 Task: Create fields in 'audit' object.
Action: Mouse moved to (38, 131)
Screenshot: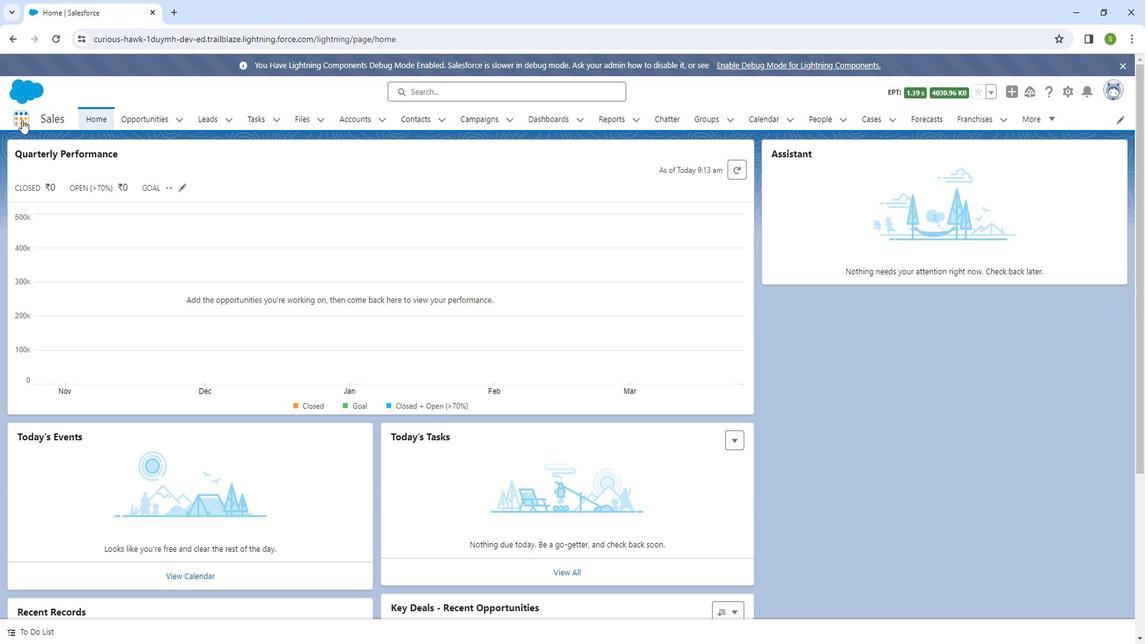 
Action: Mouse pressed left at (38, 131)
Screenshot: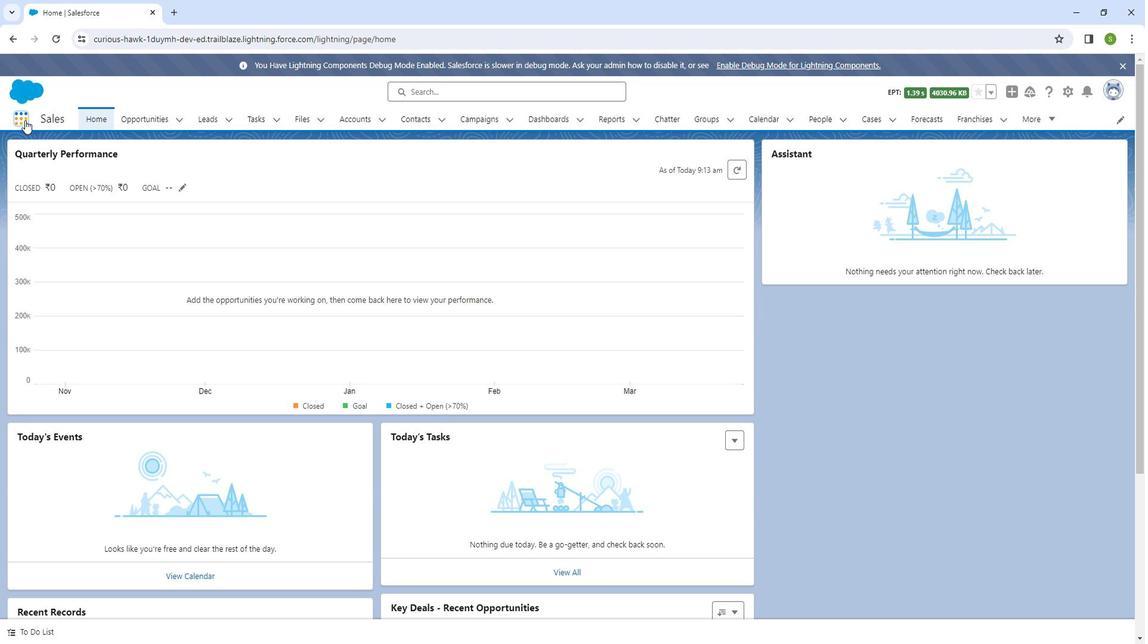 
Action: Mouse moved to (1088, 107)
Screenshot: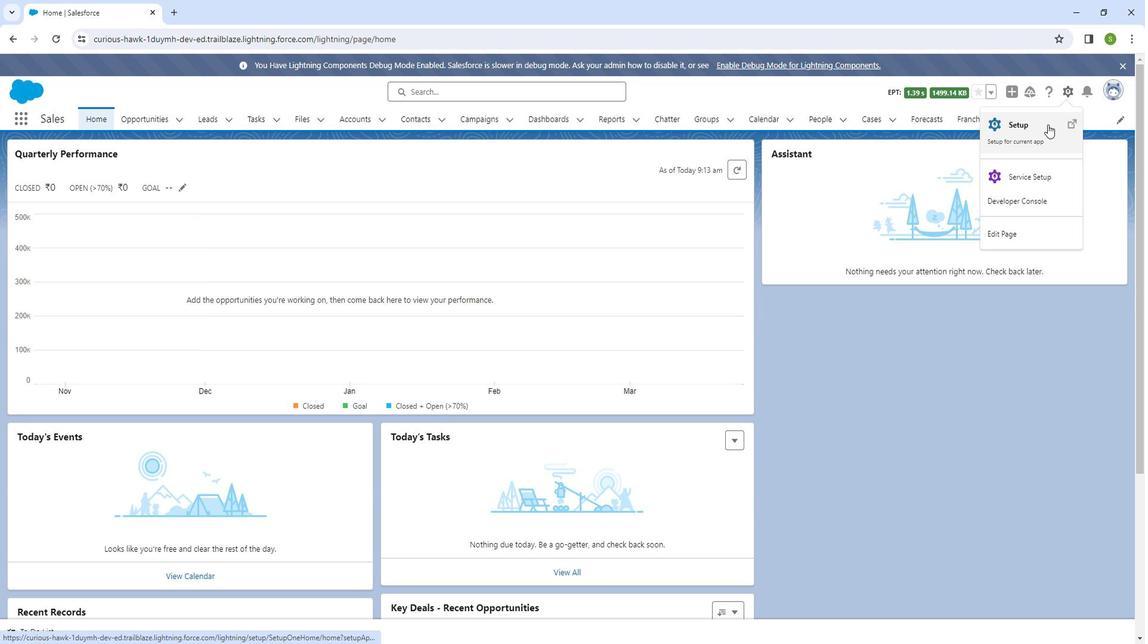 
Action: Mouse pressed left at (1088, 107)
Screenshot: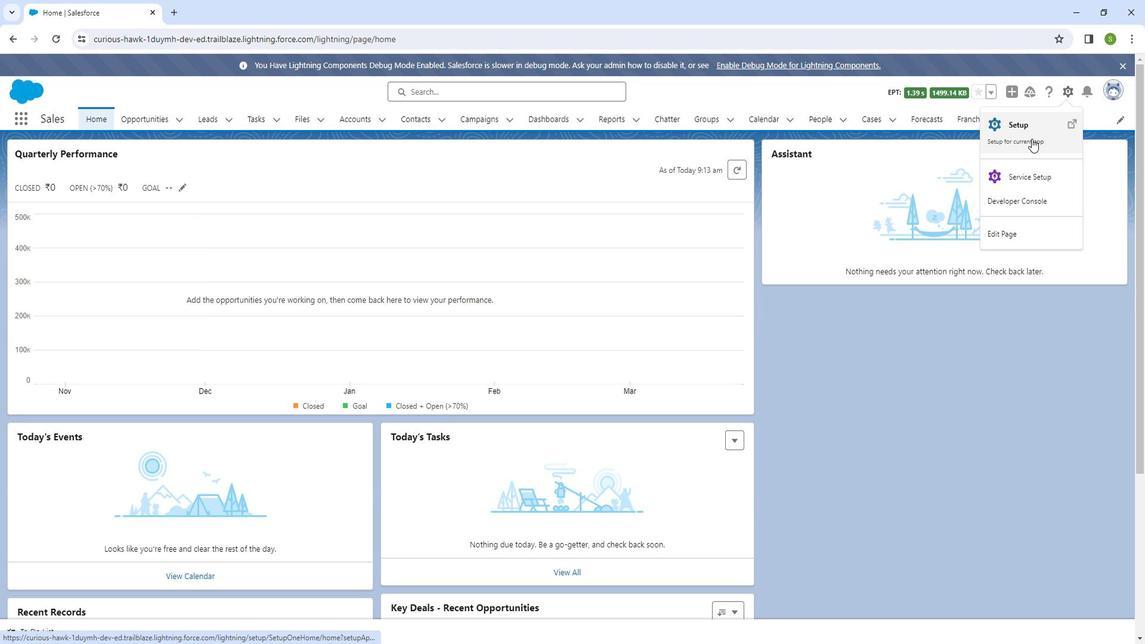 
Action: Mouse moved to (1047, 150)
Screenshot: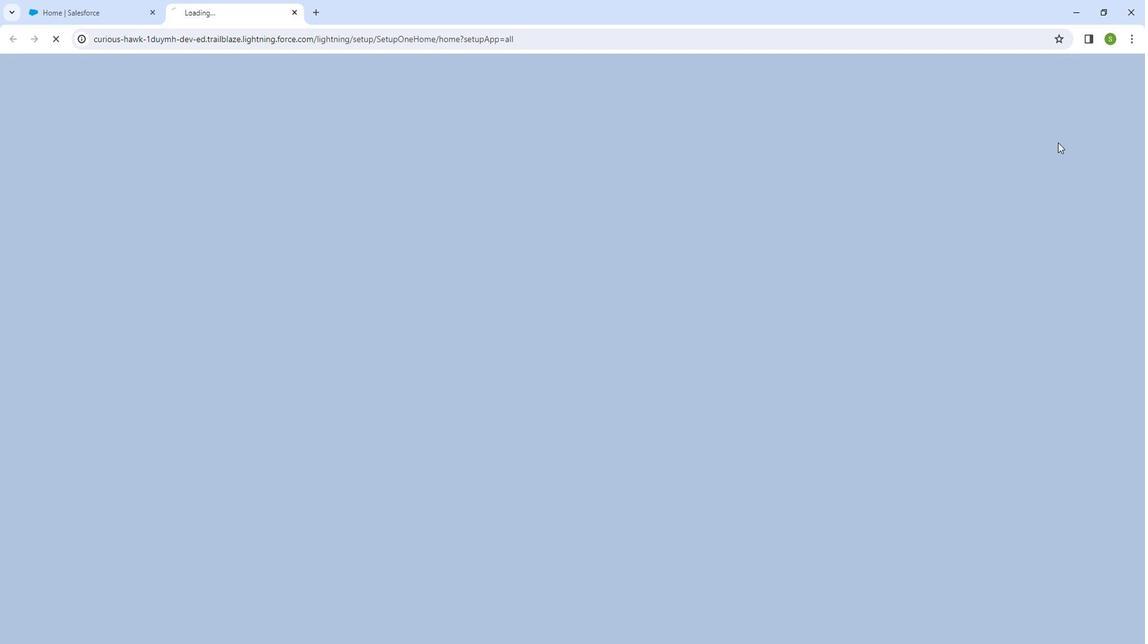
Action: Mouse pressed left at (1047, 150)
Screenshot: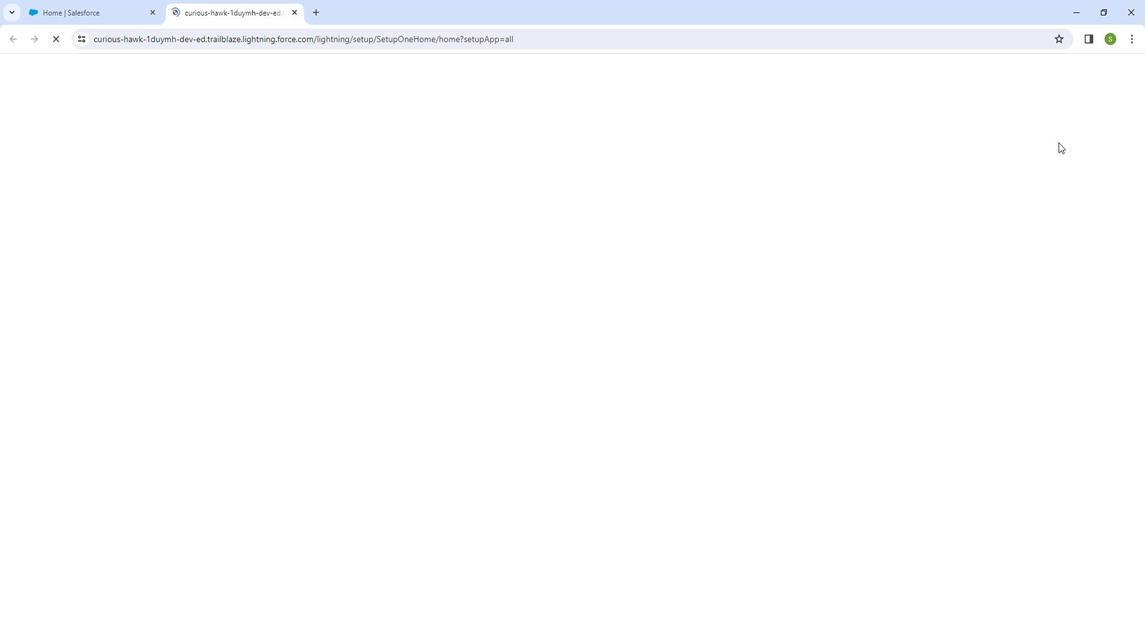 
Action: Mouse moved to (178, 131)
Screenshot: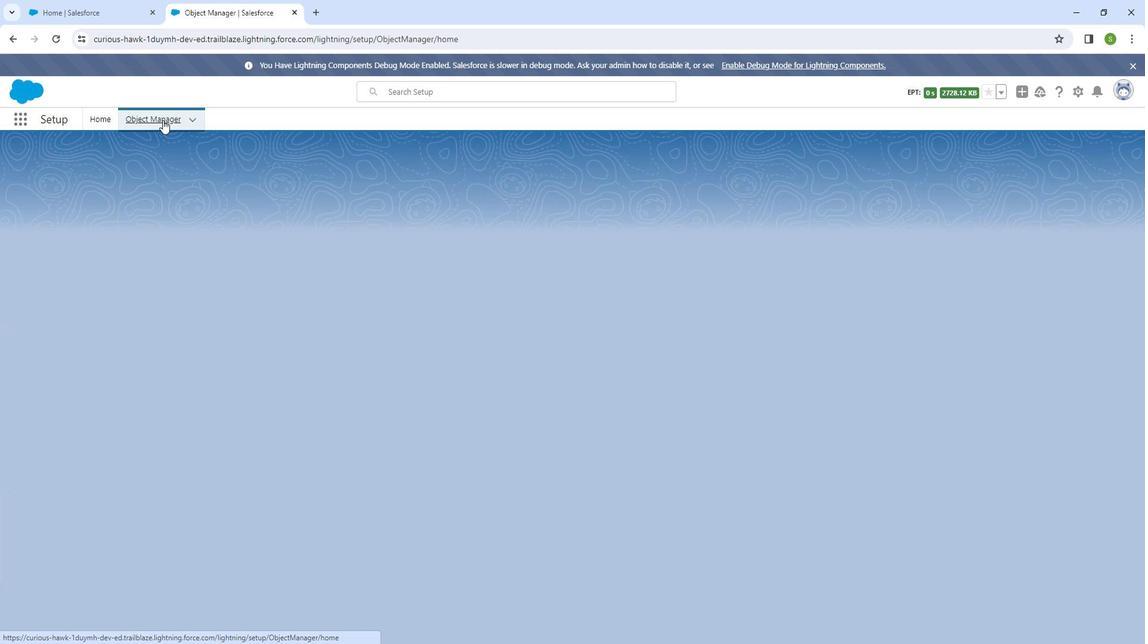 
Action: Mouse pressed left at (178, 131)
Screenshot: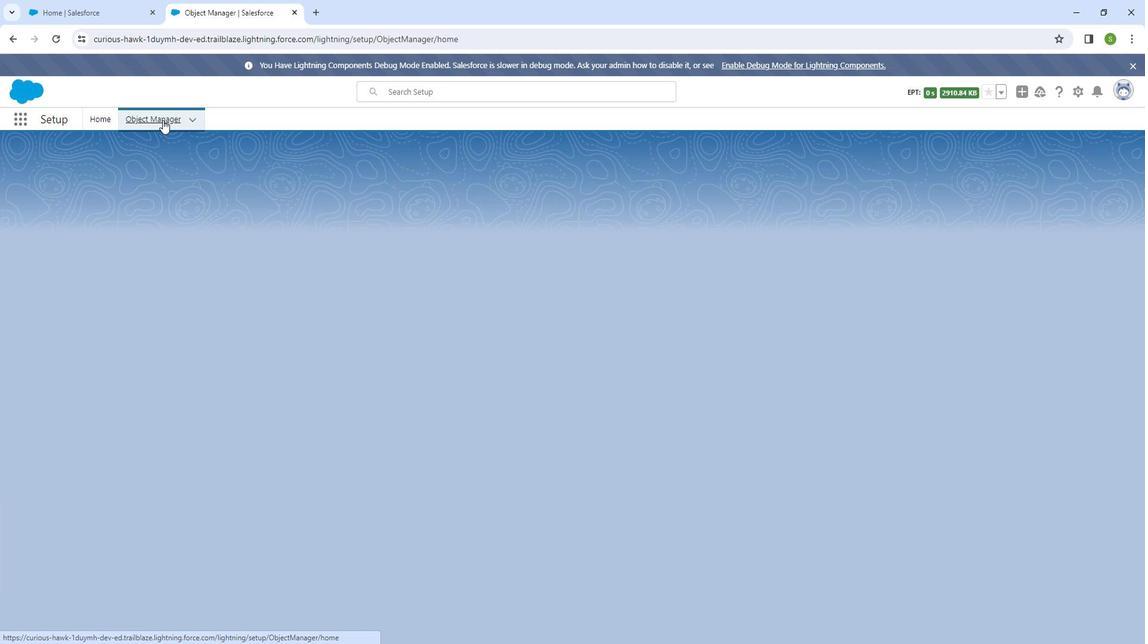 
Action: Mouse moved to (37, 478)
Screenshot: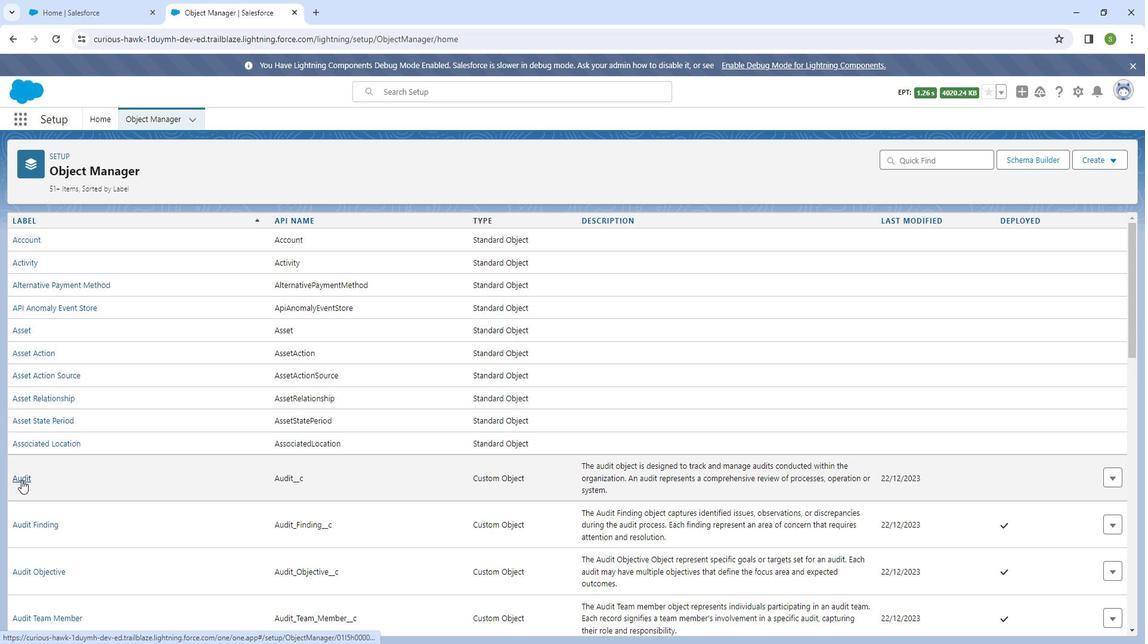 
Action: Mouse pressed left at (37, 478)
Screenshot: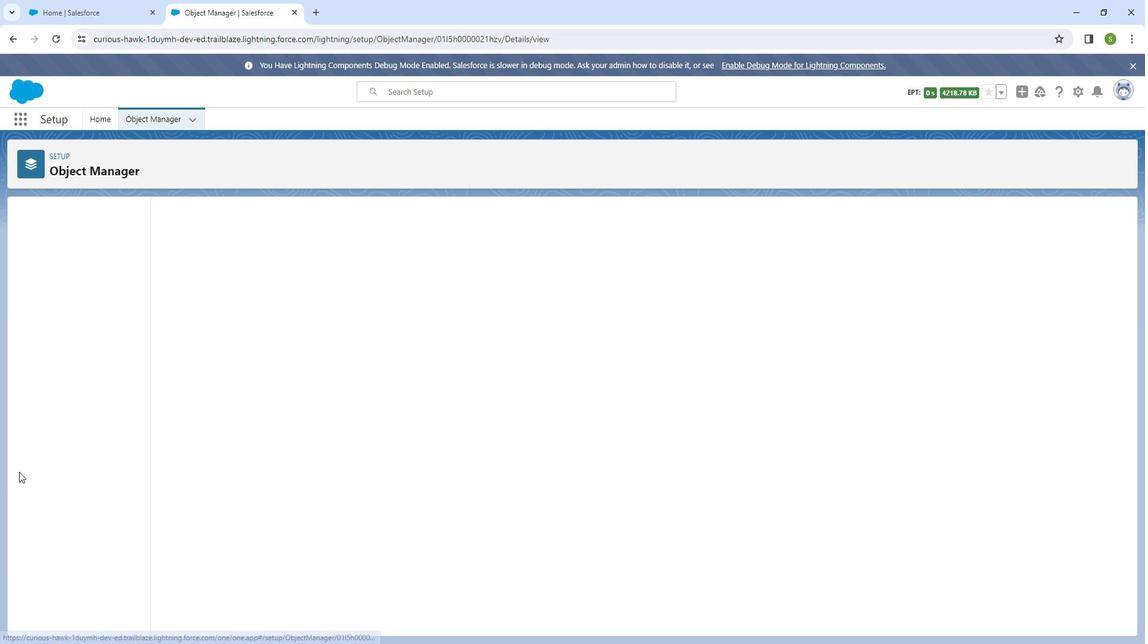 
Action: Mouse moved to (74, 252)
Screenshot: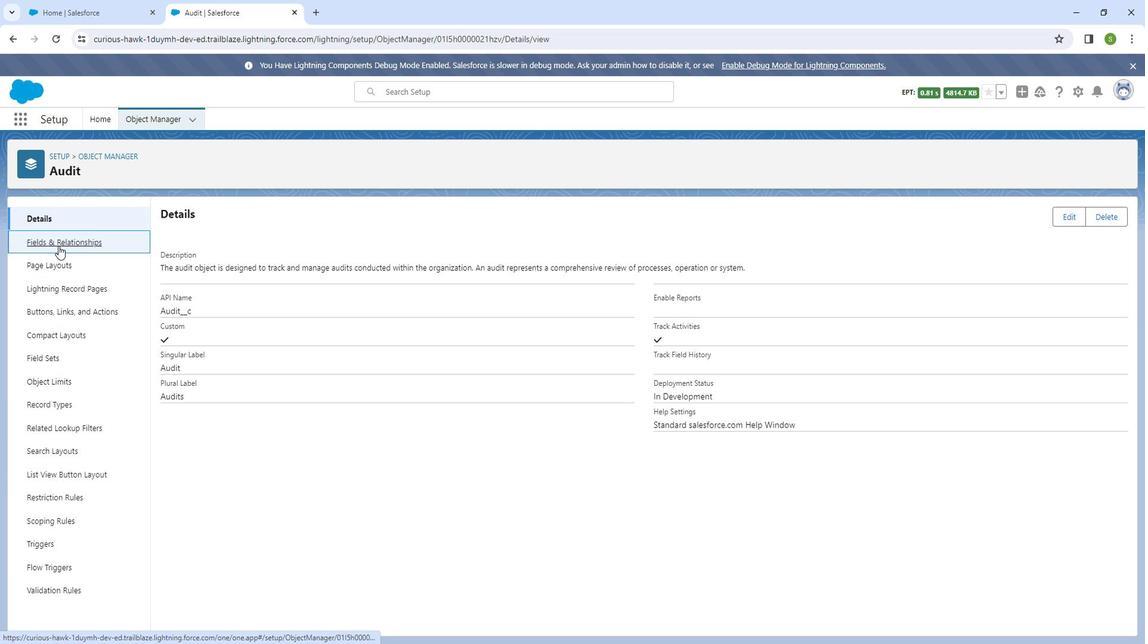 
Action: Mouse pressed left at (74, 252)
Screenshot: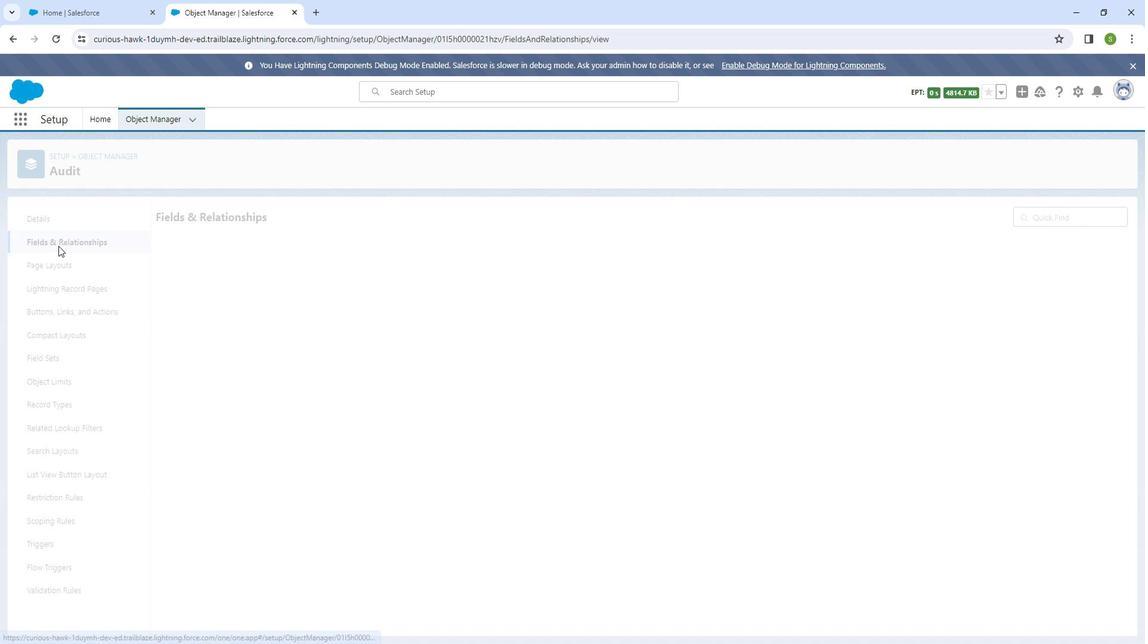 
Action: Mouse moved to (881, 230)
Screenshot: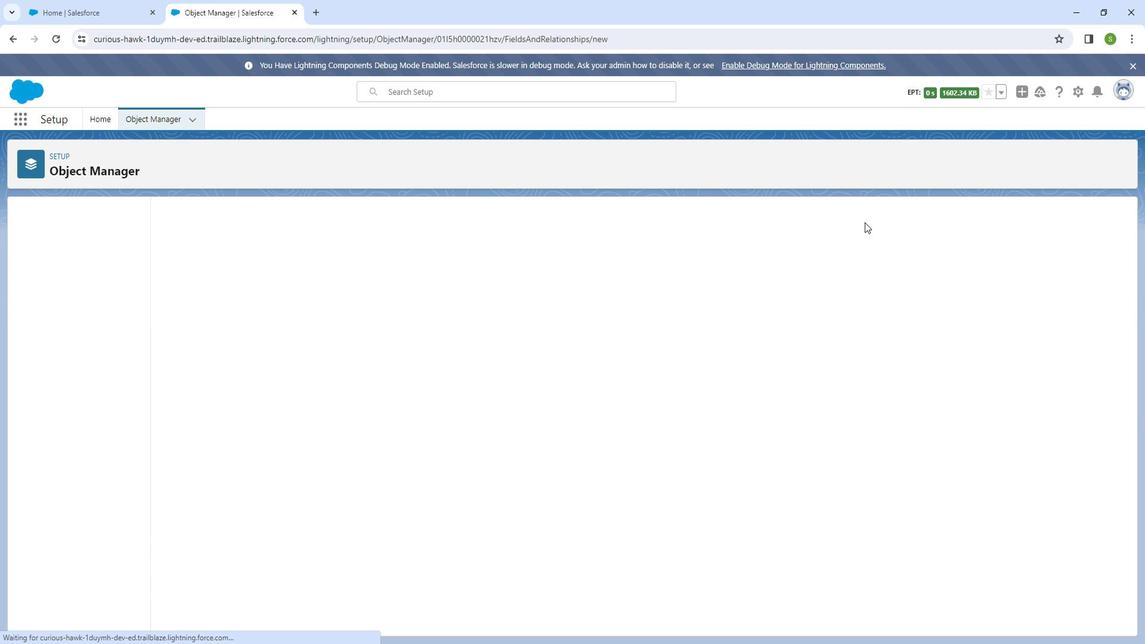 
Action: Mouse pressed left at (881, 230)
Screenshot: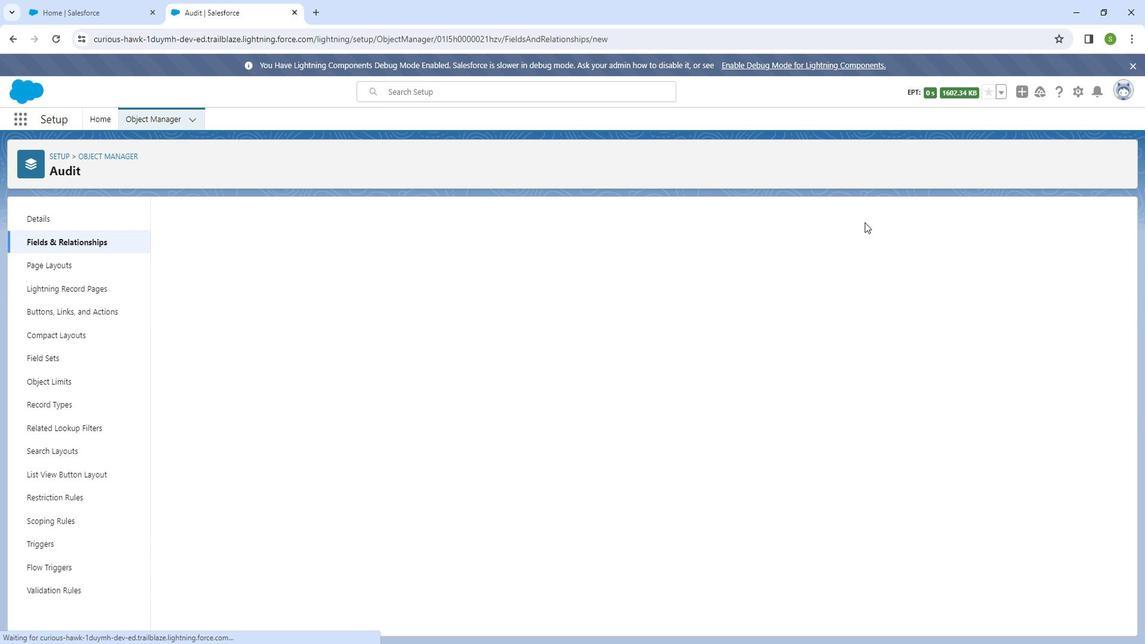
Action: Mouse moved to (103, 248)
Screenshot: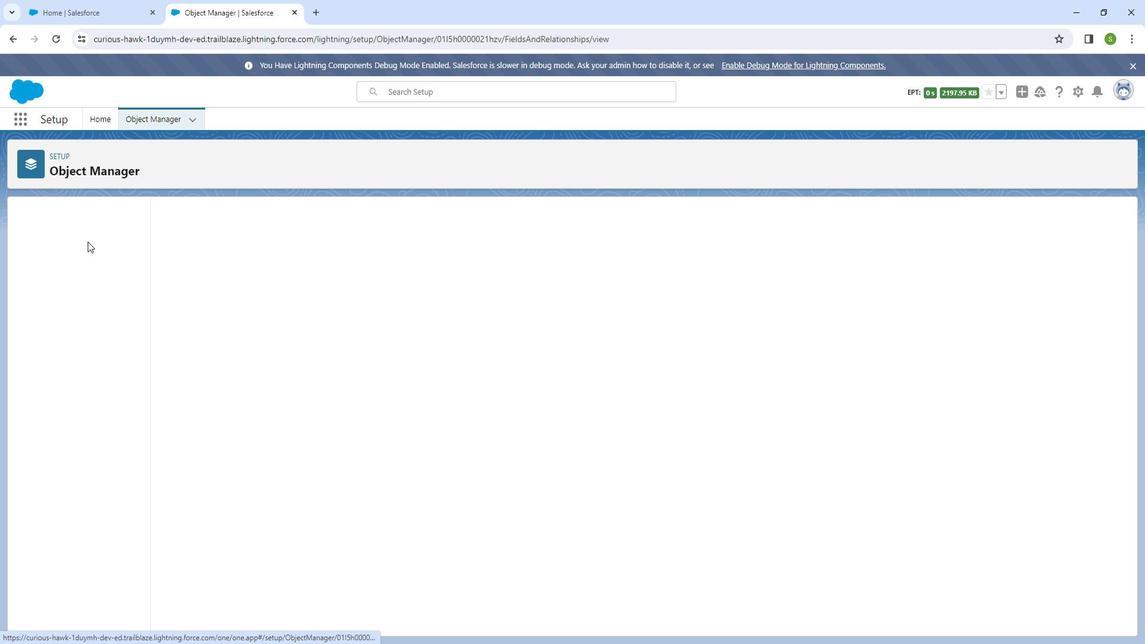 
Action: Mouse pressed left at (103, 248)
Screenshot: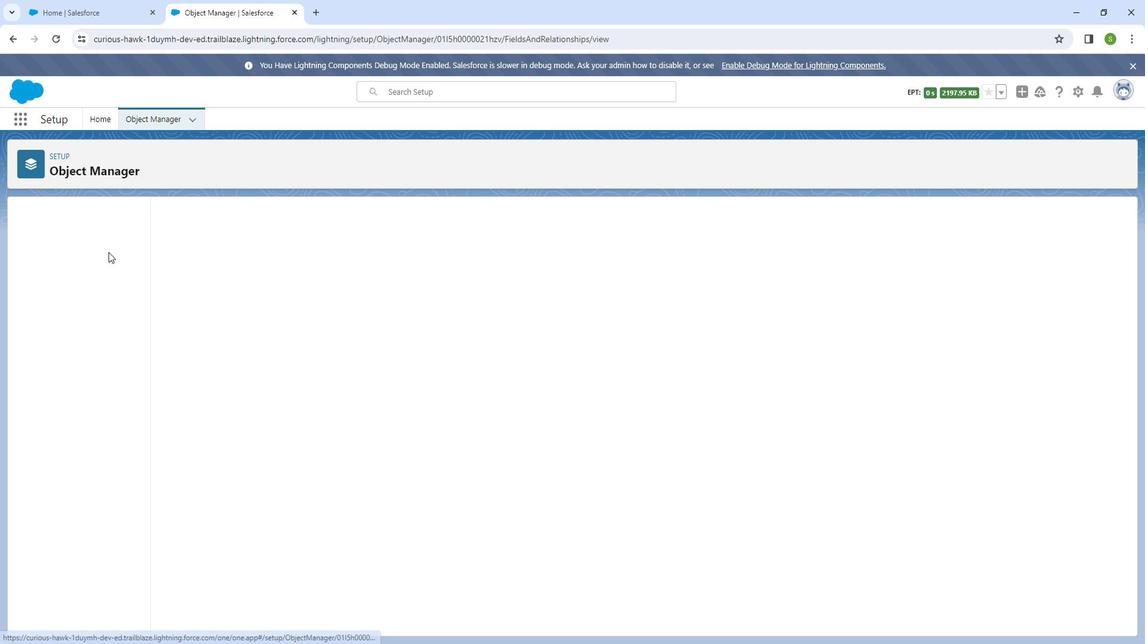 
Action: Mouse moved to (893, 226)
Screenshot: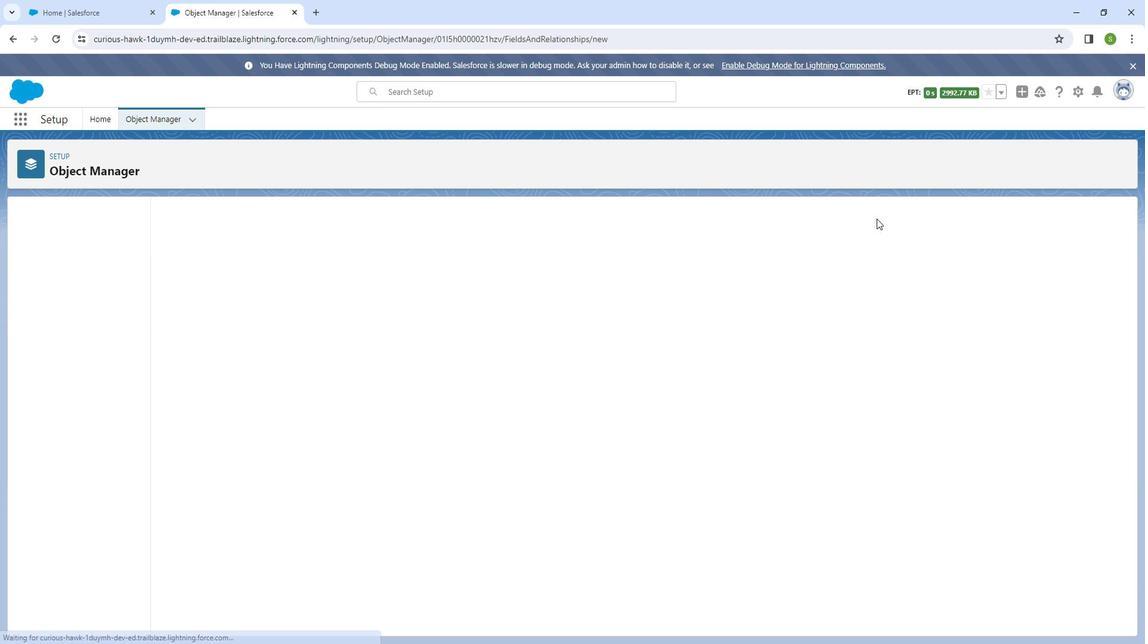 
Action: Mouse pressed left at (893, 226)
Screenshot: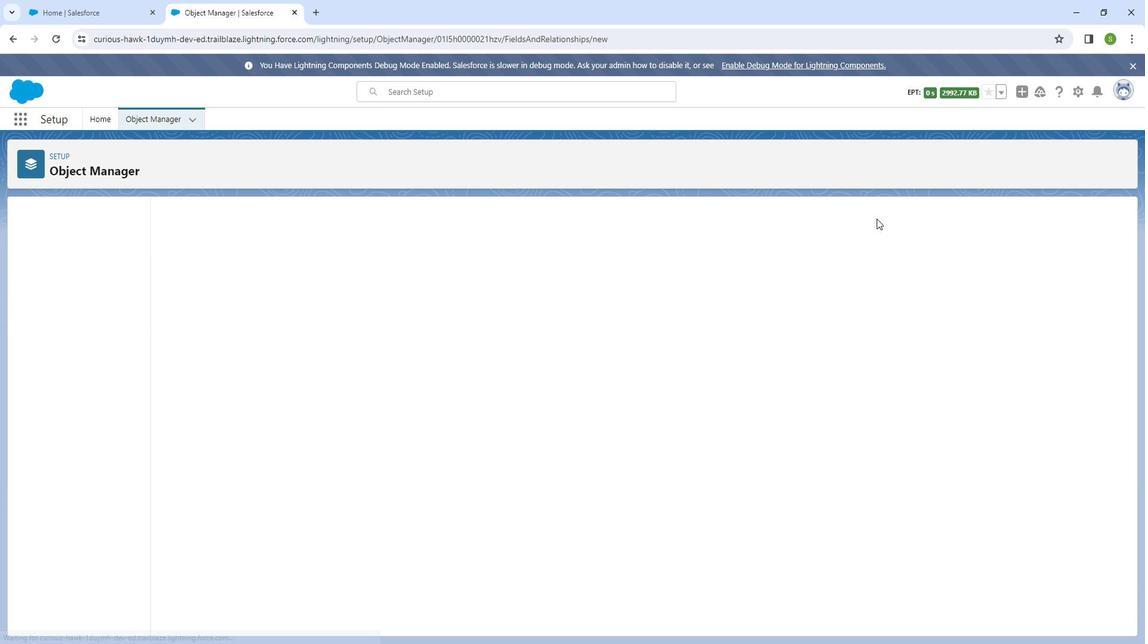 
Action: Mouse moved to (299, 423)
Screenshot: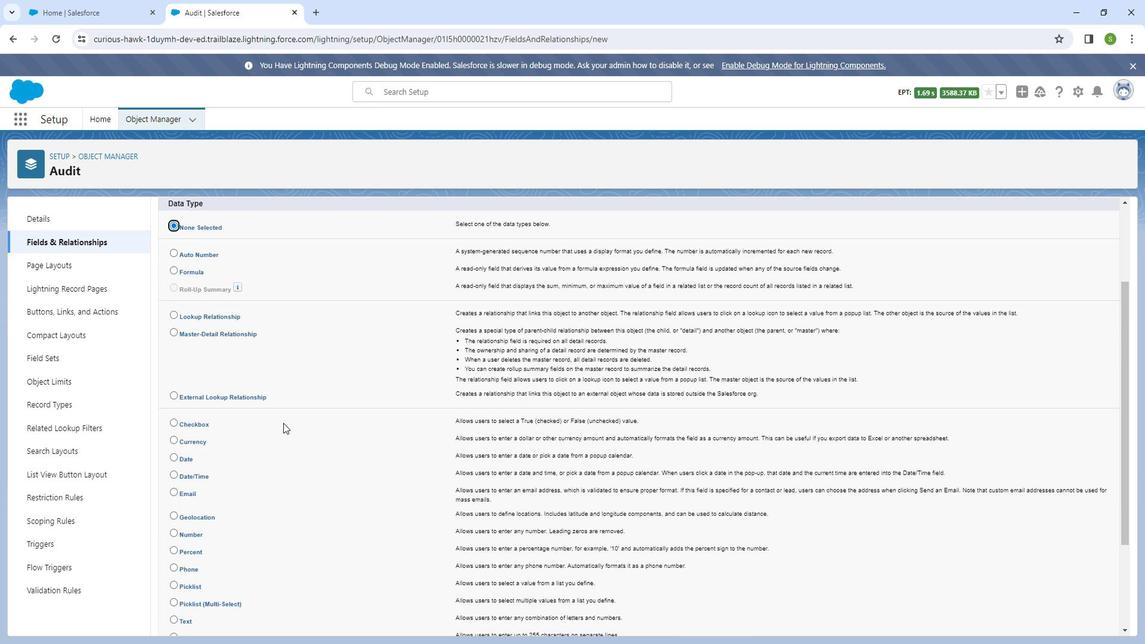 
Action: Mouse scrolled (299, 423) with delta (0, 0)
Screenshot: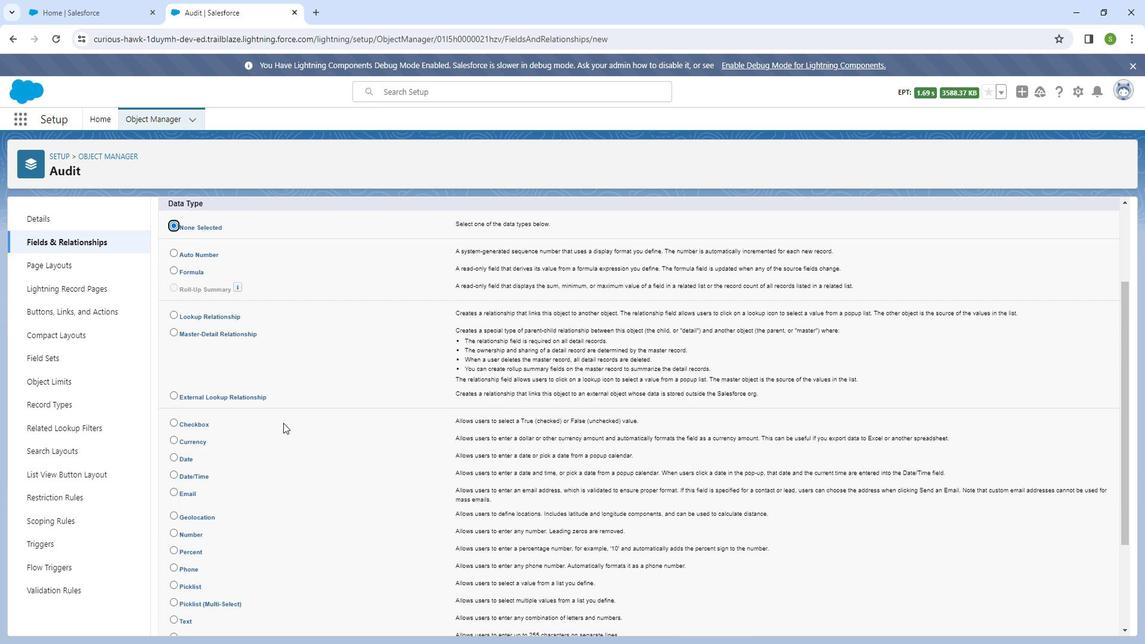 
Action: Mouse moved to (299, 423)
Screenshot: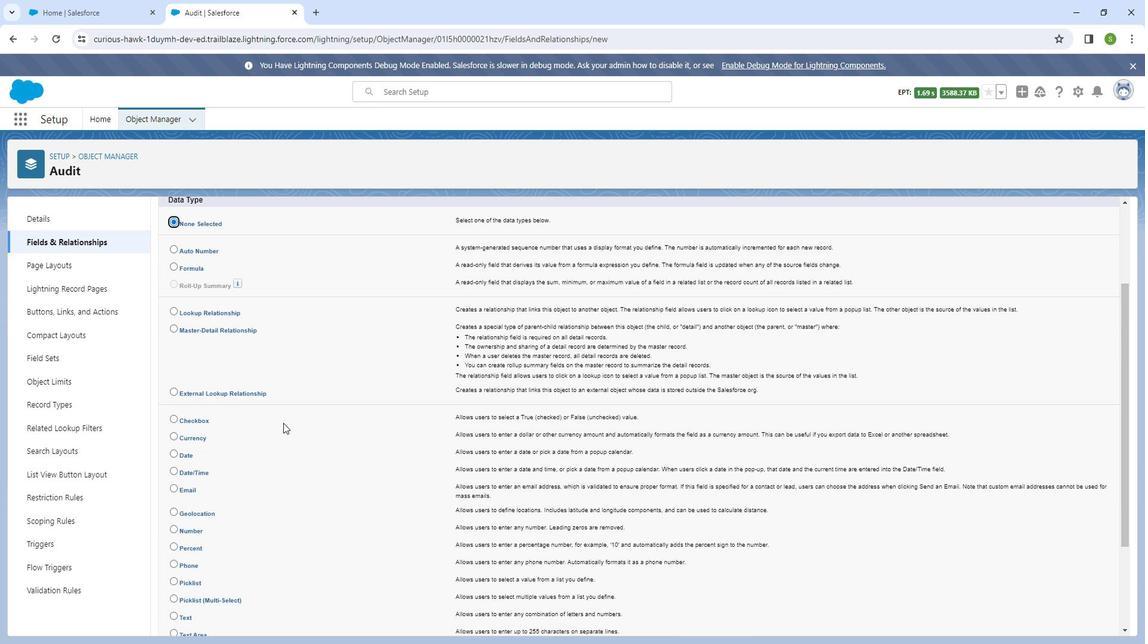 
Action: Mouse scrolled (299, 423) with delta (0, 0)
Screenshot: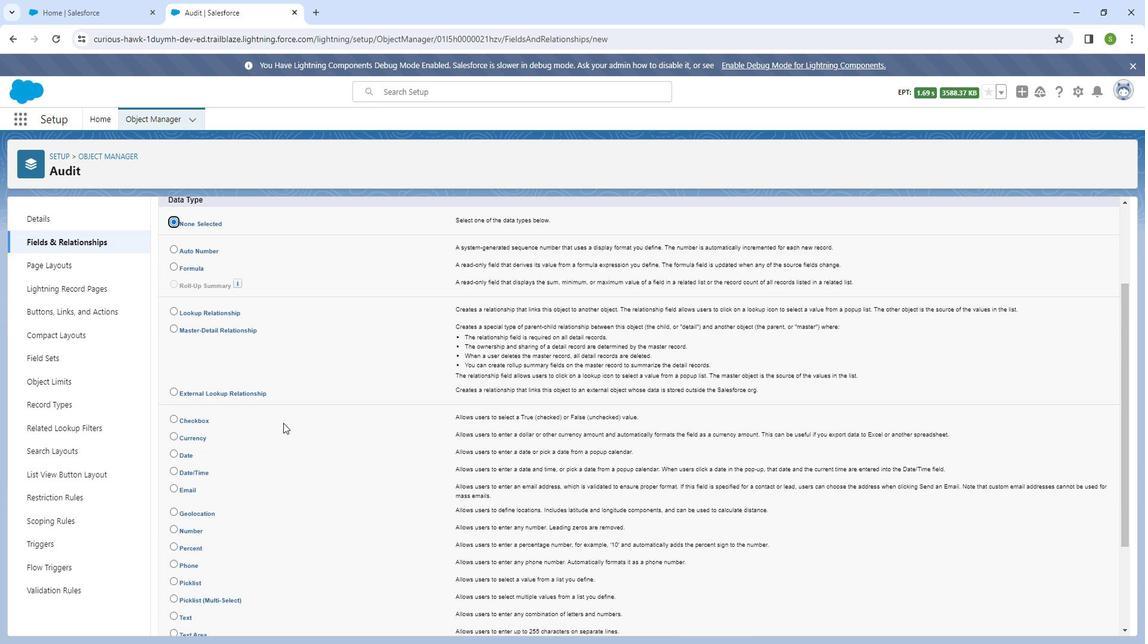 
Action: Mouse scrolled (299, 423) with delta (0, 0)
Screenshot: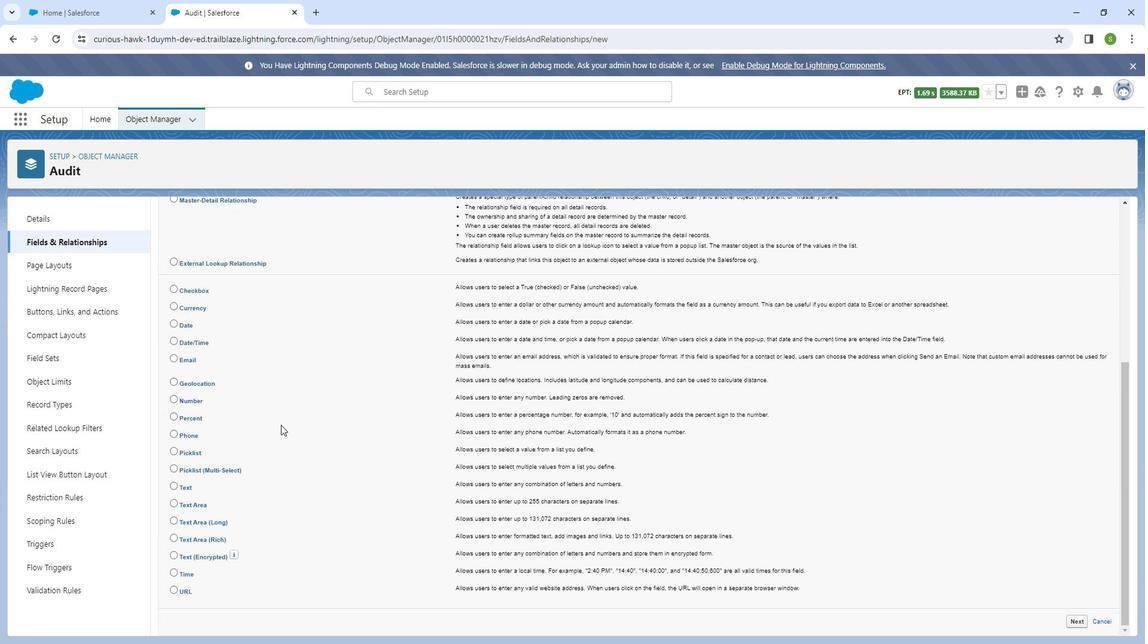 
Action: Mouse scrolled (299, 423) with delta (0, 0)
Screenshot: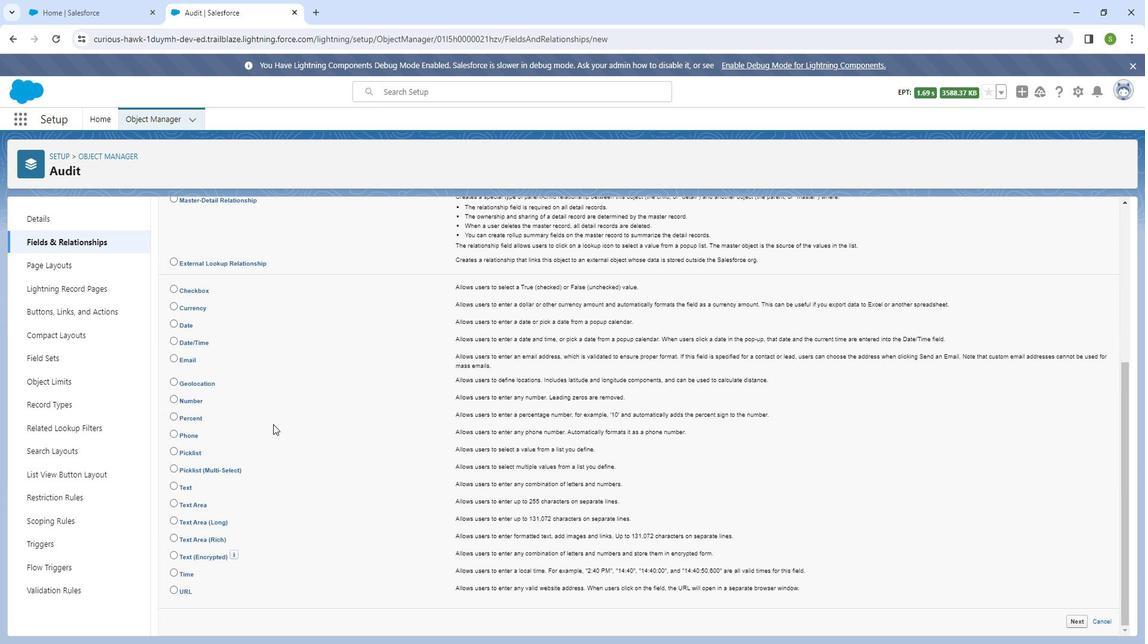 
Action: Mouse moved to (298, 424)
Screenshot: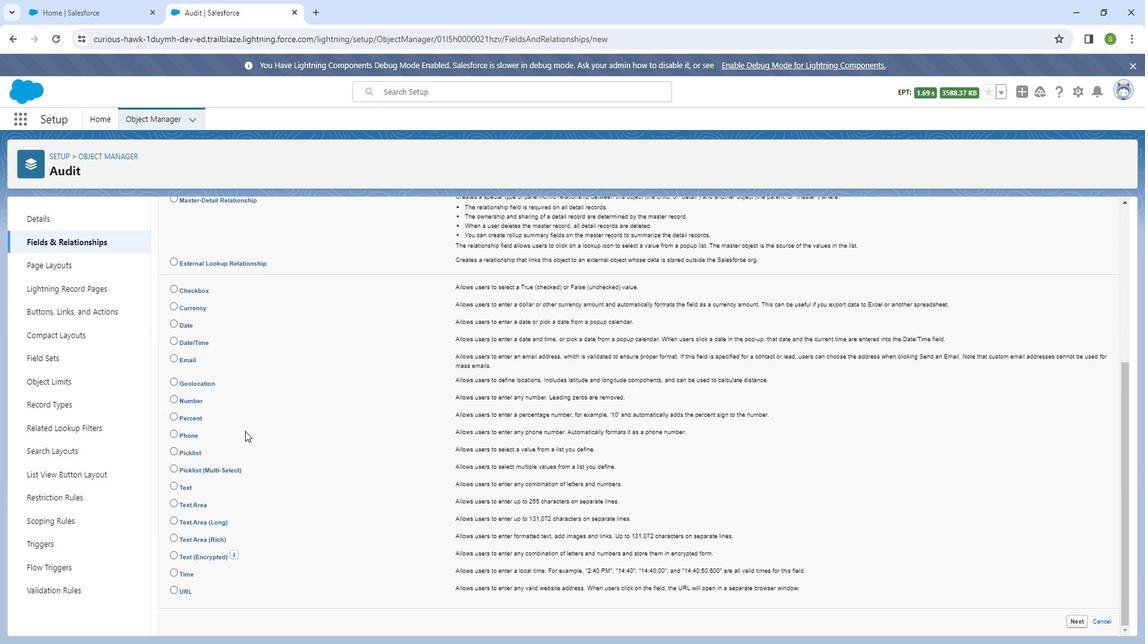 
Action: Mouse scrolled (298, 423) with delta (0, 0)
Screenshot: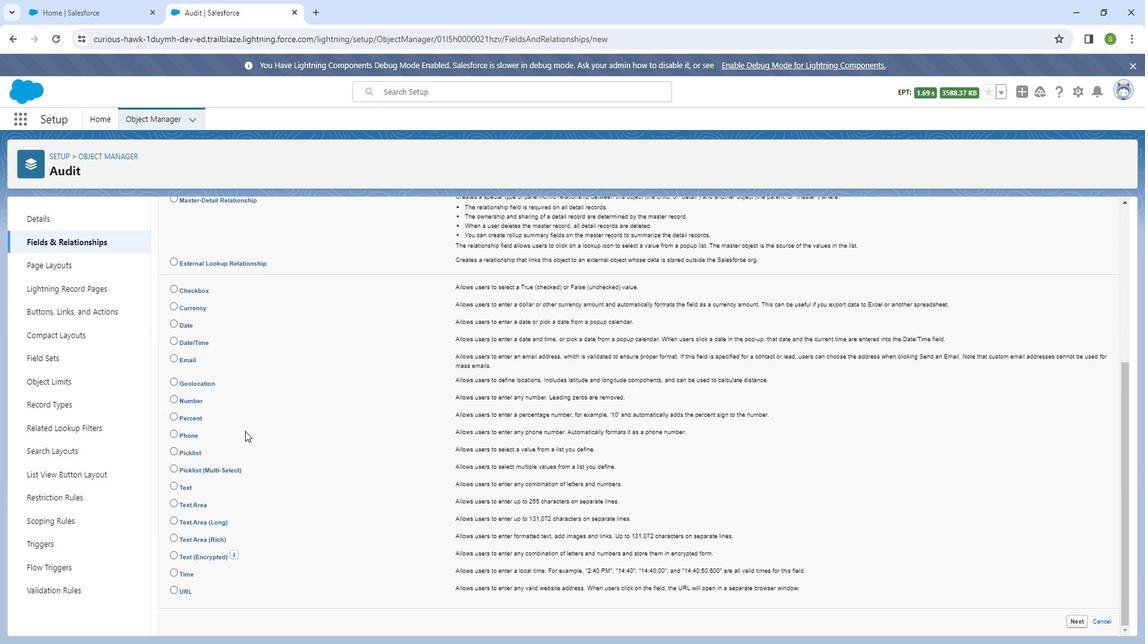 
Action: Mouse moved to (296, 425)
Screenshot: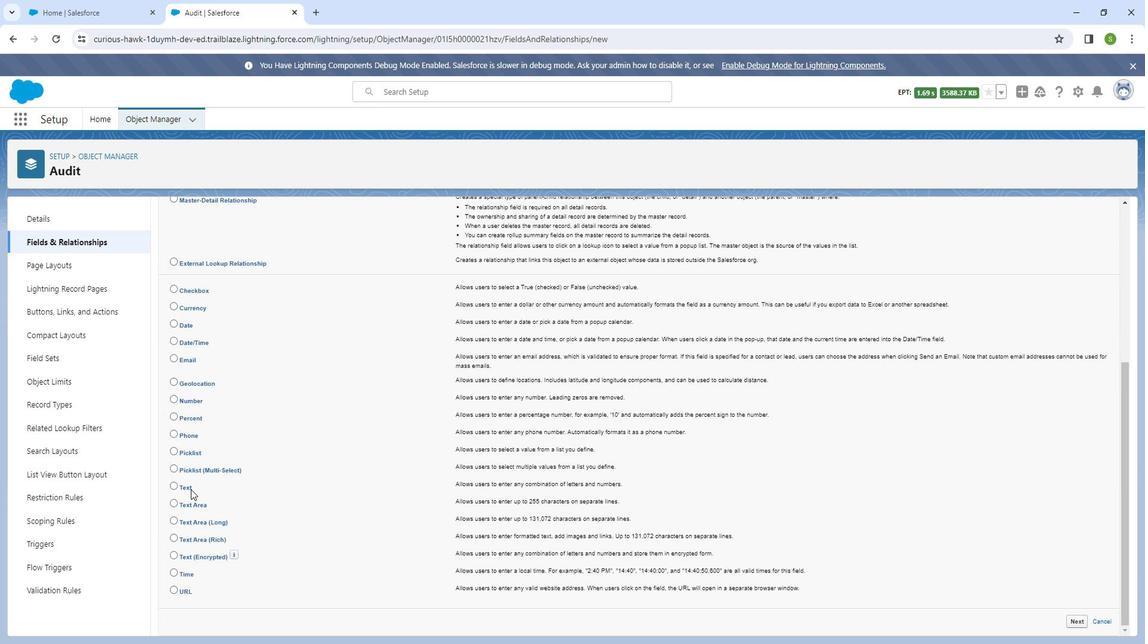 
Action: Mouse scrolled (296, 424) with delta (0, 0)
Screenshot: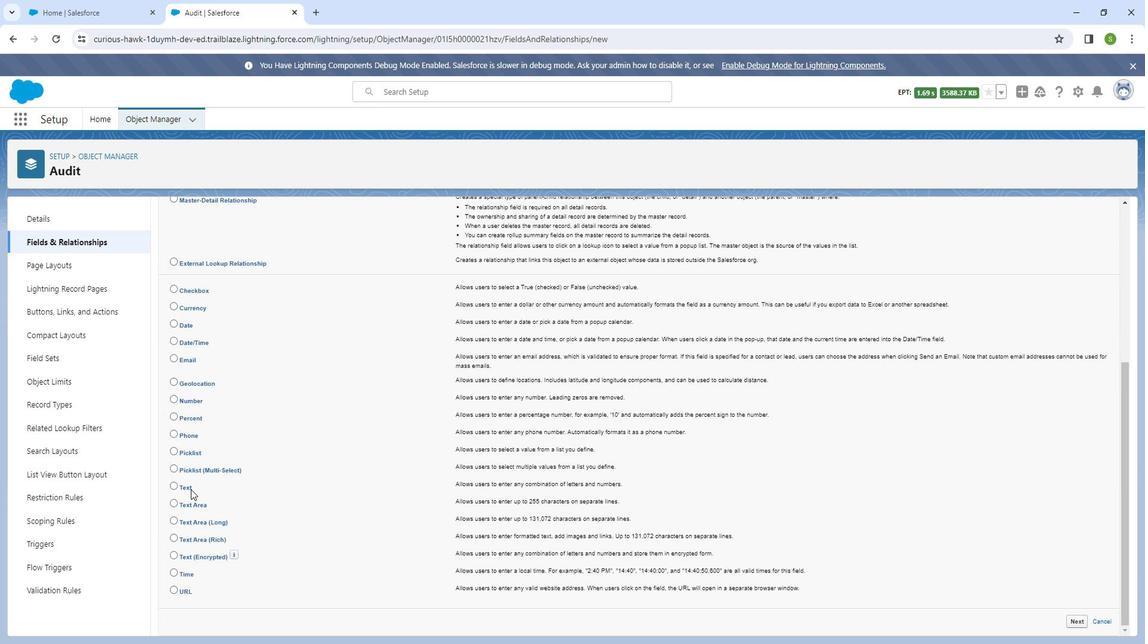 
Action: Mouse moved to (187, 483)
Screenshot: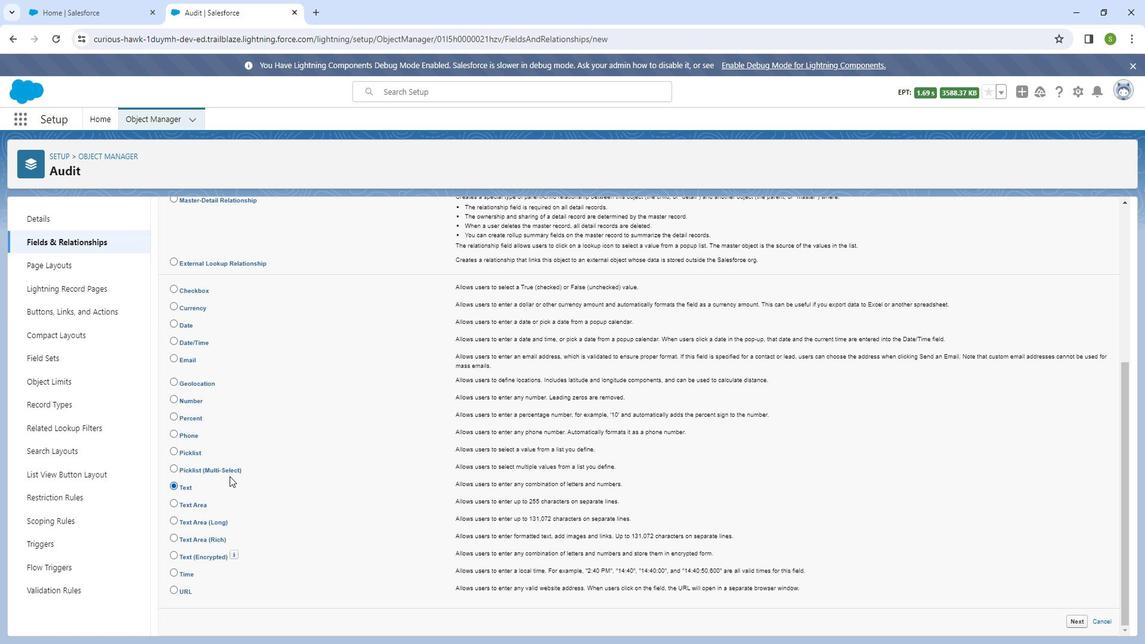 
Action: Mouse pressed left at (187, 483)
Screenshot: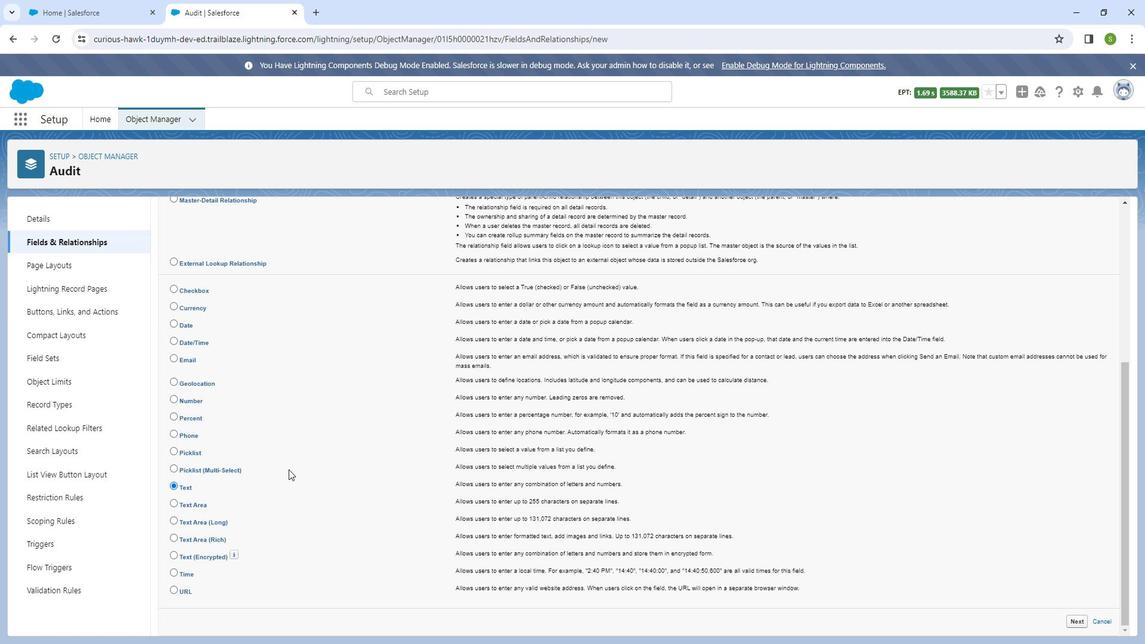 
Action: Mouse moved to (1094, 615)
Screenshot: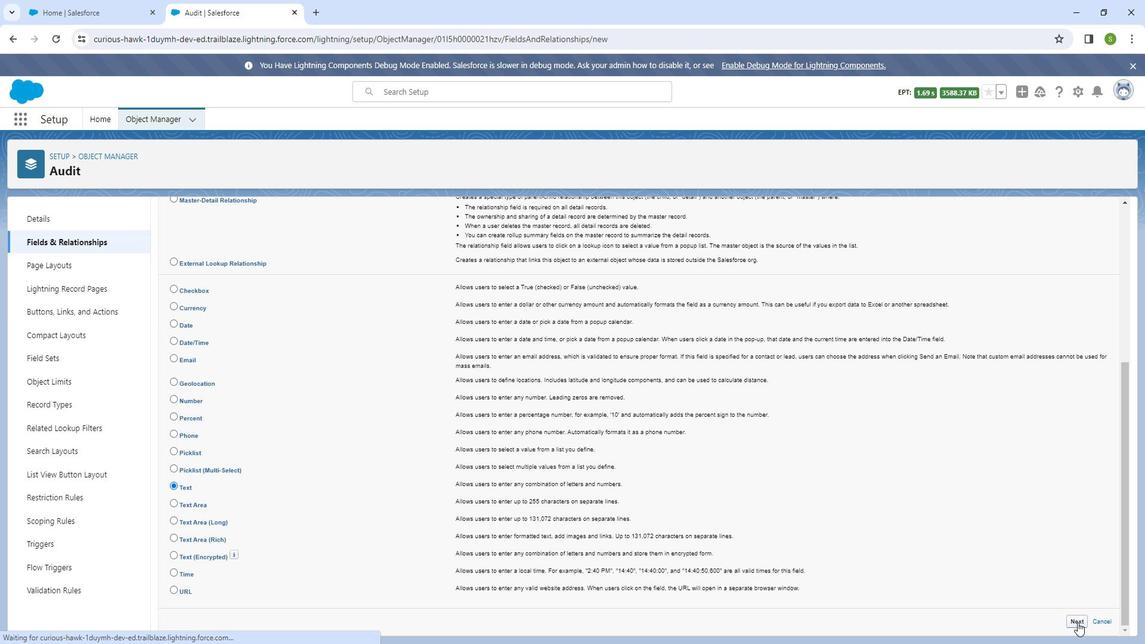 
Action: Mouse pressed left at (1094, 615)
Screenshot: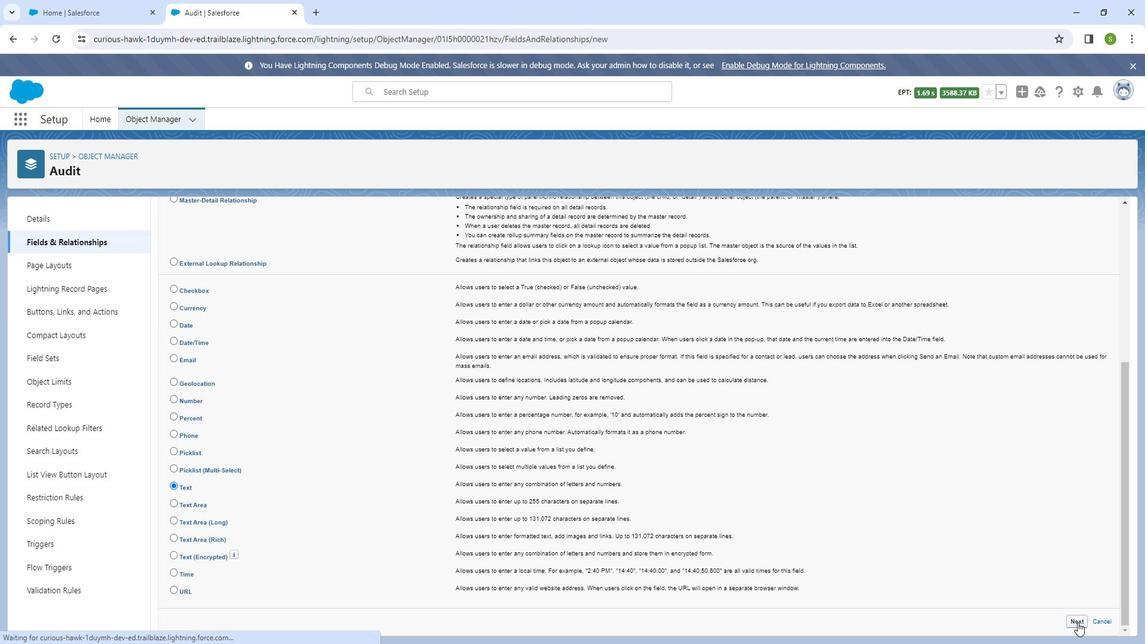 
Action: Mouse moved to (424, 308)
Screenshot: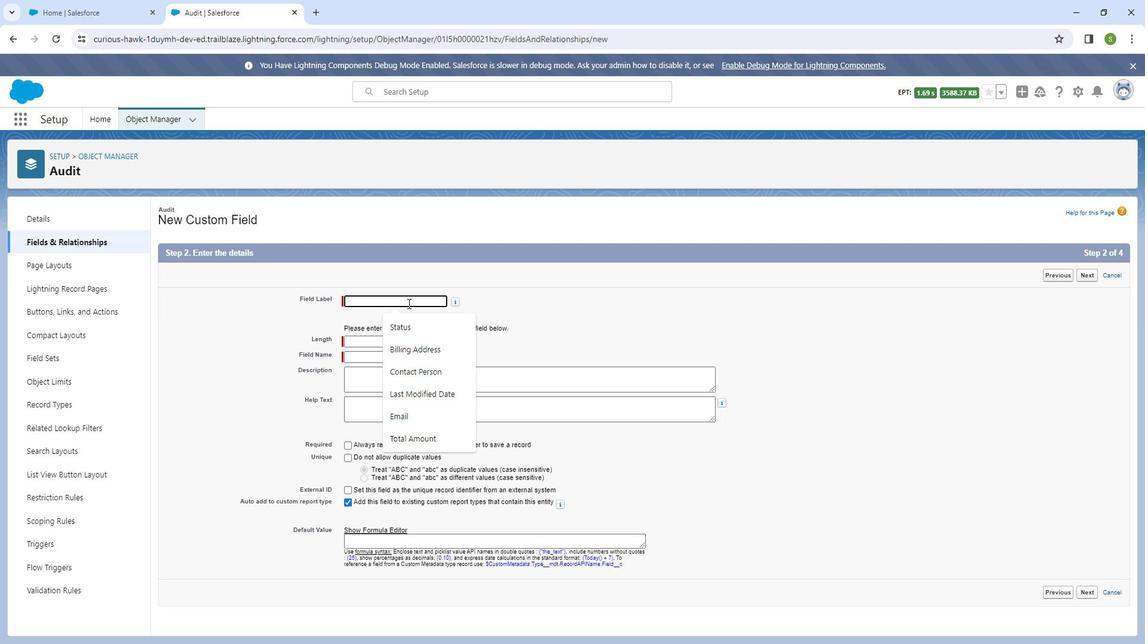 
Action: Mouse pressed left at (424, 308)
Screenshot: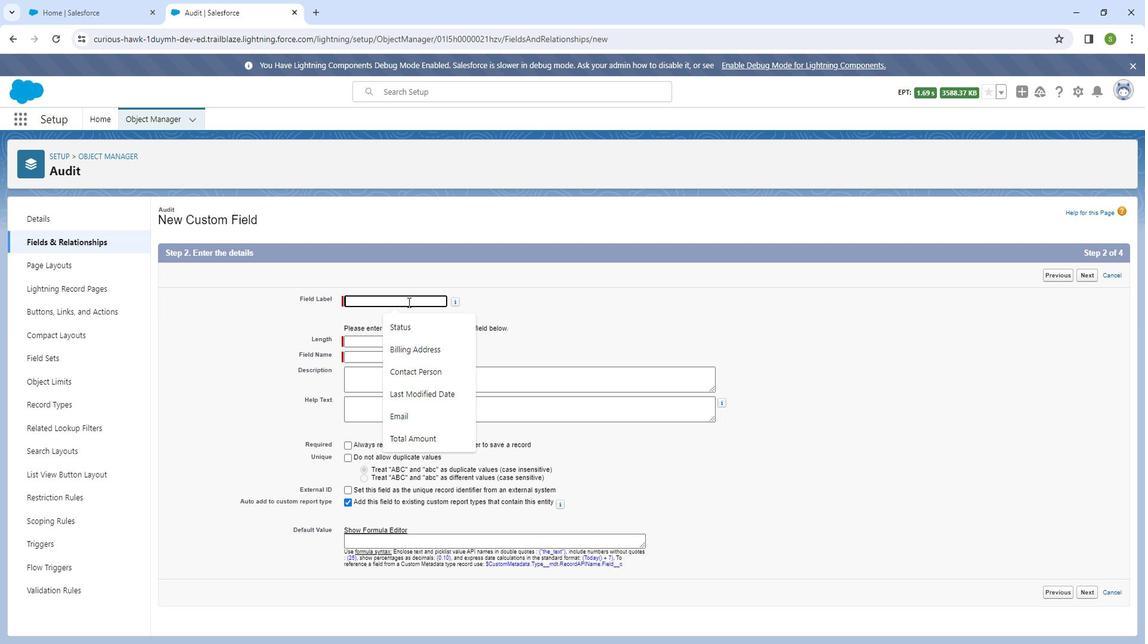 
Action: Mouse moved to (424, 307)
Screenshot: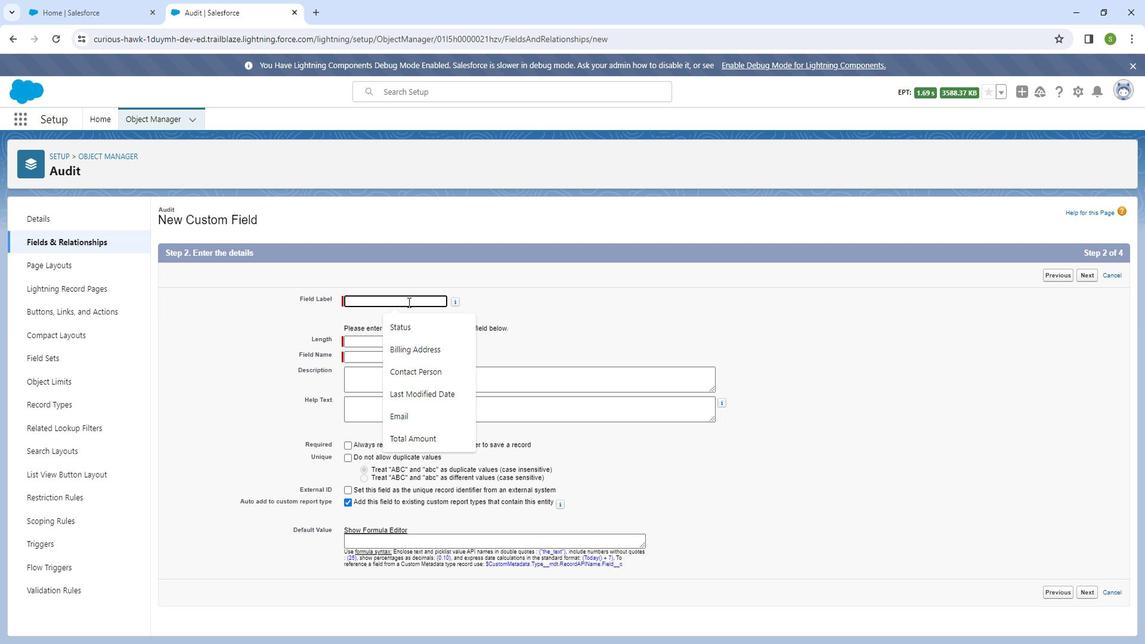 
Action: Key pressed <Key.shift_r><Key.shift_r><Key.shift_r><Key.shift_r><Key.shift_r><Key.shift_r><Key.shift_r>Audit<Key.space><Key.shift_r><Key.shift_r><Key.shift_r>Name
Screenshot: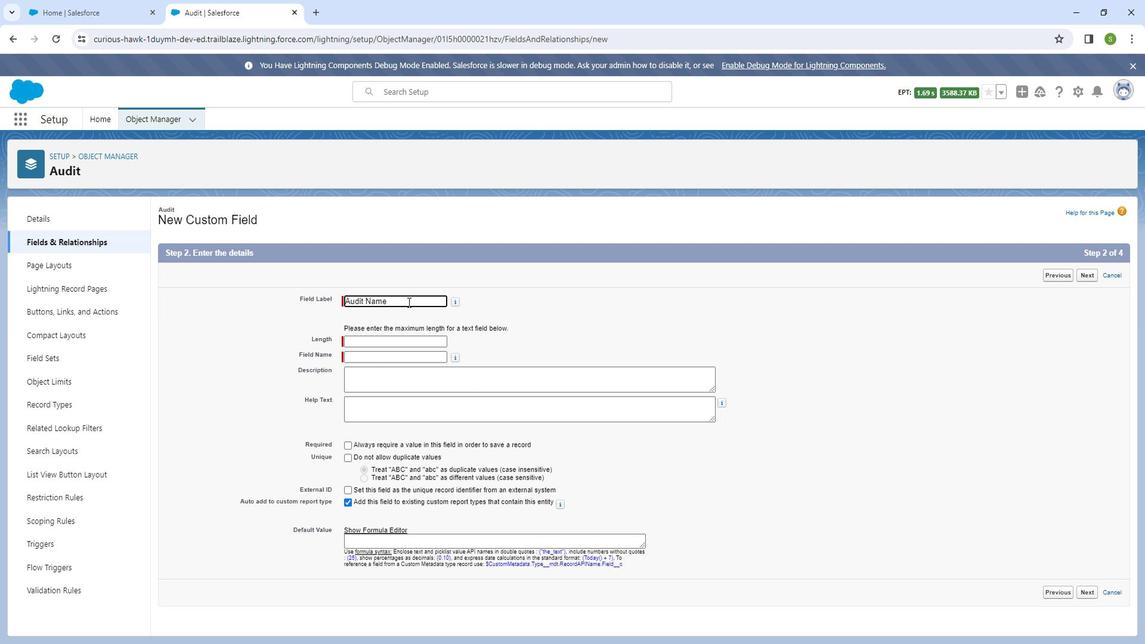 
Action: Mouse moved to (424, 345)
Screenshot: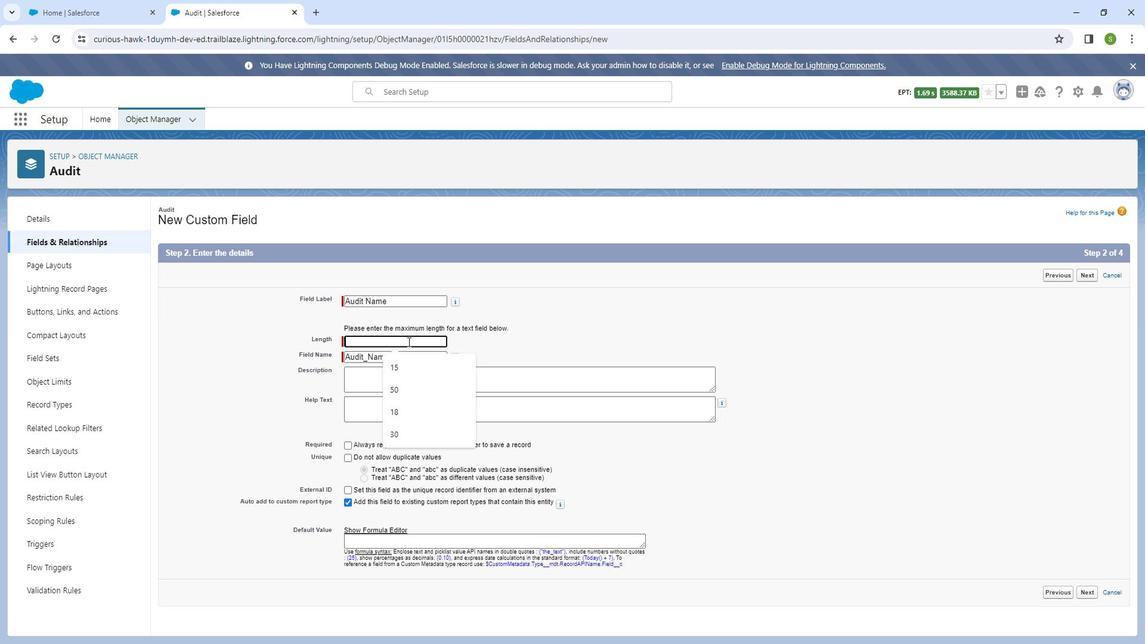 
Action: Mouse pressed left at (424, 345)
Screenshot: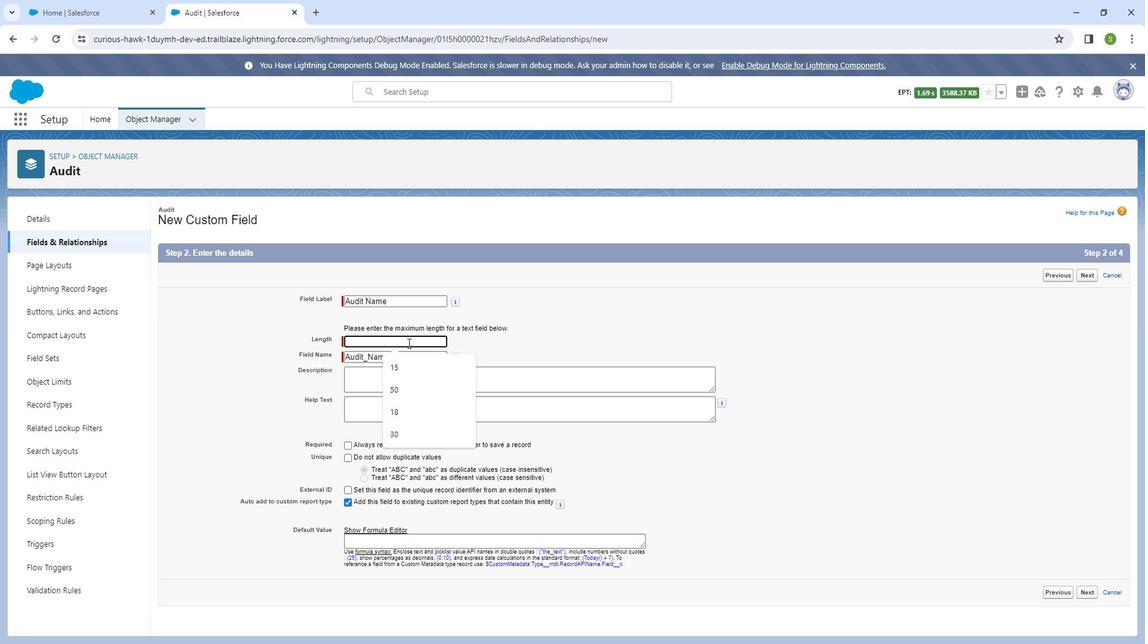 
Action: Mouse moved to (424, 352)
Screenshot: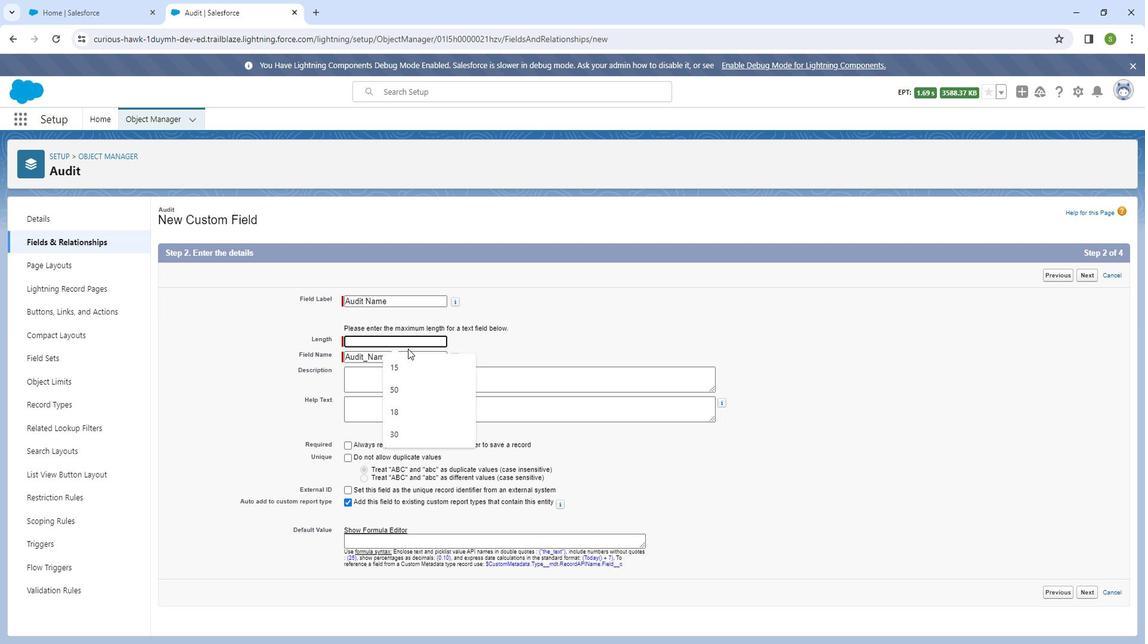 
Action: Key pressed 28
Screenshot: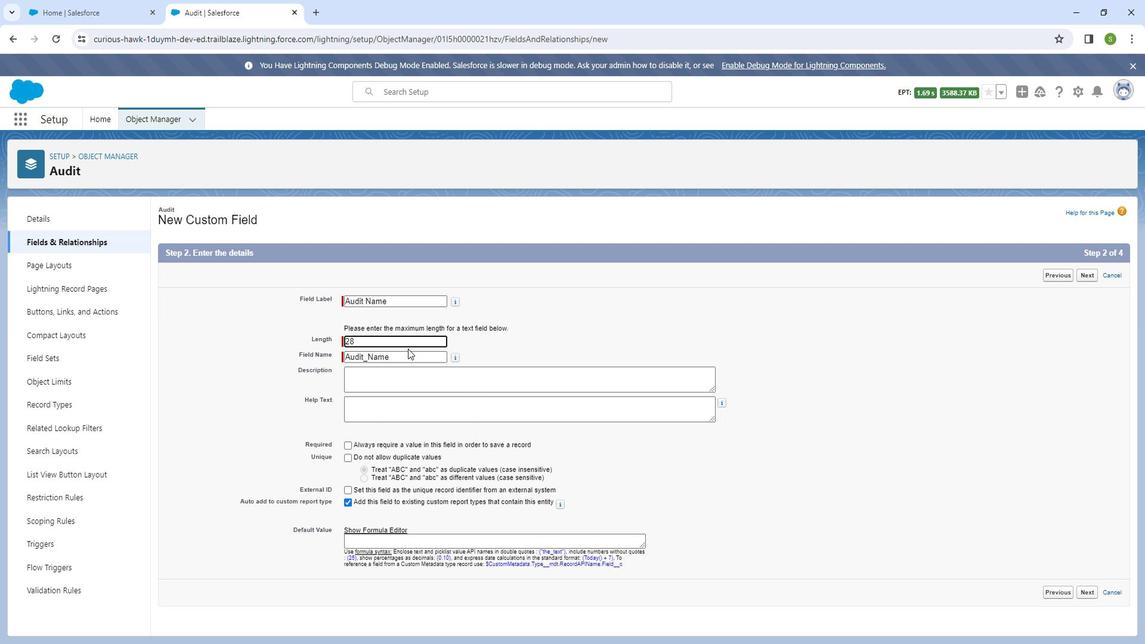 
Action: Mouse moved to (428, 379)
Screenshot: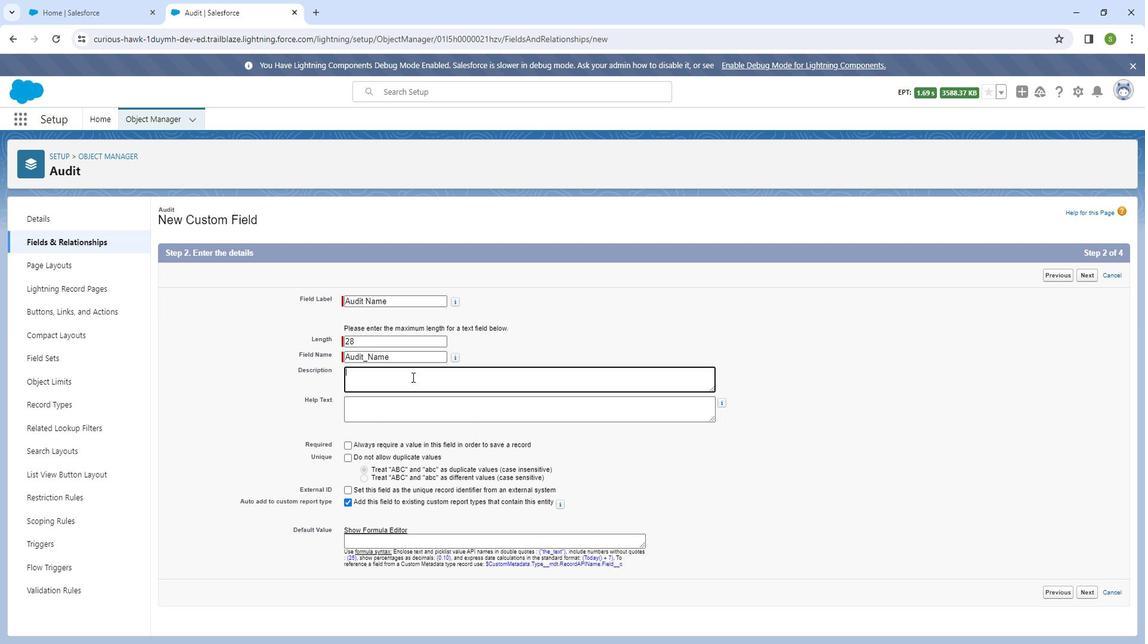 
Action: Mouse pressed left at (428, 379)
Screenshot: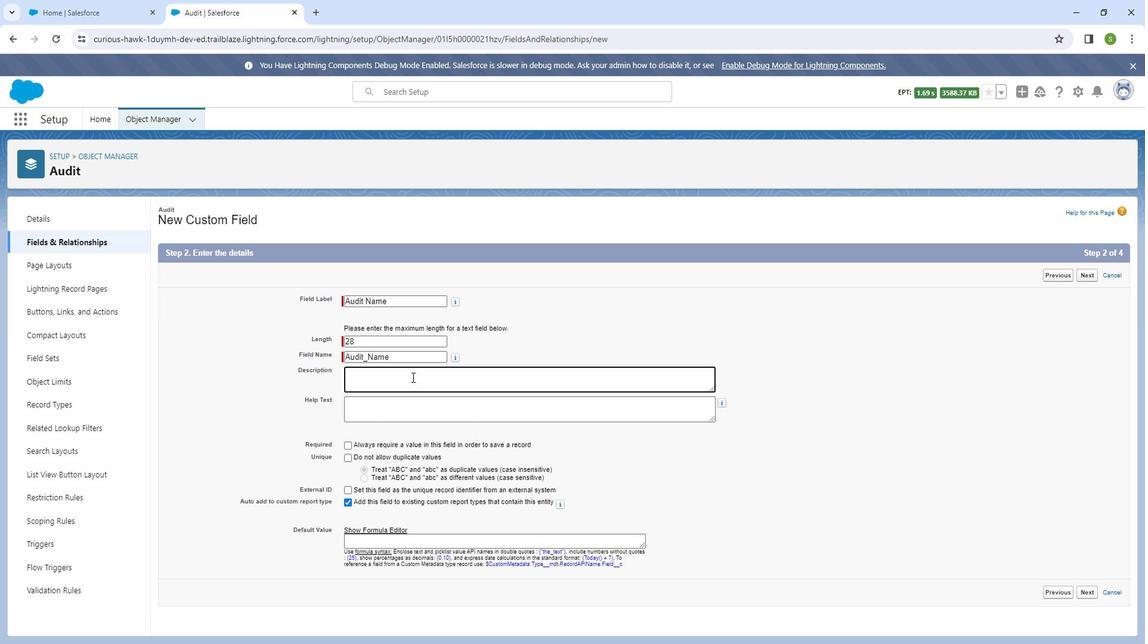 
Action: Key pressed <Key.shift_r><Key.shift_r><Key.shift_r><Key.shift_r><Key.shift_r><Key.shift_r><Key.shift_r><Key.shift_r><Key.shift_r><Key.shift_r><Key.shift_r>This<Key.space>field<Key.space>stores<Key.space>a<Key.space>unique<Key.space>name<Key.backspace><Key.backspace><Key.backspace><Key.backspace><Key.backspace><Key.backspace><Key.backspace><Key.backspace><Key.backspace><Key.backspace><Key.backspace><Key.backspace><Key.backspace><Key.backspace><Key.space>a<Key.space>unique<Key.space>identifier<Key.space>for<Key.space>the<Key.space>audit
Screenshot: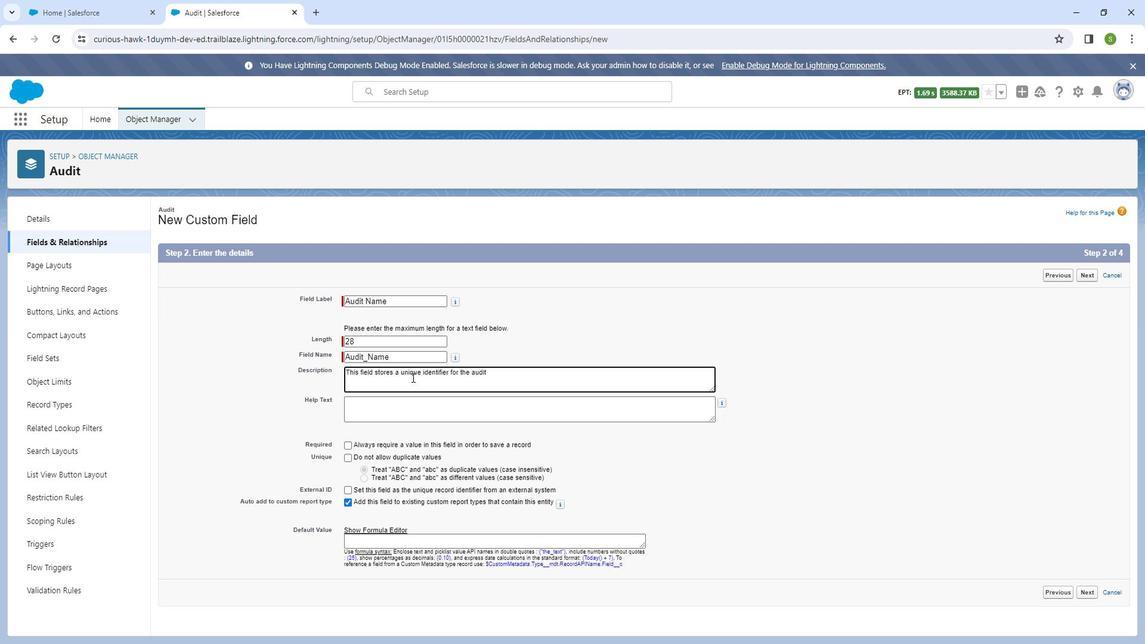 
Action: Mouse moved to (429, 406)
Screenshot: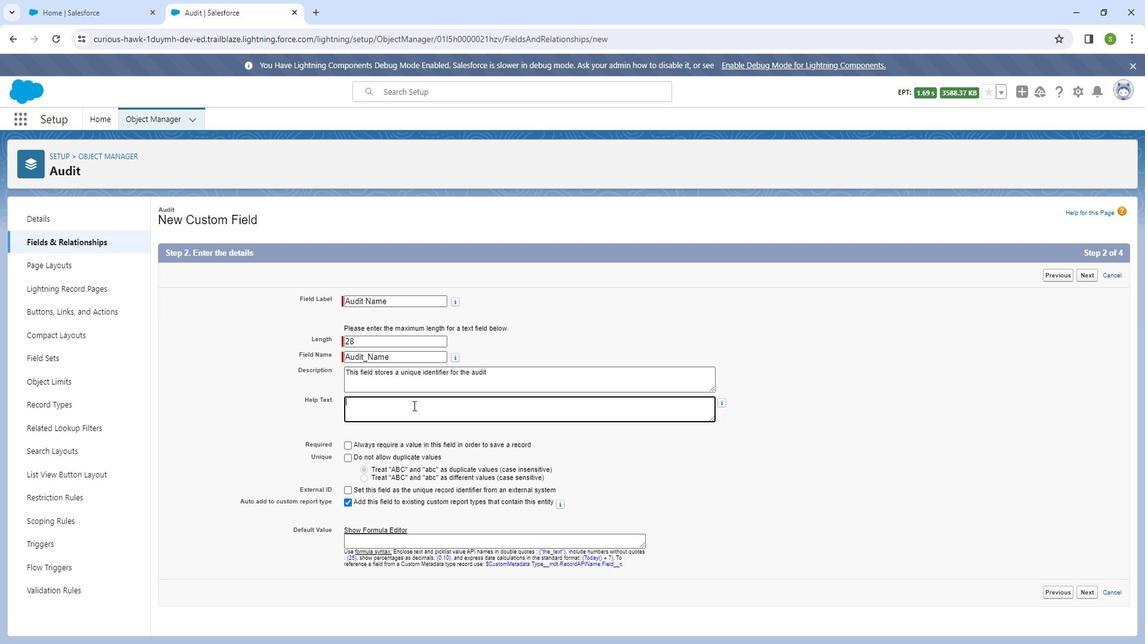 
Action: Mouse pressed left at (429, 406)
Screenshot: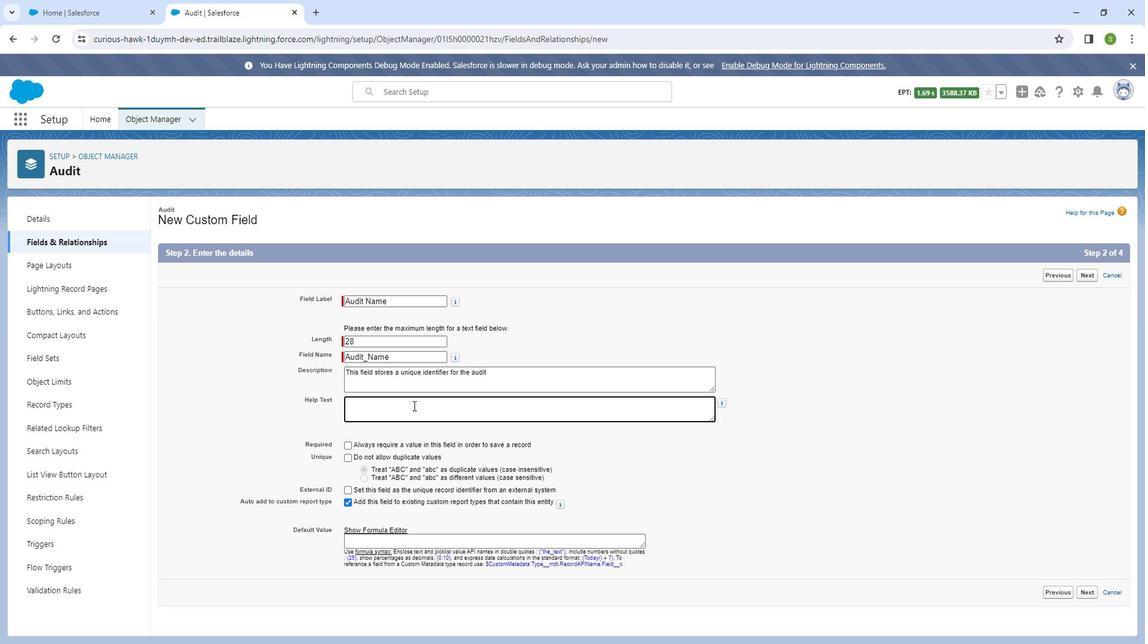 
Action: Key pressed <Key.shift_r><Key.shift_r><Key.shift_r>Enter<Key.space>a<Key.space>unique<Key.space>name<Key.space>for<Key.space>the<Key.space>audit.
Screenshot: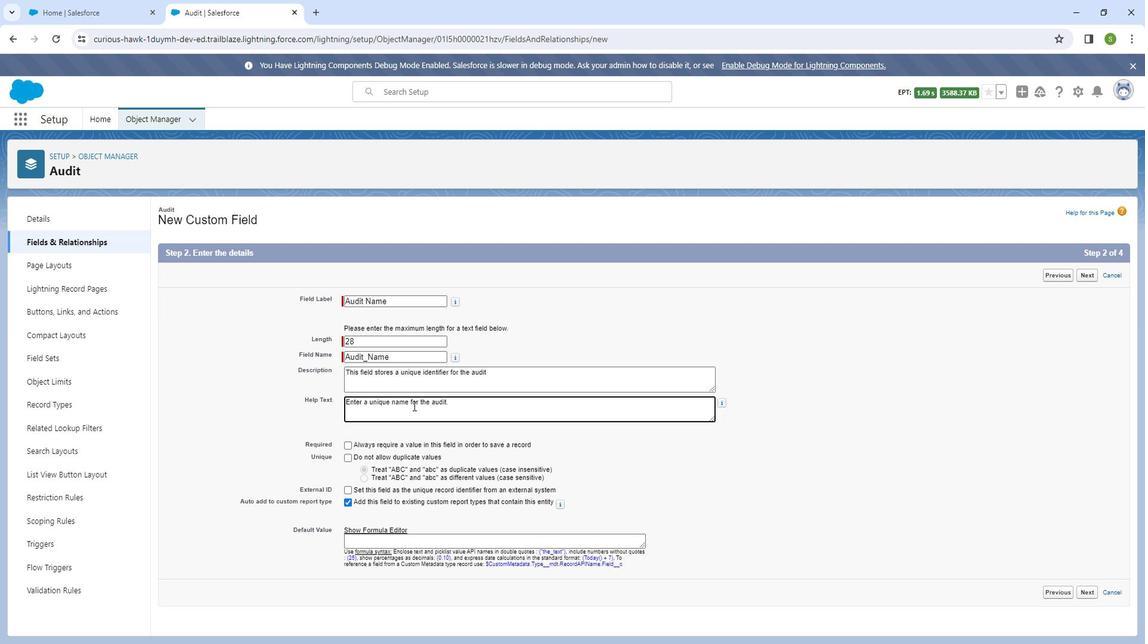 
Action: Mouse moved to (423, 423)
Screenshot: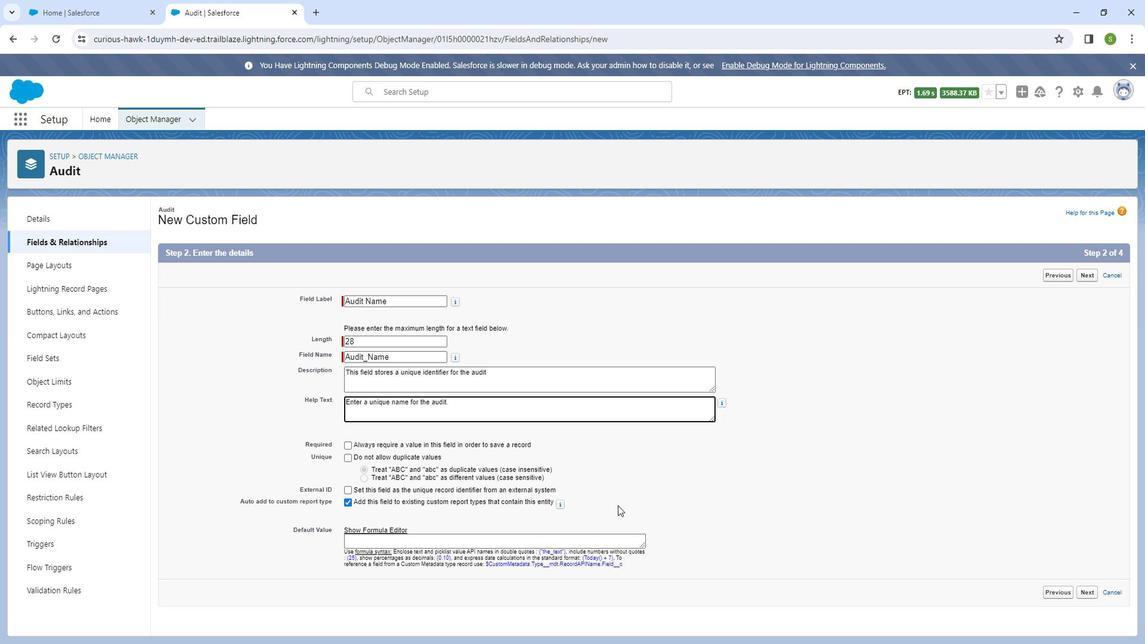 
Action: Mouse scrolled (423, 422) with delta (0, 0)
Screenshot: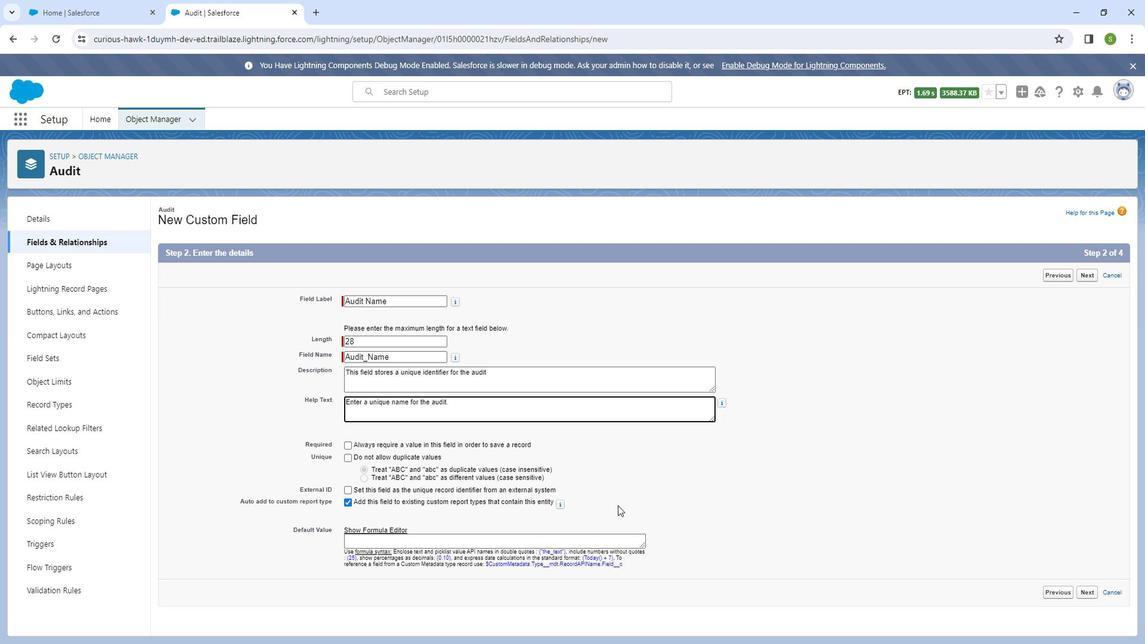 
Action: Mouse moved to (424, 428)
Screenshot: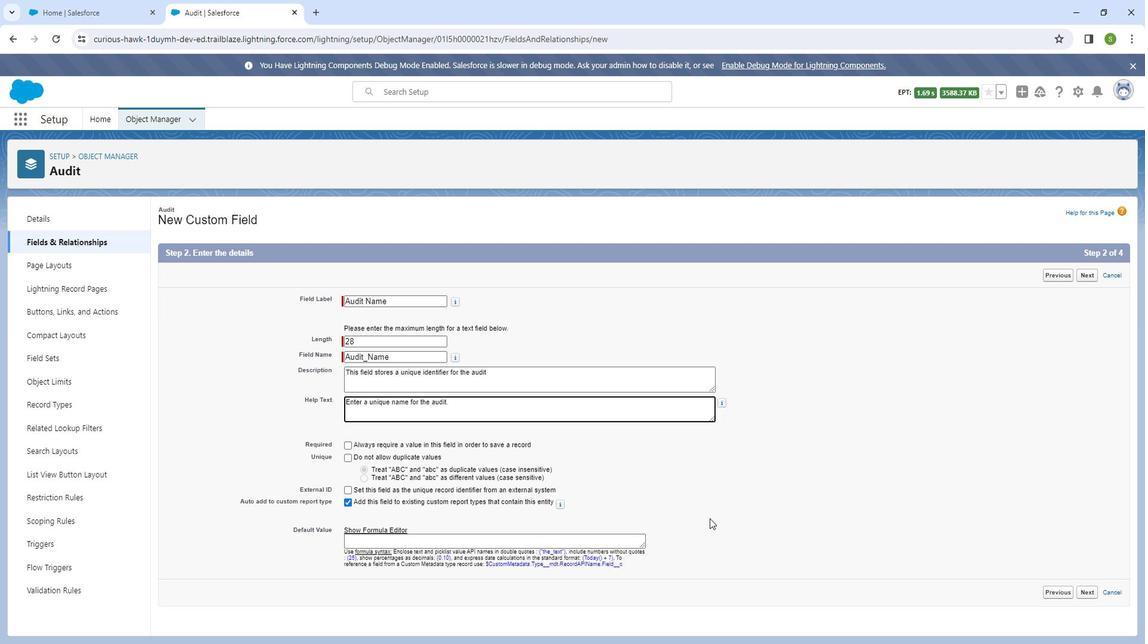 
Action: Mouse scrolled (424, 428) with delta (0, 0)
Screenshot: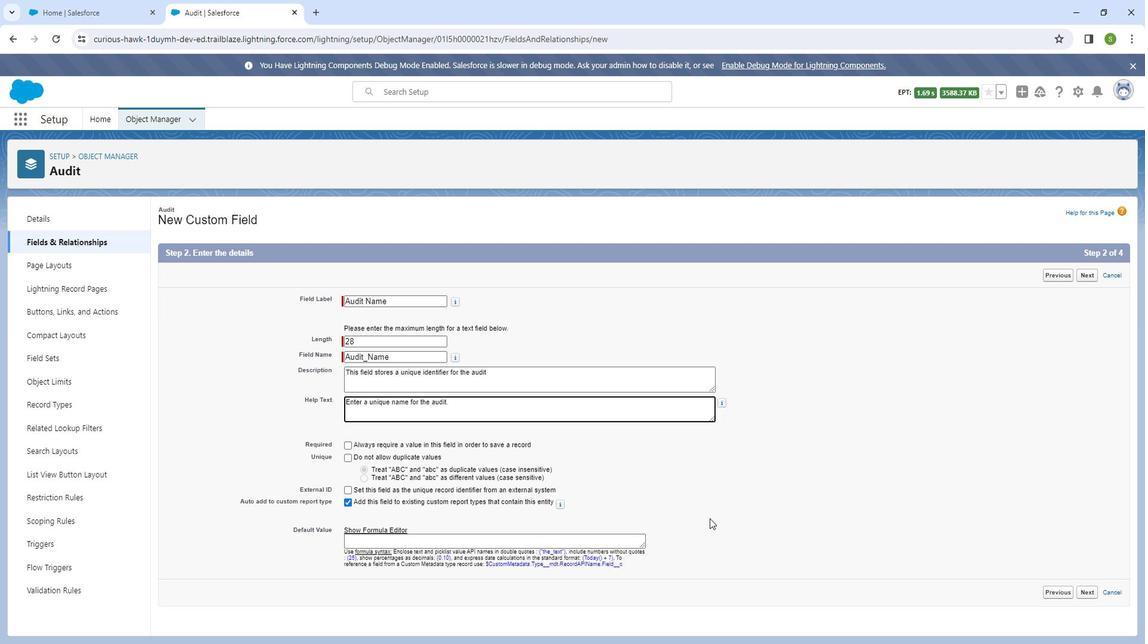 
Action: Mouse moved to (1103, 584)
Screenshot: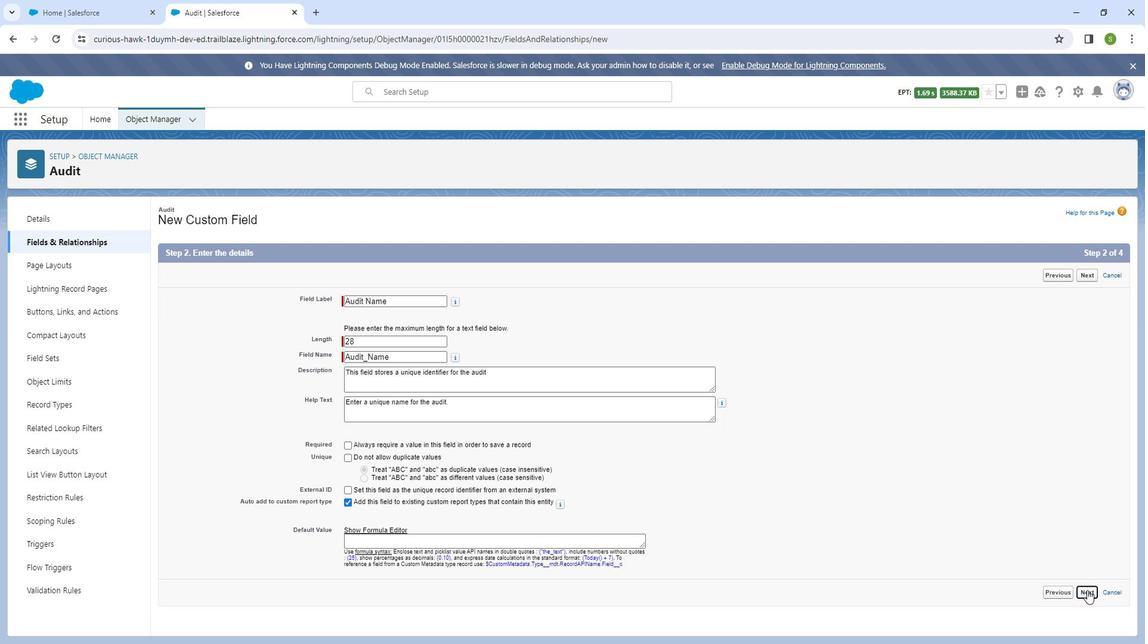 
Action: Mouse pressed left at (1103, 584)
Screenshot: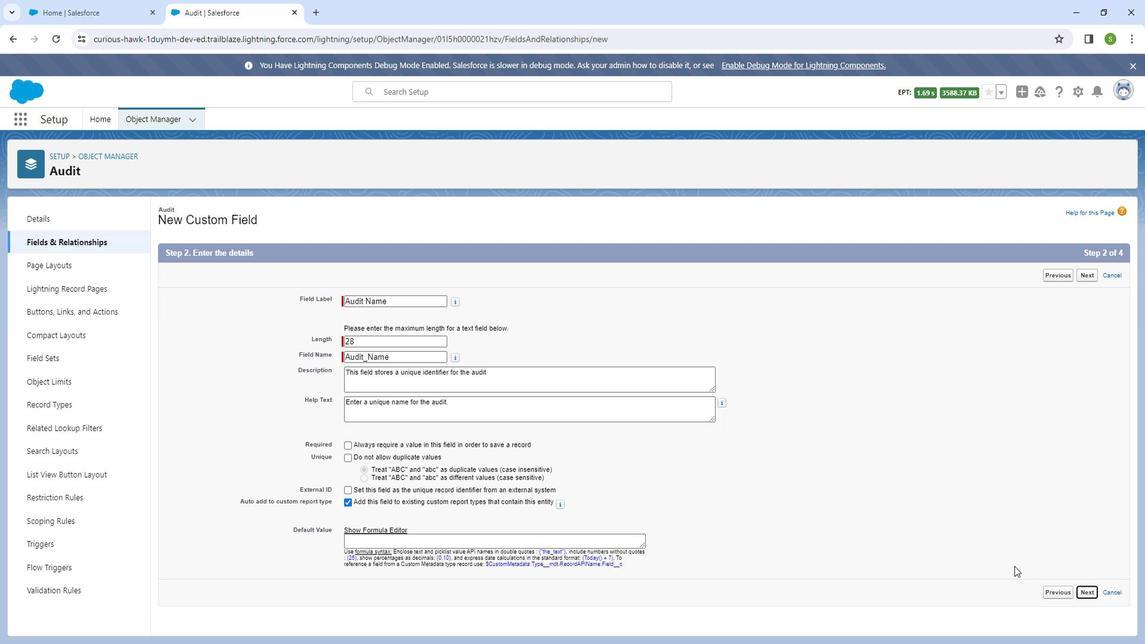 
Action: Mouse moved to (841, 446)
Screenshot: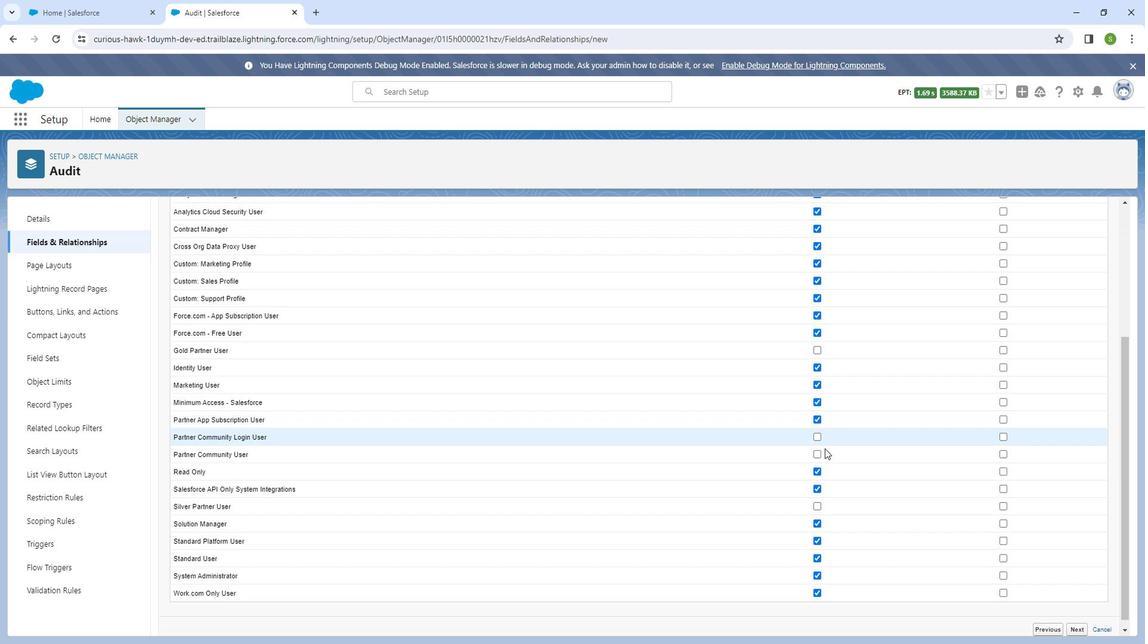 
Action: Mouse scrolled (841, 445) with delta (0, 0)
Screenshot: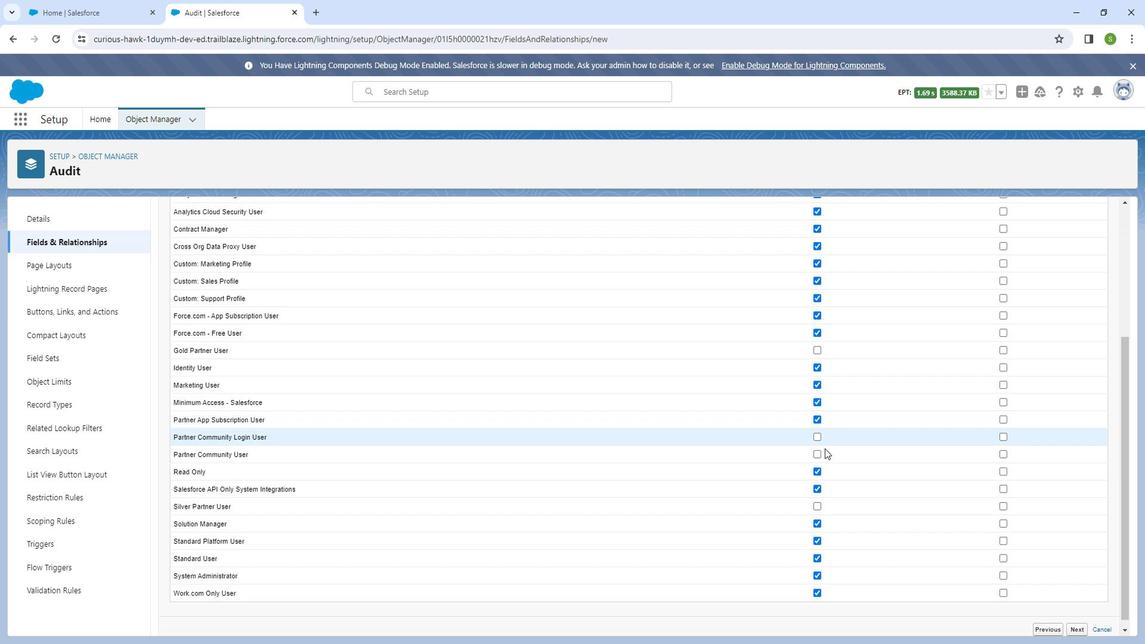 
Action: Mouse moved to (841, 447)
Screenshot: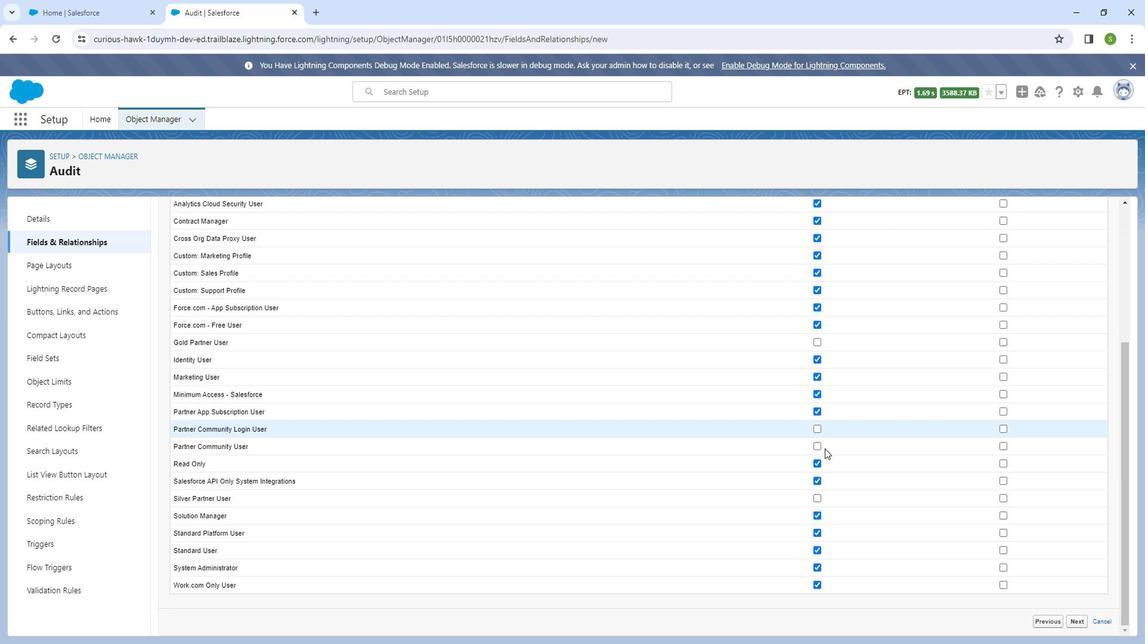 
Action: Mouse scrolled (841, 446) with delta (0, 0)
Screenshot: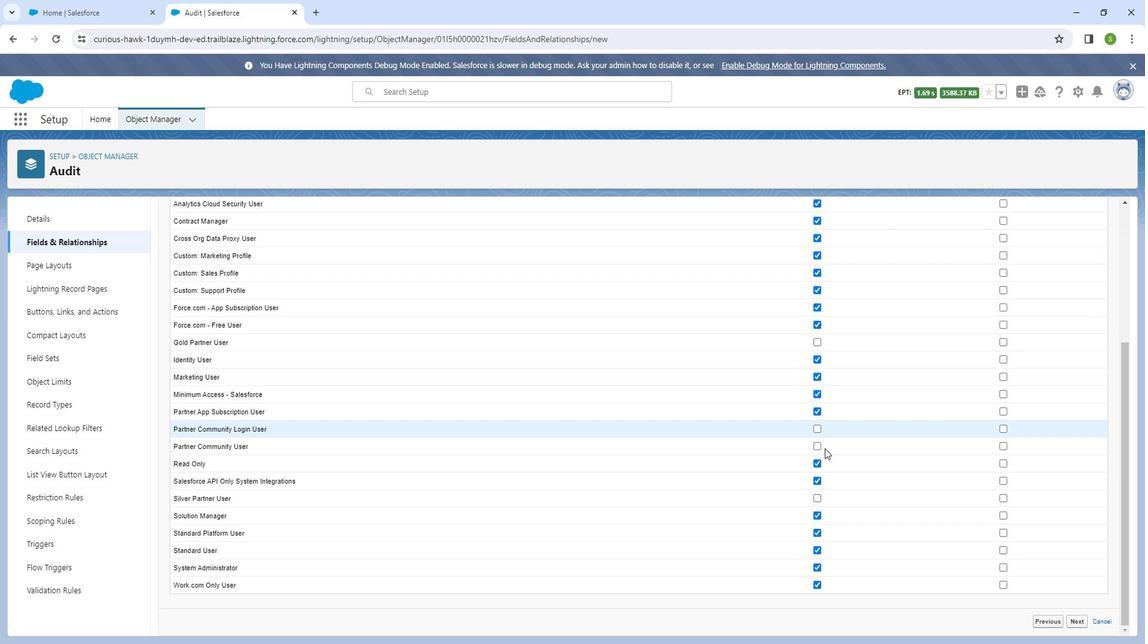 
Action: Mouse moved to (841, 448)
Screenshot: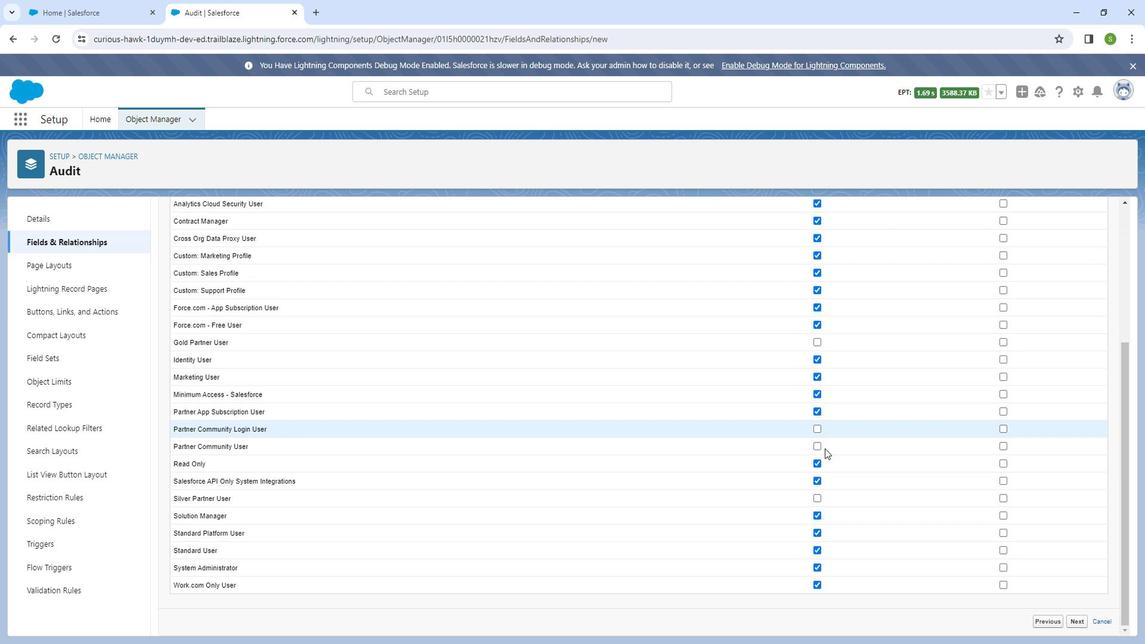 
Action: Mouse scrolled (841, 447) with delta (0, 0)
Screenshot: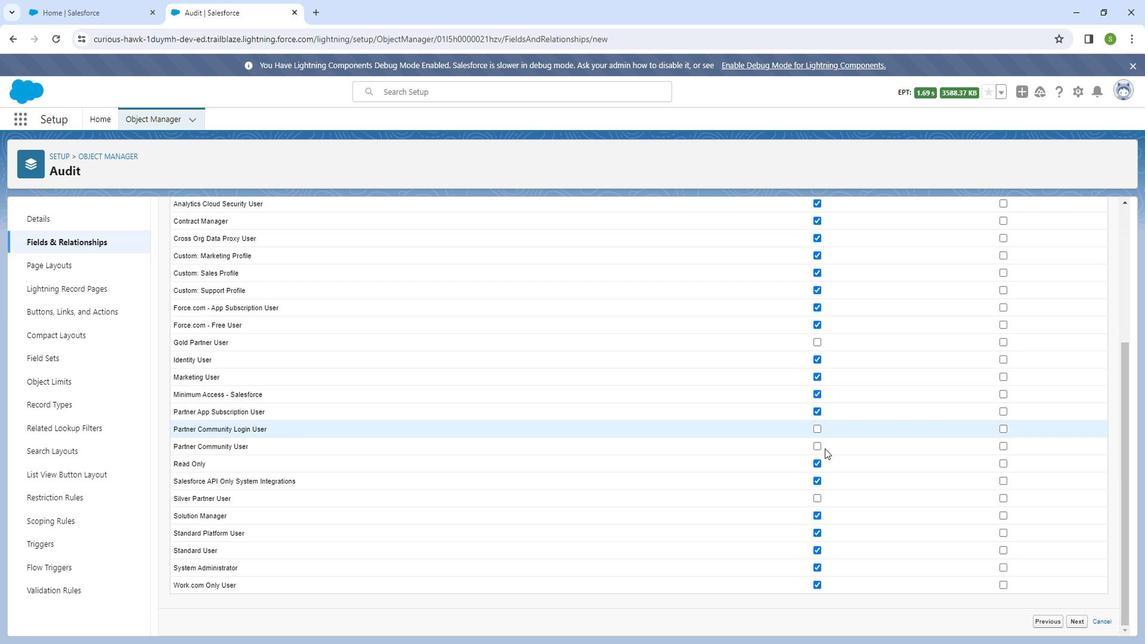 
Action: Mouse scrolled (841, 447) with delta (0, 0)
Screenshot: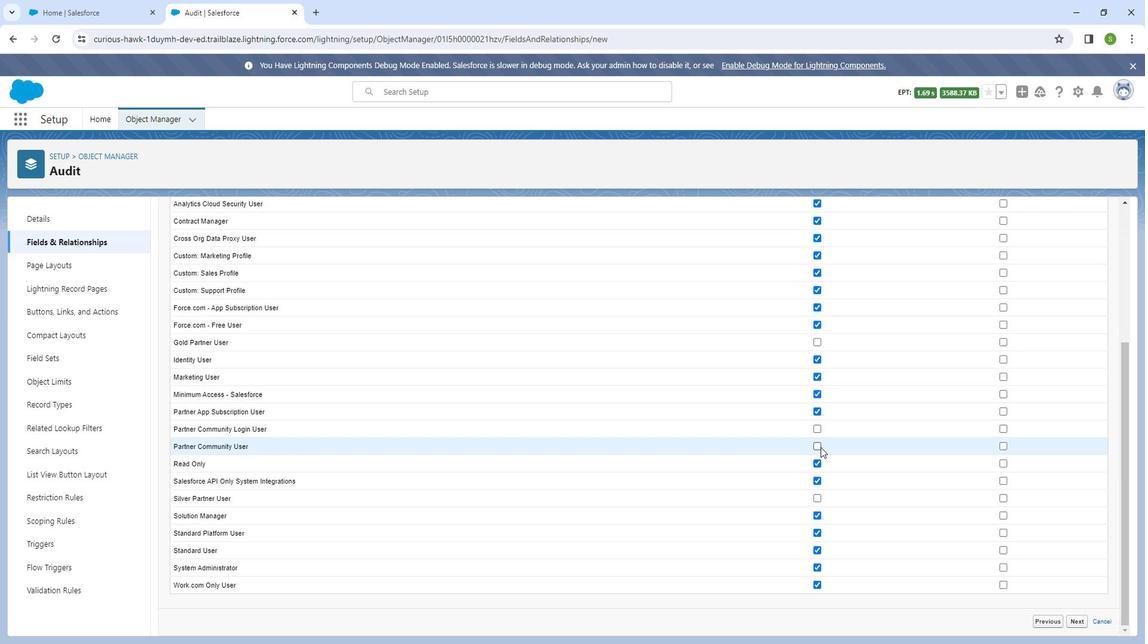 
Action: Mouse moved to (834, 445)
Screenshot: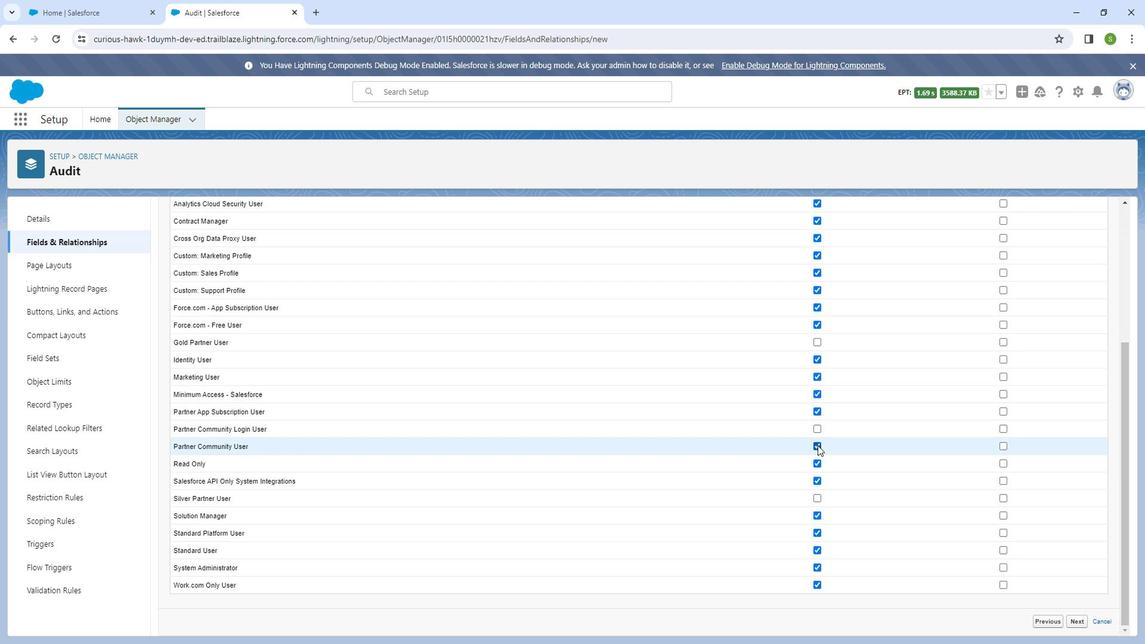
Action: Mouse pressed left at (834, 445)
Screenshot: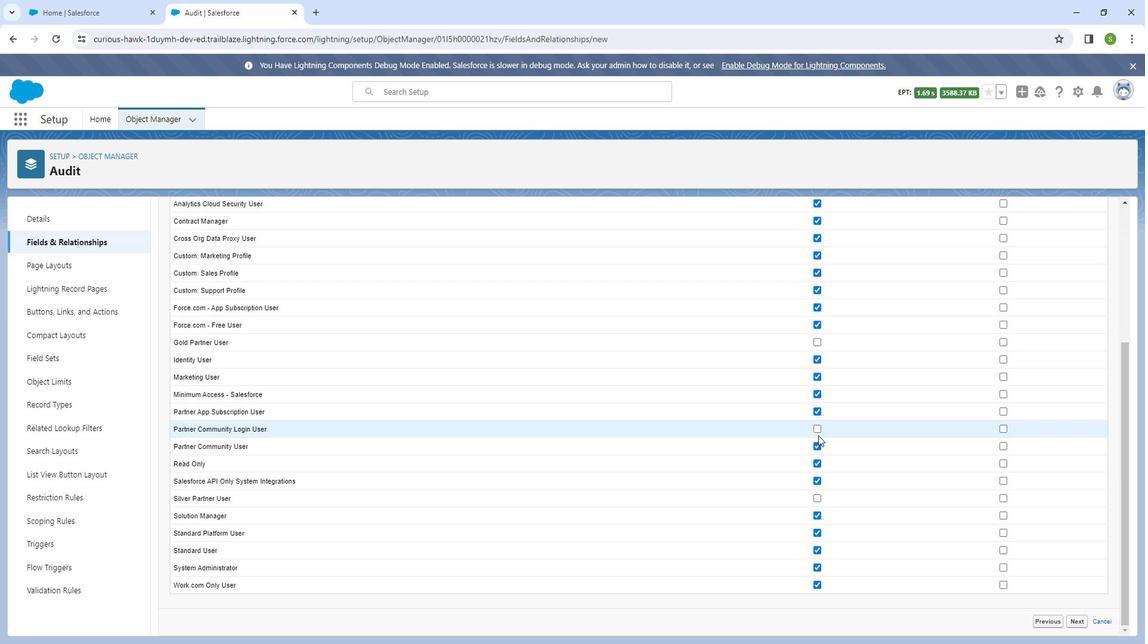 
Action: Mouse moved to (835, 428)
Screenshot: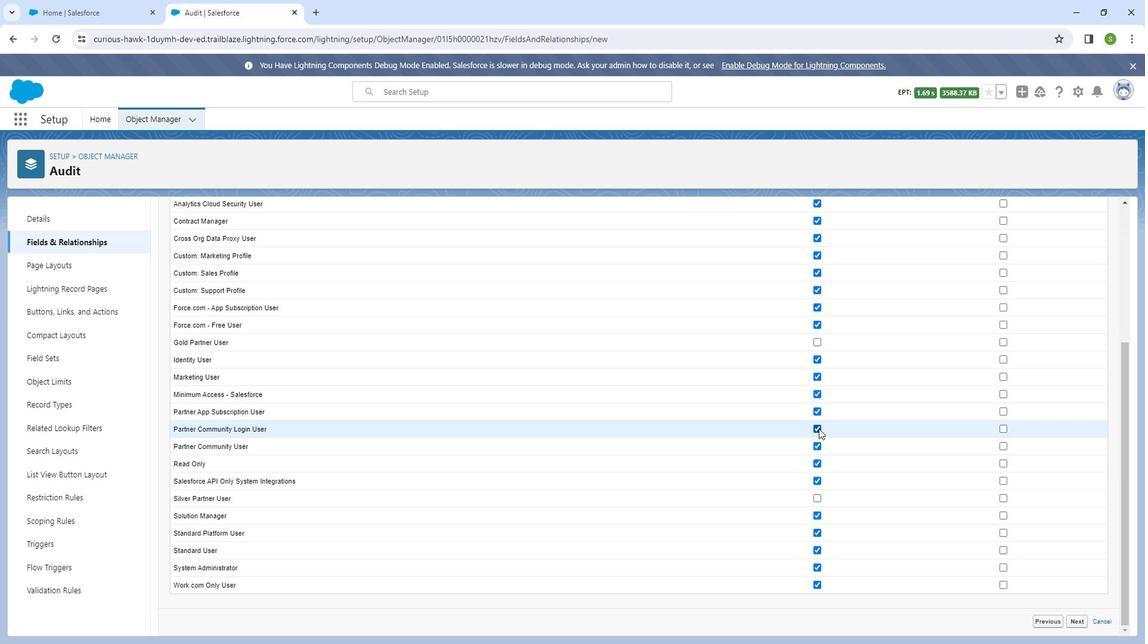 
Action: Mouse pressed left at (835, 428)
Screenshot: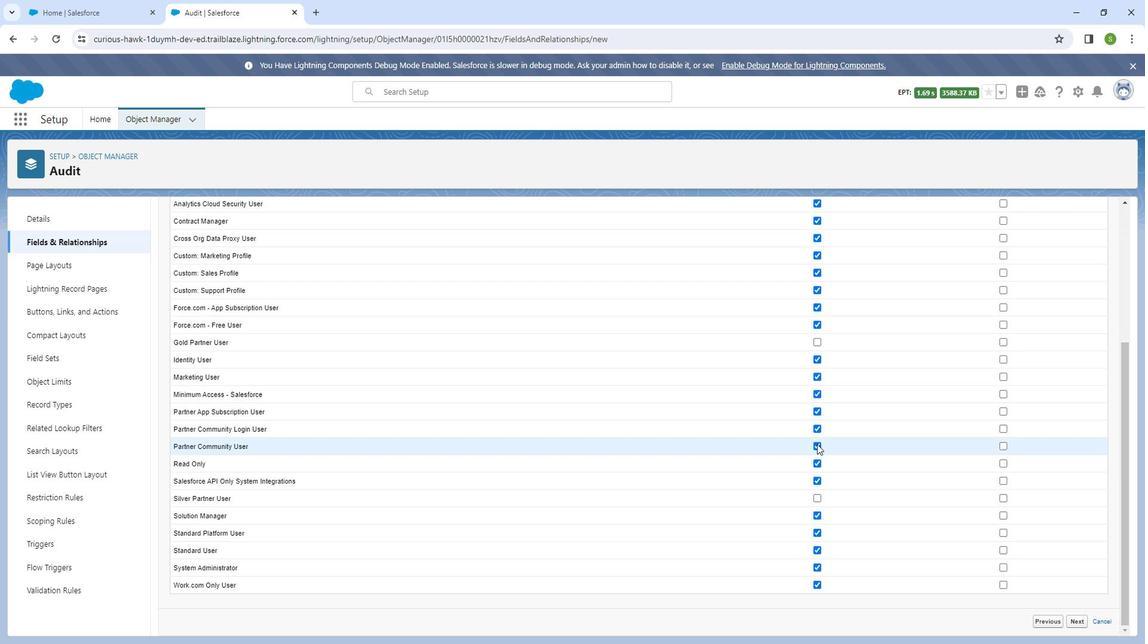 
Action: Mouse moved to (834, 495)
Screenshot: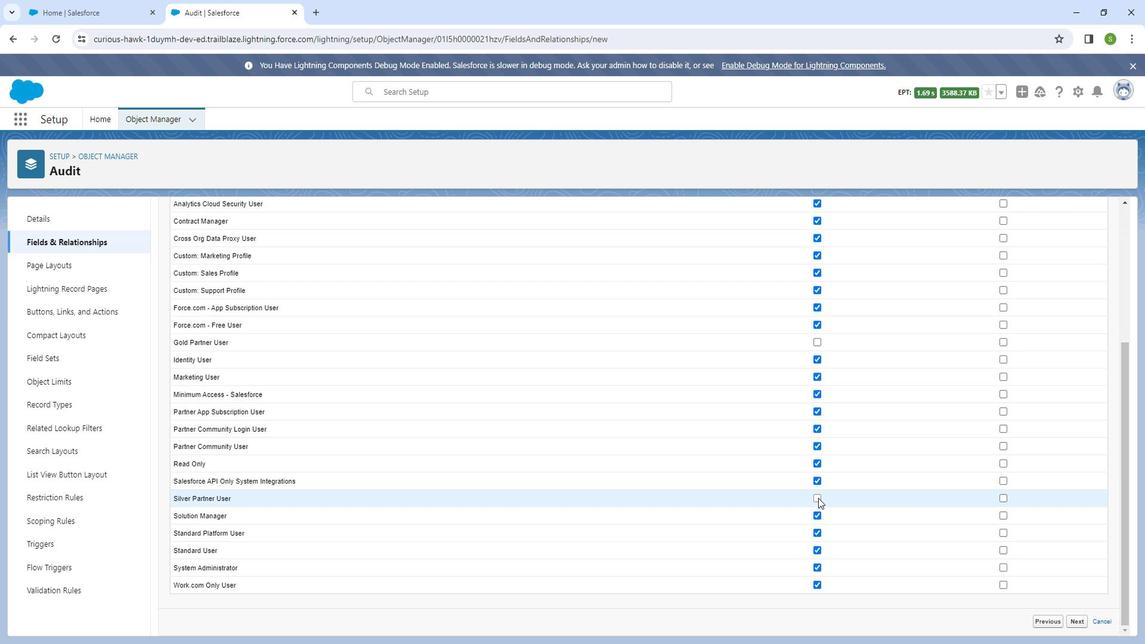 
Action: Mouse pressed left at (834, 495)
Screenshot: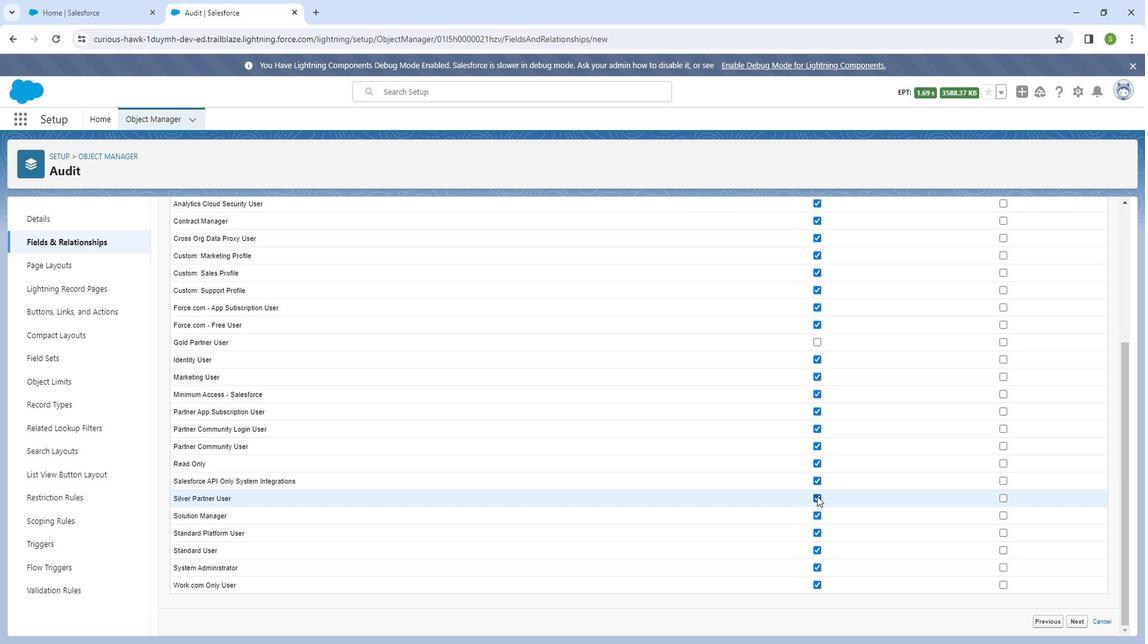 
Action: Mouse moved to (833, 493)
Screenshot: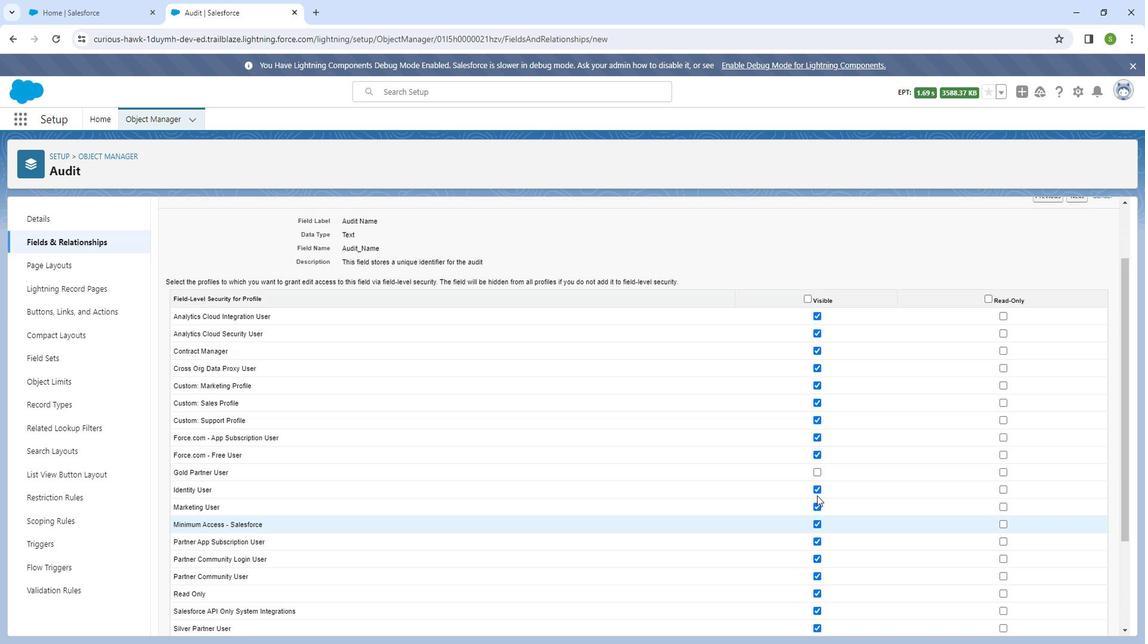 
Action: Mouse scrolled (833, 494) with delta (0, 0)
Screenshot: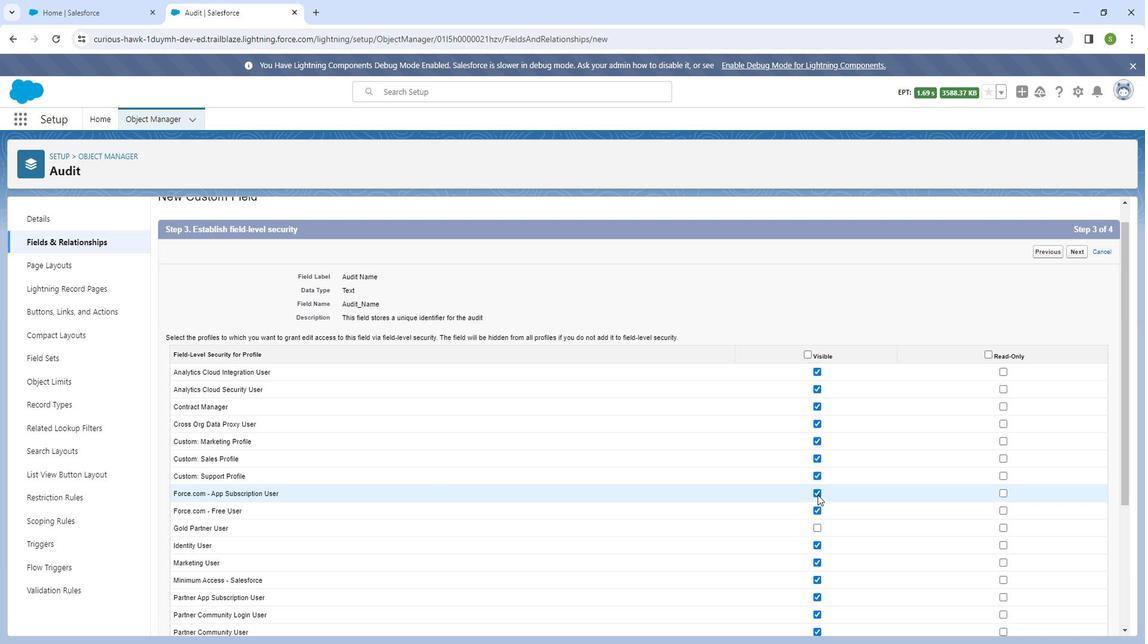 
Action: Mouse scrolled (833, 494) with delta (0, 0)
Screenshot: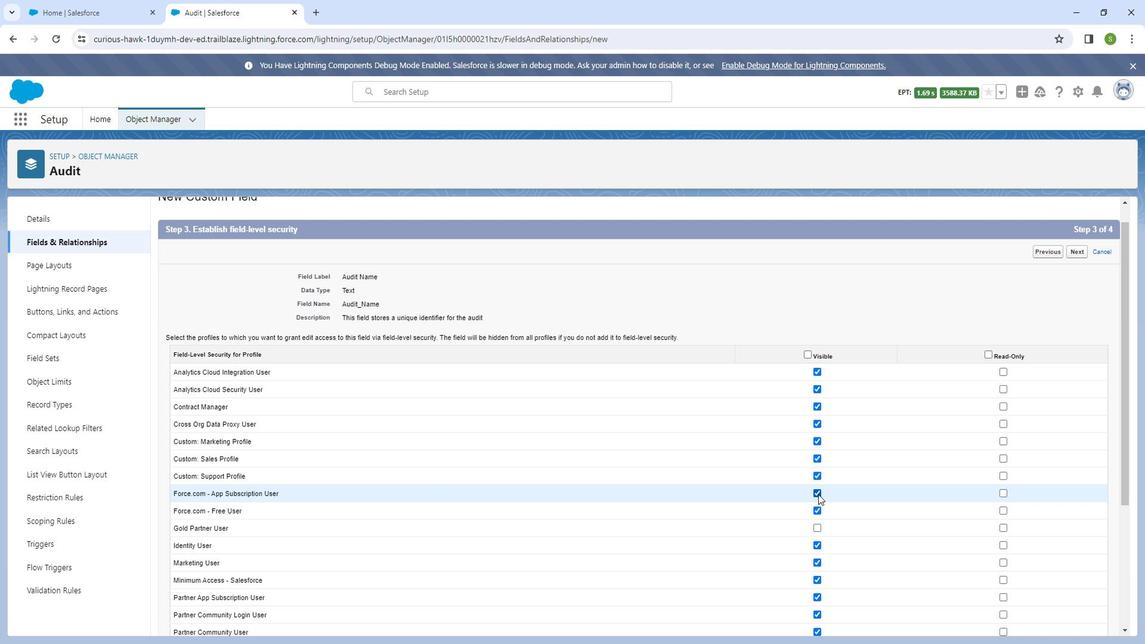 
Action: Mouse moved to (833, 493)
Screenshot: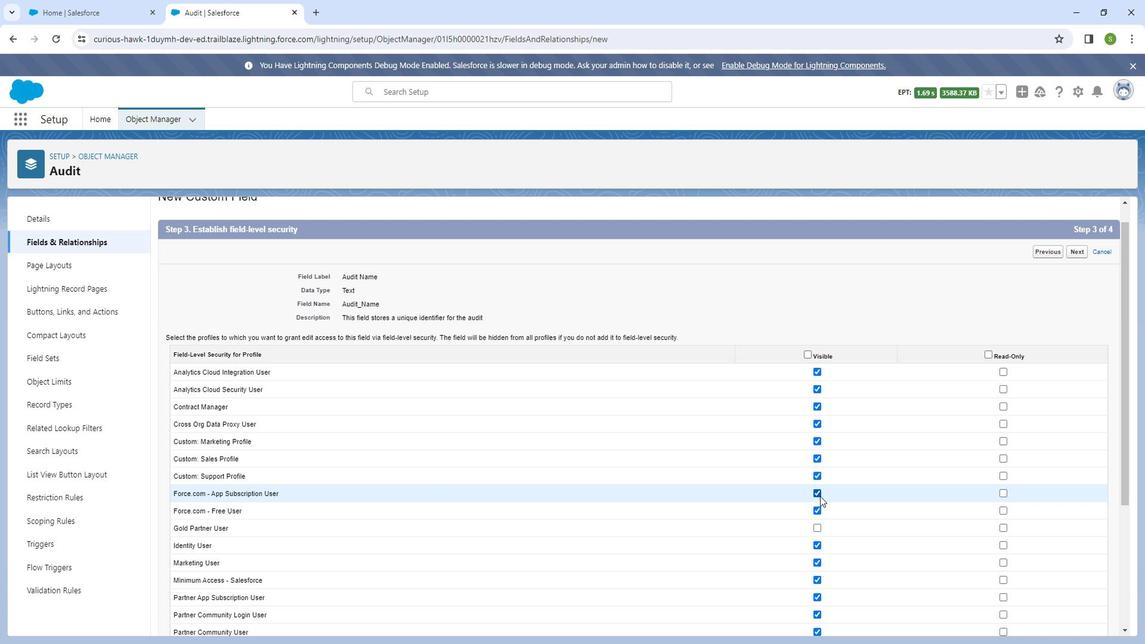 
Action: Mouse scrolled (833, 493) with delta (0, 0)
Screenshot: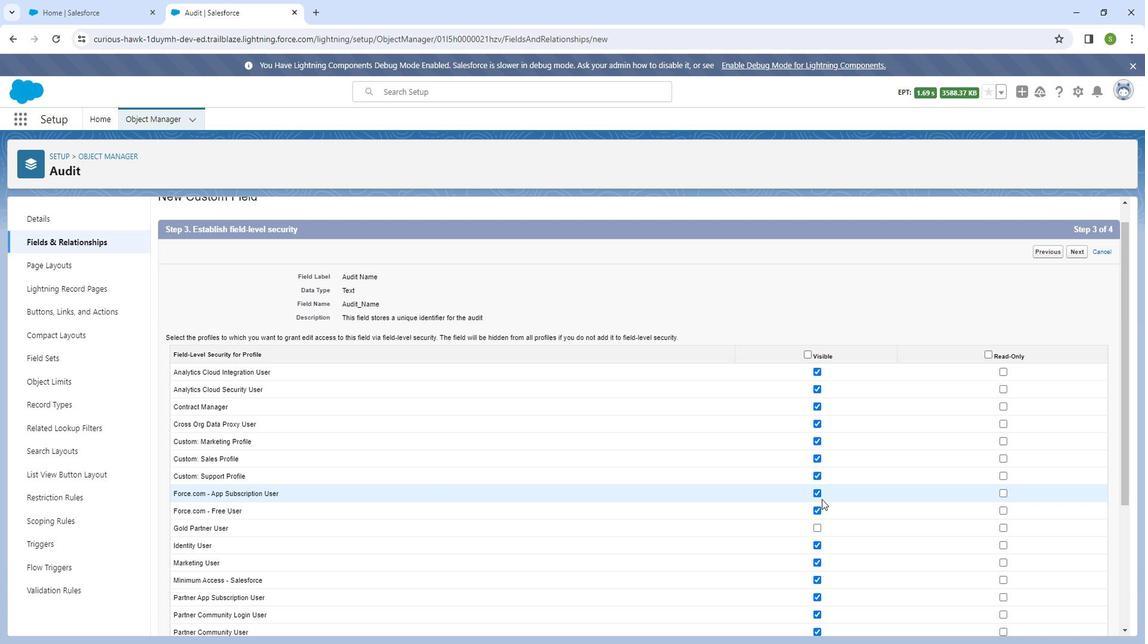 
Action: Mouse moved to (835, 524)
Screenshot: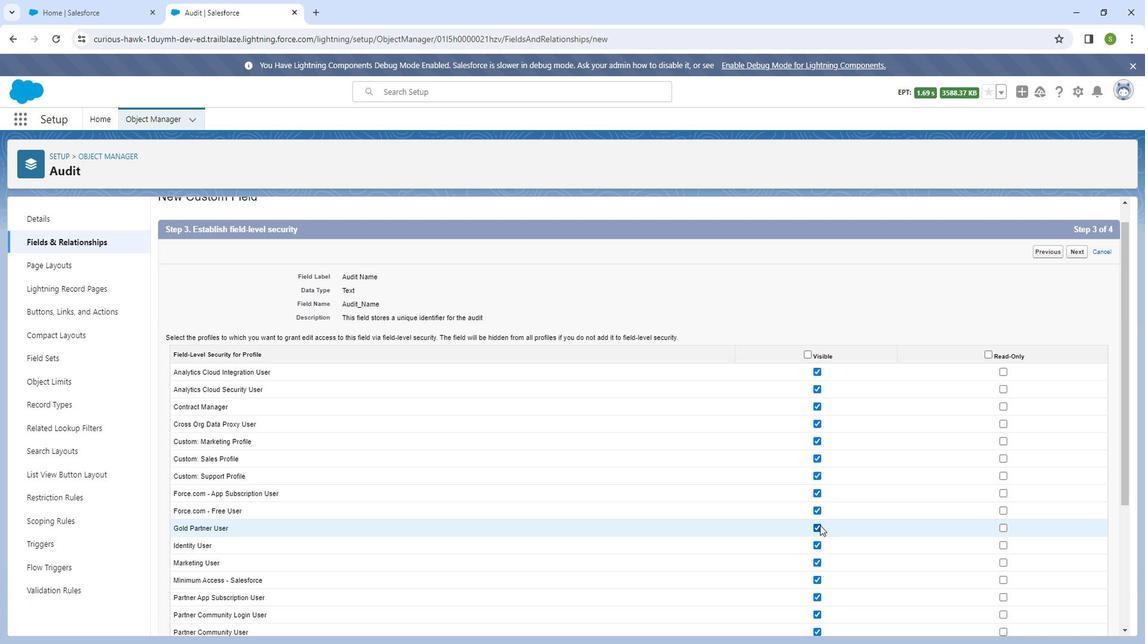 
Action: Mouse pressed left at (835, 524)
Screenshot: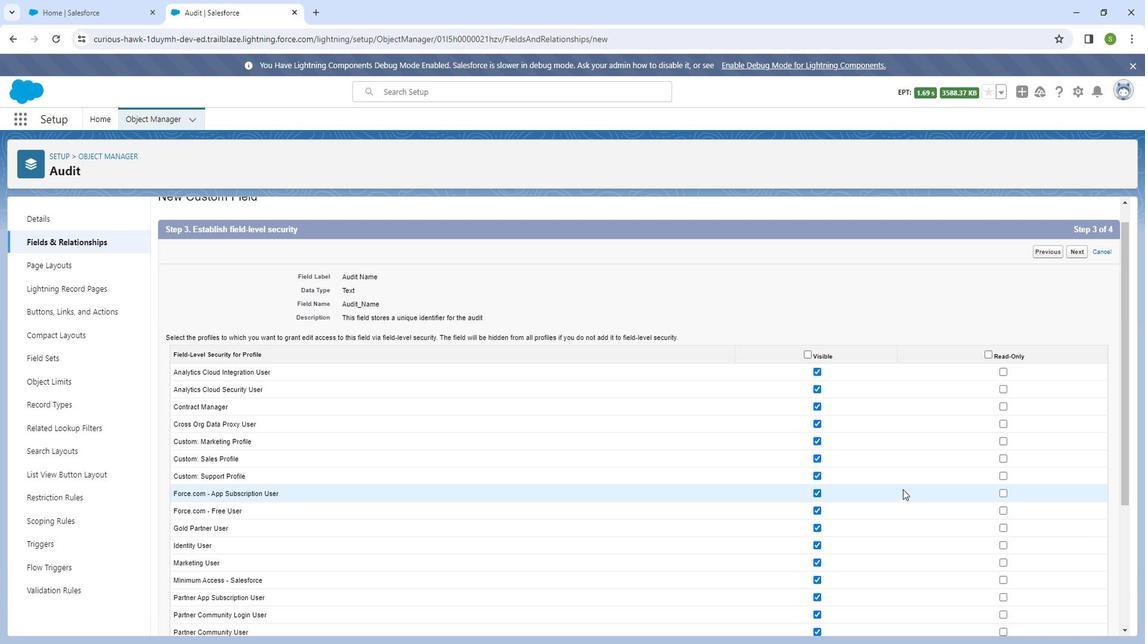 
Action: Mouse moved to (1019, 375)
Screenshot: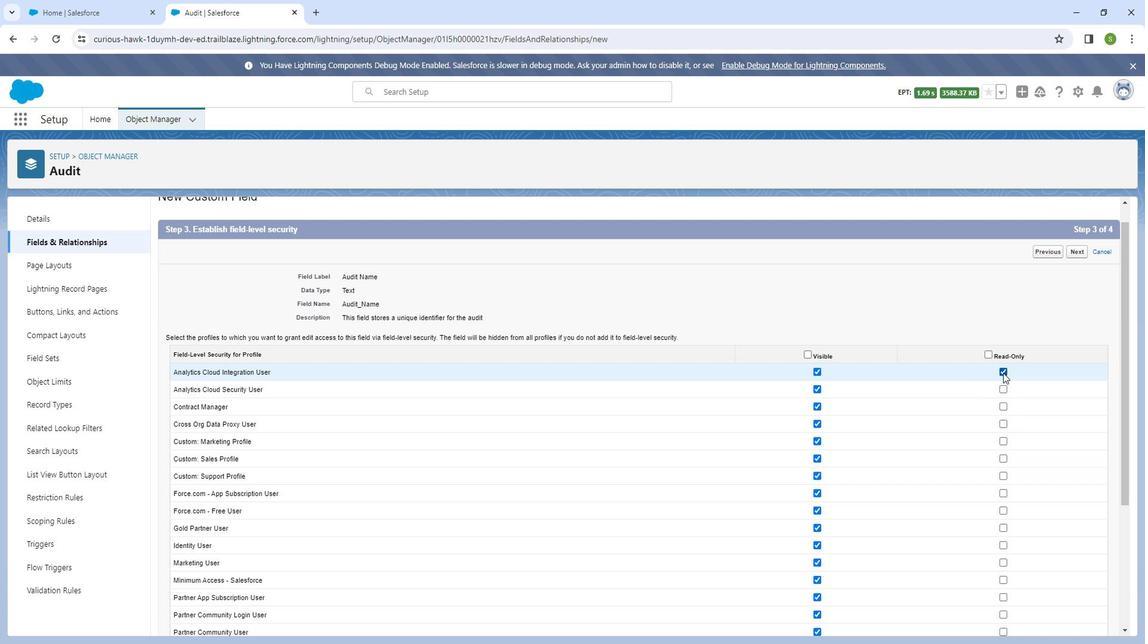 
Action: Mouse pressed left at (1019, 375)
Screenshot: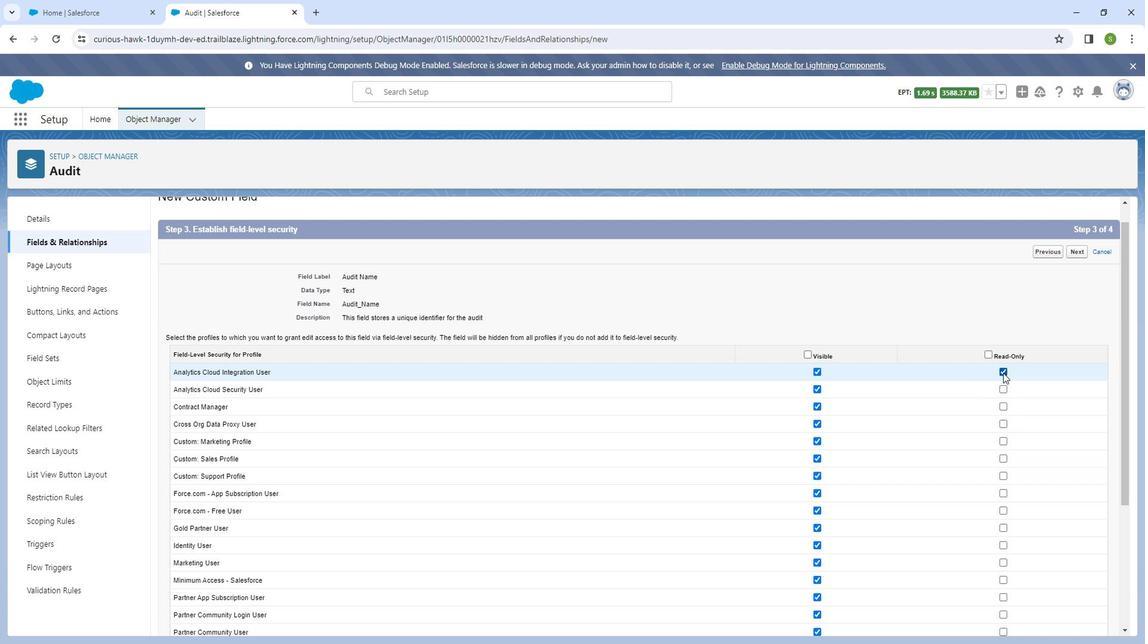 
Action: Mouse moved to (1019, 396)
Screenshot: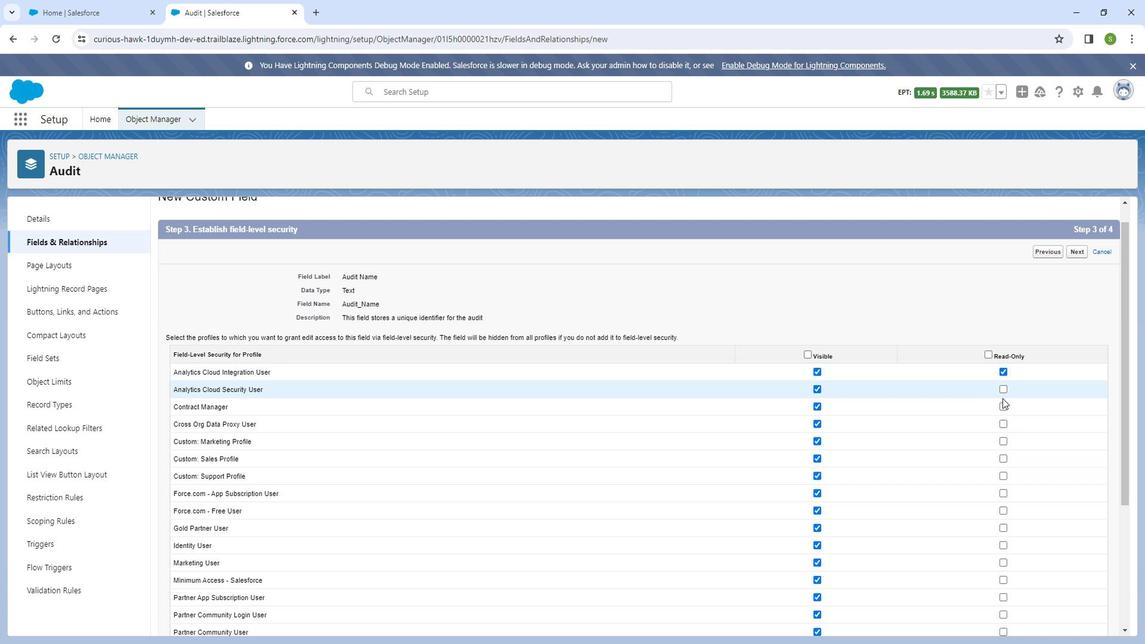 
Action: Mouse pressed left at (1019, 396)
Screenshot: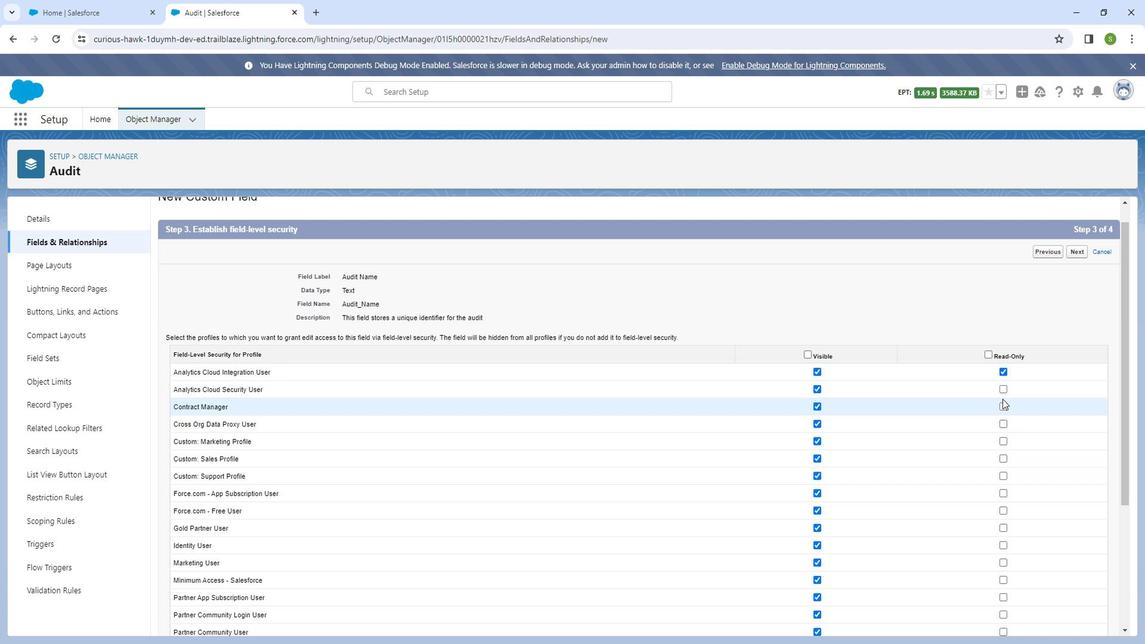 
Action: Mouse moved to (1017, 408)
Screenshot: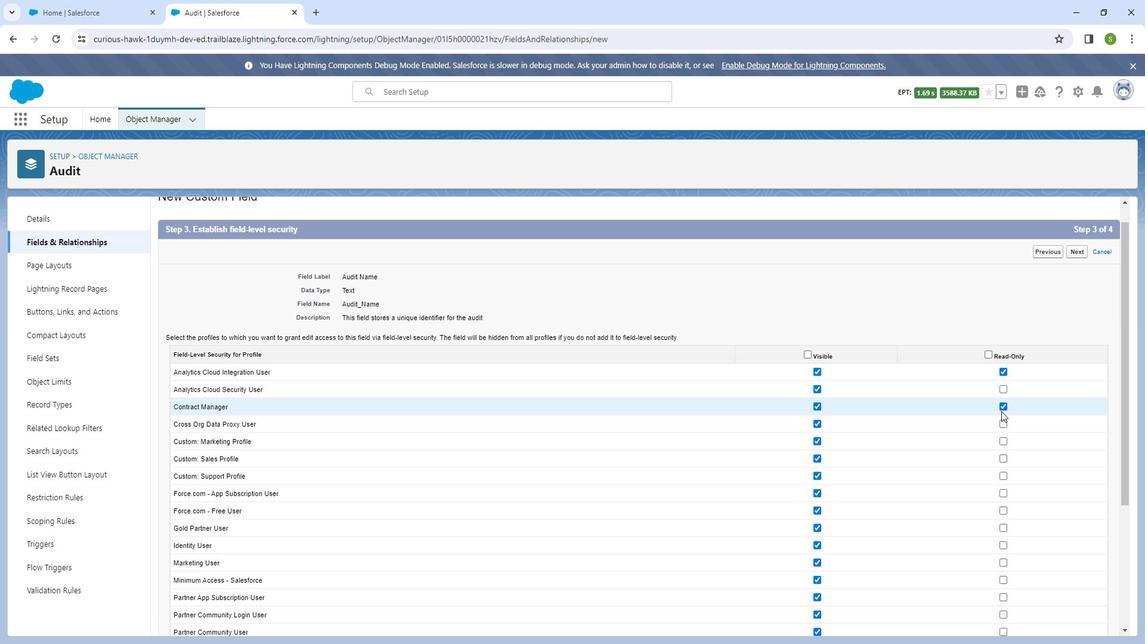 
Action: Mouse pressed left at (1017, 408)
Screenshot: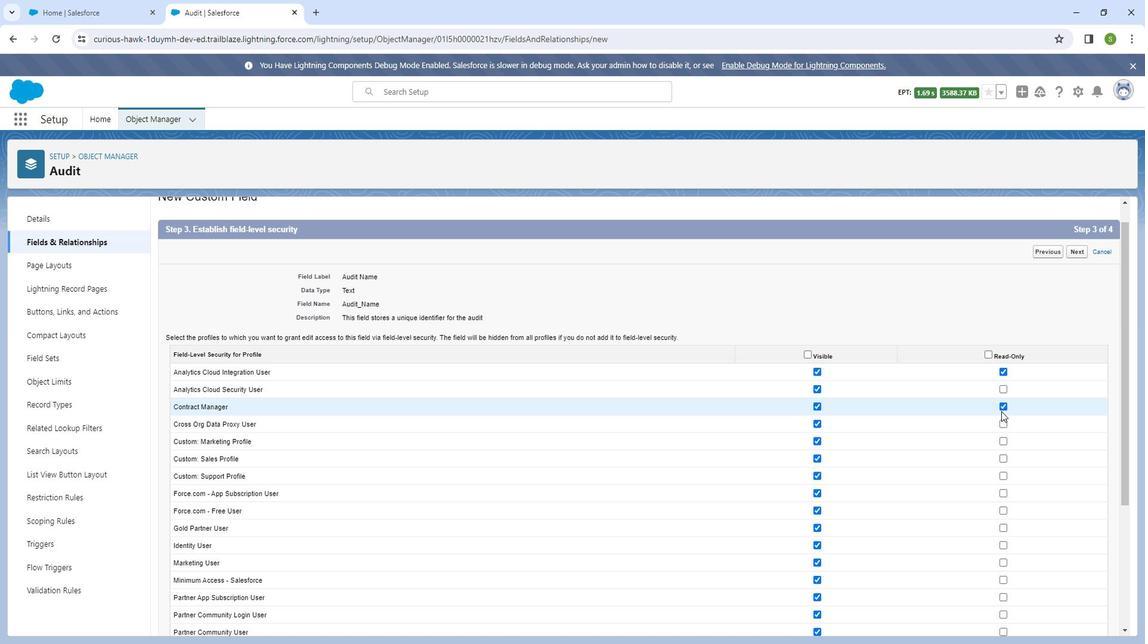 
Action: Mouse moved to (1017, 412)
Screenshot: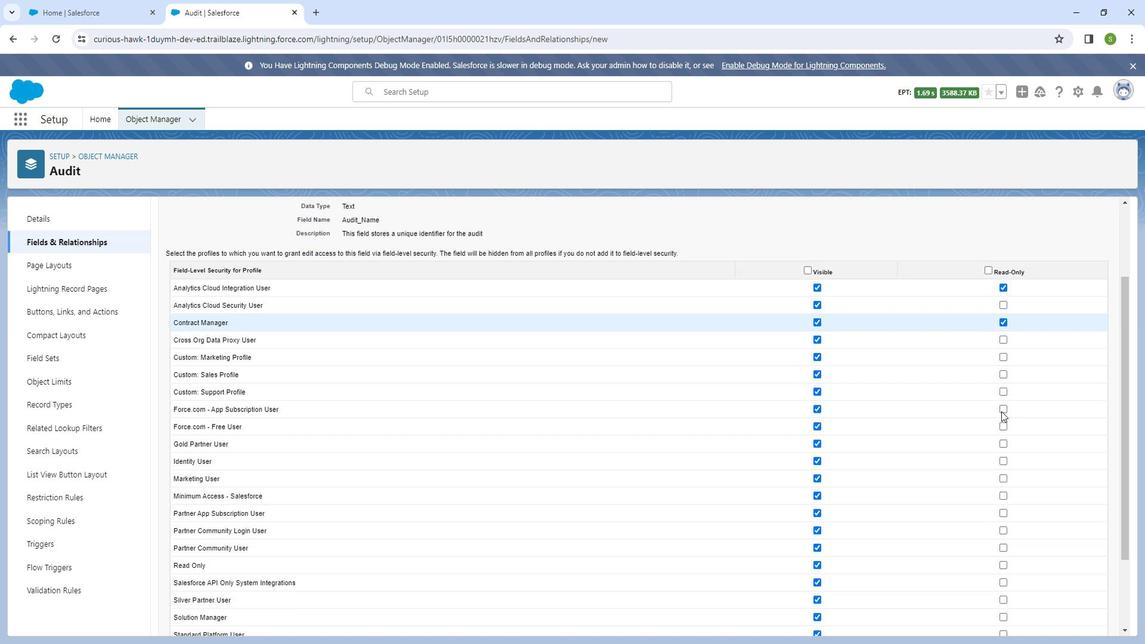 
Action: Mouse scrolled (1017, 411) with delta (0, 0)
Screenshot: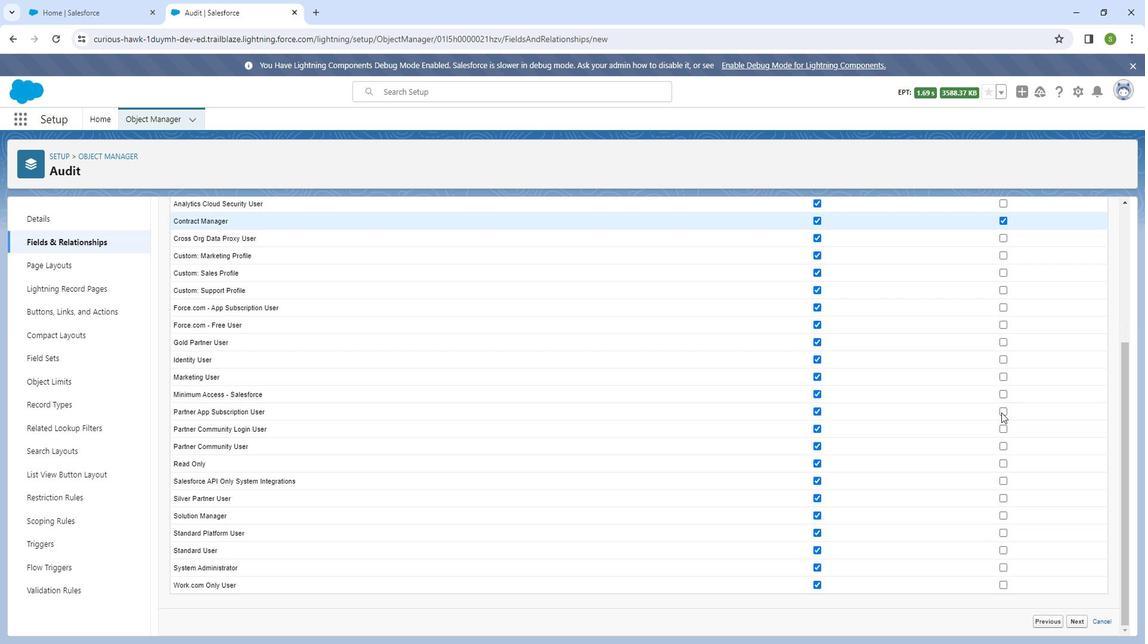 
Action: Mouse scrolled (1017, 411) with delta (0, 0)
Screenshot: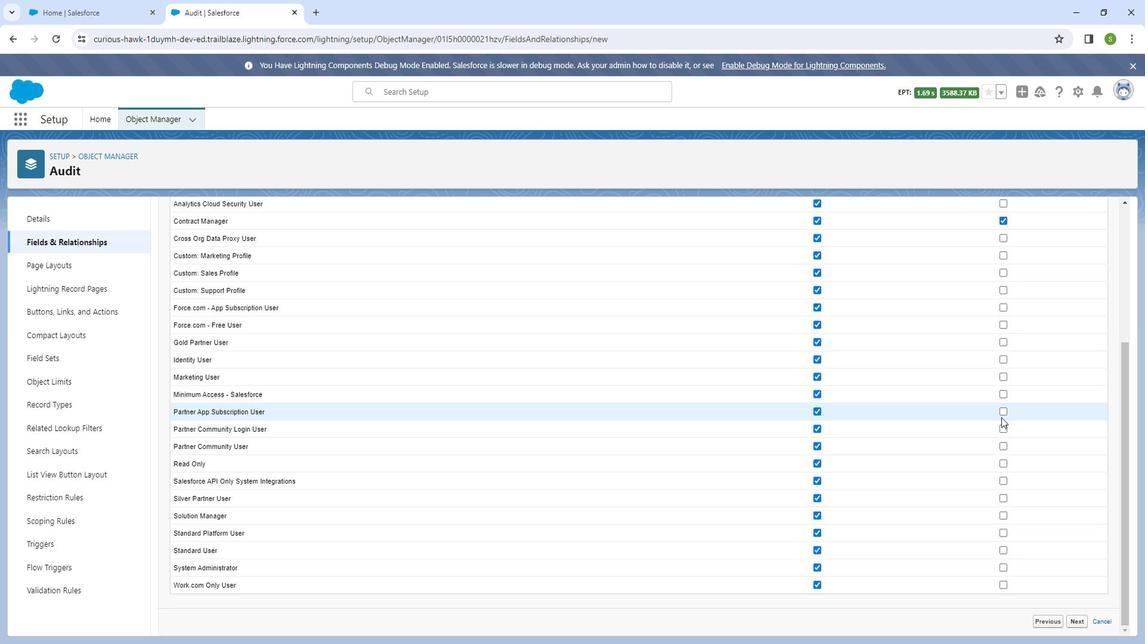 
Action: Mouse scrolled (1017, 411) with delta (0, 0)
Screenshot: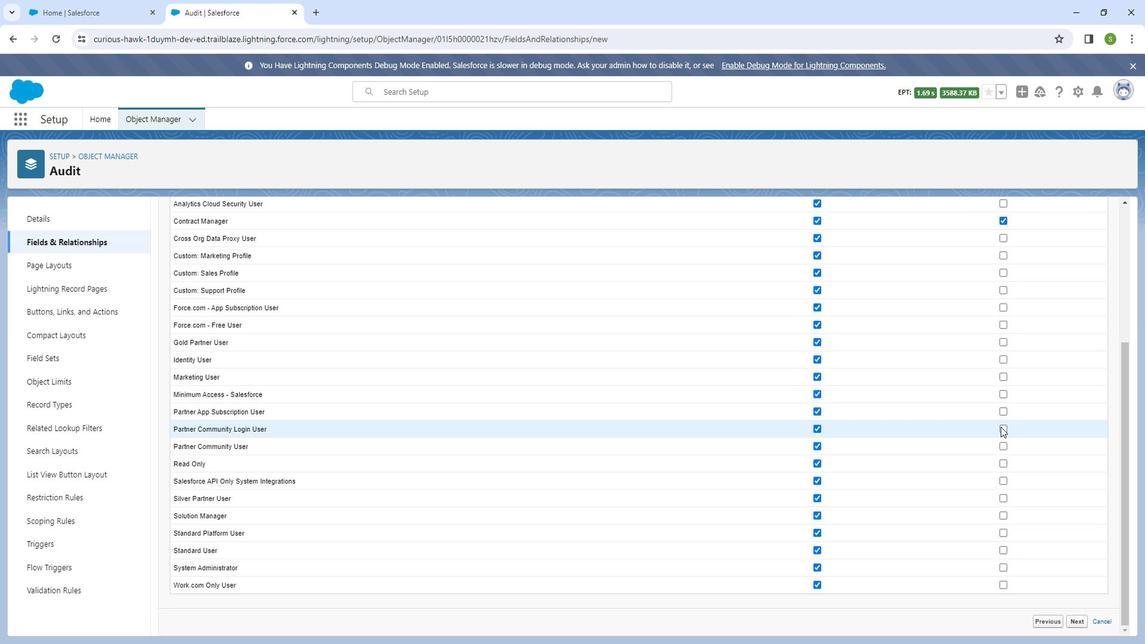 
Action: Mouse moved to (1017, 412)
Screenshot: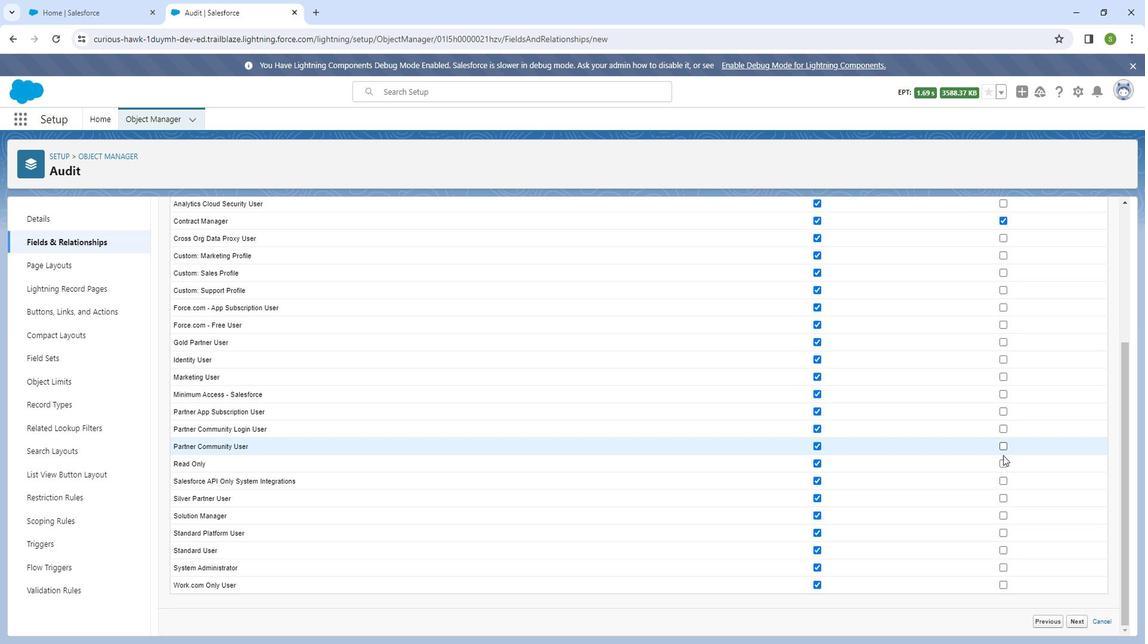 
Action: Mouse scrolled (1017, 411) with delta (0, 0)
Screenshot: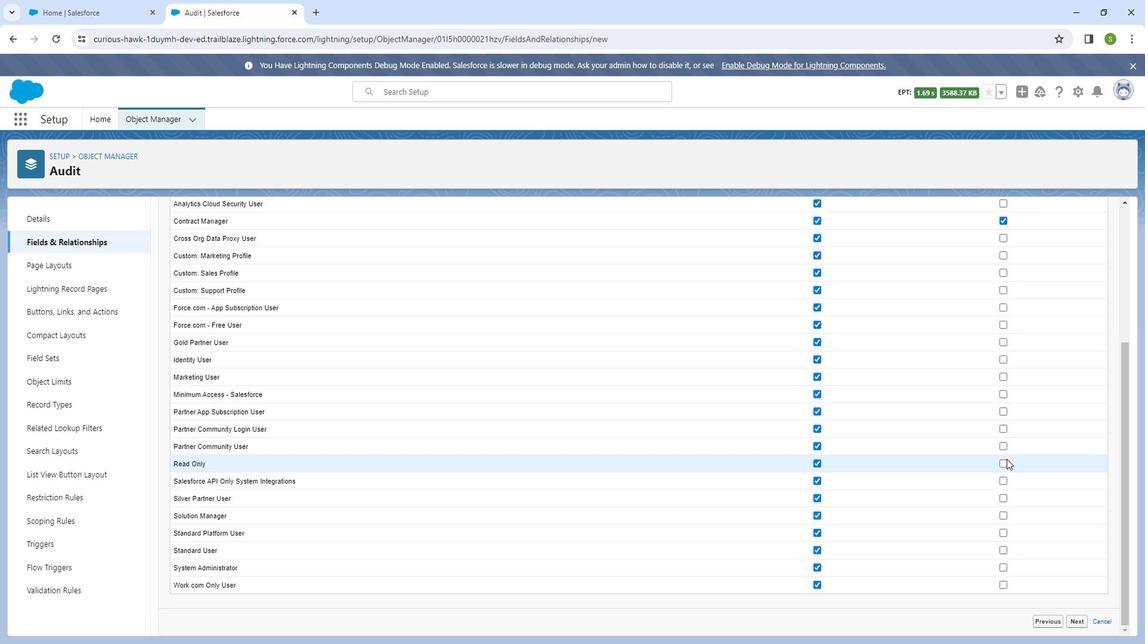 
Action: Mouse moved to (1017, 414)
Screenshot: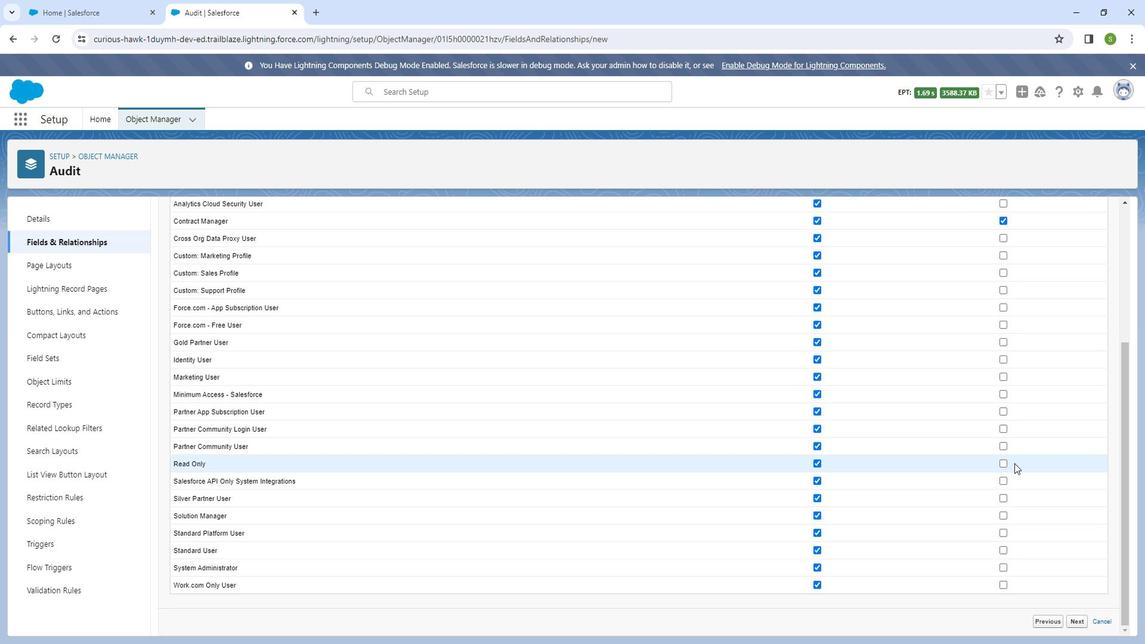 
Action: Mouse scrolled (1017, 413) with delta (0, 0)
Screenshot: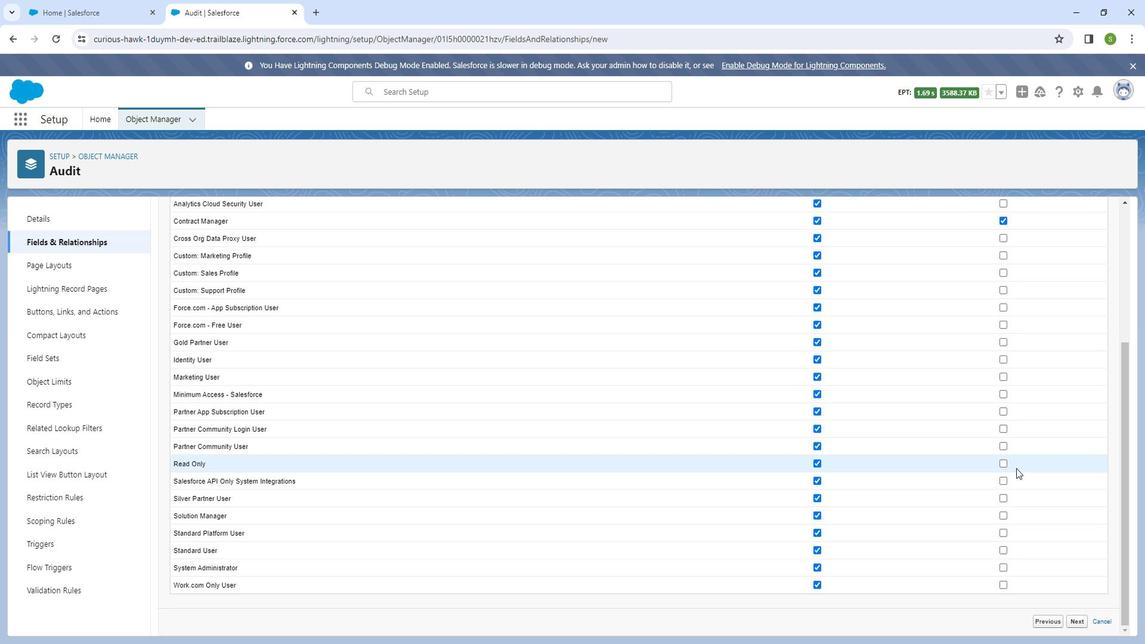 
Action: Mouse moved to (1094, 614)
Screenshot: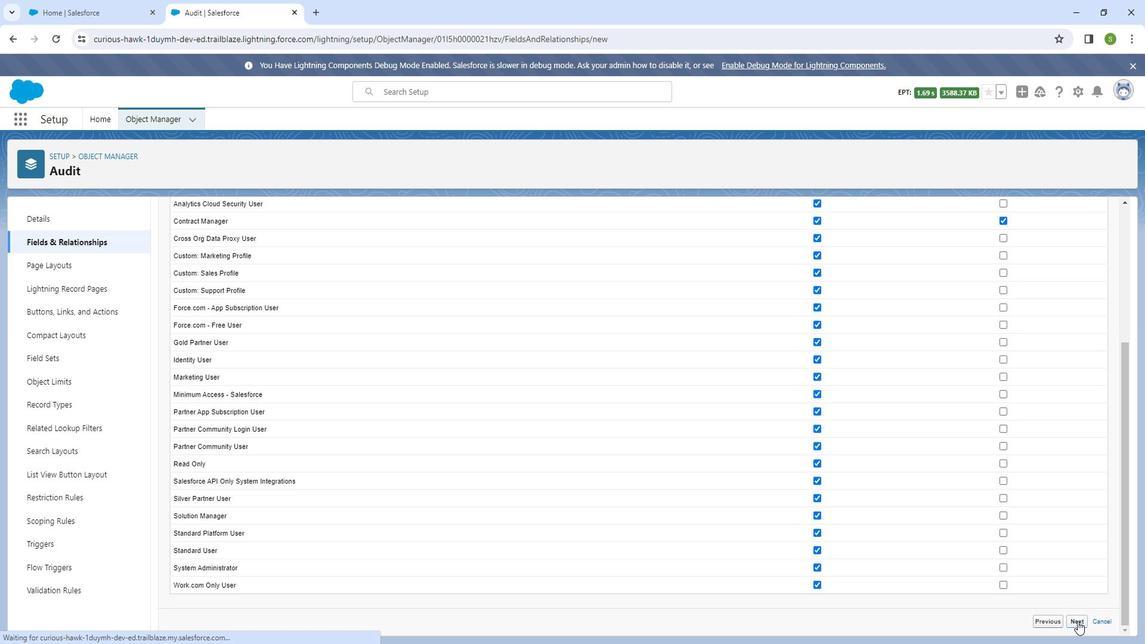 
Action: Mouse pressed left at (1094, 614)
Screenshot: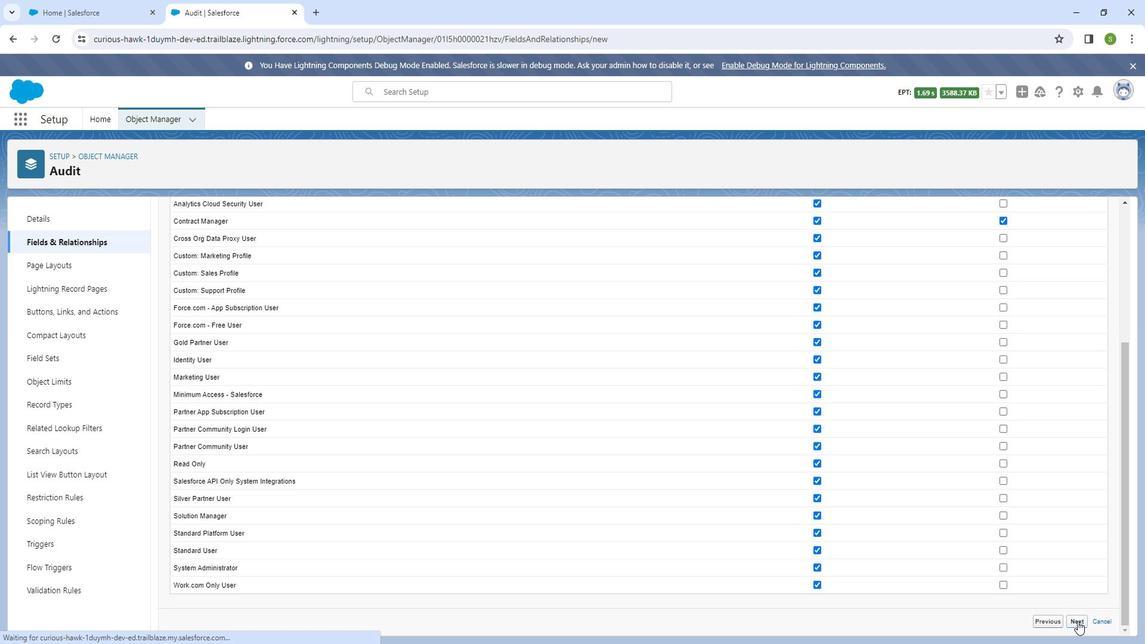 
Action: Mouse moved to (1100, 458)
Screenshot: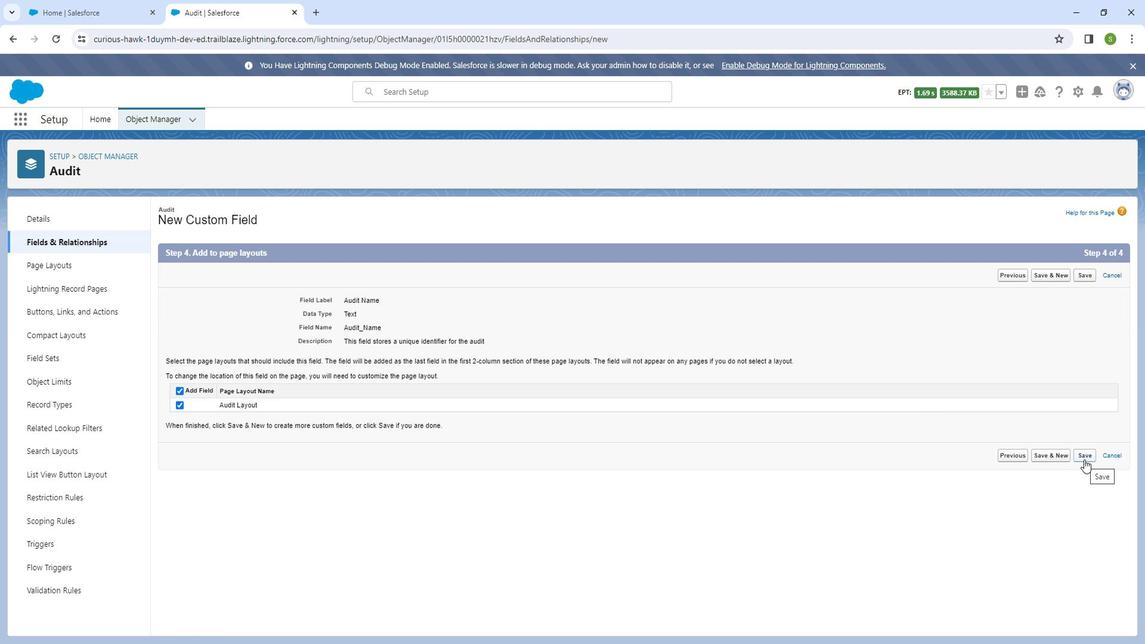 
Action: Mouse pressed left at (1100, 458)
Screenshot: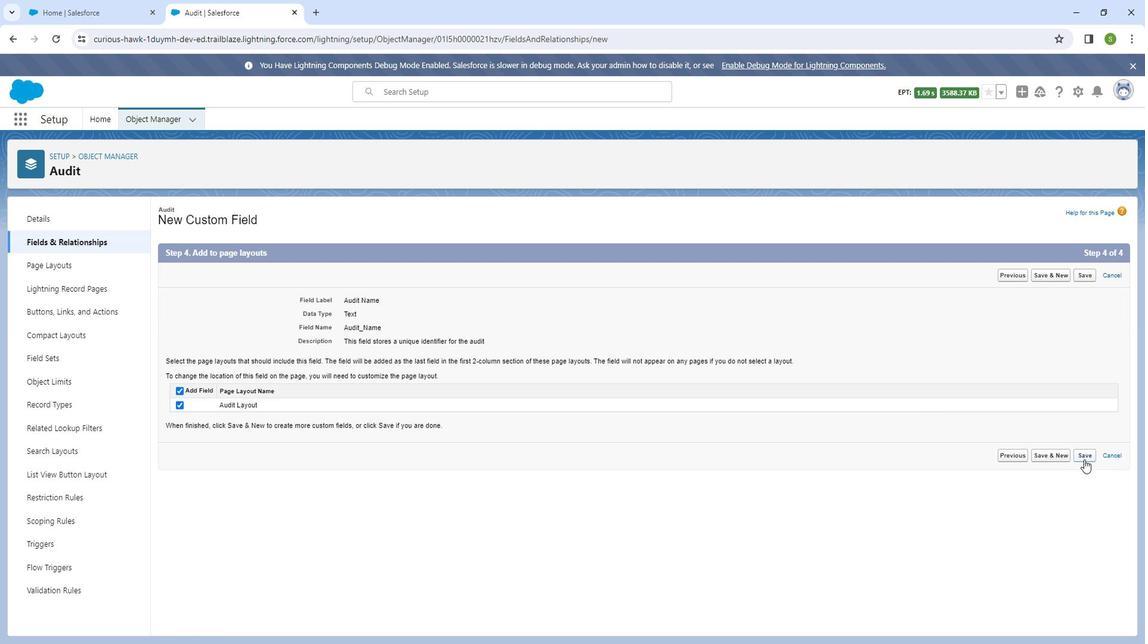 
Action: Mouse moved to (897, 223)
Screenshot: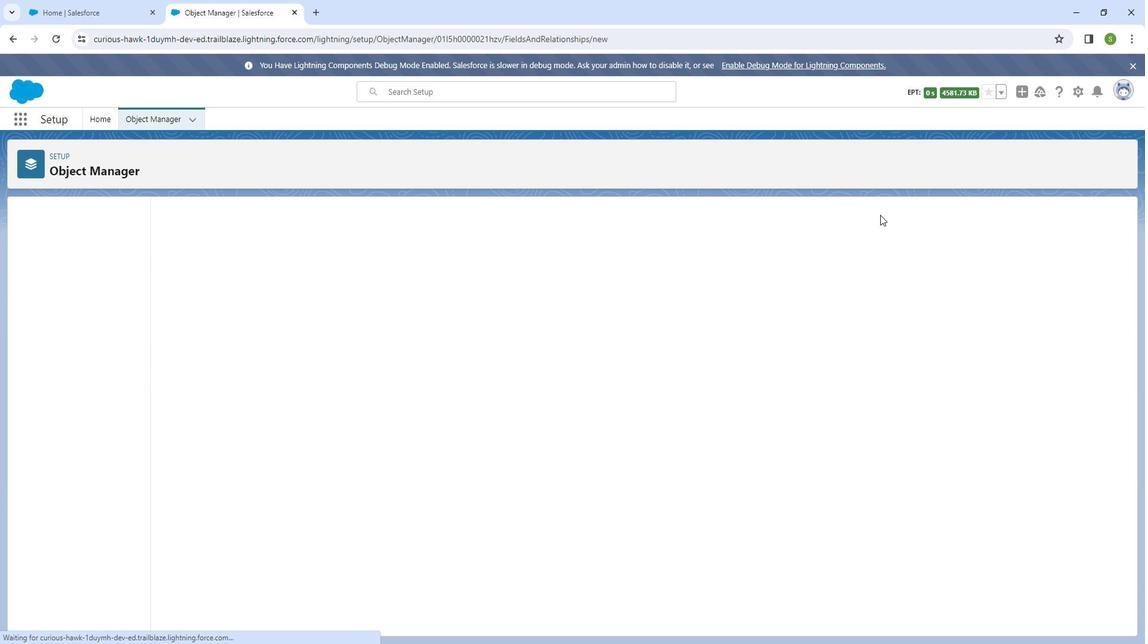 
Action: Mouse pressed left at (897, 223)
Screenshot: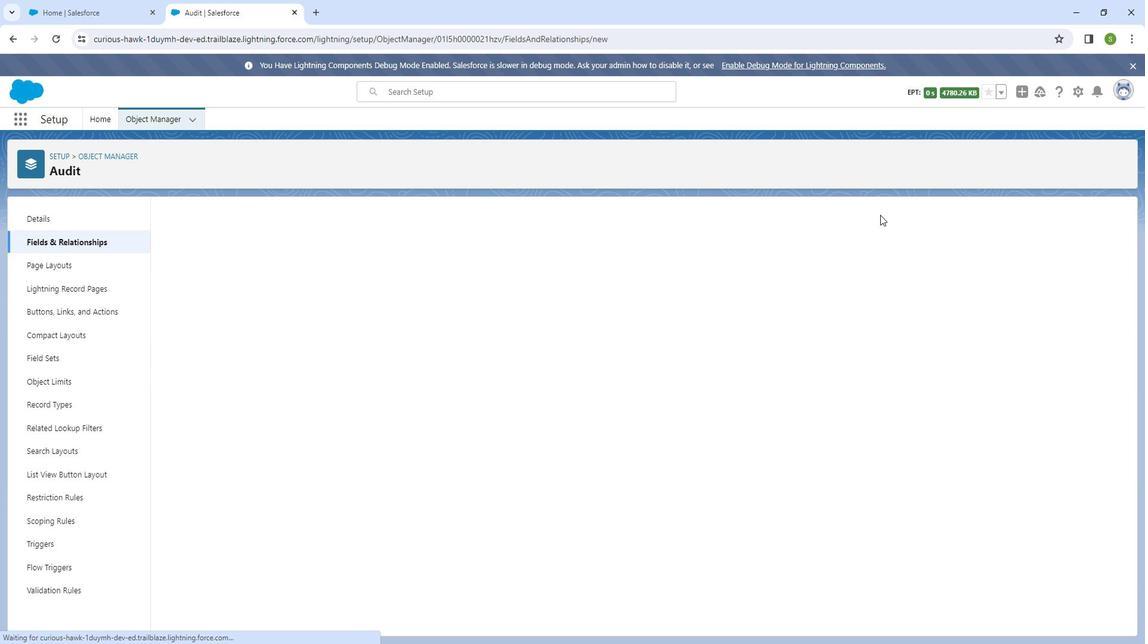 
Action: Mouse moved to (503, 354)
Screenshot: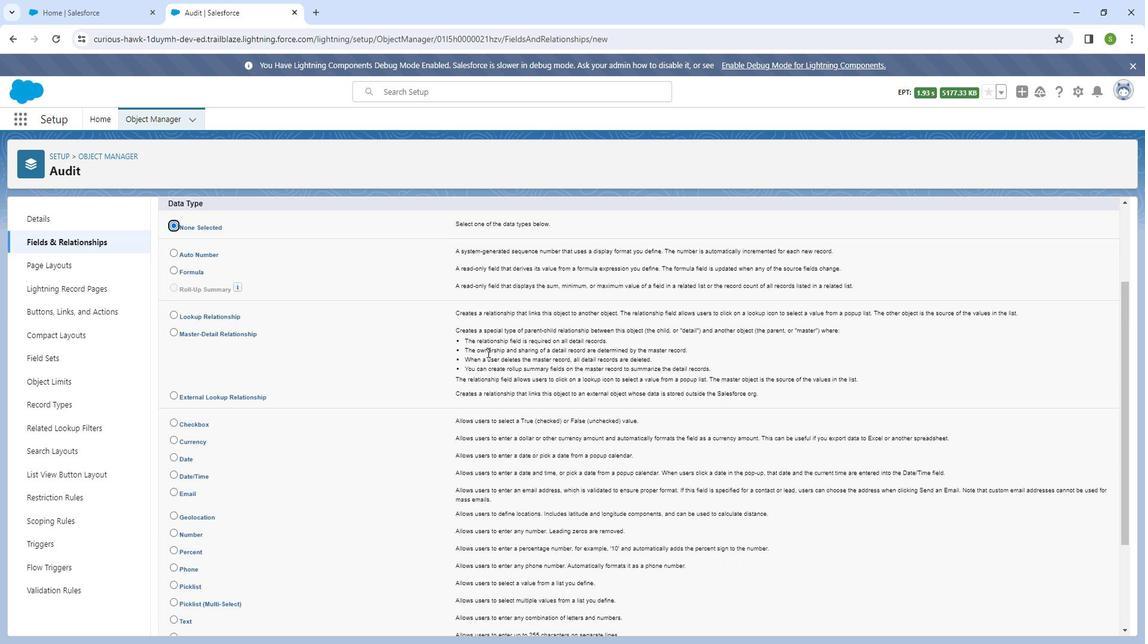 
Action: Mouse scrolled (503, 354) with delta (0, 0)
Screenshot: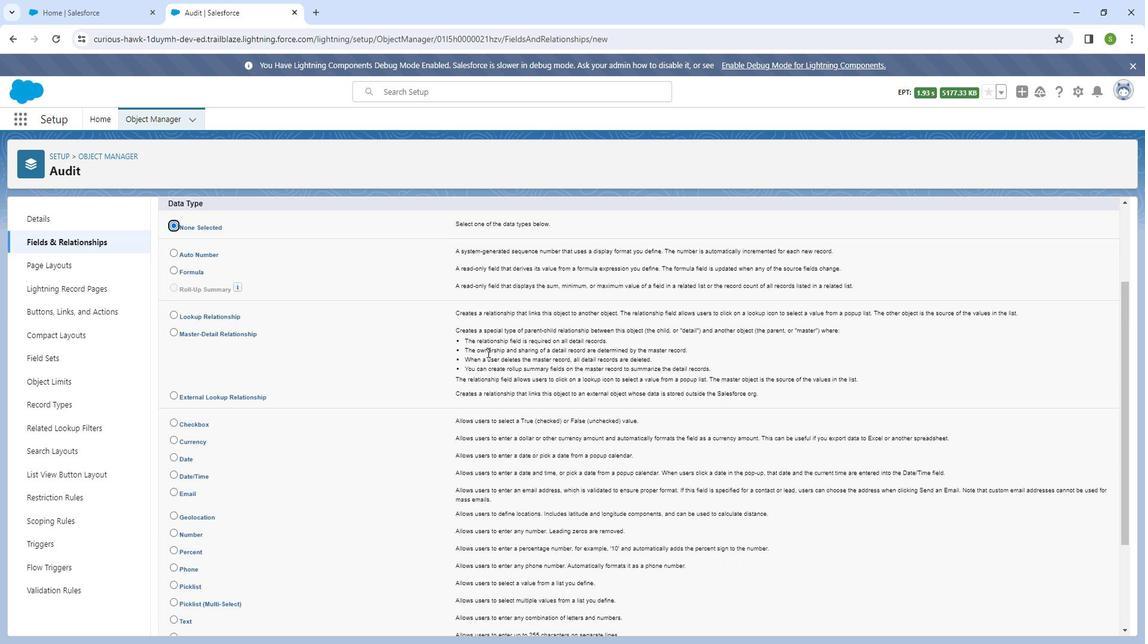 
Action: Mouse moved to (503, 355)
Screenshot: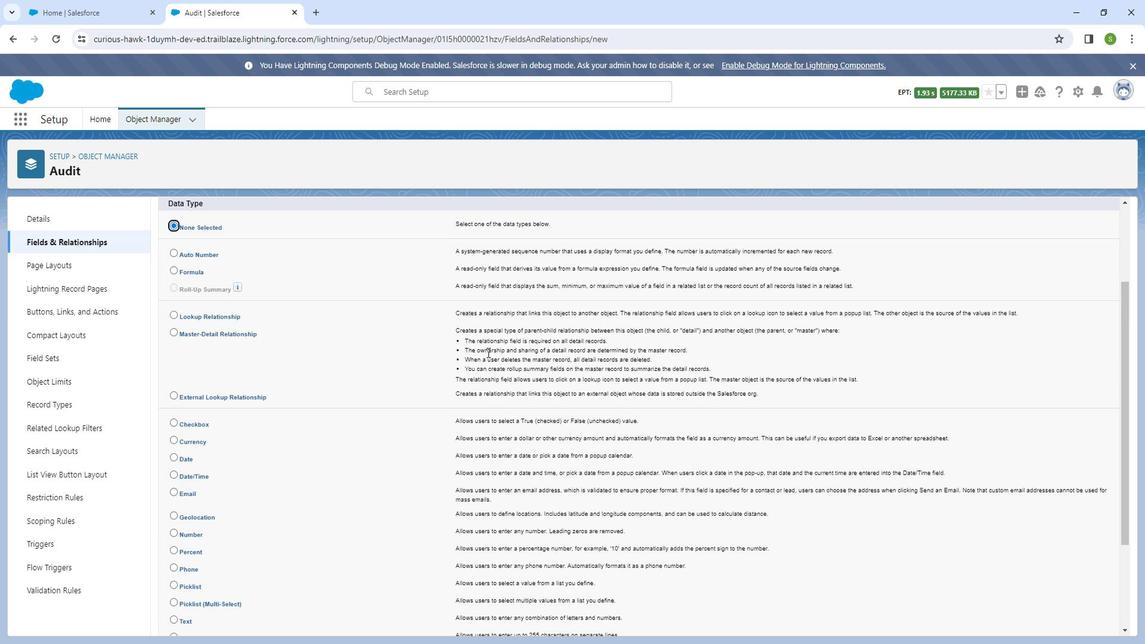 
Action: Mouse scrolled (503, 354) with delta (0, 0)
Screenshot: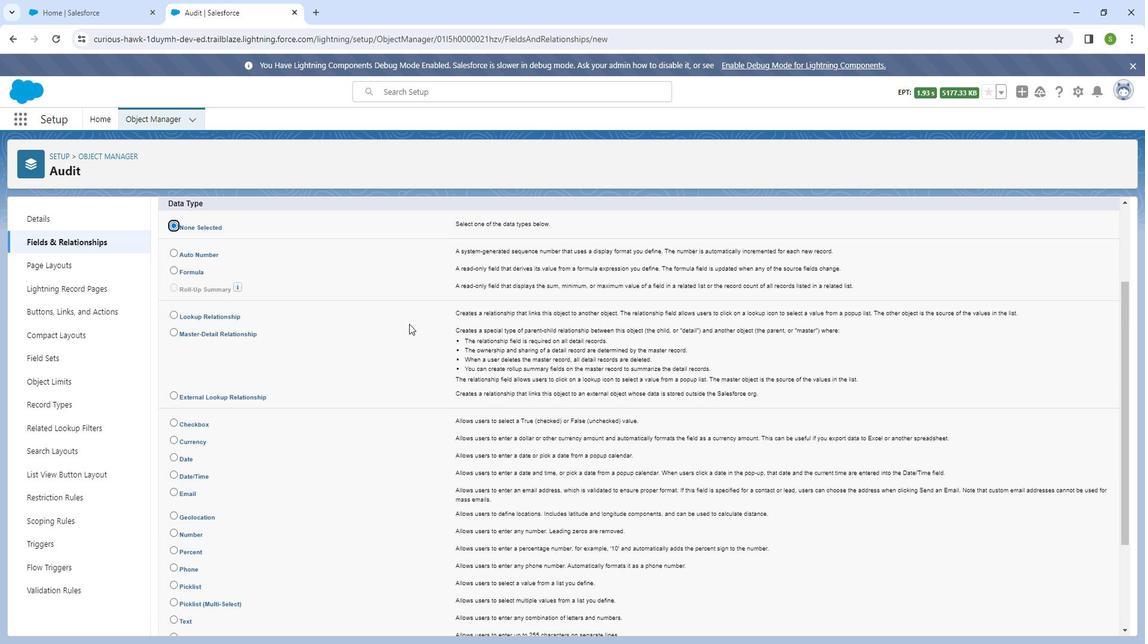 
Action: Mouse moved to (397, 334)
Screenshot: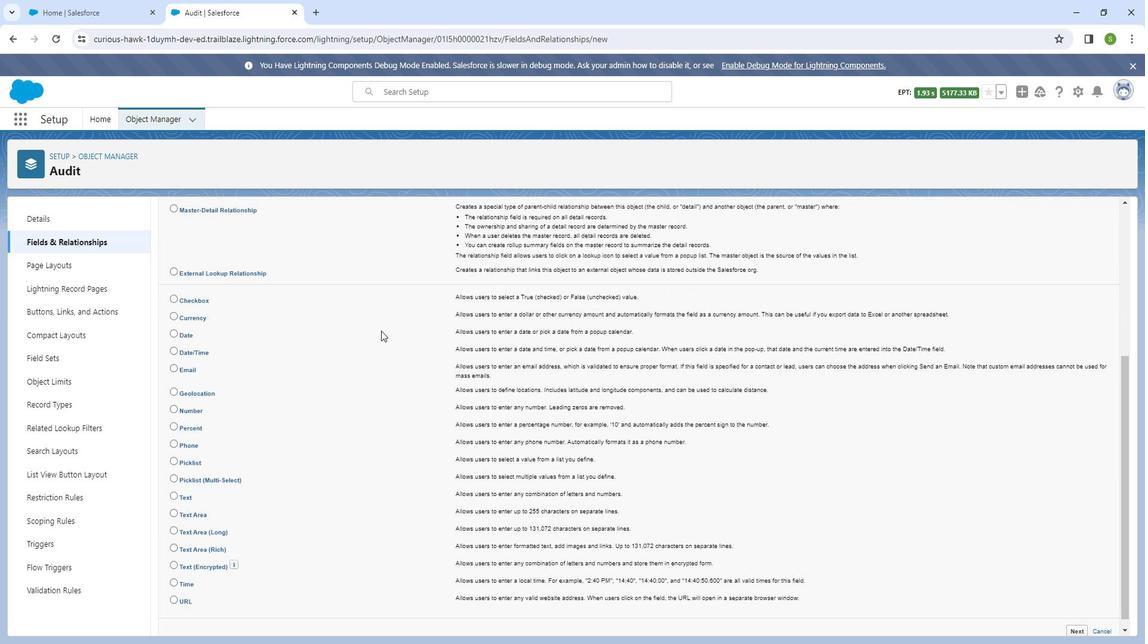 
Action: Mouse scrolled (397, 333) with delta (0, 0)
Screenshot: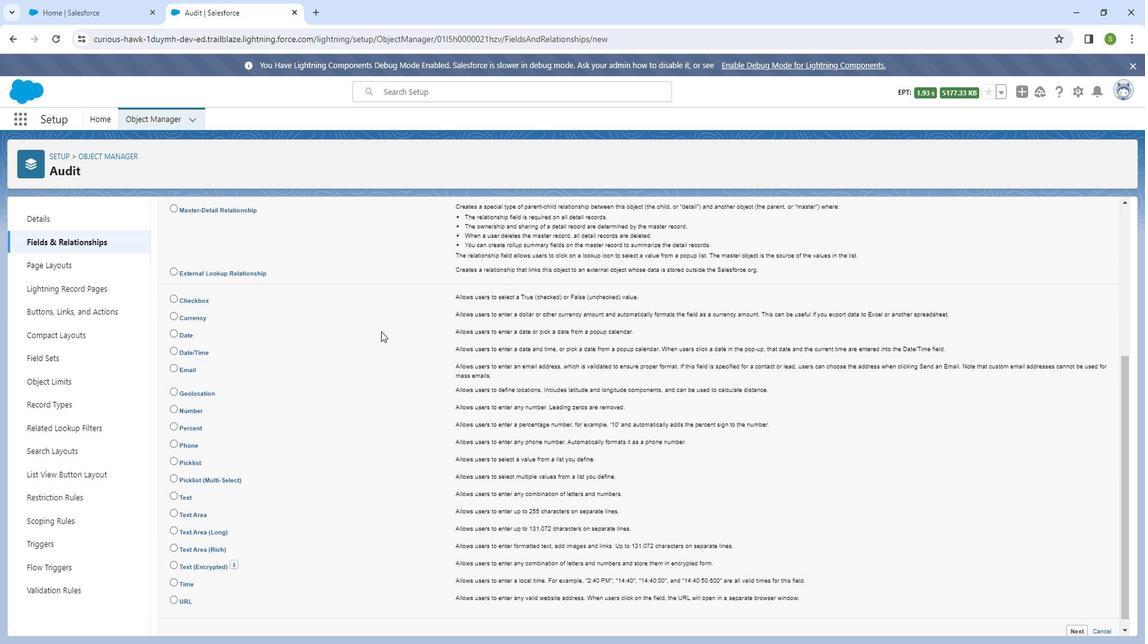 
Action: Mouse scrolled (397, 333) with delta (0, 0)
Screenshot: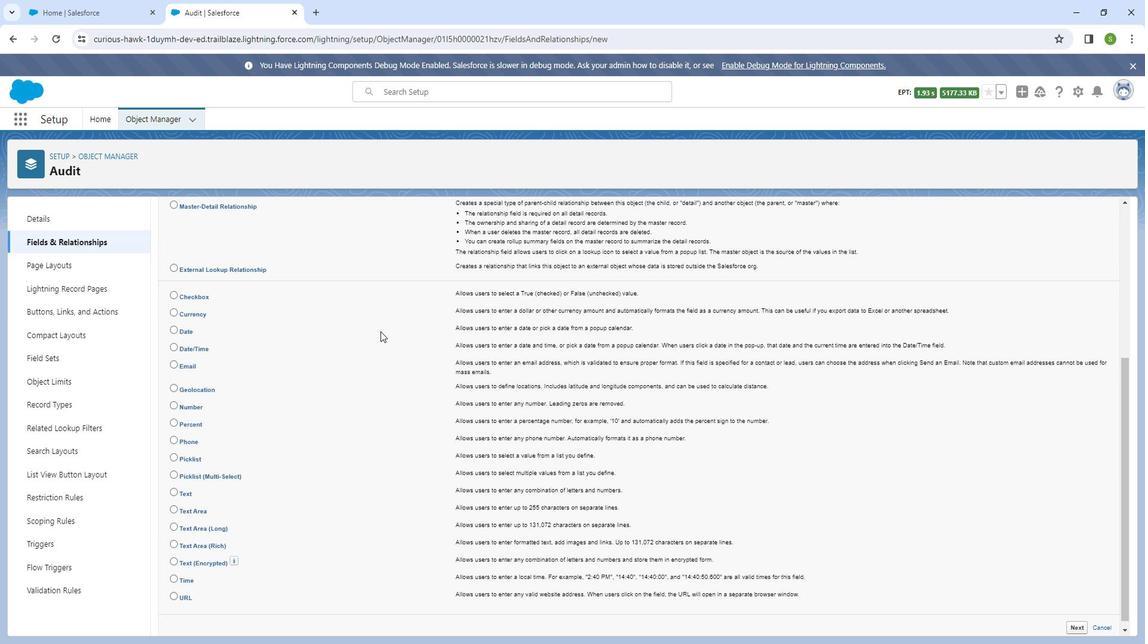 
Action: Mouse moved to (396, 335)
Screenshot: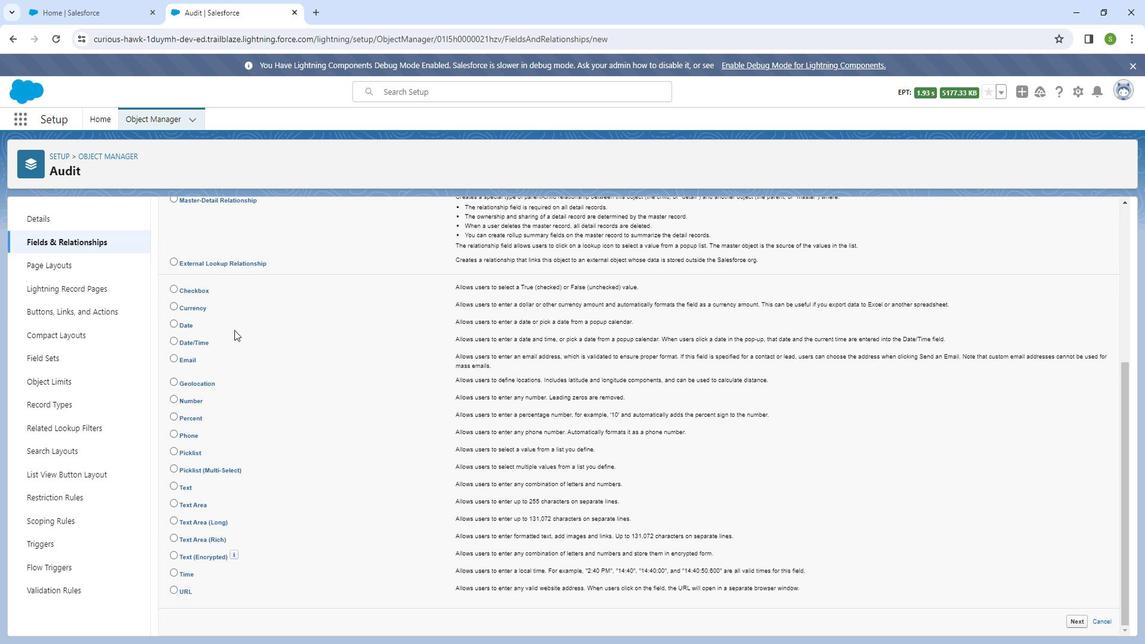 
Action: Mouse scrolled (396, 334) with delta (0, 0)
Screenshot: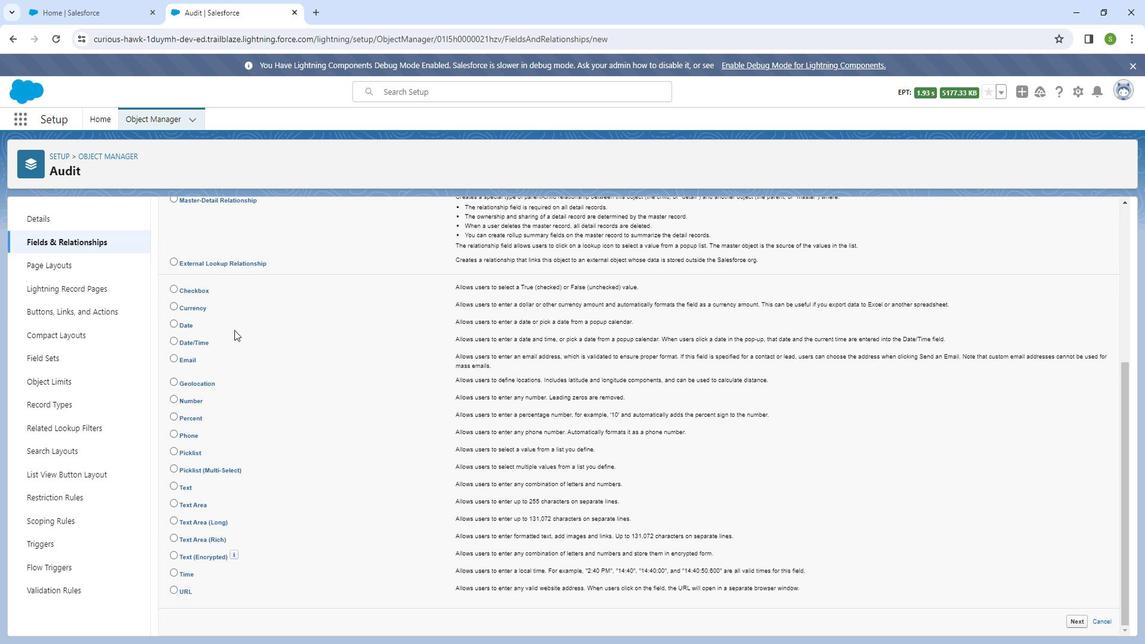 
Action: Mouse moved to (188, 327)
Screenshot: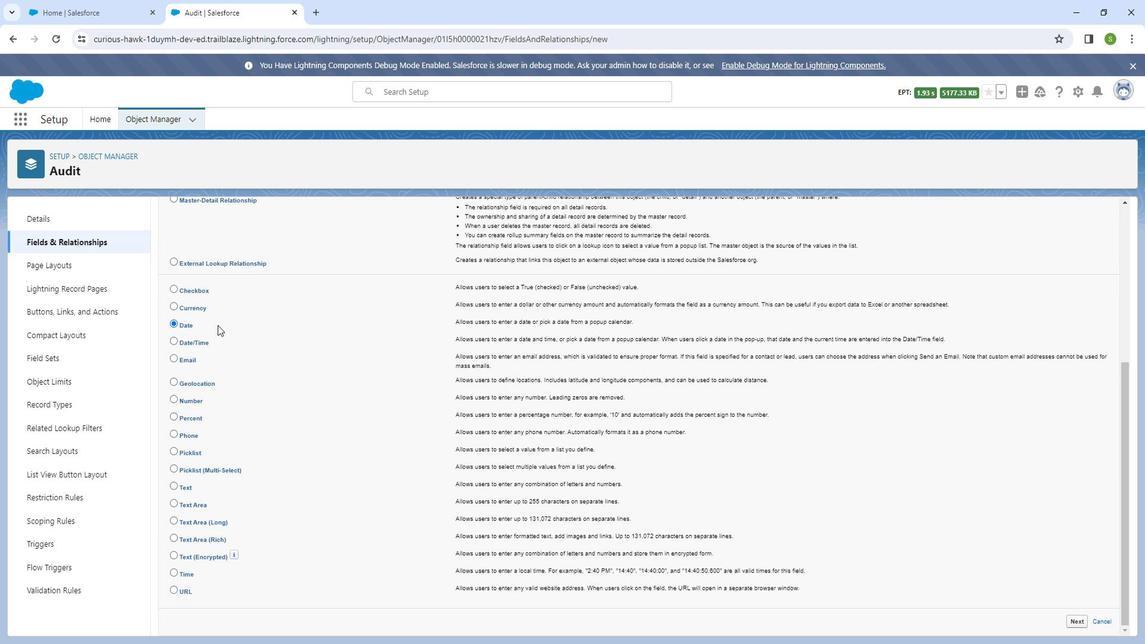 
Action: Mouse pressed left at (188, 327)
Screenshot: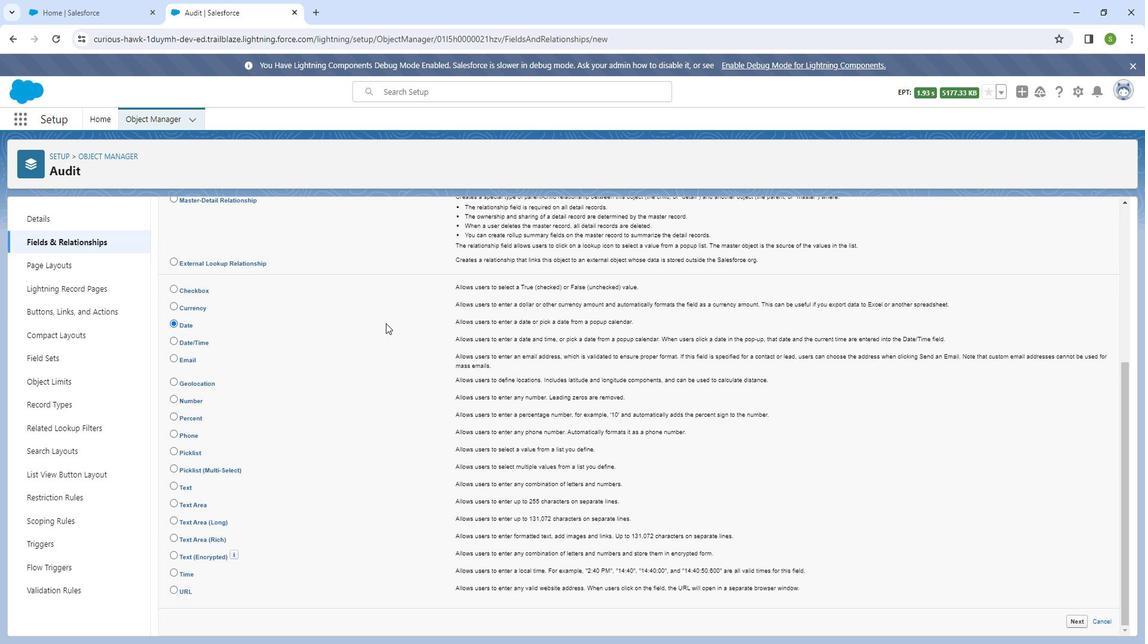 
Action: Mouse moved to (1091, 610)
Screenshot: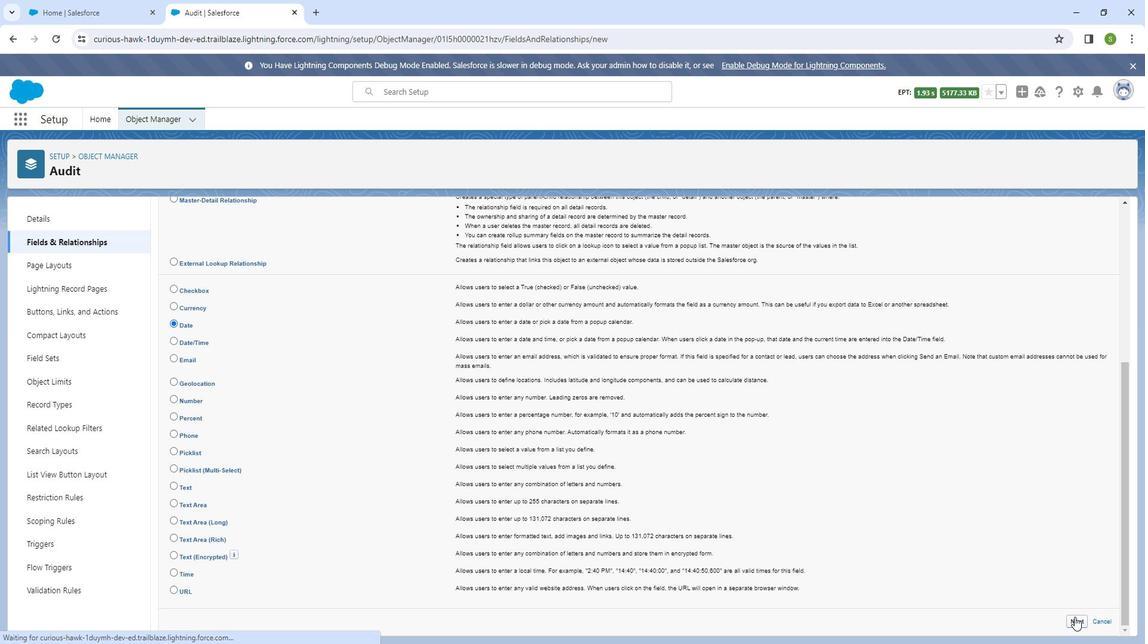 
Action: Mouse pressed left at (1091, 610)
Screenshot: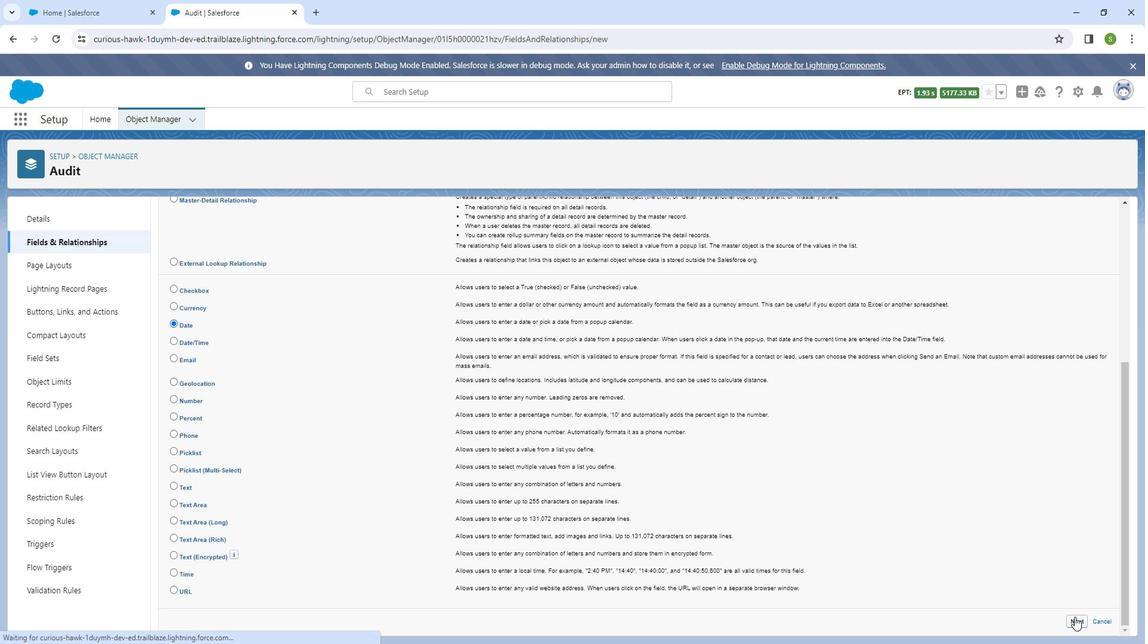 
Action: Mouse moved to (402, 307)
Screenshot: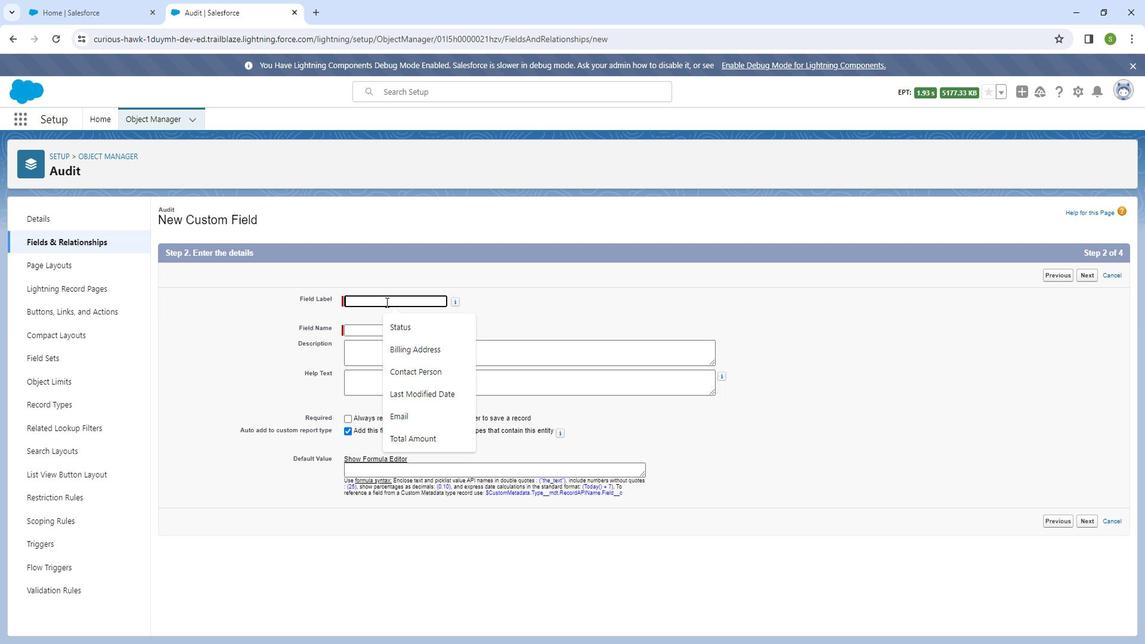 
Action: Mouse pressed left at (402, 307)
Screenshot: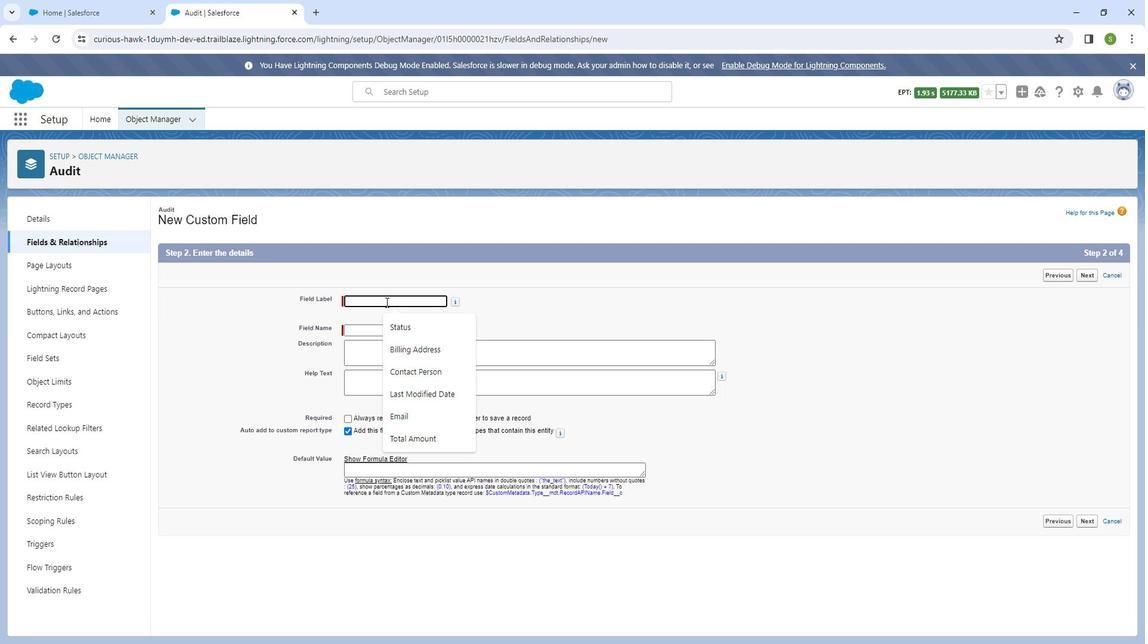 
Action: Key pressed <Key.shift_r><Key.shift_r><Key.shift_r><Key.shift_r><Key.shift_r>Audit<Key.space><Key.shift_r><Key.shift_r><Key.shift_r><Key.shift_r><Key.shift_r><Key.shift_r>Date
Screenshot: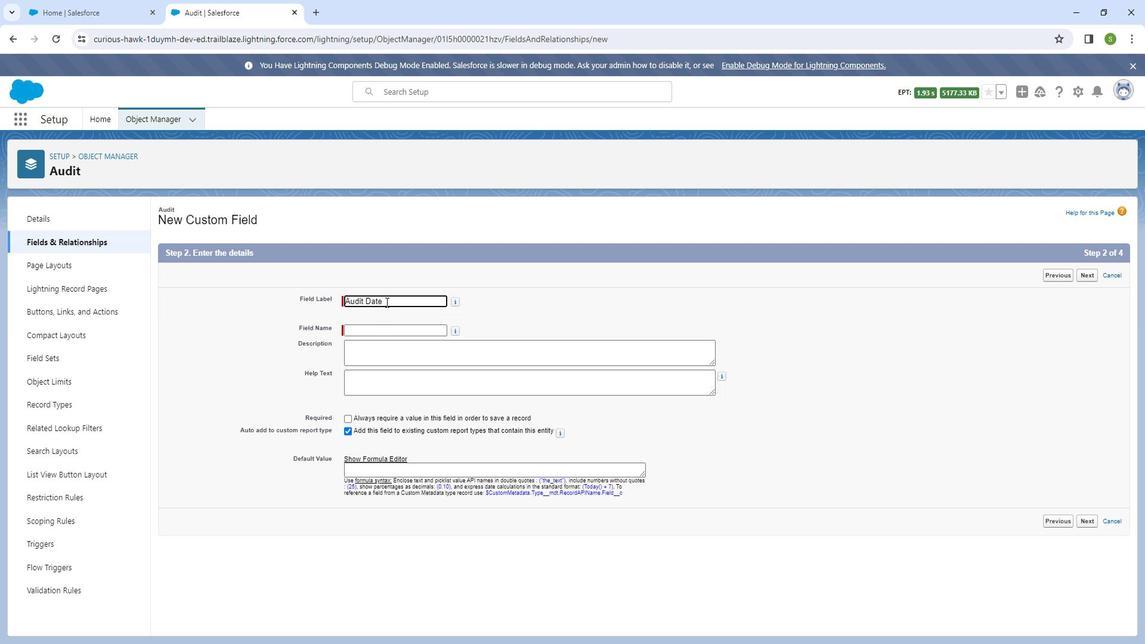 
Action: Mouse moved to (391, 334)
Screenshot: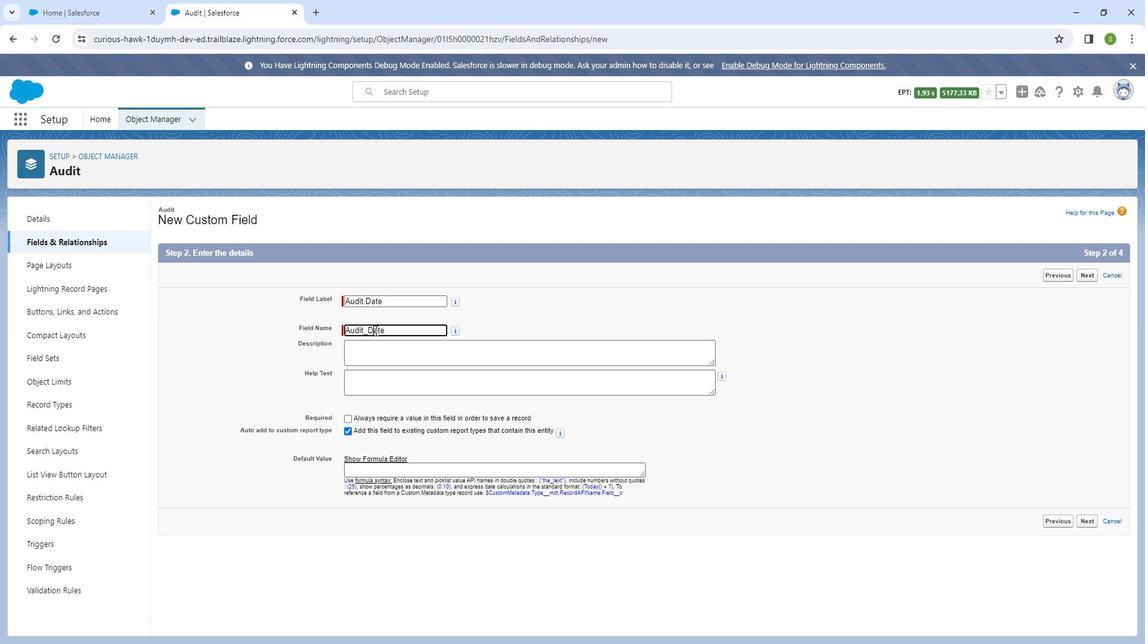 
Action: Mouse pressed left at (391, 334)
Screenshot: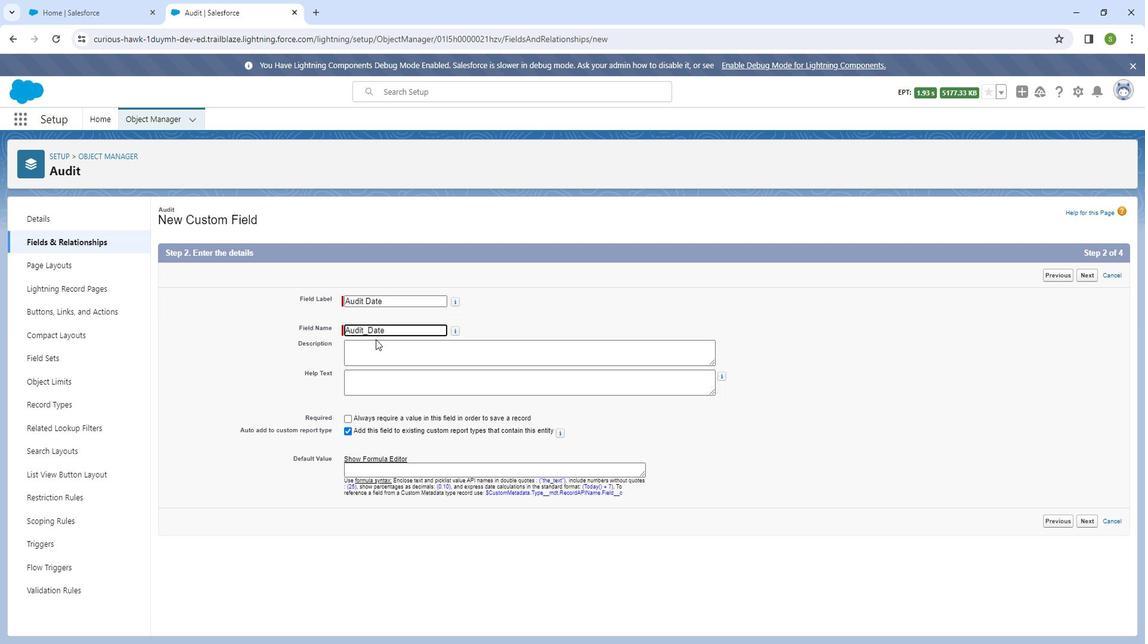 
Action: Mouse moved to (392, 356)
Screenshot: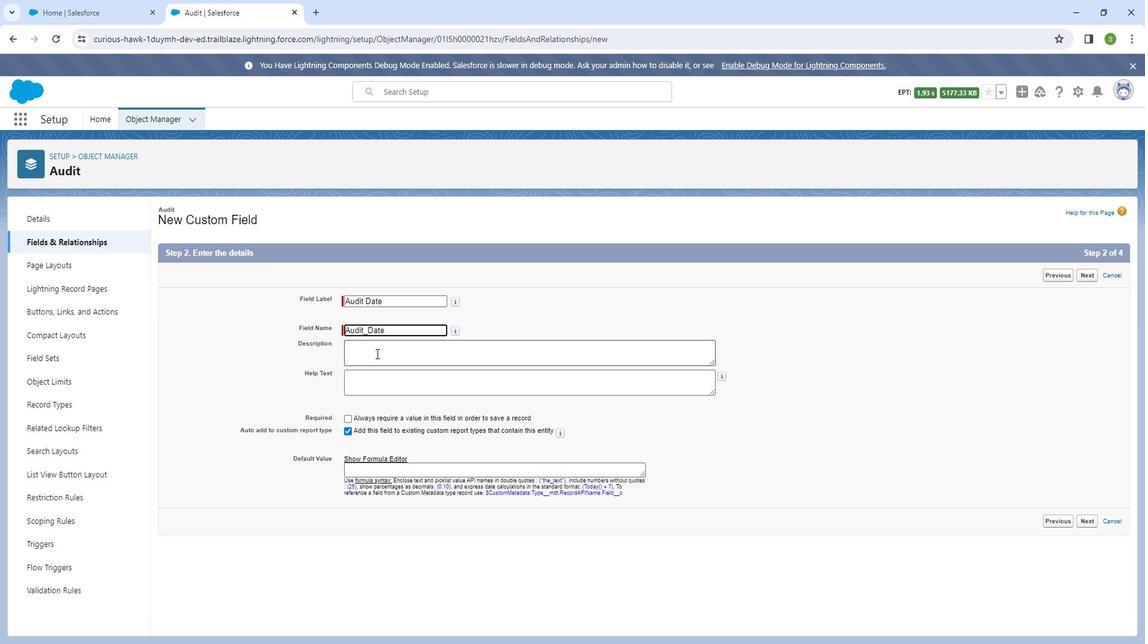 
Action: Mouse pressed left at (392, 356)
Screenshot: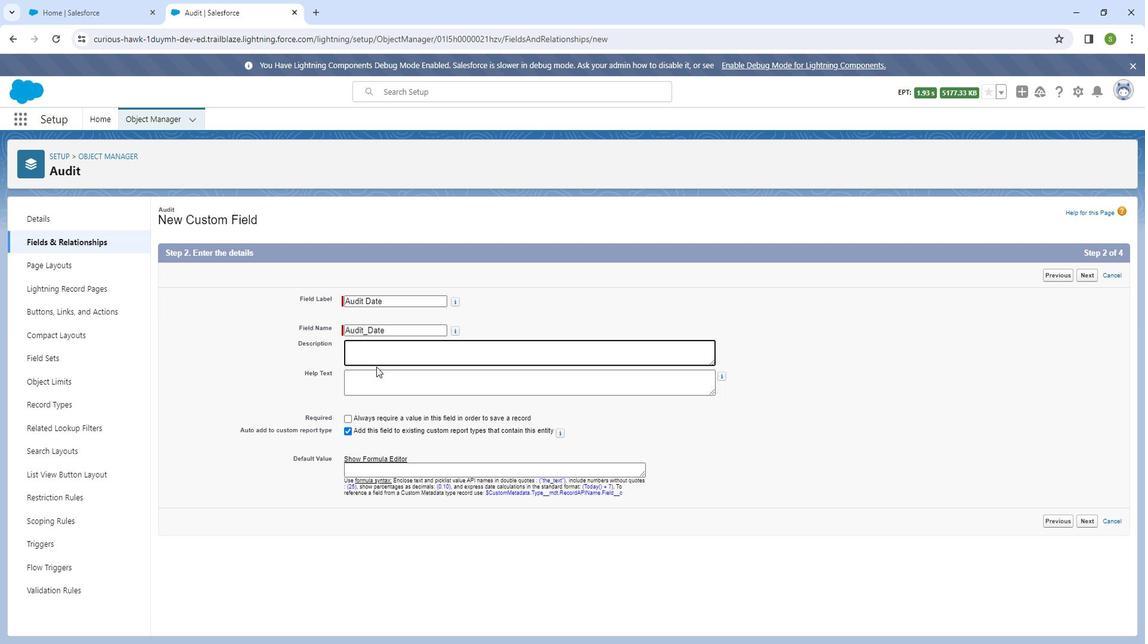 
Action: Mouse moved to (392, 369)
Screenshot: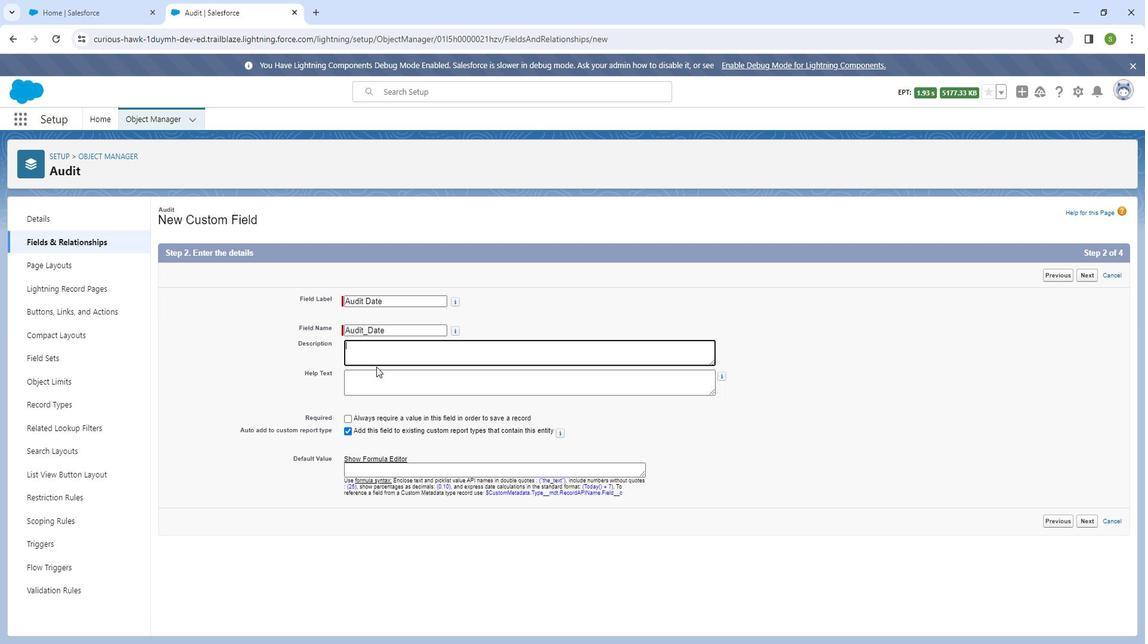 
Action: Key pressed <Key.shift_r><Key.shift_r><Key.shift_r><Key.shift_r><Key.shift_r><Key.shift_r>This<Key.space>field<Key.space>indicates<Key.space>the<Key.space>date<Key.space>on<Key.space>which<Key.space>the<Key.space>audit<Key.space>took<Key.space>place.
Screenshot: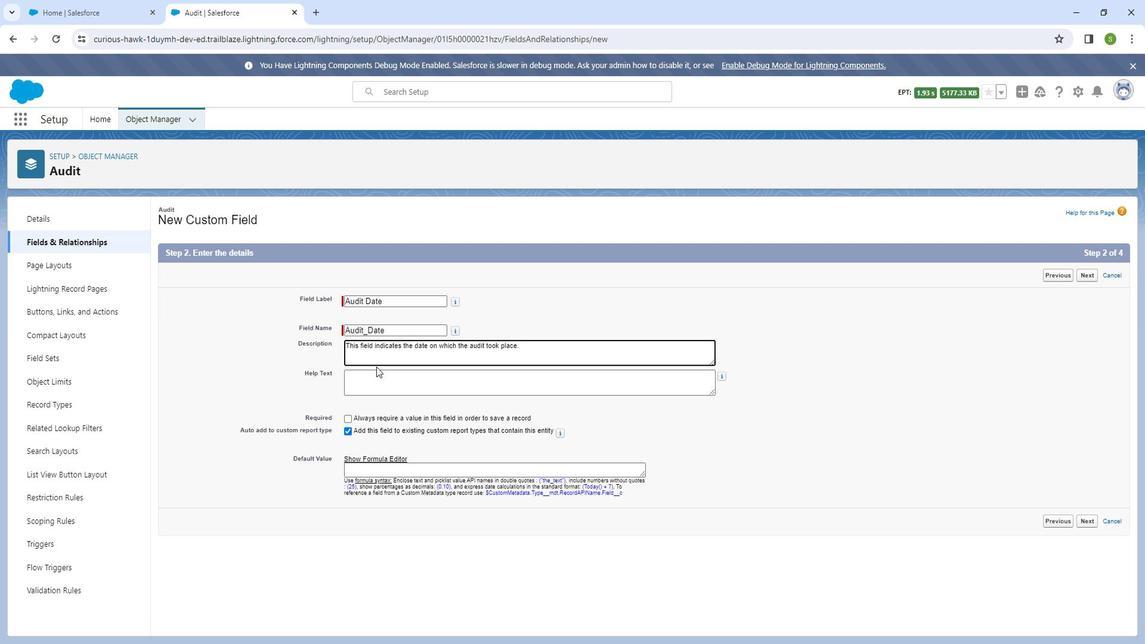 
Action: Mouse moved to (388, 380)
Screenshot: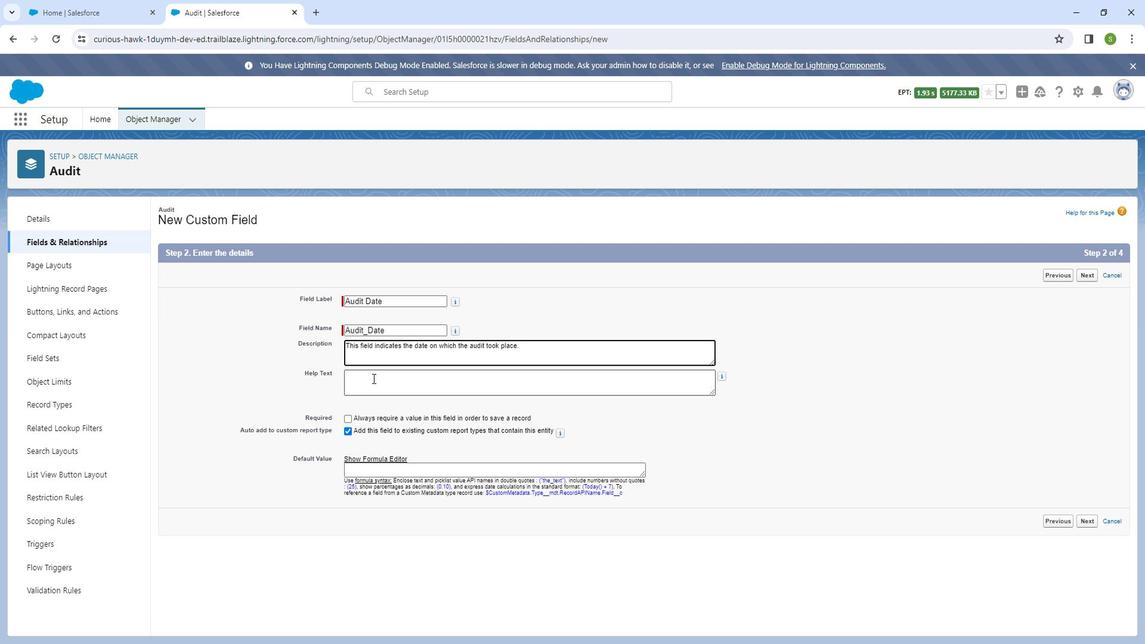 
Action: Mouse pressed left at (388, 380)
Screenshot: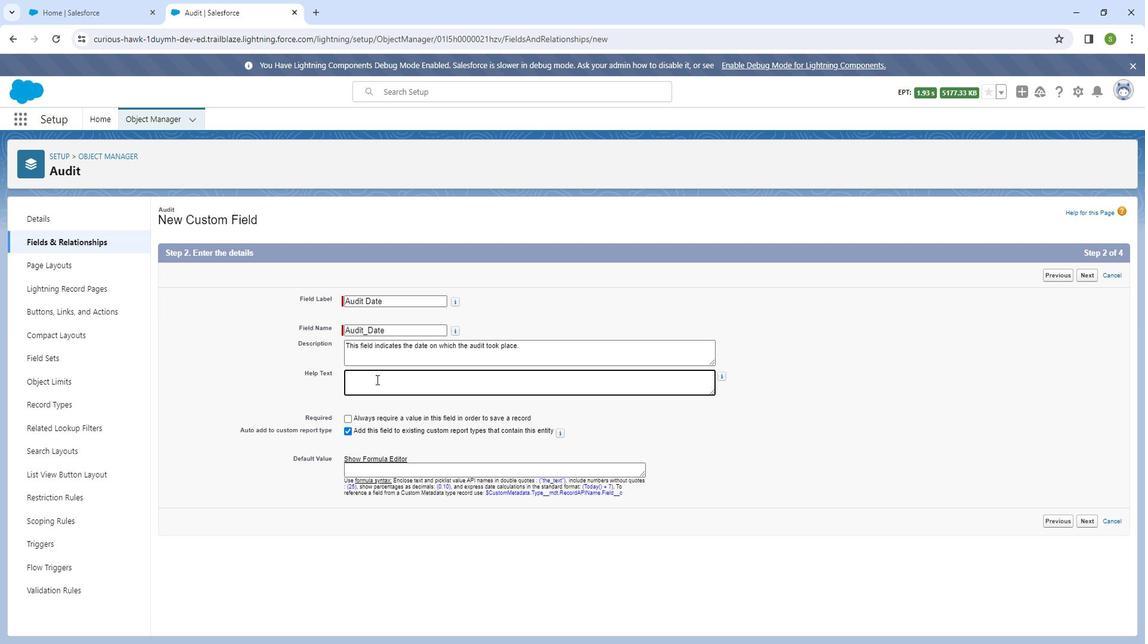 
Action: Mouse moved to (392, 381)
Screenshot: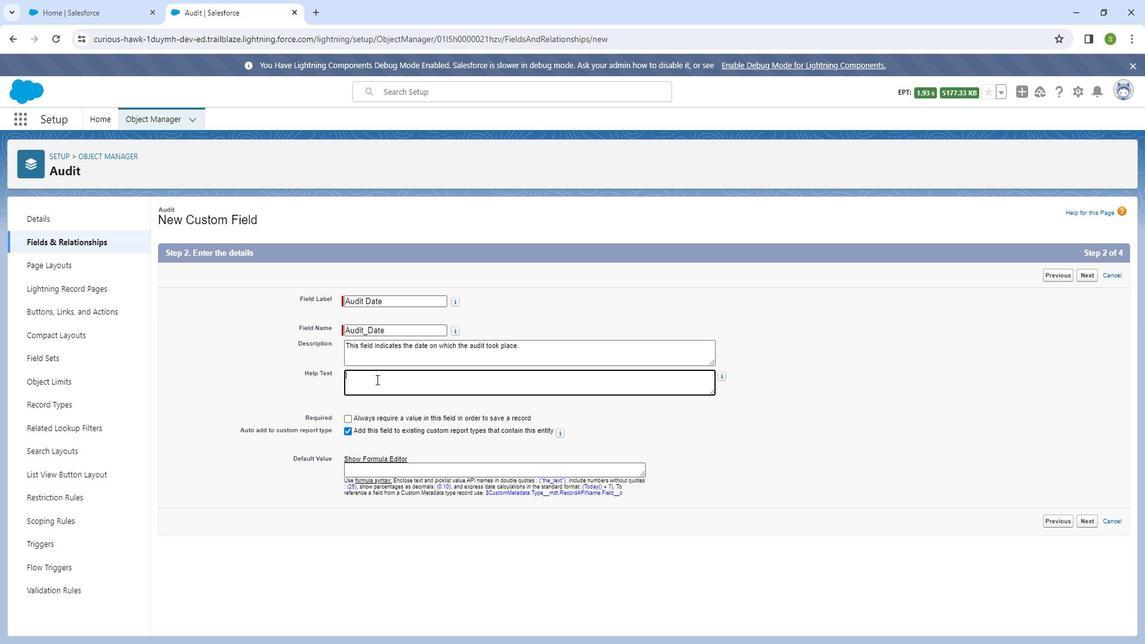 
Action: Key pressed <Key.shift_r><Key.shift_r><Key.shift_r><Key.shift_r><Key.shift_r><Key.shift_r><Key.shift_r><Key.shift_r><Key.shift_r><Key.shift_r>Sr<Key.backspace>elect<Key.space>the<Key.space>date<Key.space>when<Key.space>the<Key.space>audit<Key.space>was<Key.space>conducted
Screenshot: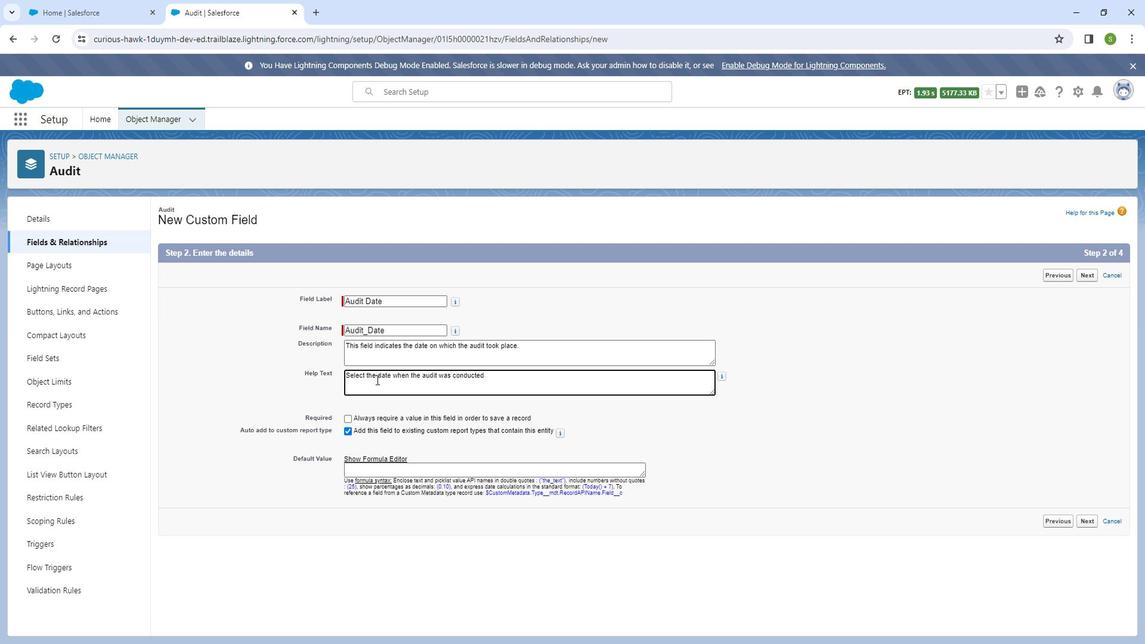 
Action: Mouse moved to (1104, 517)
Screenshot: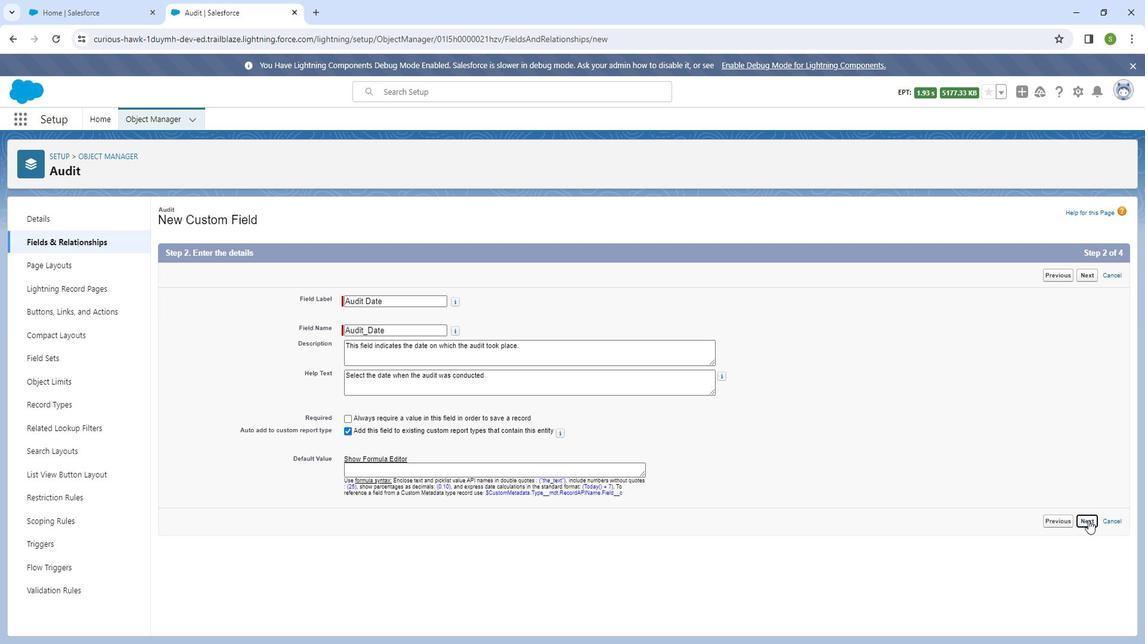 
Action: Mouse pressed left at (1104, 517)
Screenshot: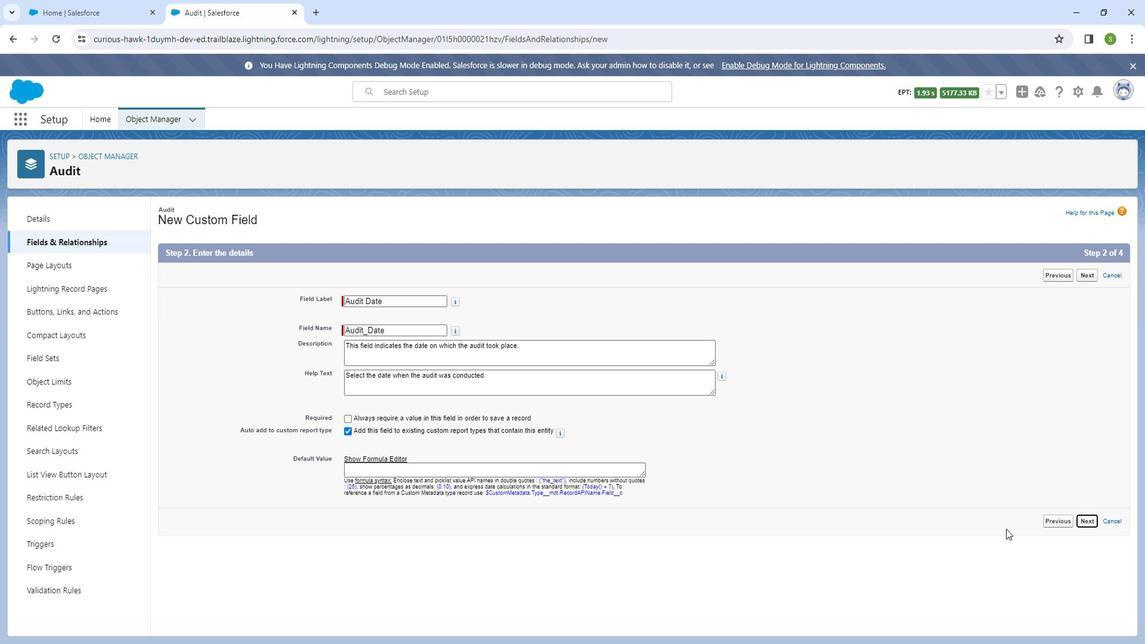 
Action: Mouse moved to (863, 424)
Screenshot: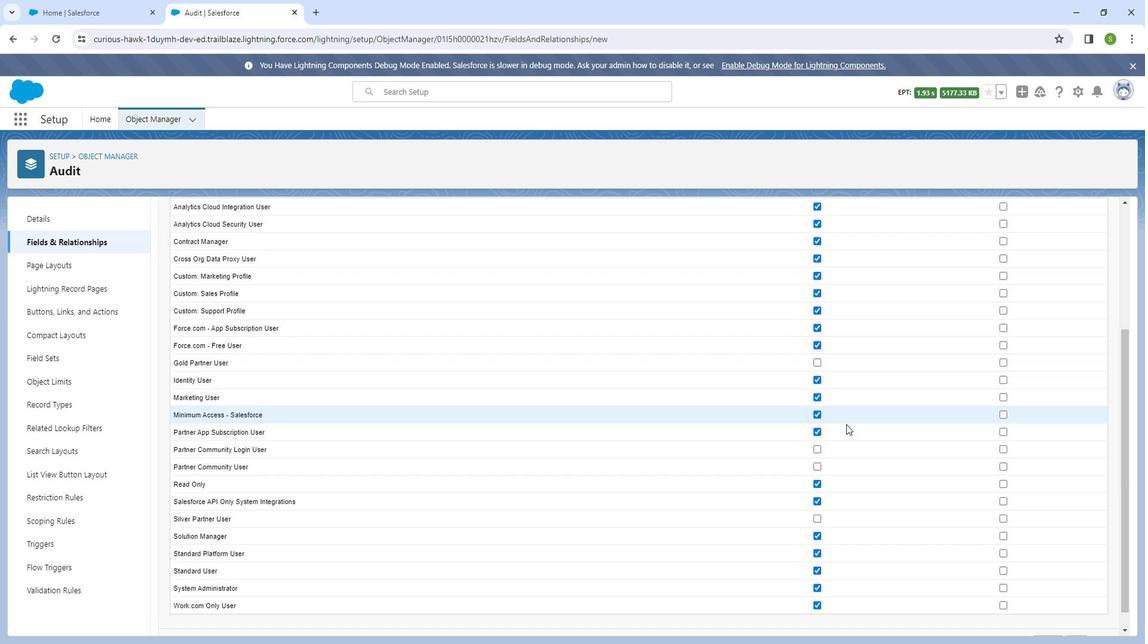 
Action: Mouse scrolled (863, 424) with delta (0, 0)
Screenshot: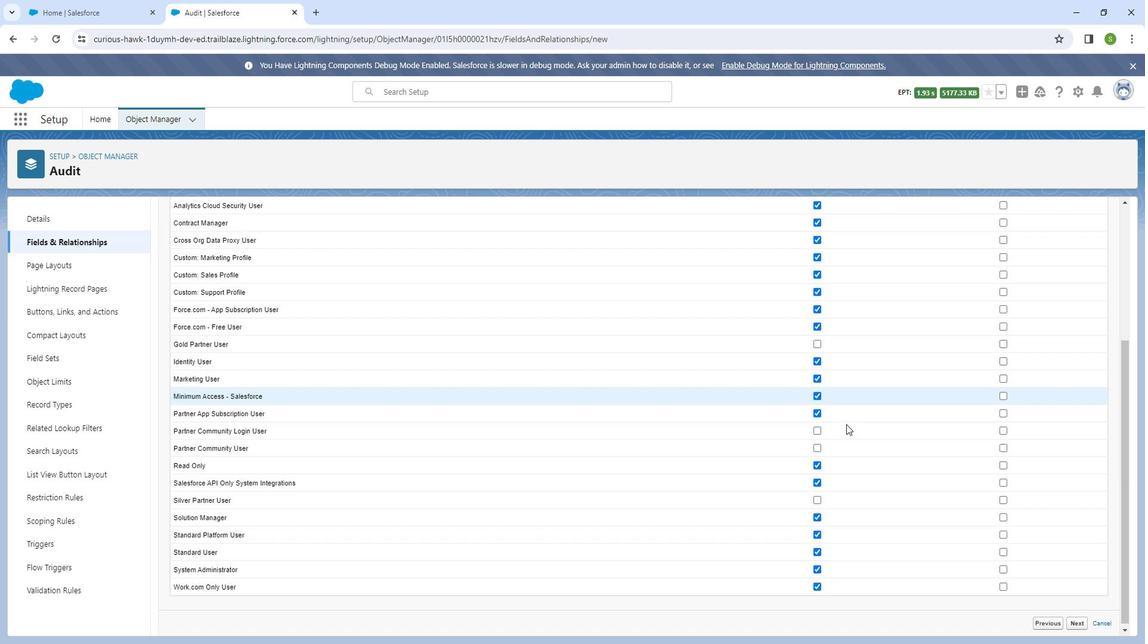 
Action: Mouse scrolled (863, 424) with delta (0, 0)
Screenshot: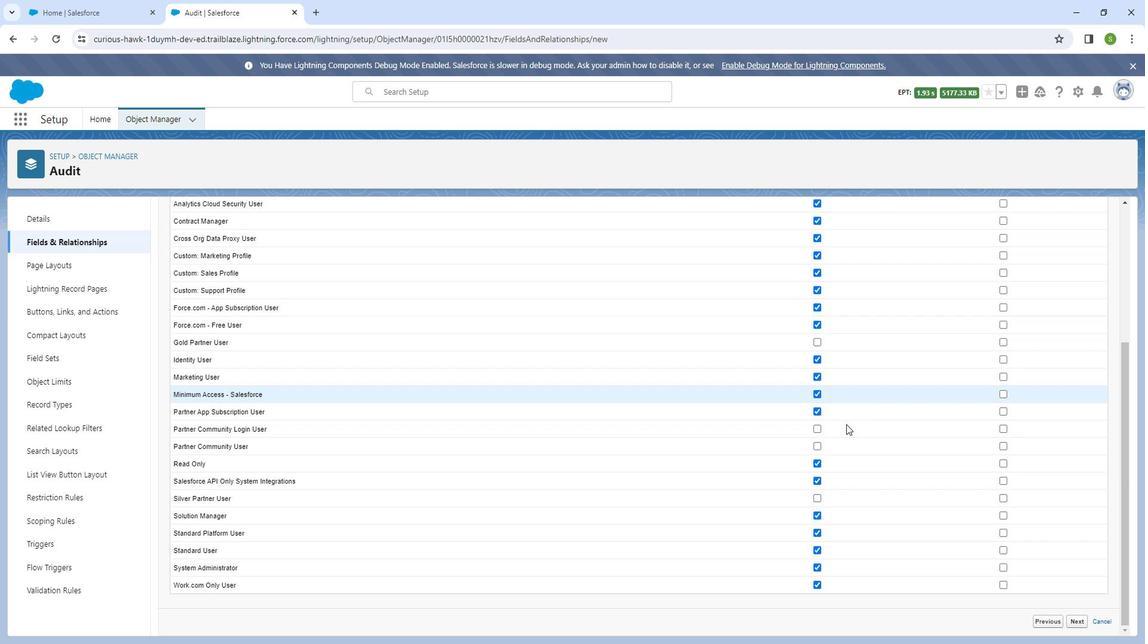 
Action: Mouse scrolled (863, 424) with delta (0, 0)
Screenshot: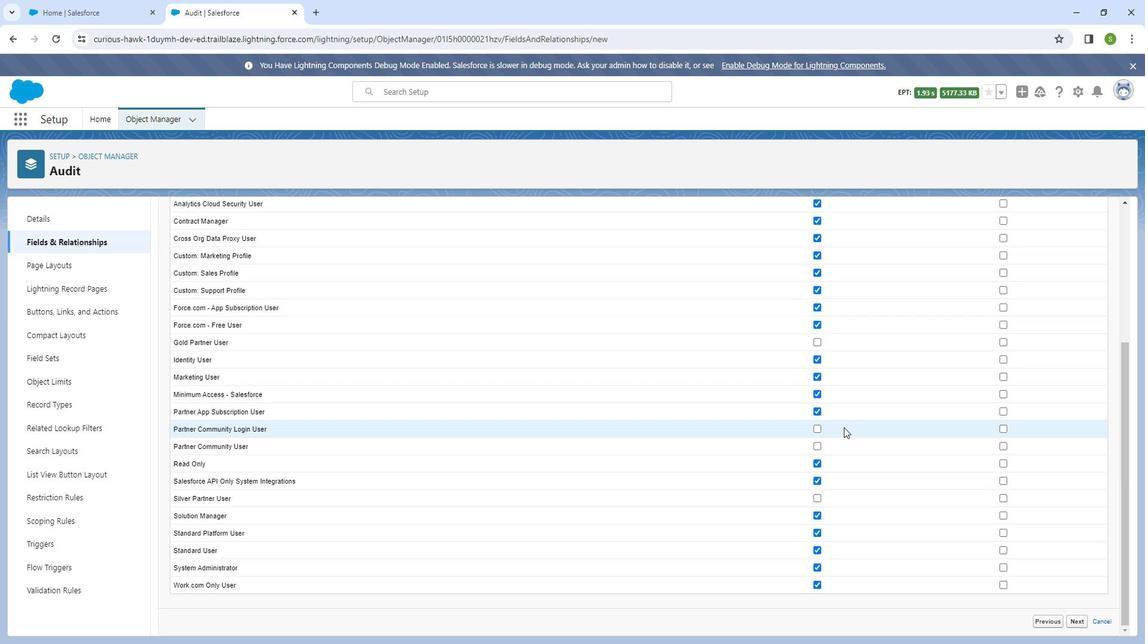 
Action: Mouse moved to (862, 424)
Screenshot: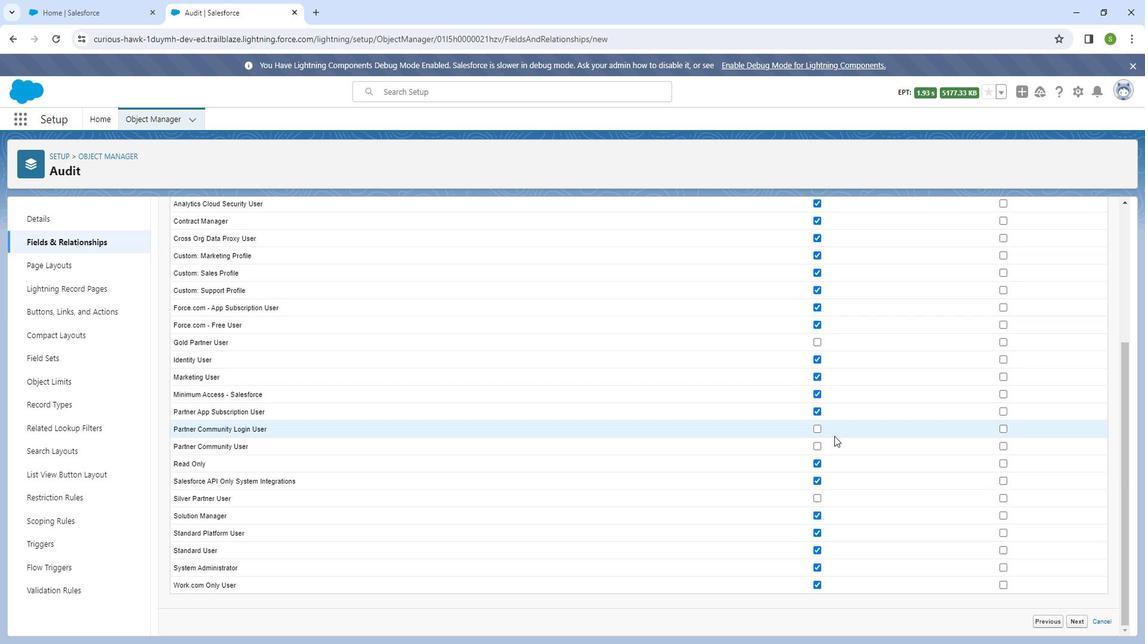 
Action: Mouse scrolled (862, 424) with delta (0, 0)
Screenshot: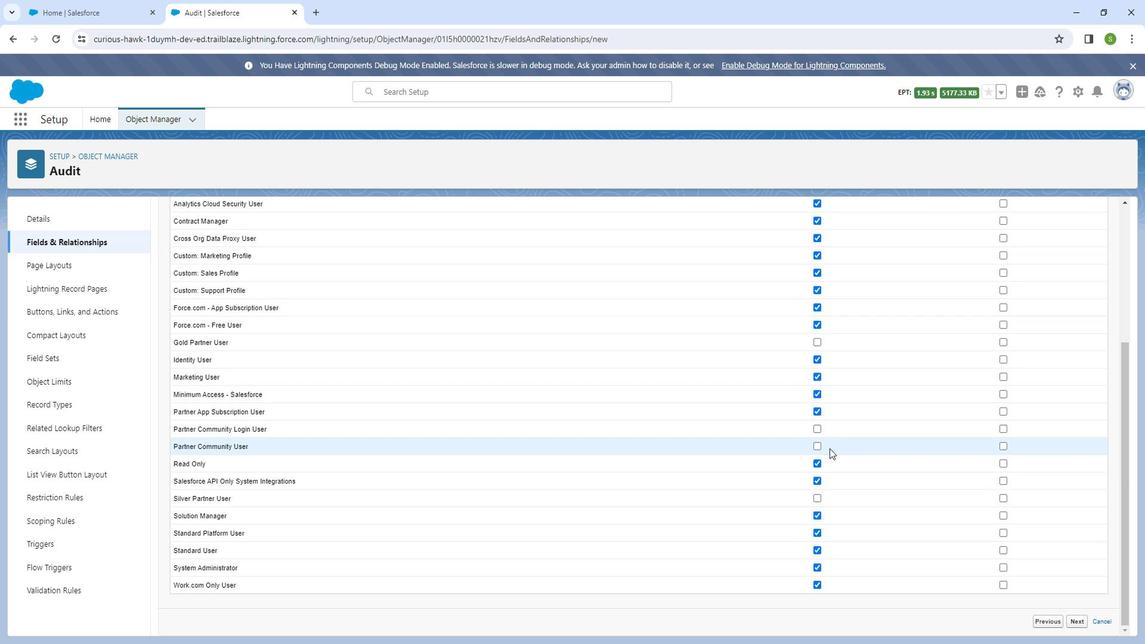 
Action: Mouse scrolled (862, 424) with delta (0, 0)
Screenshot: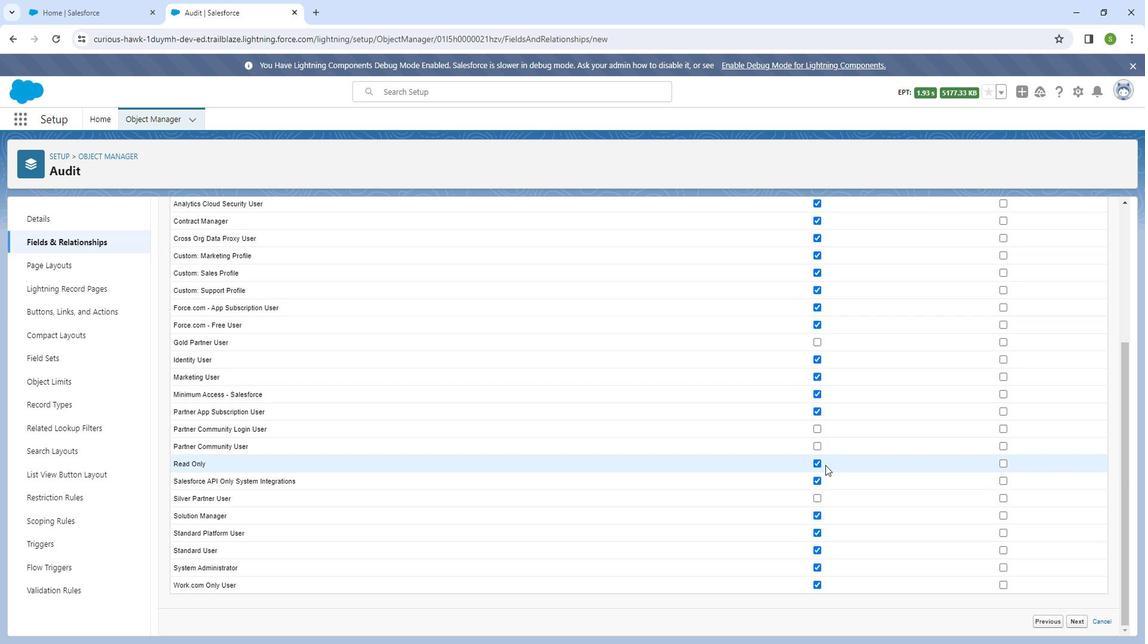 
Action: Mouse scrolled (862, 424) with delta (0, 0)
Screenshot: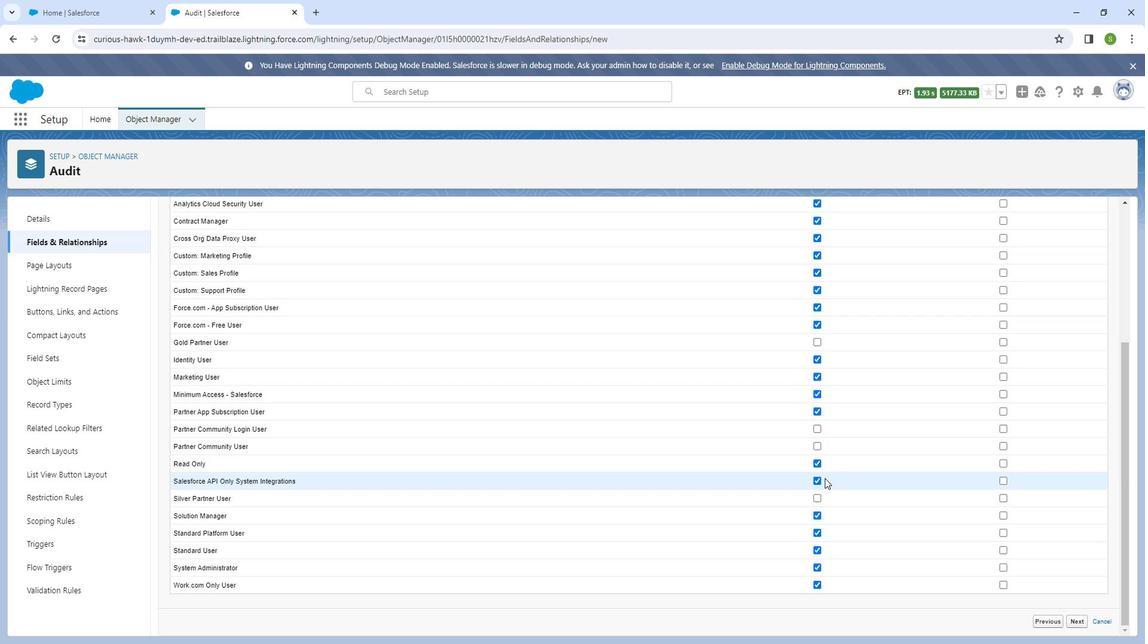 
Action: Mouse moved to (834, 496)
Screenshot: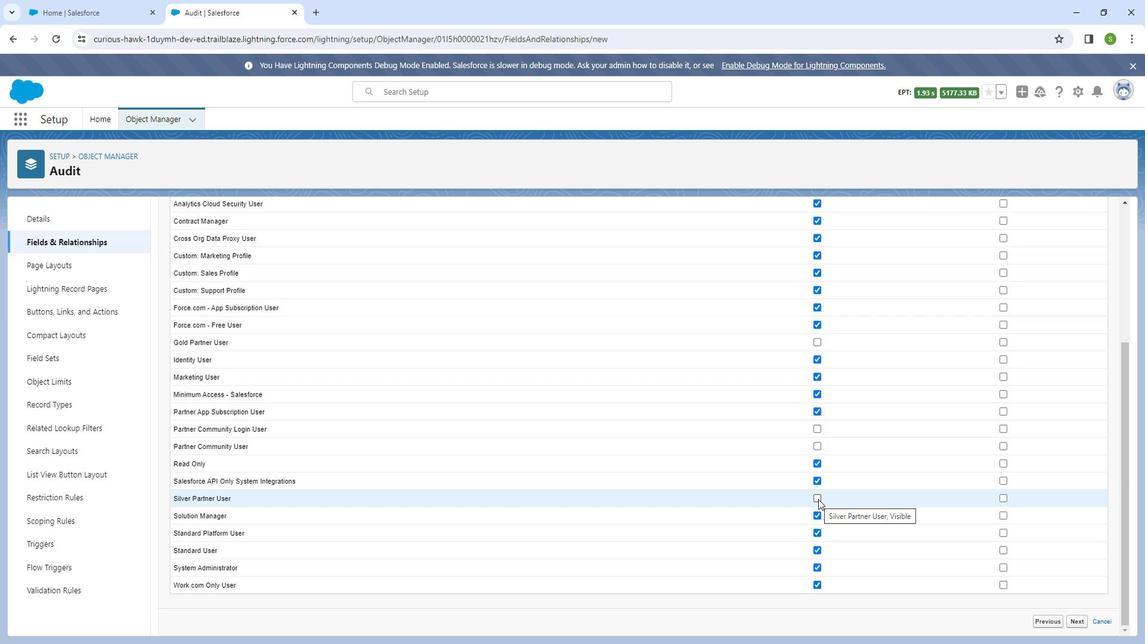 
Action: Mouse pressed left at (834, 496)
Screenshot: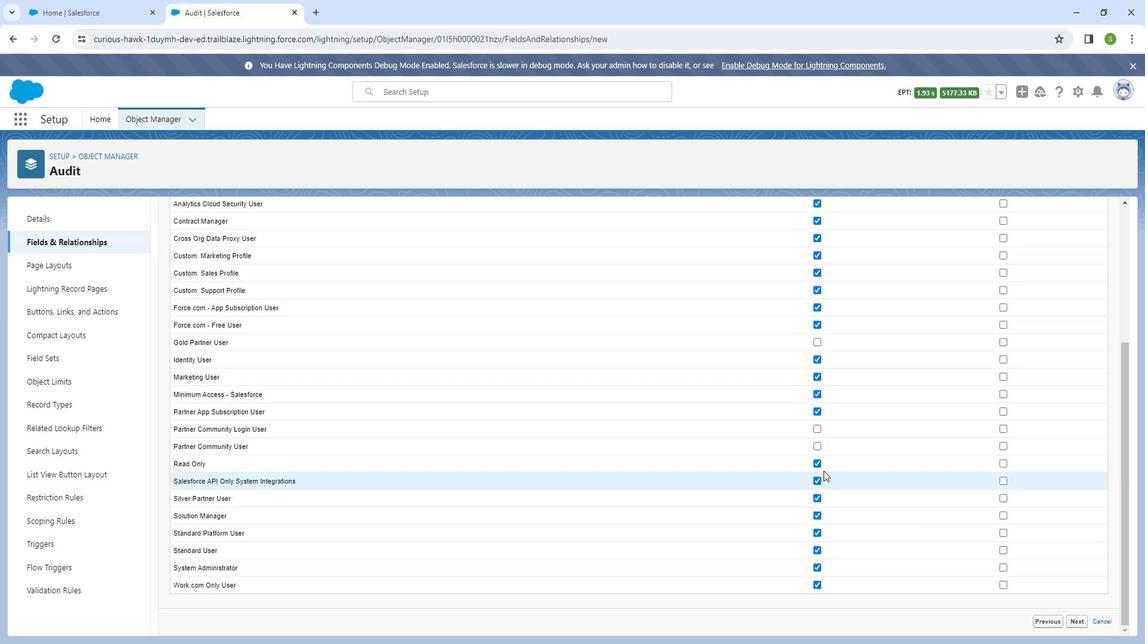 
Action: Mouse moved to (837, 447)
Screenshot: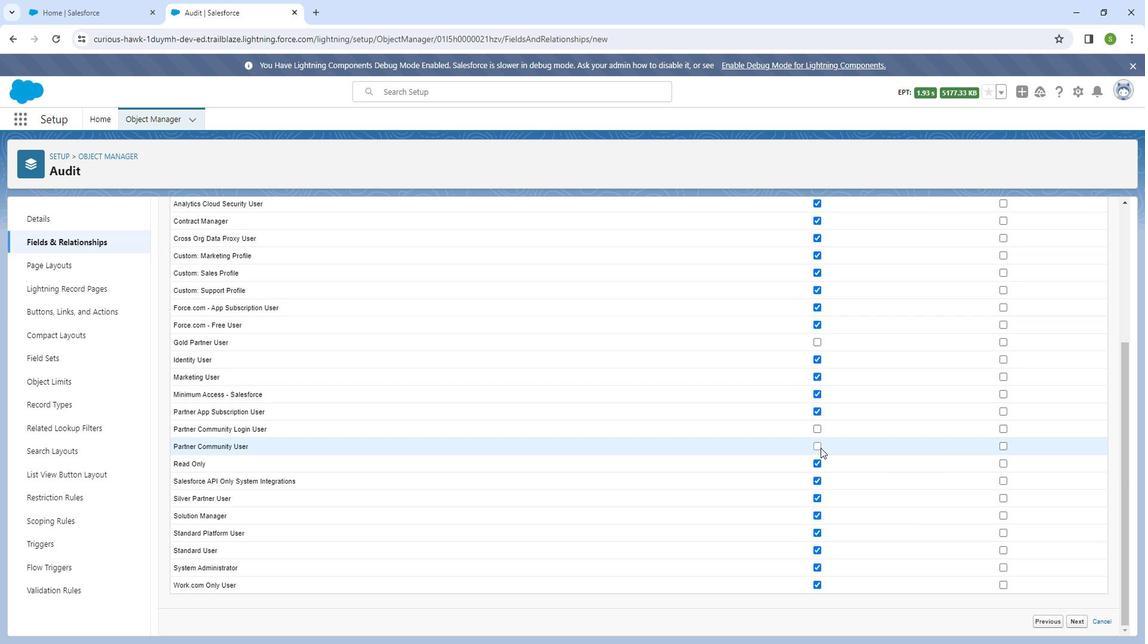 
Action: Mouse pressed left at (837, 447)
Screenshot: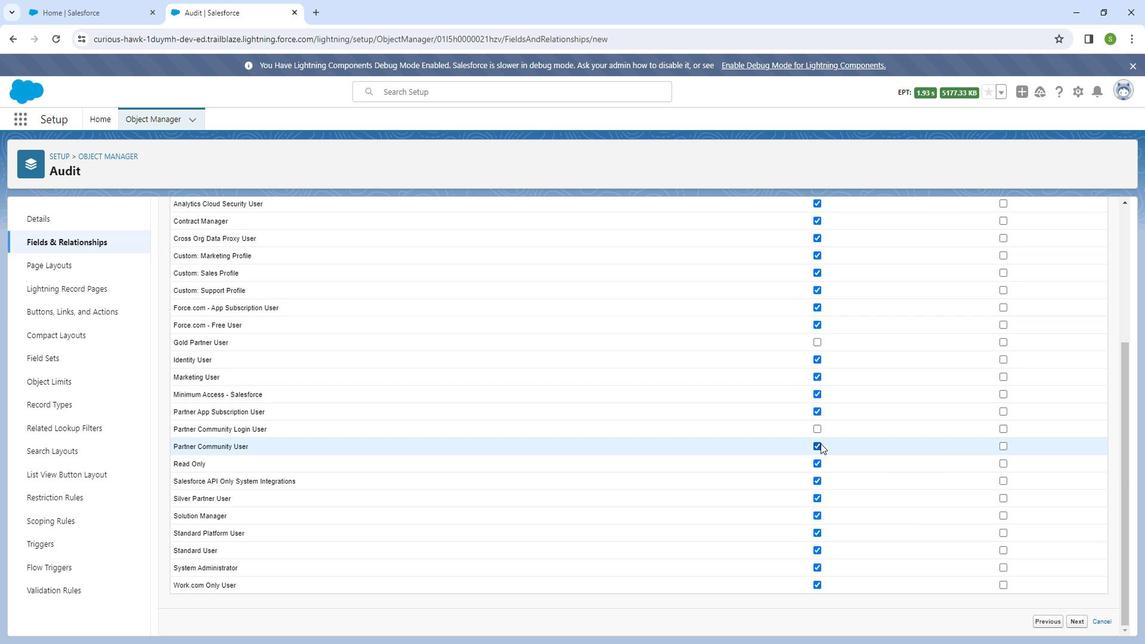 
Action: Mouse moved to (837, 428)
Screenshot: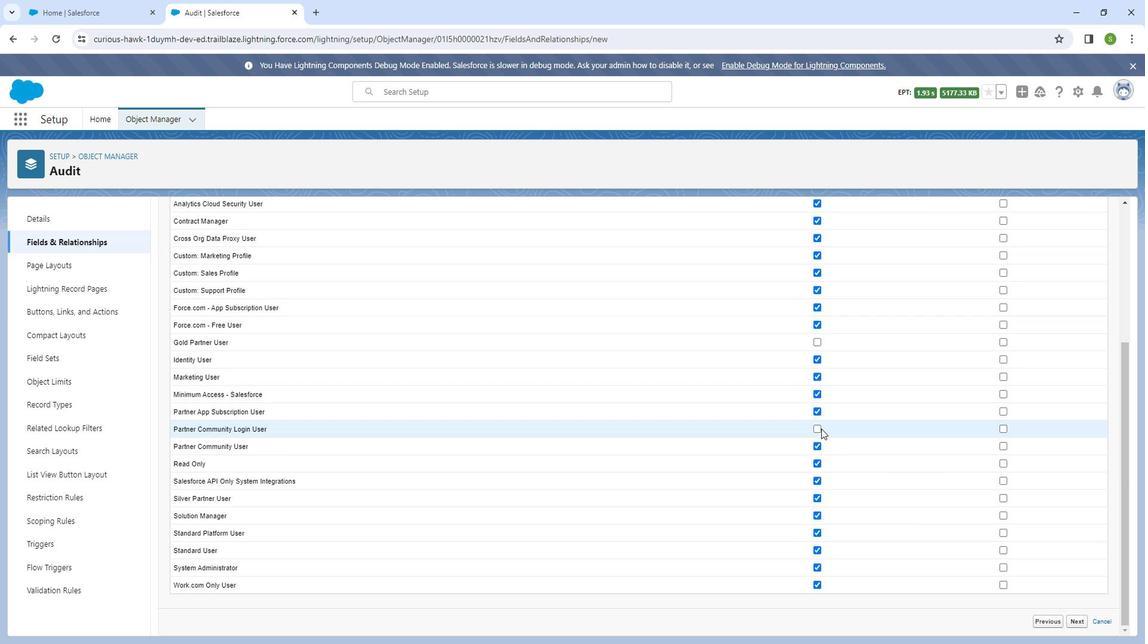 
Action: Mouse pressed left at (837, 428)
Screenshot: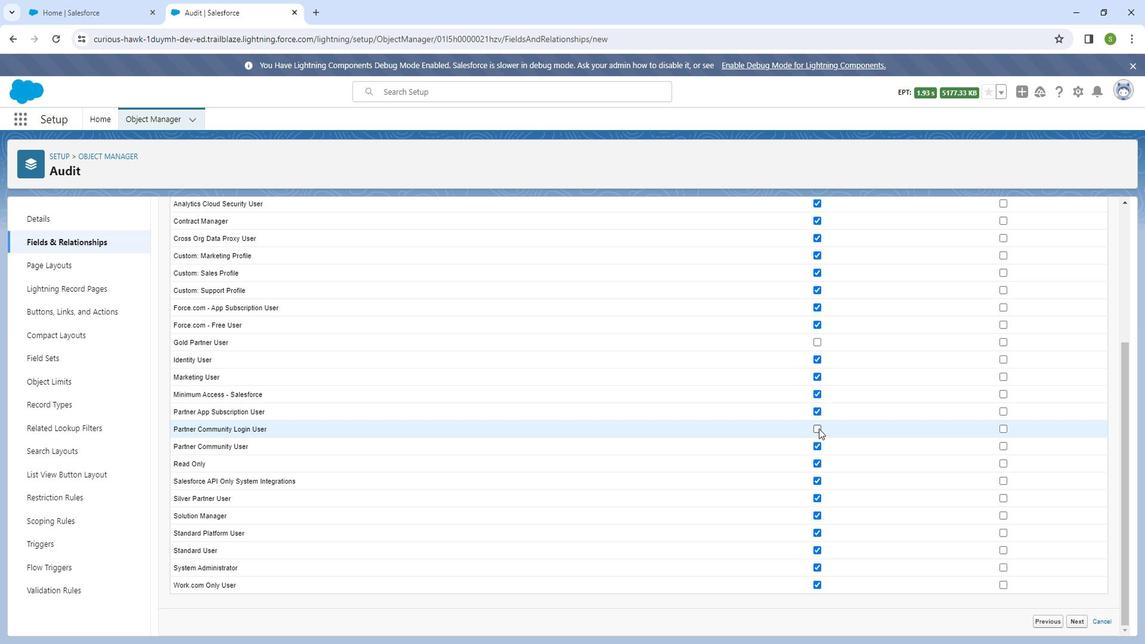 
Action: Mouse moved to (834, 428)
Screenshot: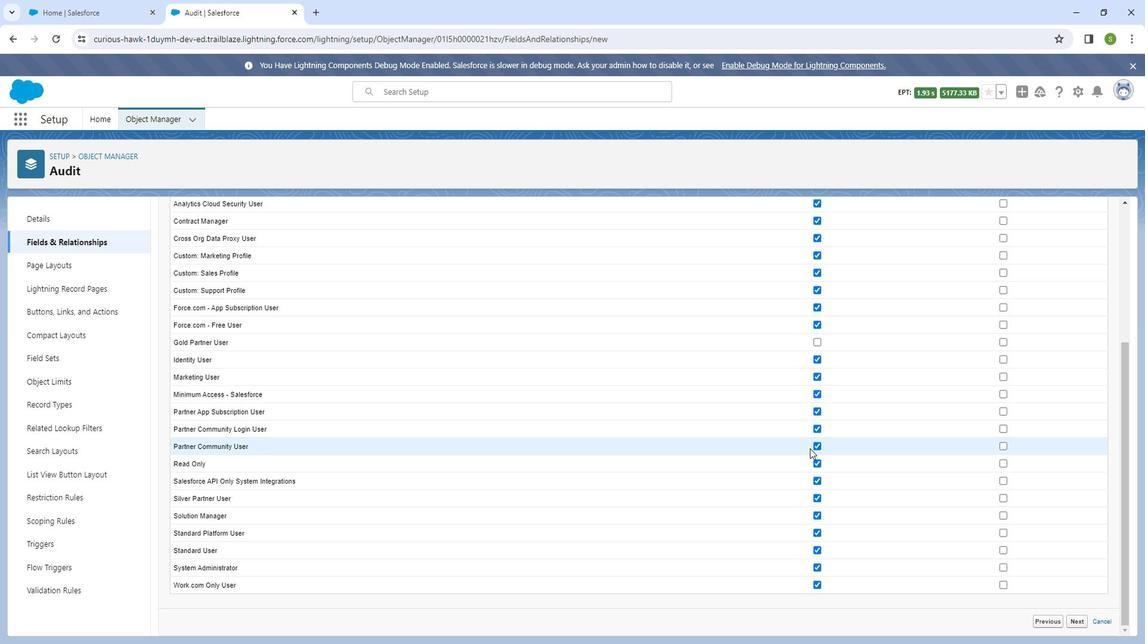 
Action: Mouse pressed left at (834, 428)
Screenshot: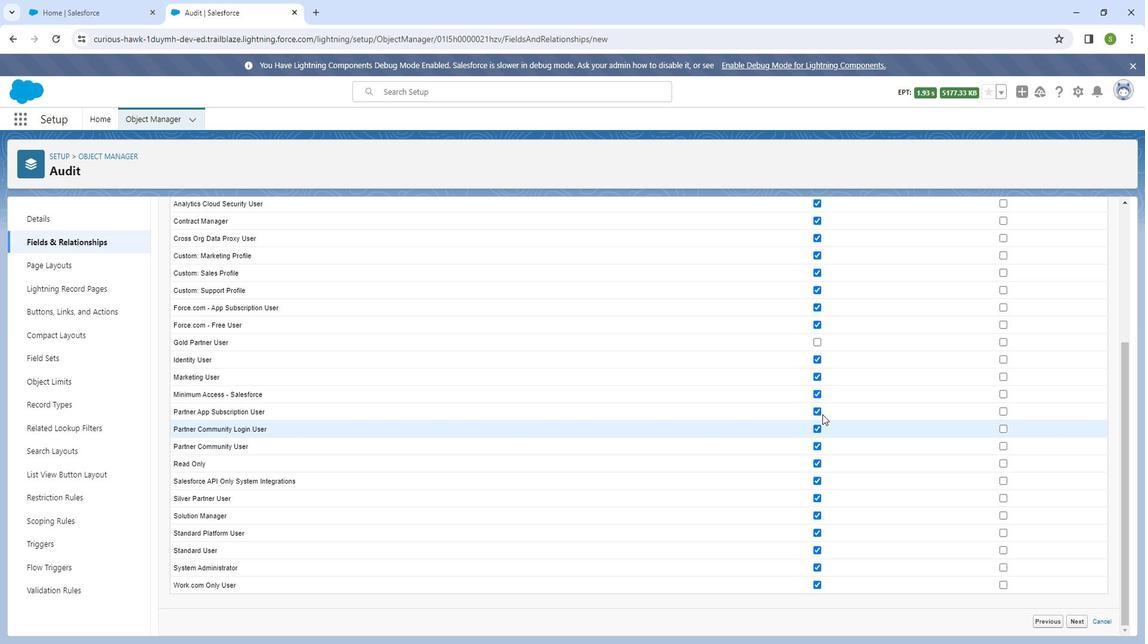 
Action: Mouse moved to (833, 346)
Screenshot: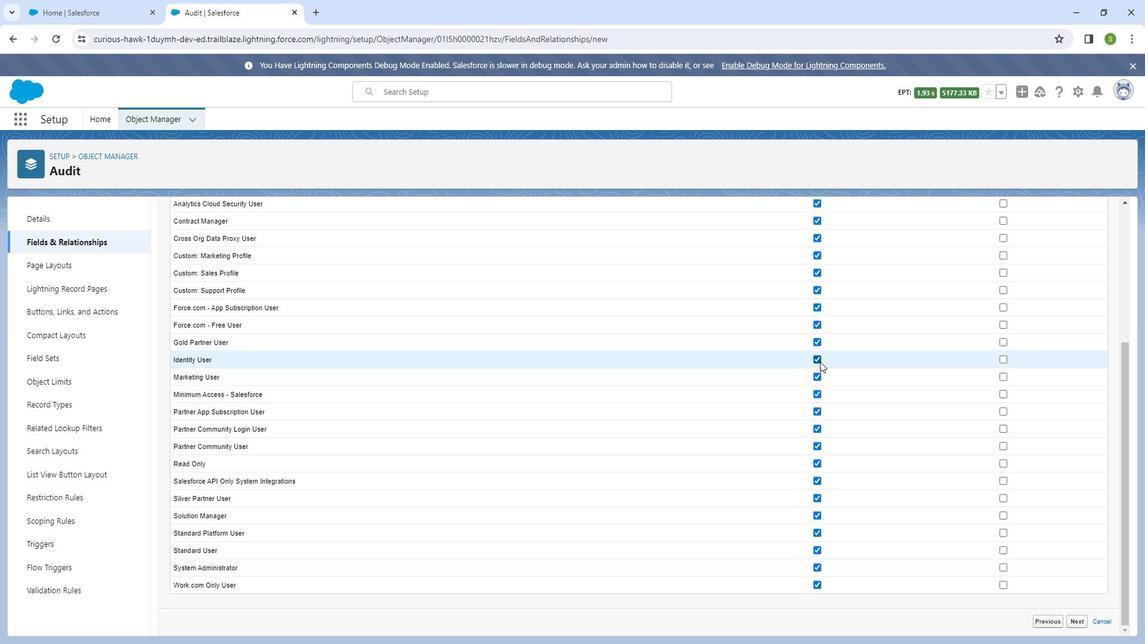 
Action: Mouse pressed left at (833, 346)
Screenshot: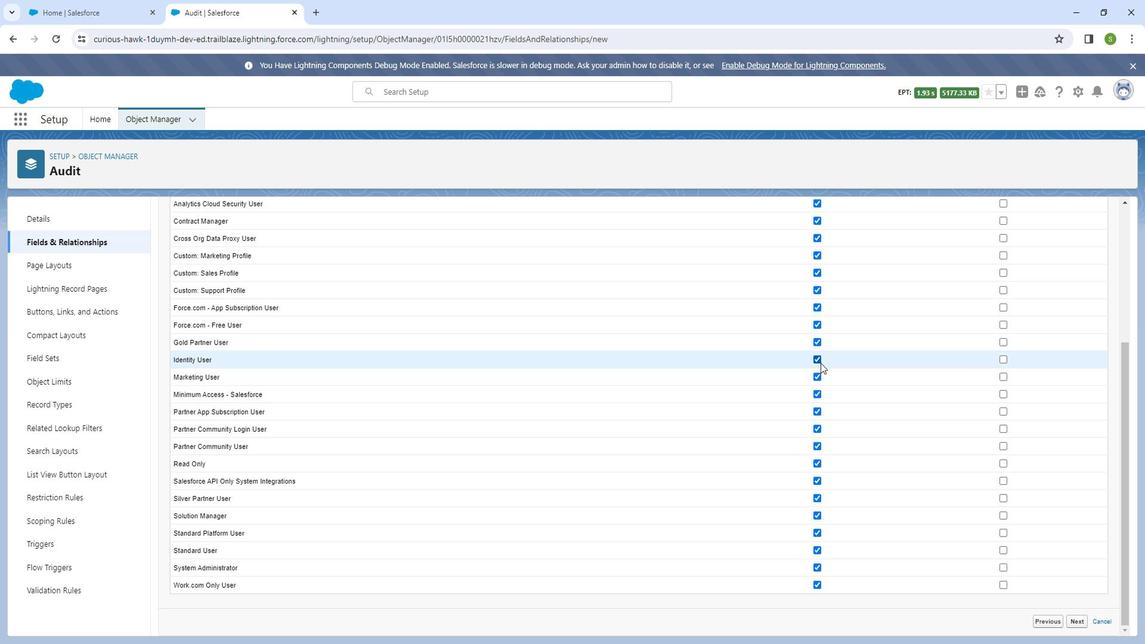 
Action: Mouse moved to (837, 365)
Screenshot: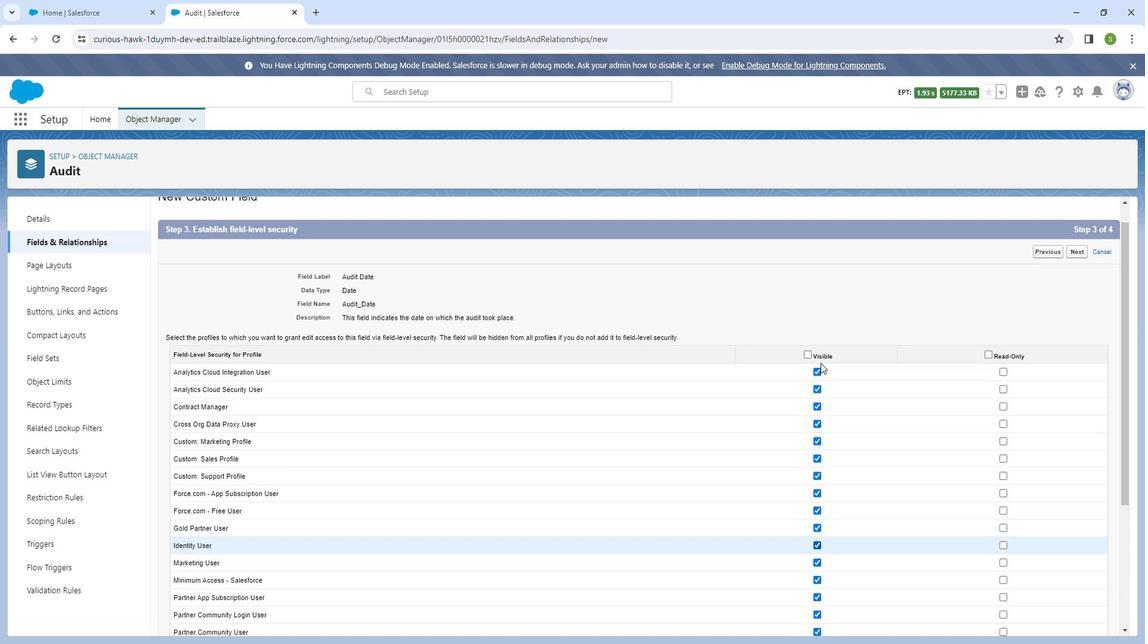 
Action: Mouse scrolled (837, 366) with delta (0, 0)
Screenshot: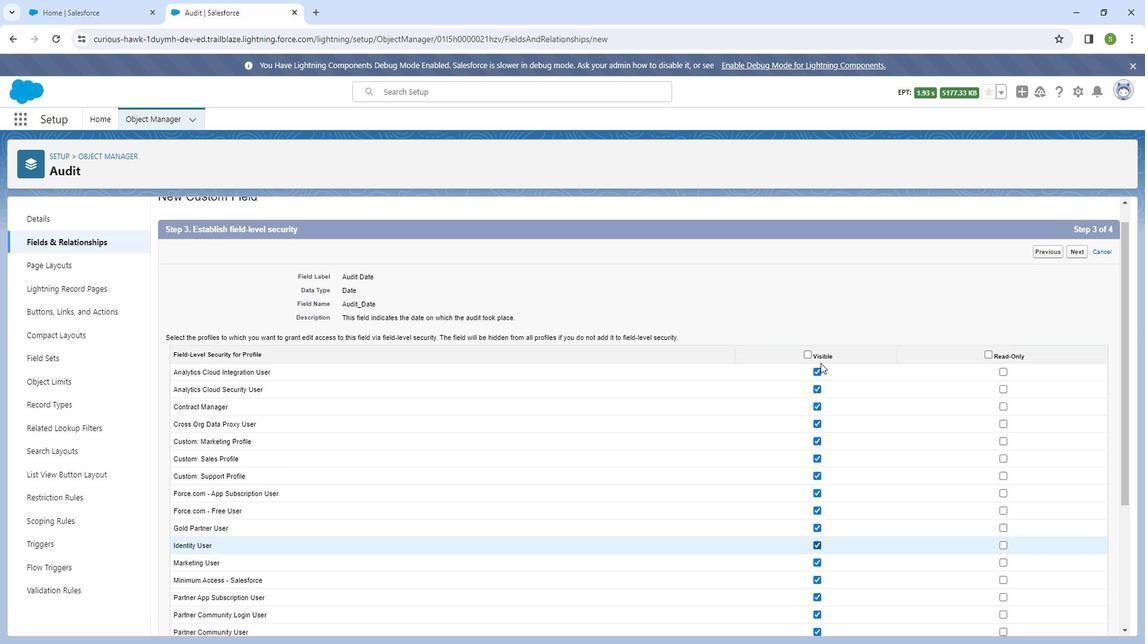 
Action: Mouse scrolled (837, 366) with delta (0, 0)
Screenshot: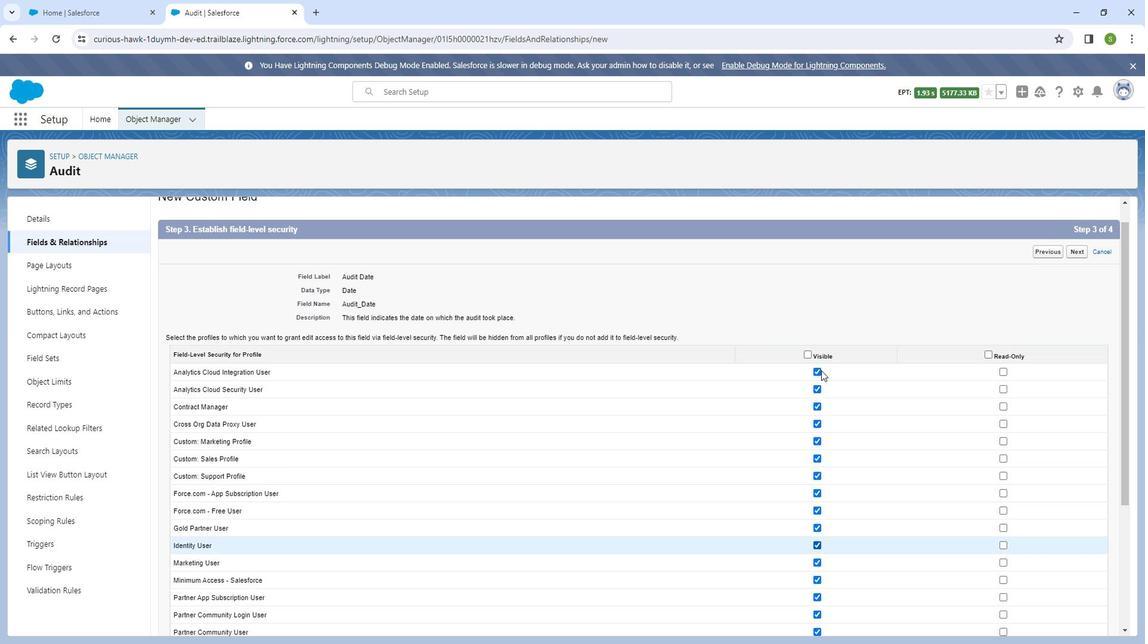 
Action: Mouse scrolled (837, 366) with delta (0, 0)
Screenshot: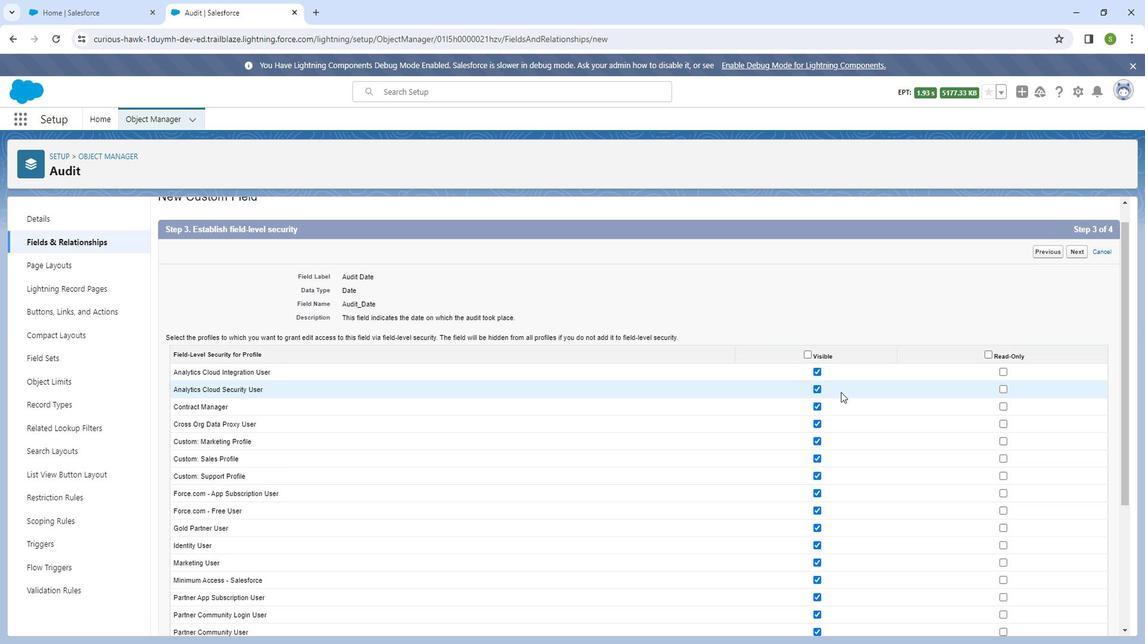 
Action: Mouse moved to (1021, 373)
Screenshot: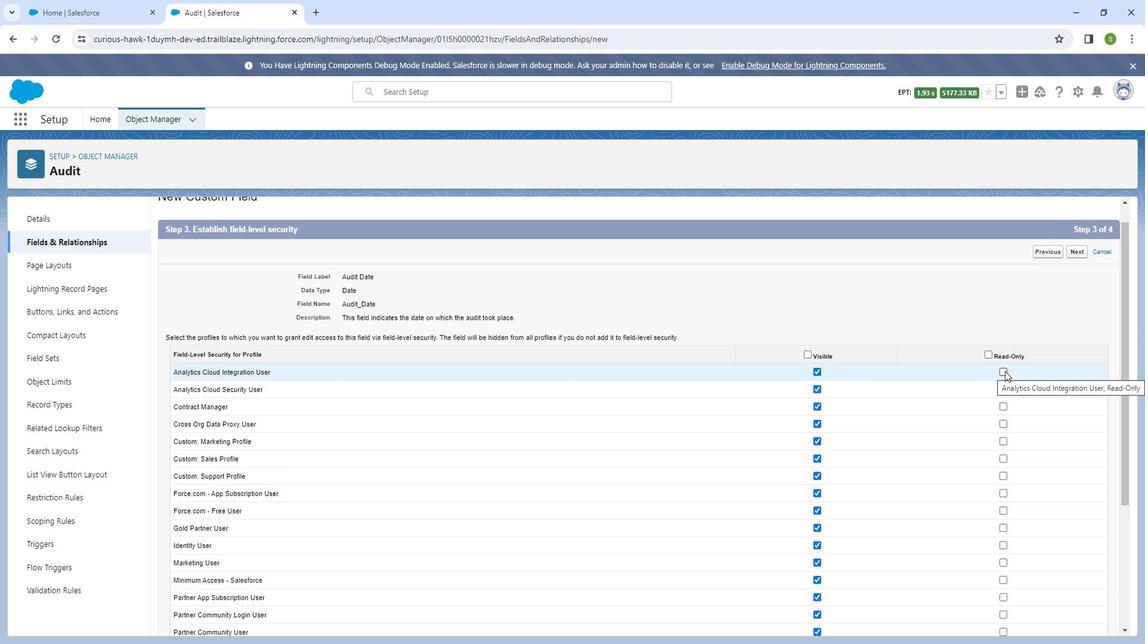 
Action: Mouse pressed left at (1021, 373)
Screenshot: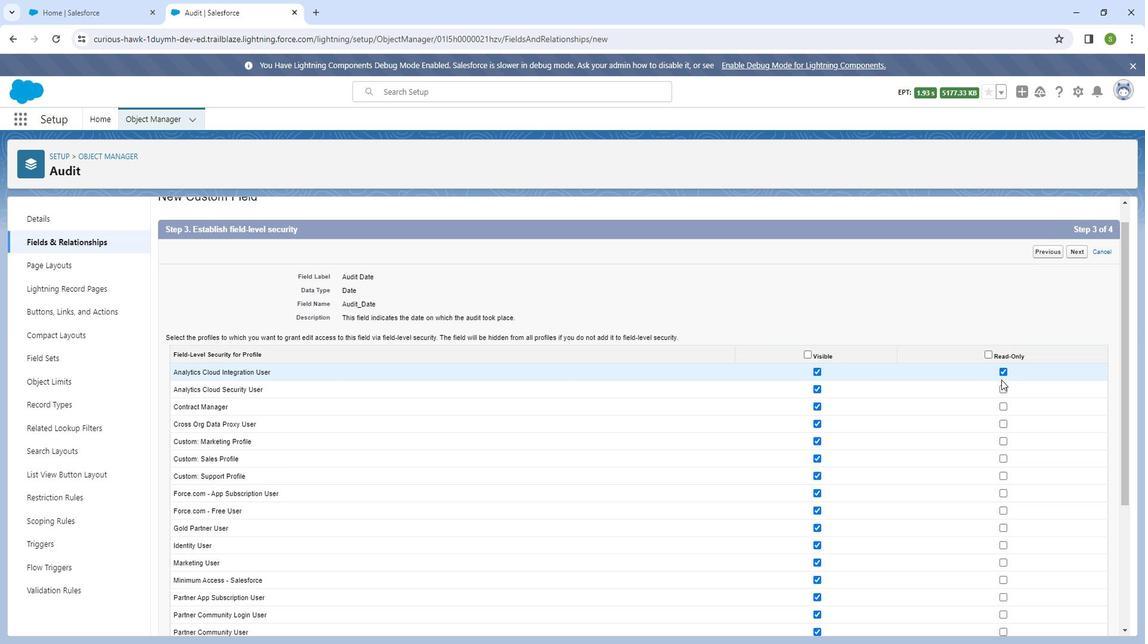 
Action: Mouse moved to (1019, 393)
Screenshot: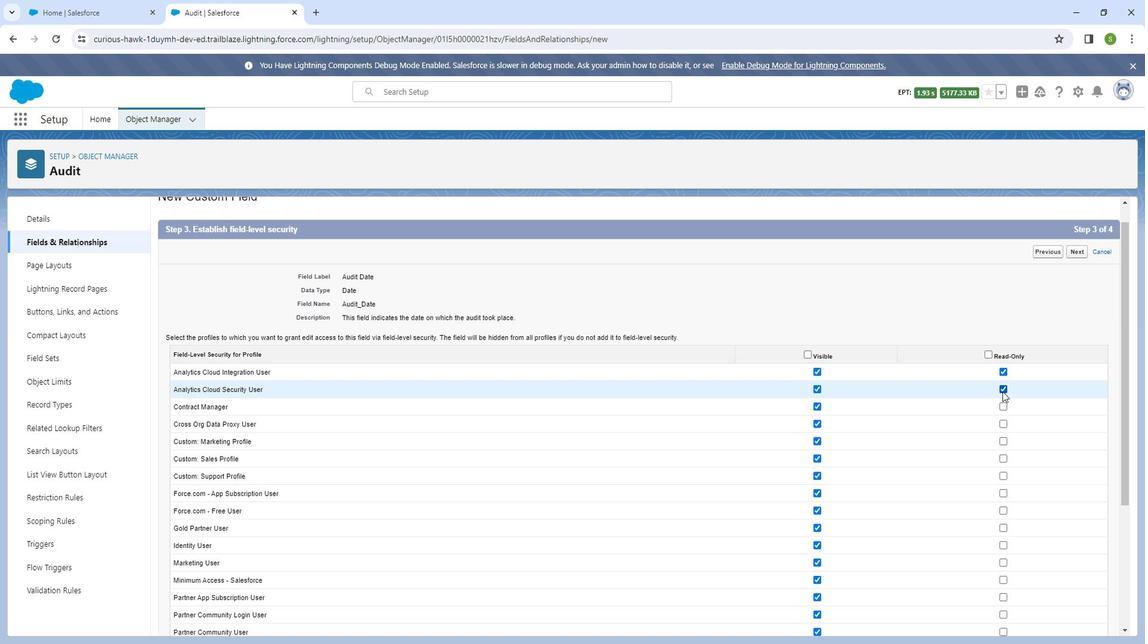 
Action: Mouse pressed left at (1019, 393)
Screenshot: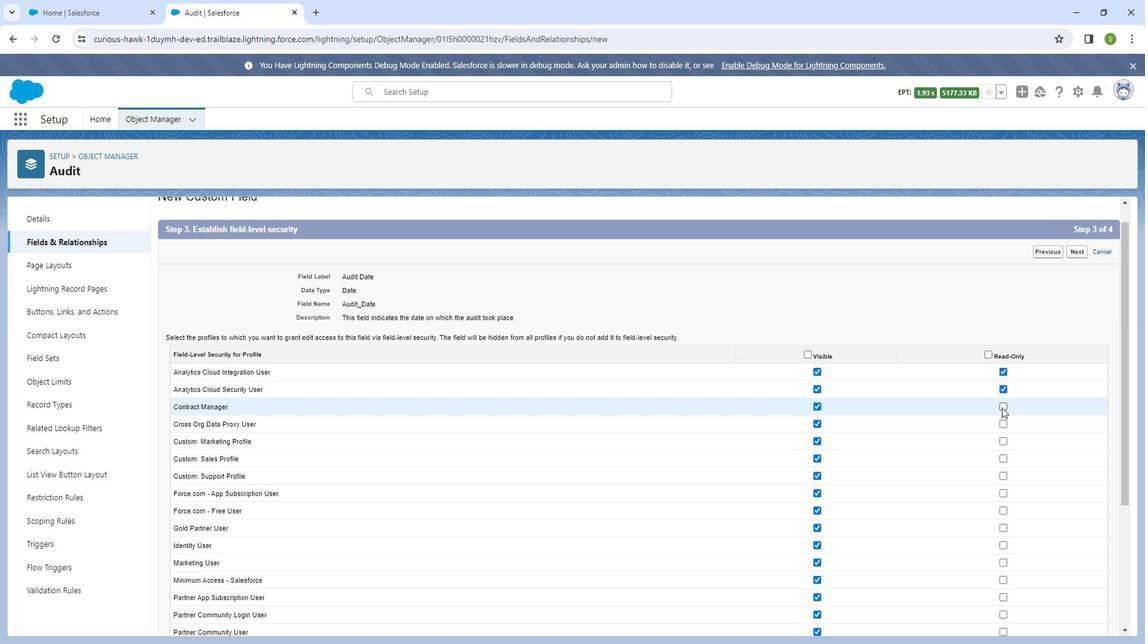 
Action: Mouse moved to (1018, 408)
Screenshot: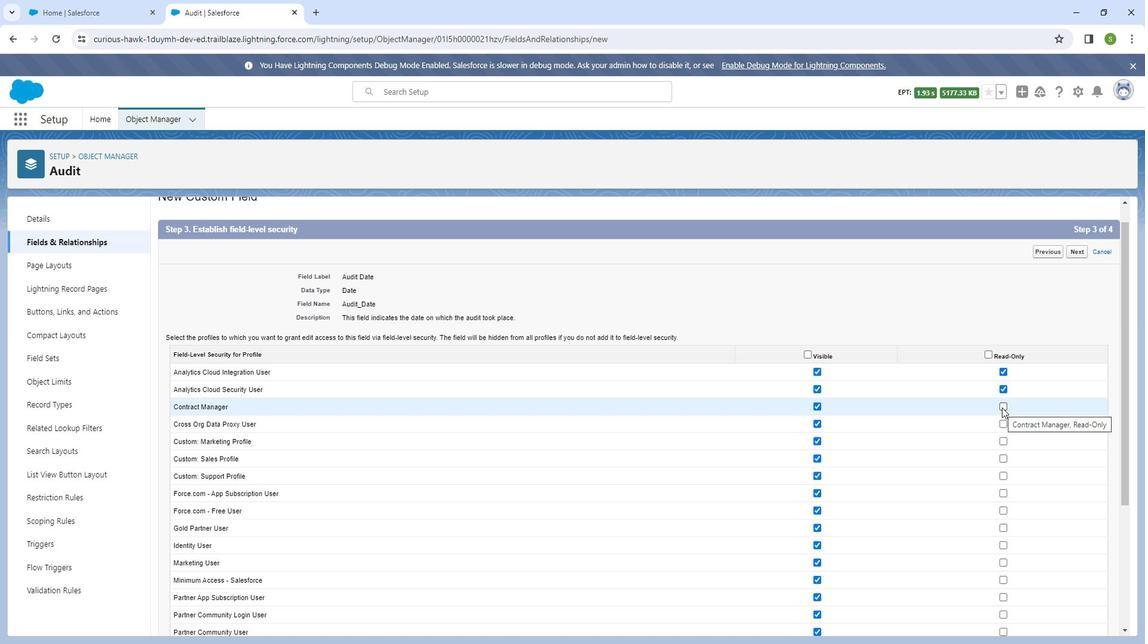 
Action: Mouse pressed left at (1018, 408)
Screenshot: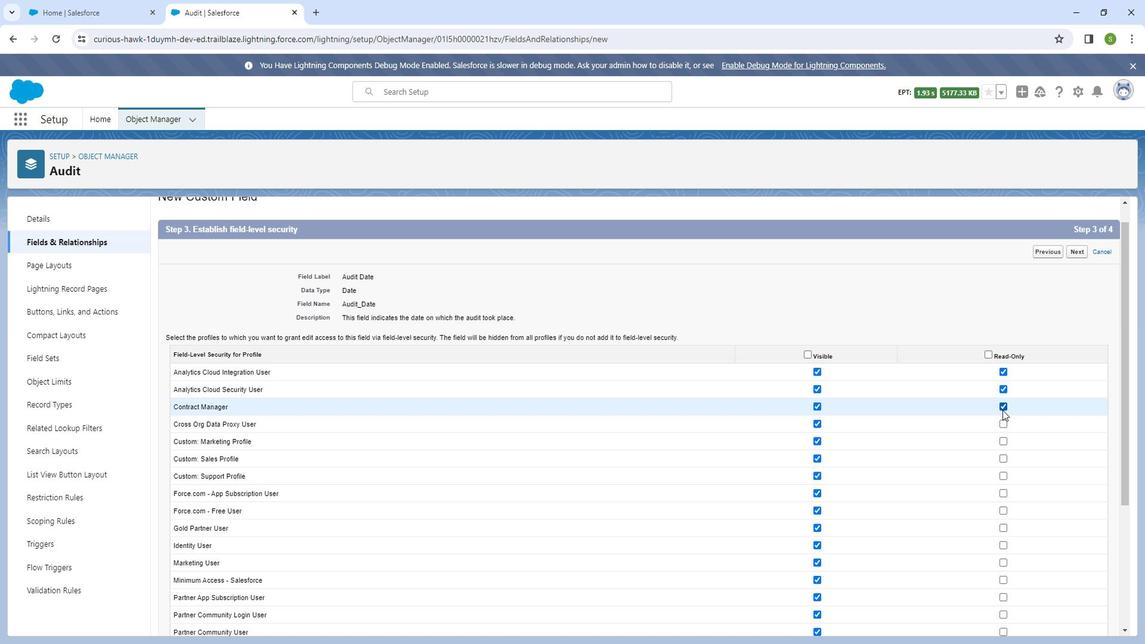 
Action: Mouse moved to (1023, 422)
Screenshot: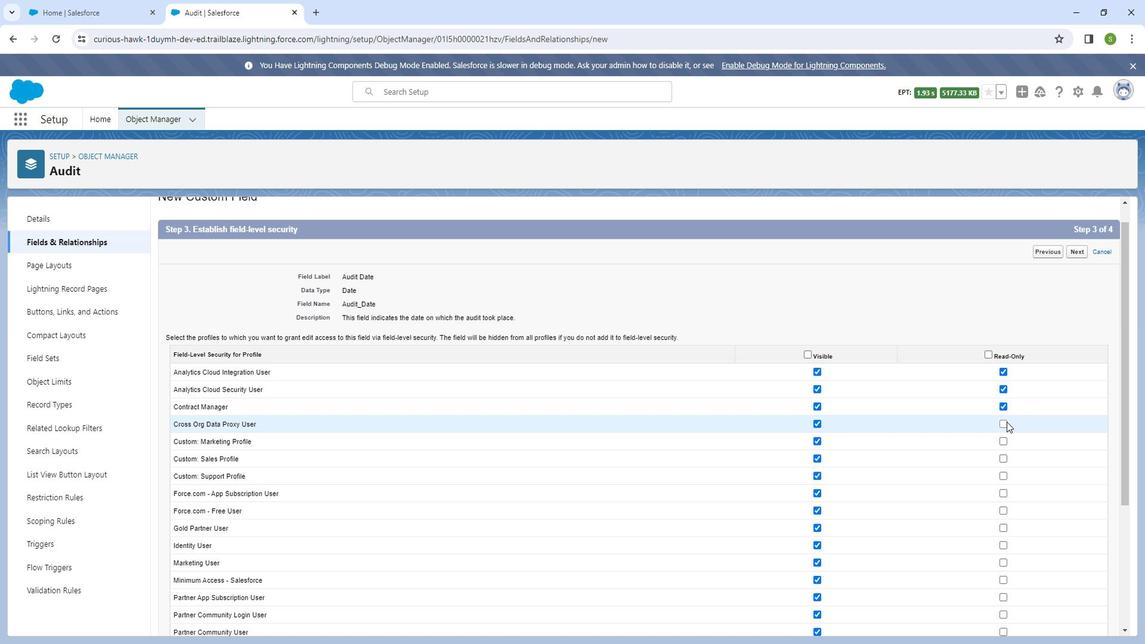 
Action: Mouse pressed left at (1023, 422)
Screenshot: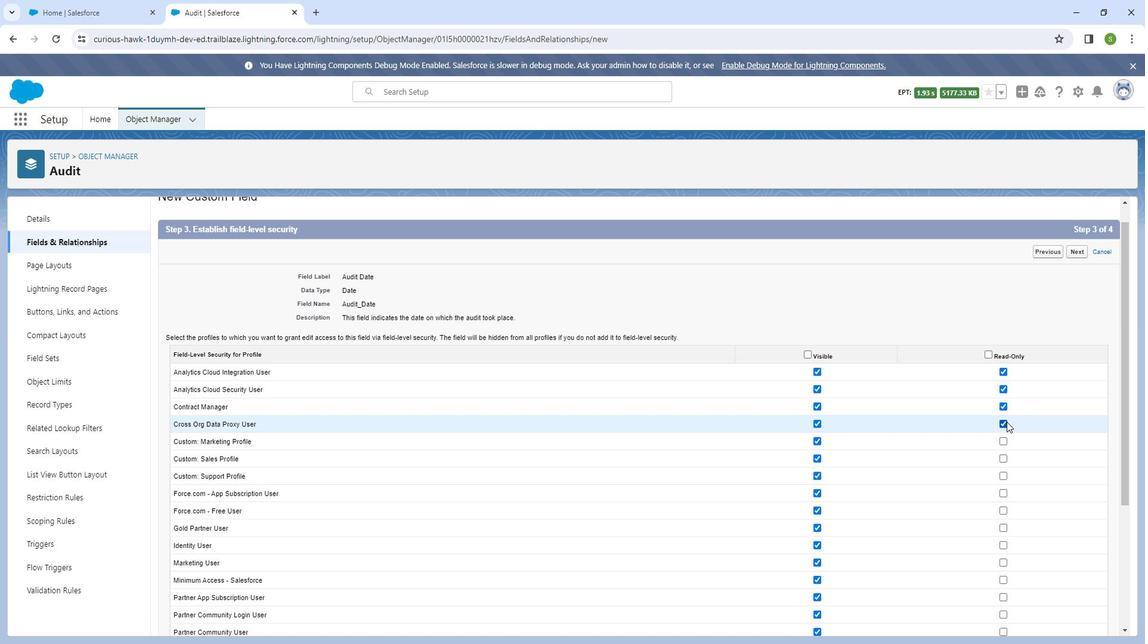 
Action: Mouse moved to (1023, 423)
Screenshot: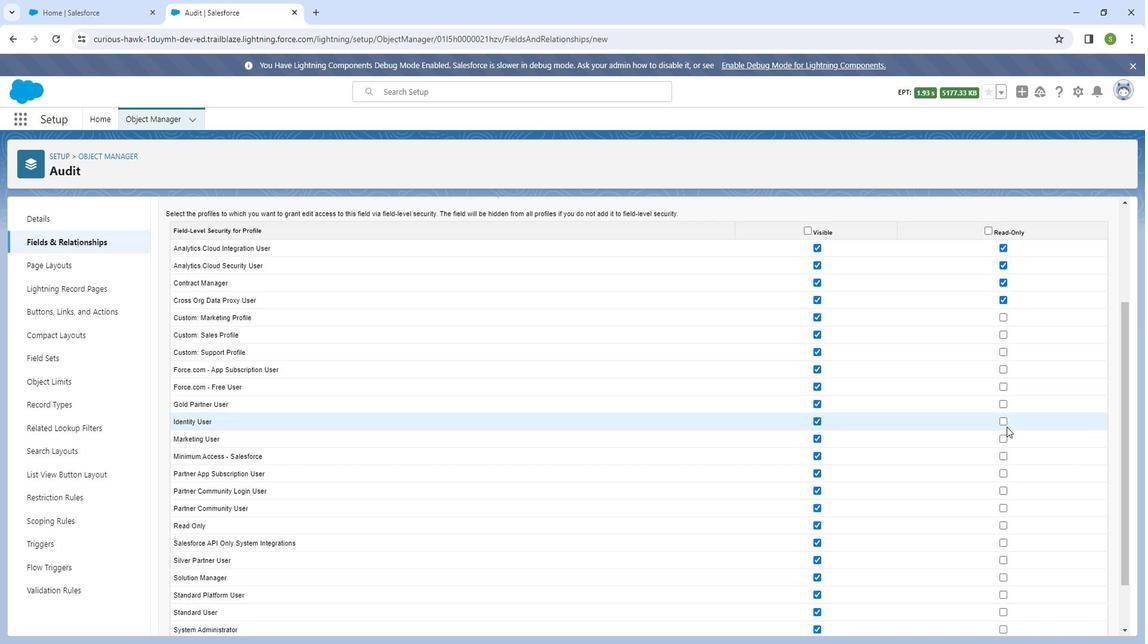 
Action: Mouse scrolled (1023, 423) with delta (0, 0)
Screenshot: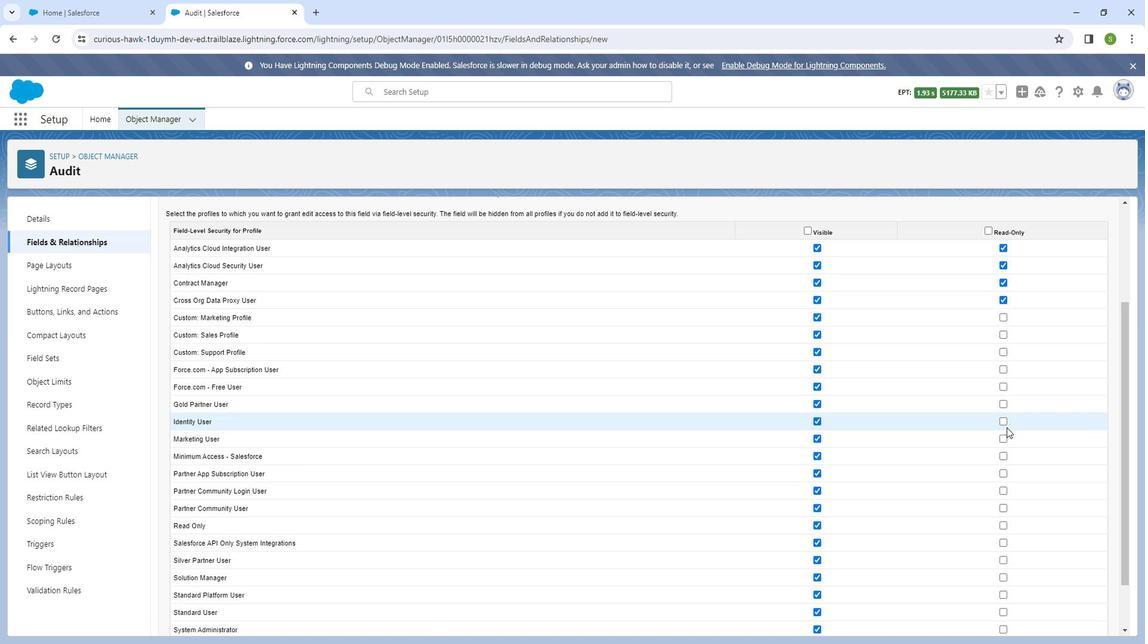 
Action: Mouse moved to (1023, 425)
Screenshot: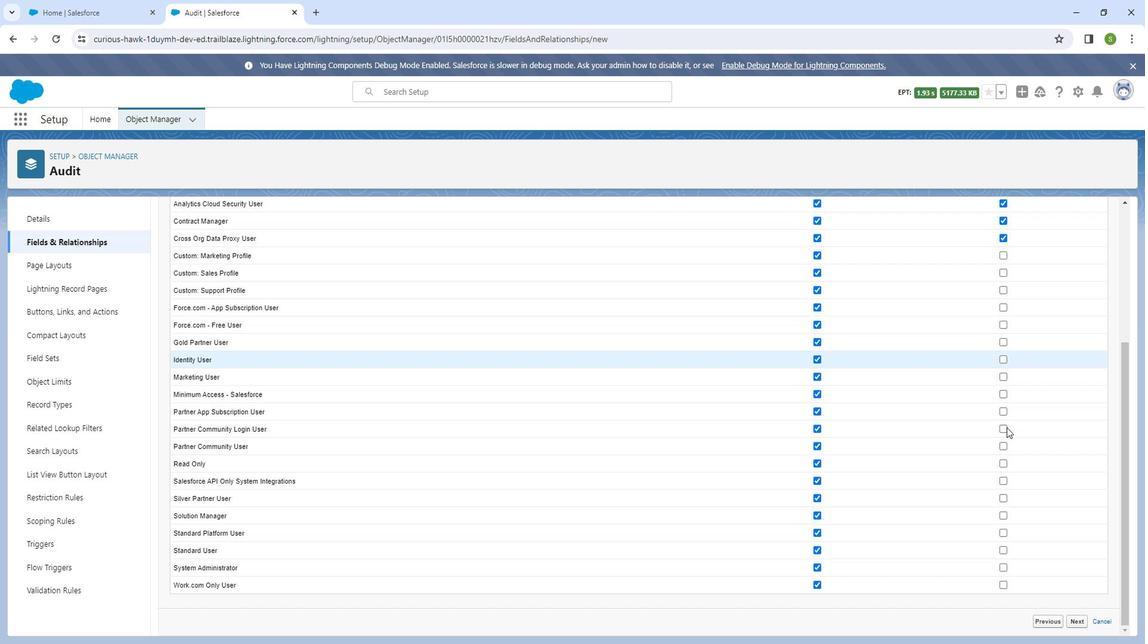 
Action: Mouse scrolled (1023, 424) with delta (0, 0)
Screenshot: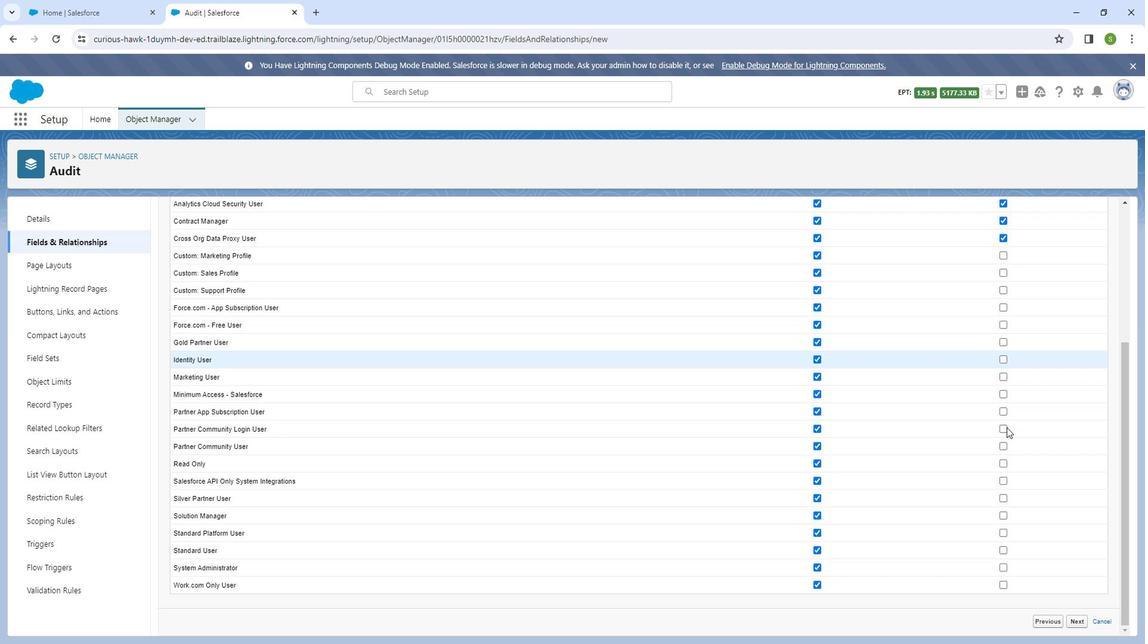 
Action: Mouse moved to (1023, 427)
Screenshot: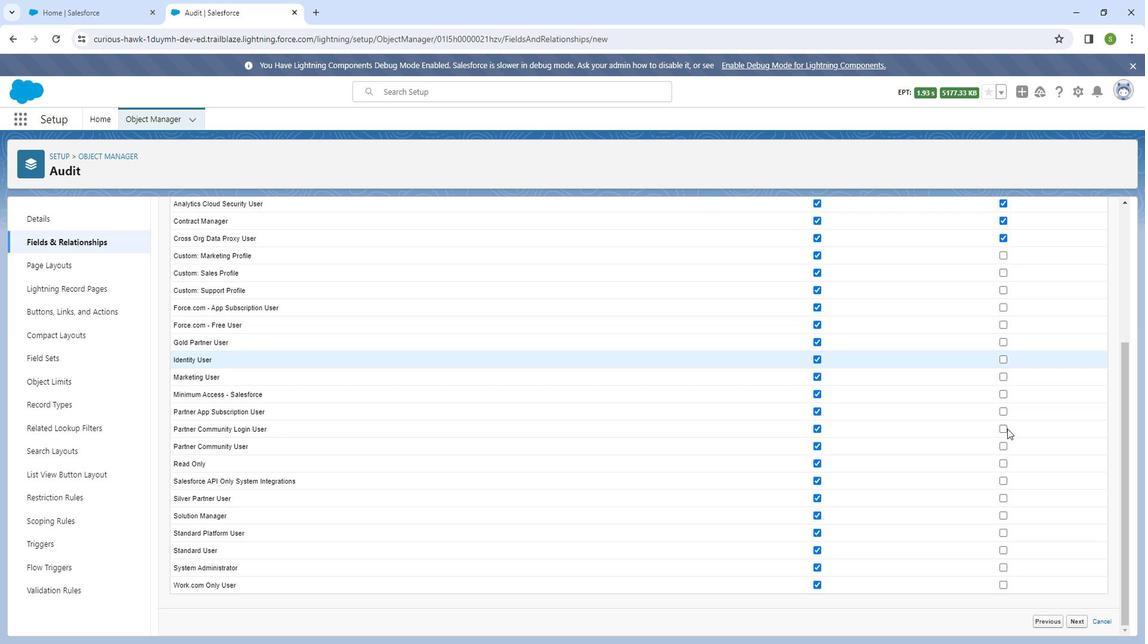 
Action: Mouse scrolled (1023, 427) with delta (0, 0)
Screenshot: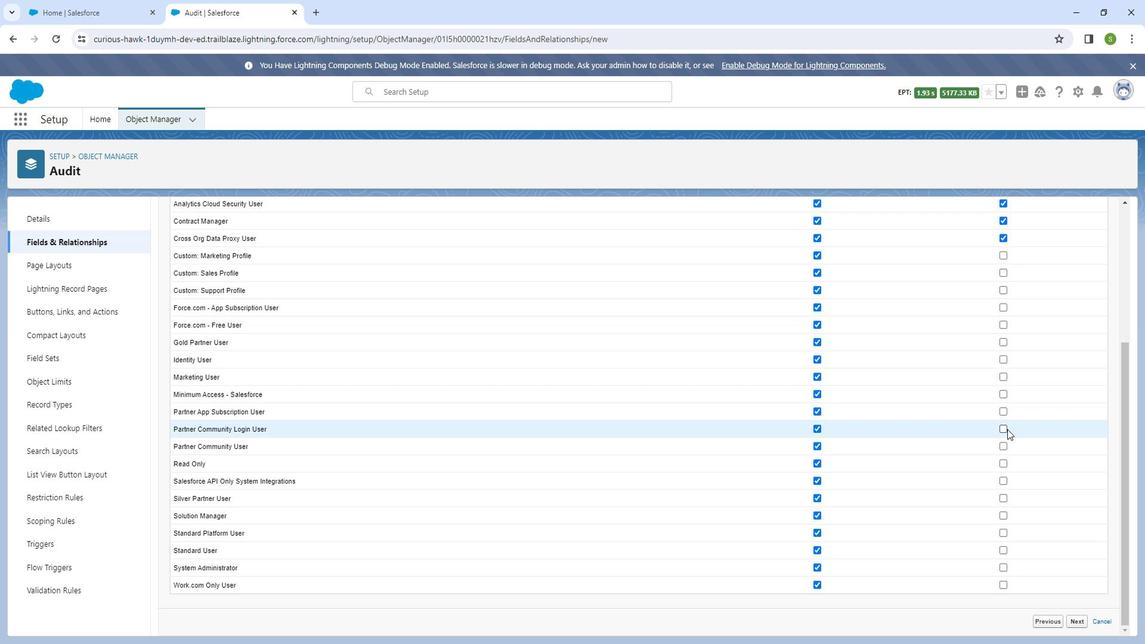 
Action: Mouse scrolled (1023, 427) with delta (0, 0)
Screenshot: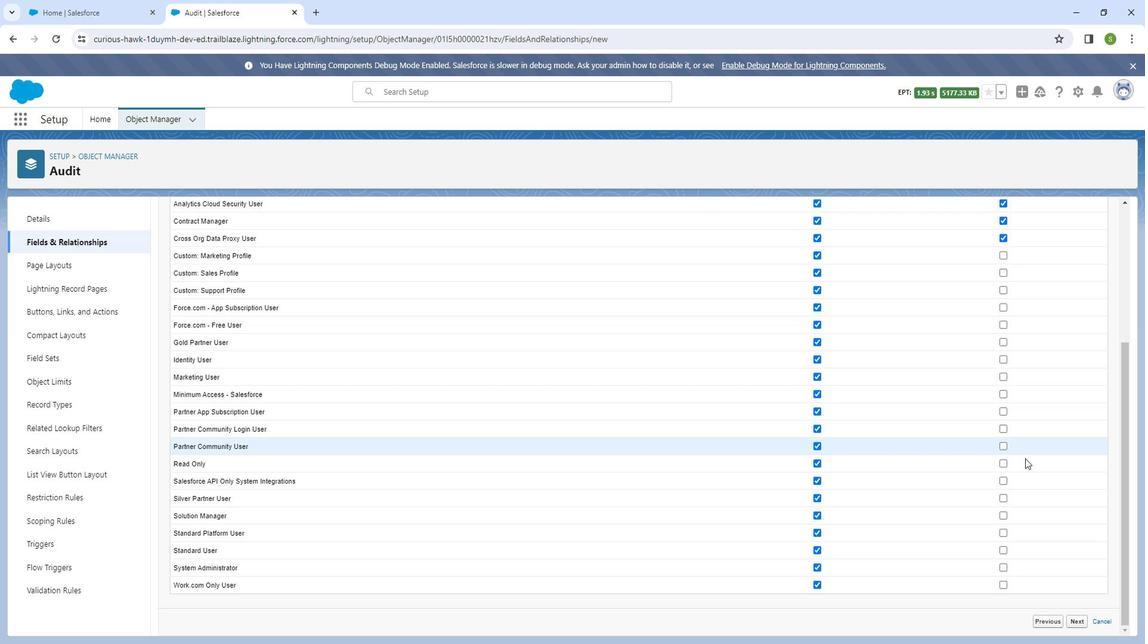
Action: Mouse moved to (1093, 613)
Screenshot: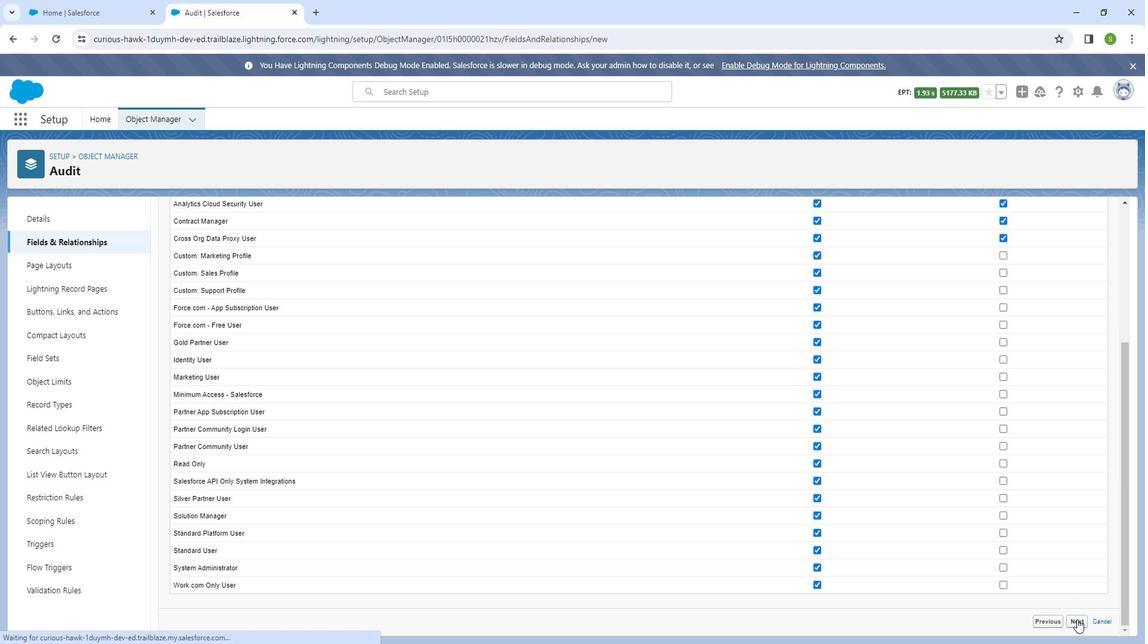 
Action: Mouse pressed left at (1093, 613)
Screenshot: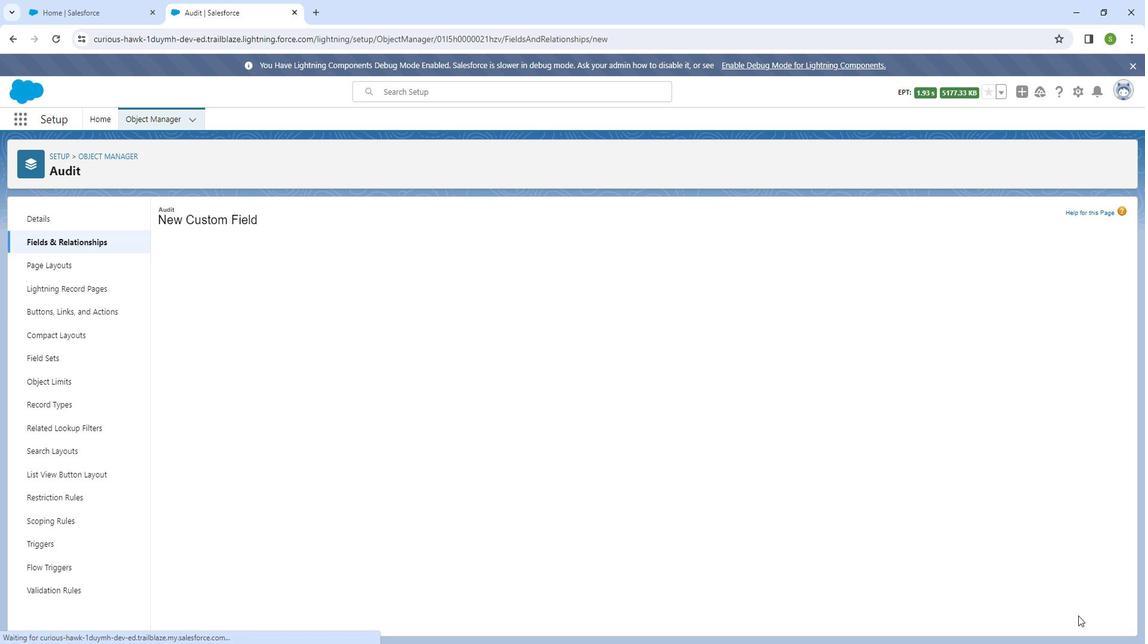 
Action: Mouse moved to (1104, 454)
Screenshot: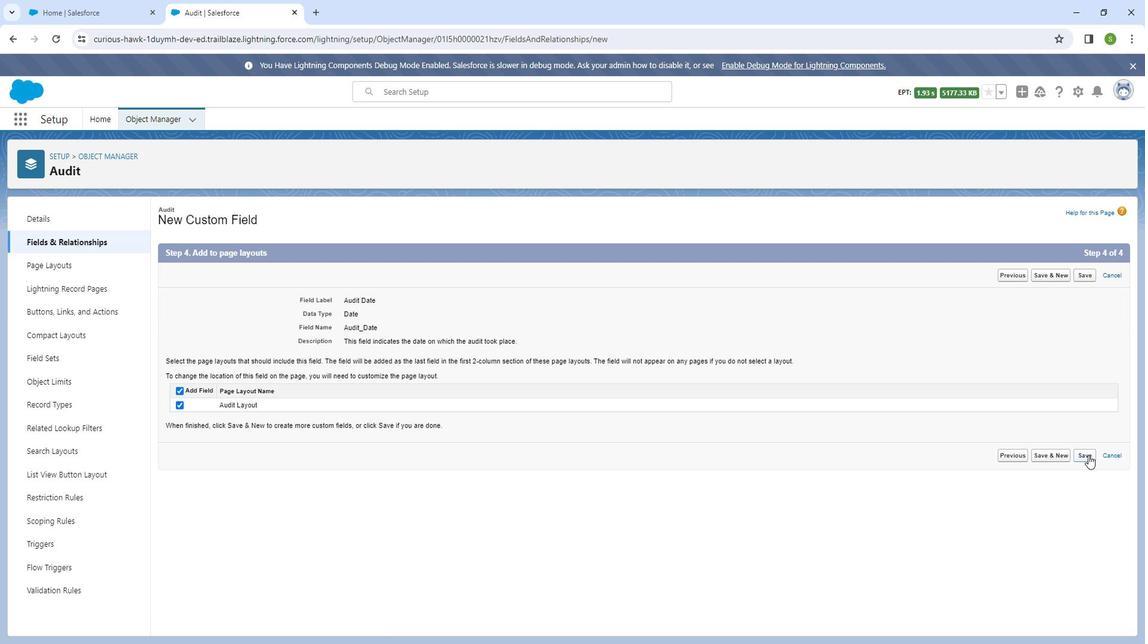 
Action: Mouse pressed left at (1104, 454)
Screenshot: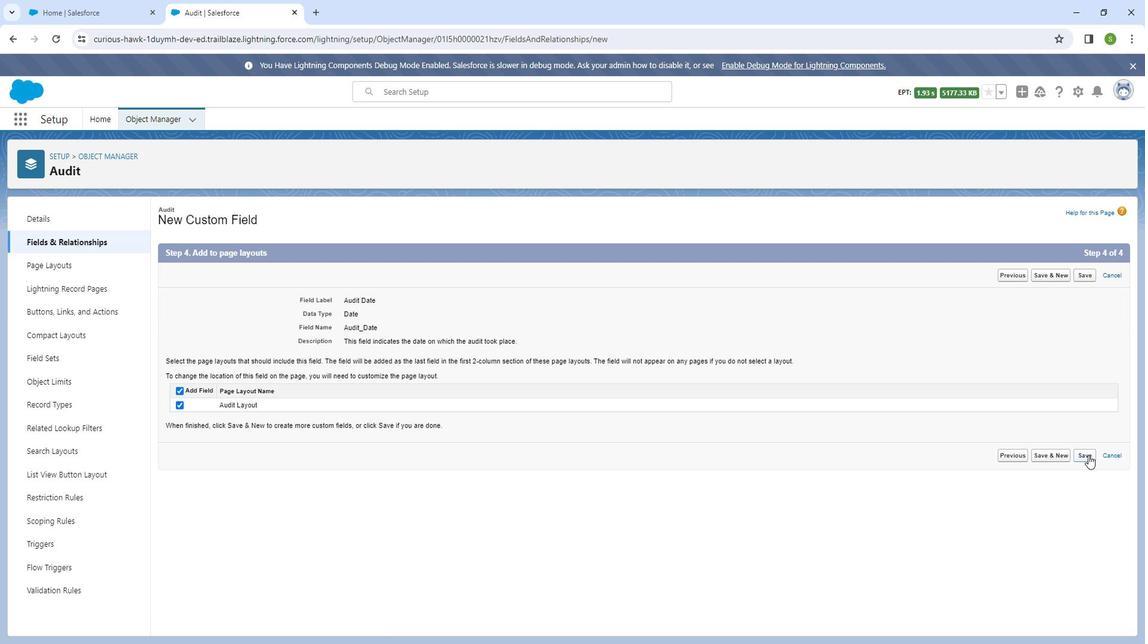 
Action: Mouse moved to (882, 226)
Screenshot: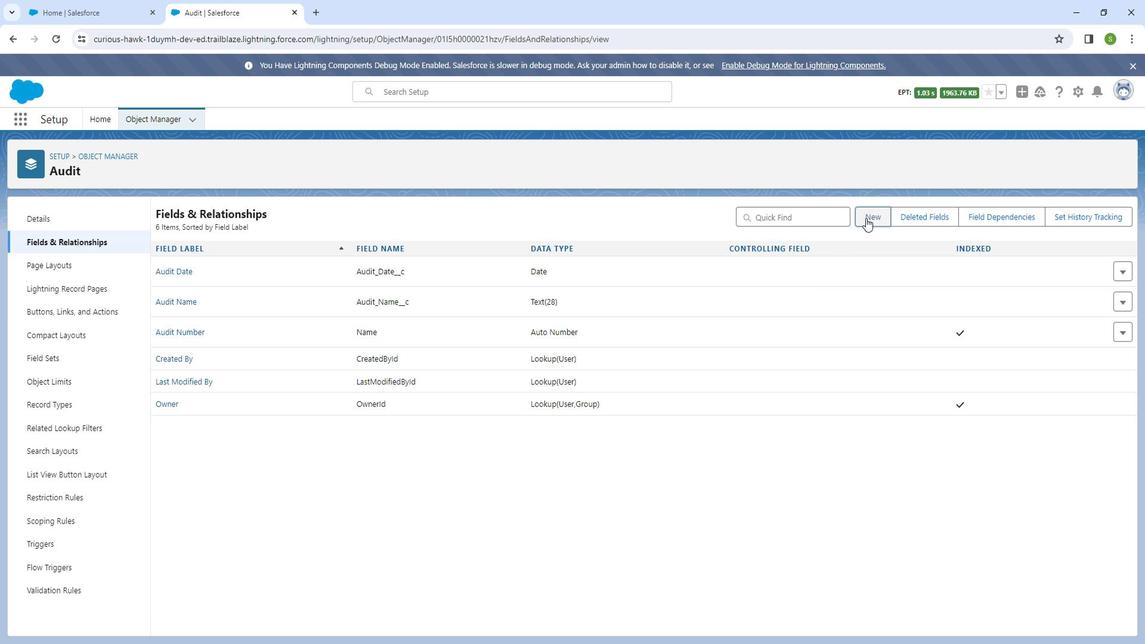 
Action: Mouse pressed left at (882, 226)
Screenshot: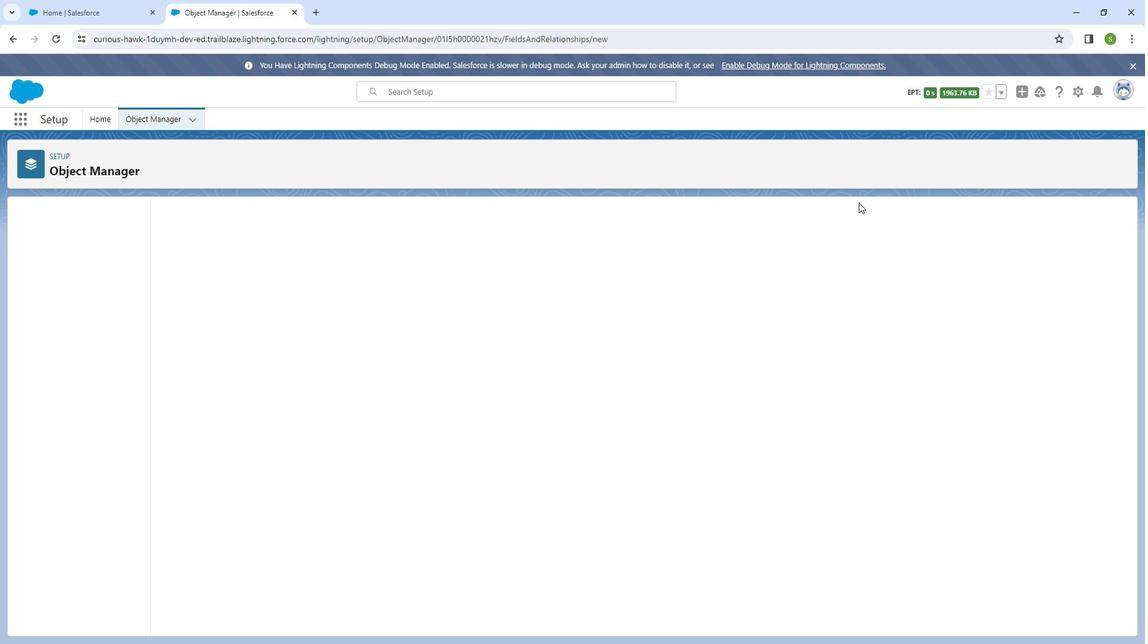 
Action: Mouse moved to (354, 448)
Screenshot: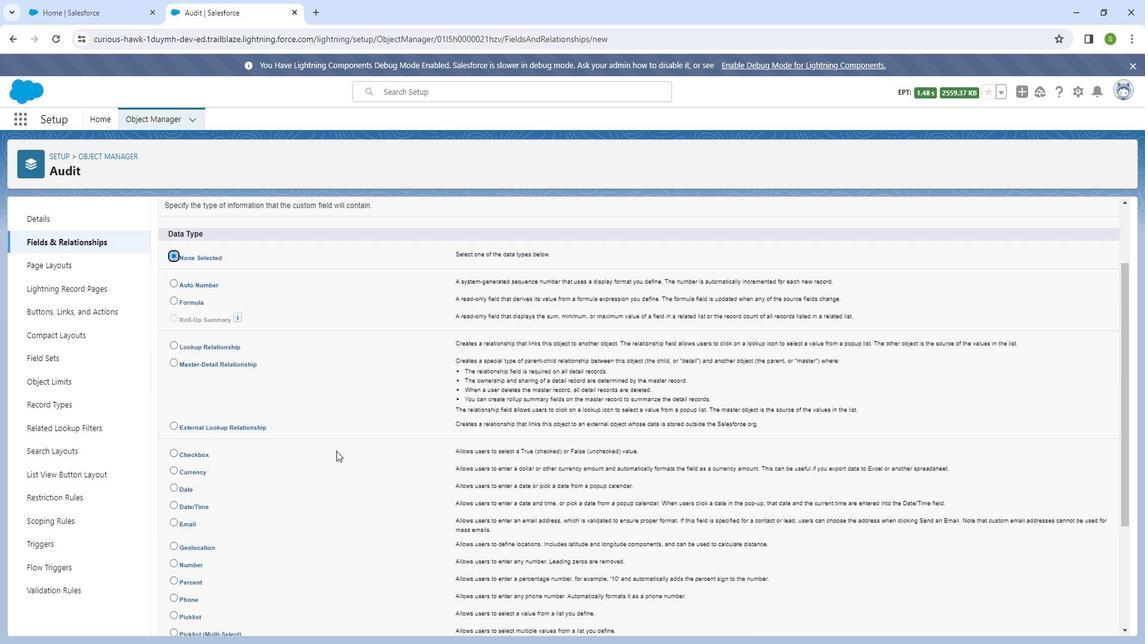 
Action: Mouse scrolled (354, 447) with delta (0, 0)
Screenshot: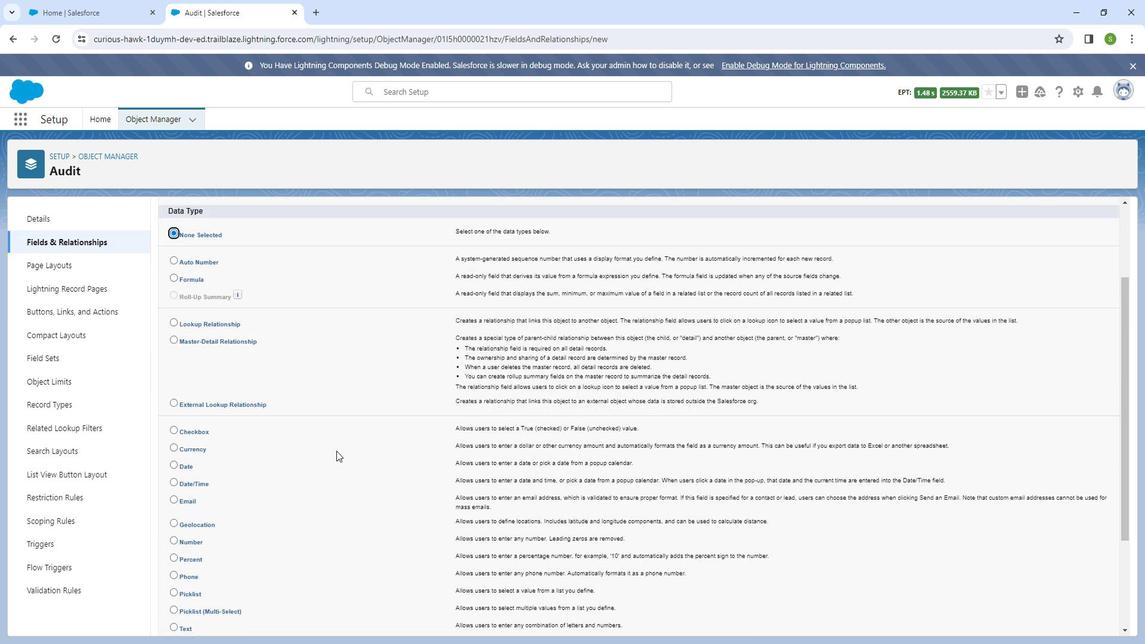 
Action: Mouse moved to (352, 449)
Screenshot: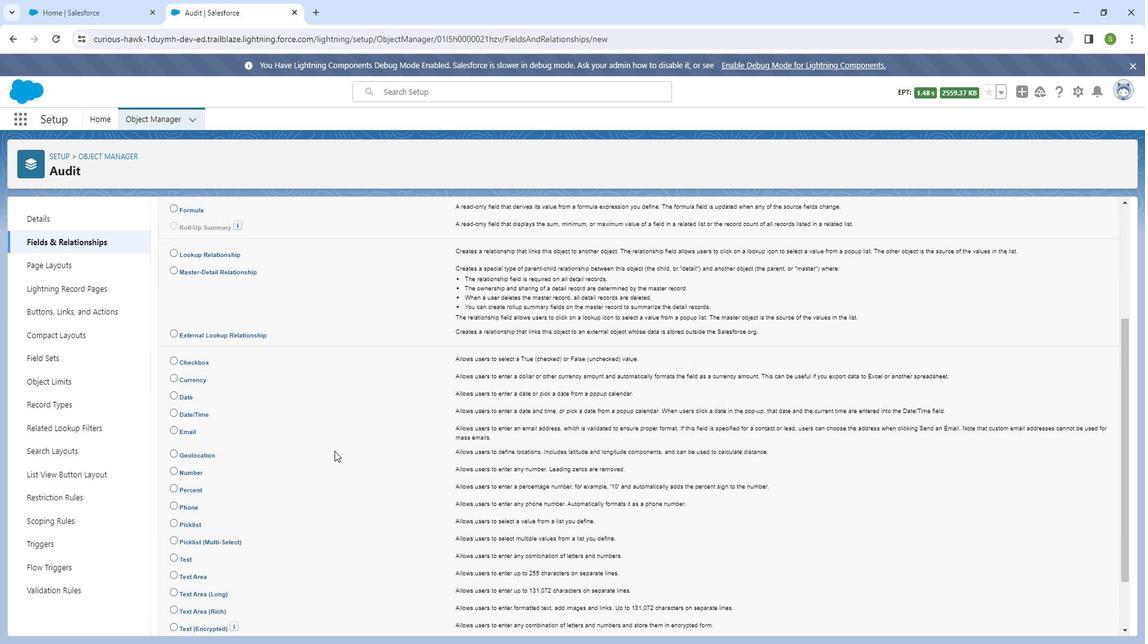 
Action: Mouse scrolled (352, 449) with delta (0, 0)
Screenshot: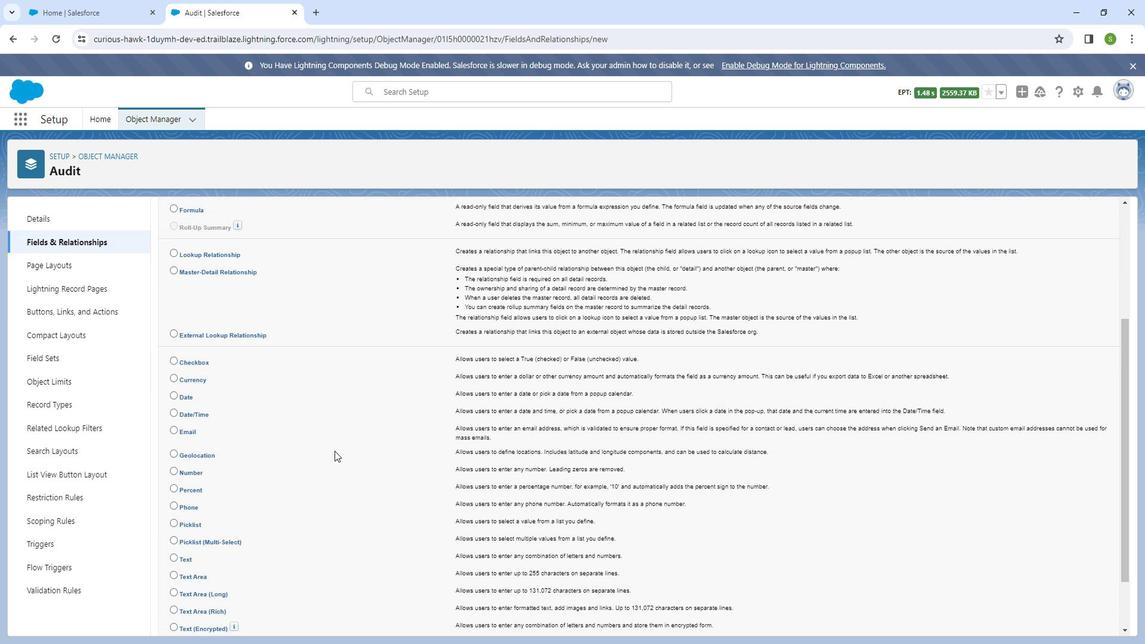 
Action: Mouse moved to (352, 450)
Screenshot: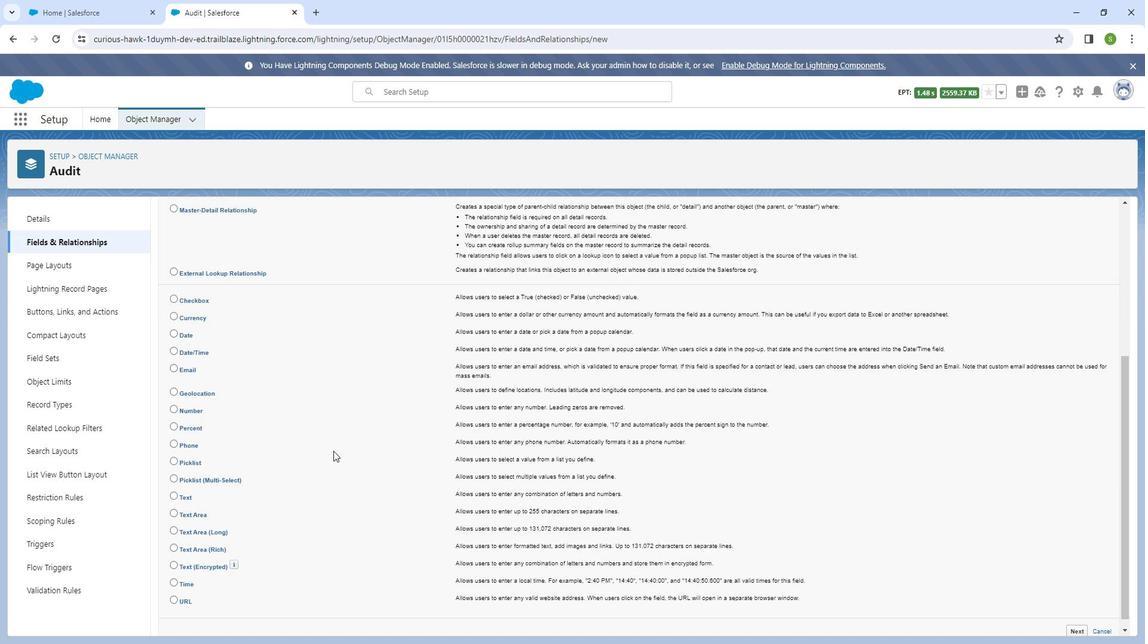 
Action: Mouse scrolled (352, 449) with delta (0, 0)
Screenshot: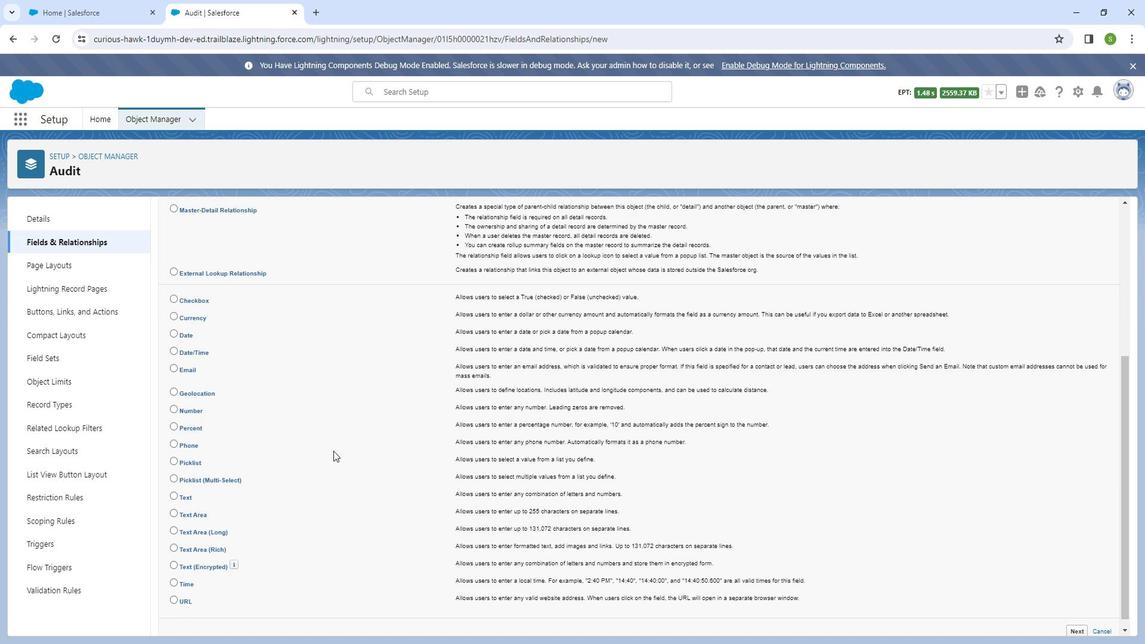 
Action: Mouse moved to (350, 450)
Screenshot: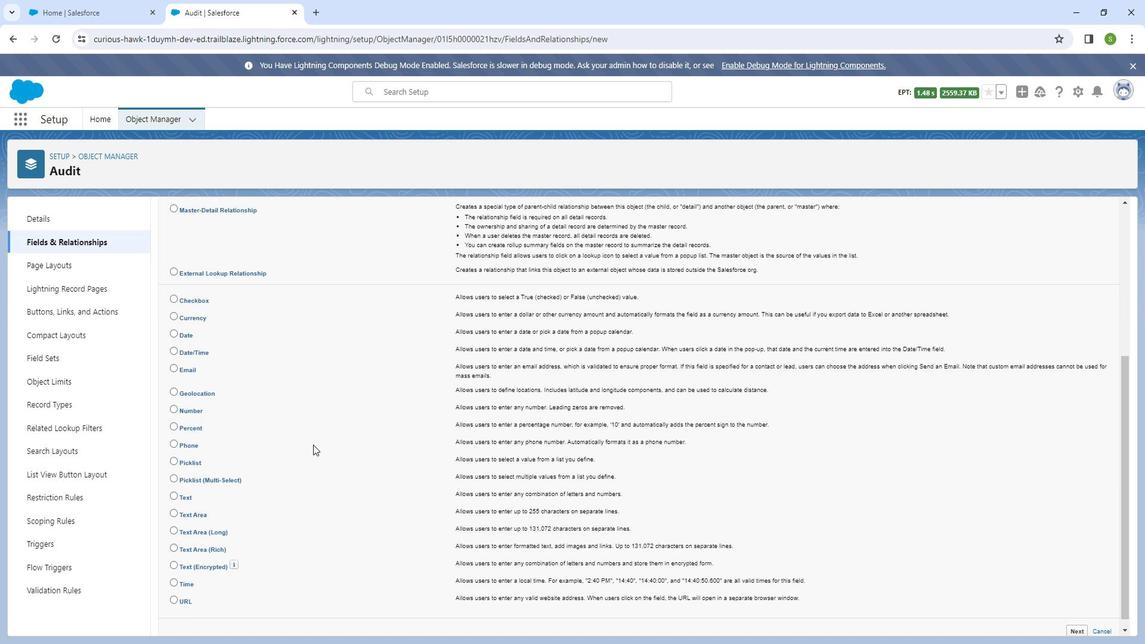 
Action: Mouse scrolled (350, 449) with delta (0, 0)
Screenshot: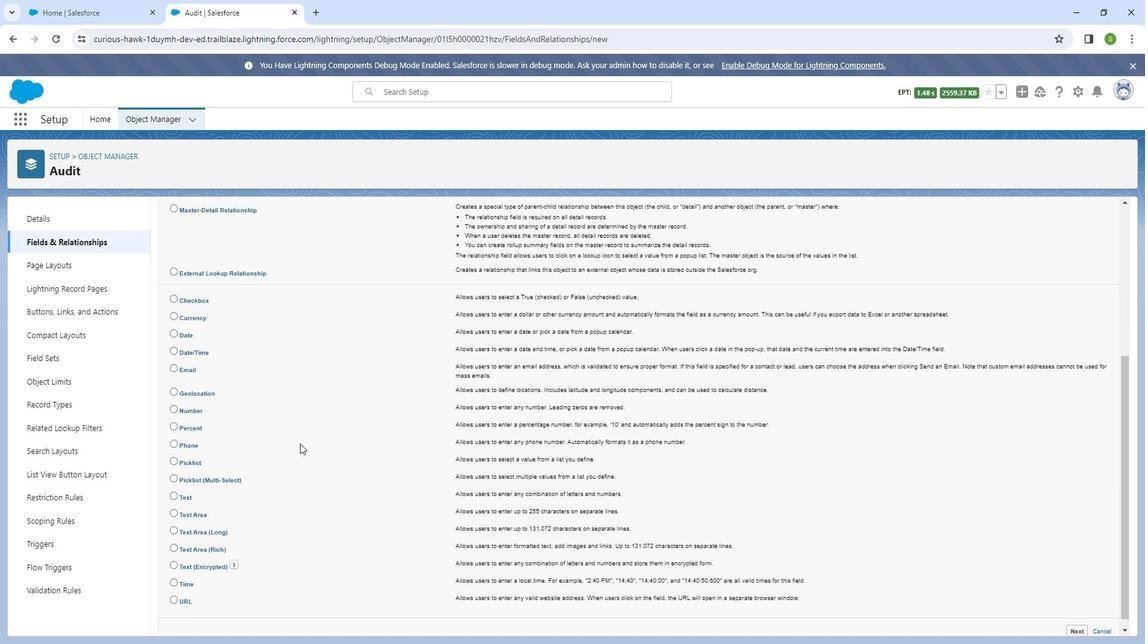 
Action: Mouse moved to (212, 463)
Screenshot: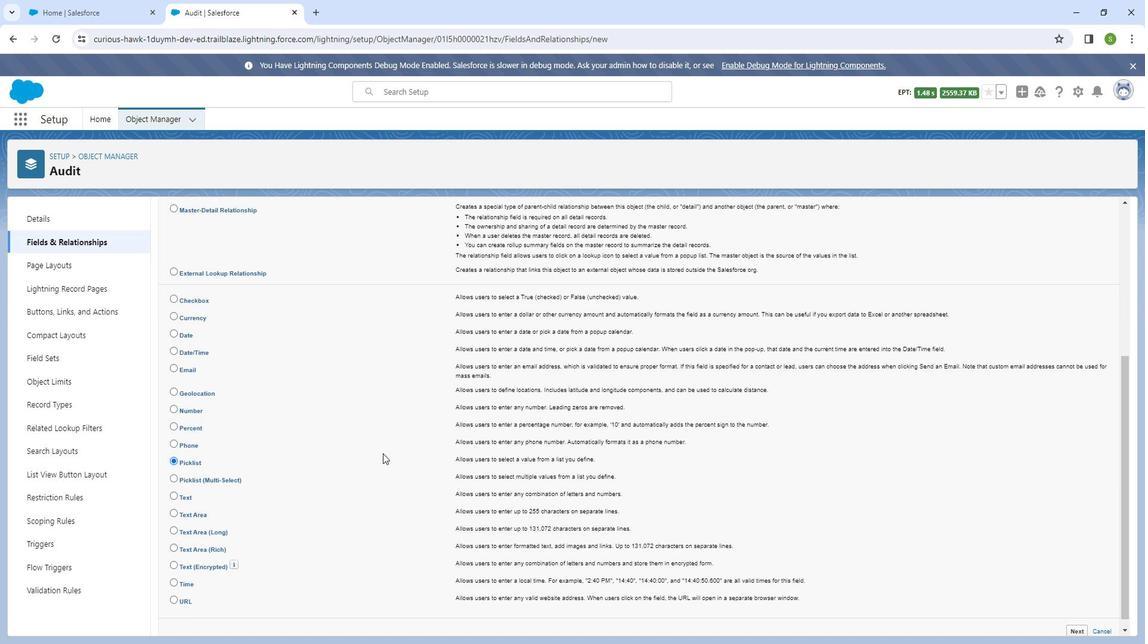 
Action: Mouse pressed left at (212, 463)
Screenshot: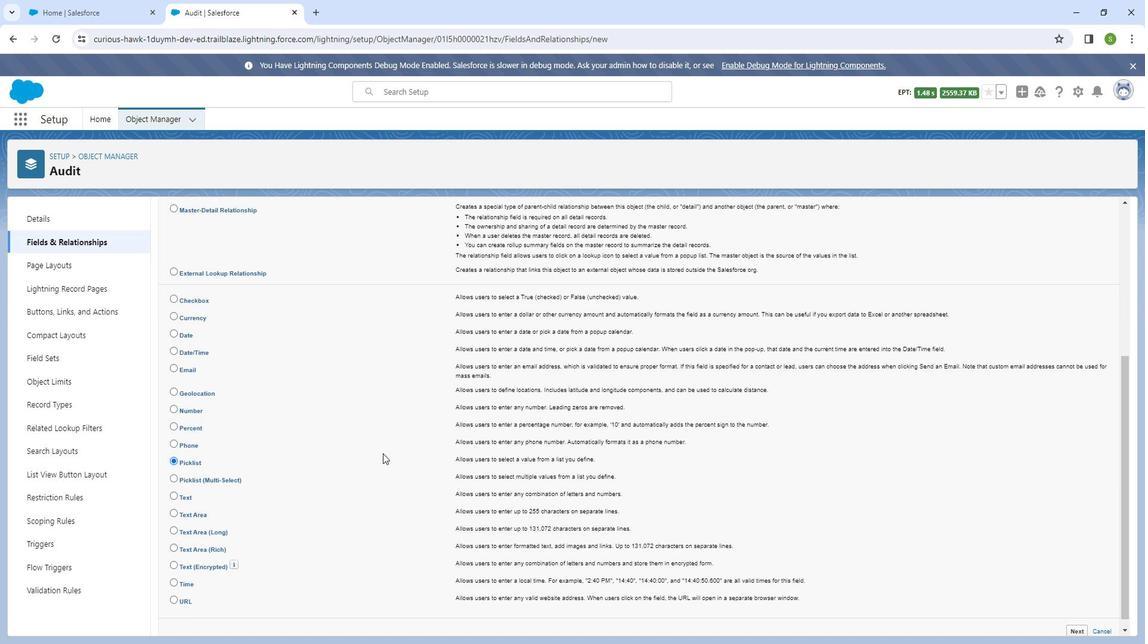 
Action: Mouse moved to (1094, 622)
Screenshot: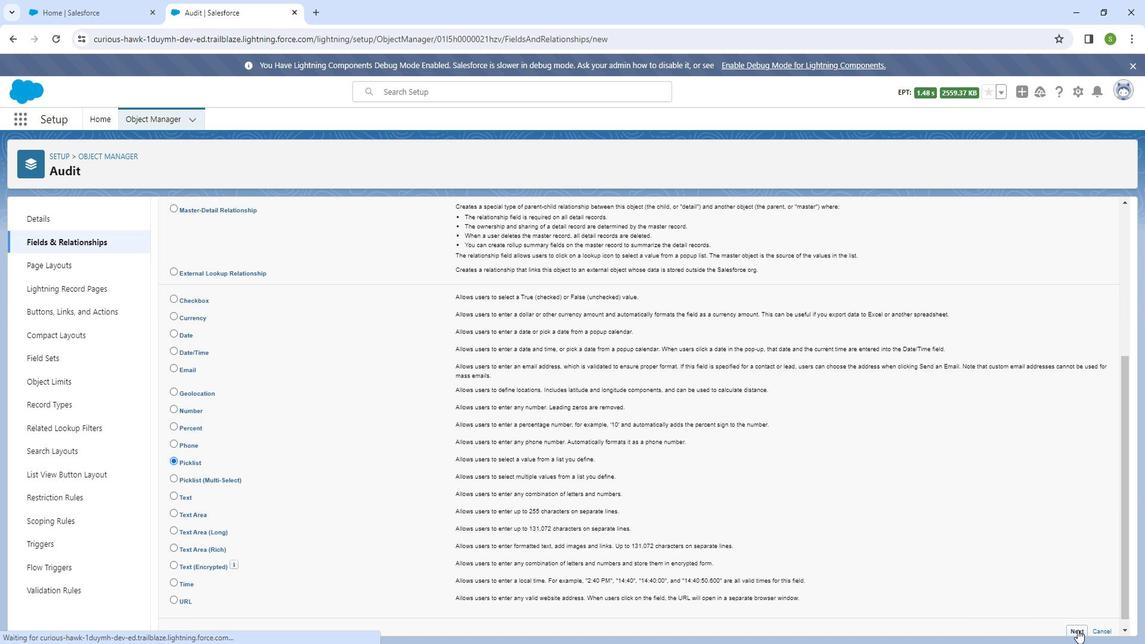 
Action: Mouse pressed left at (1094, 622)
Screenshot: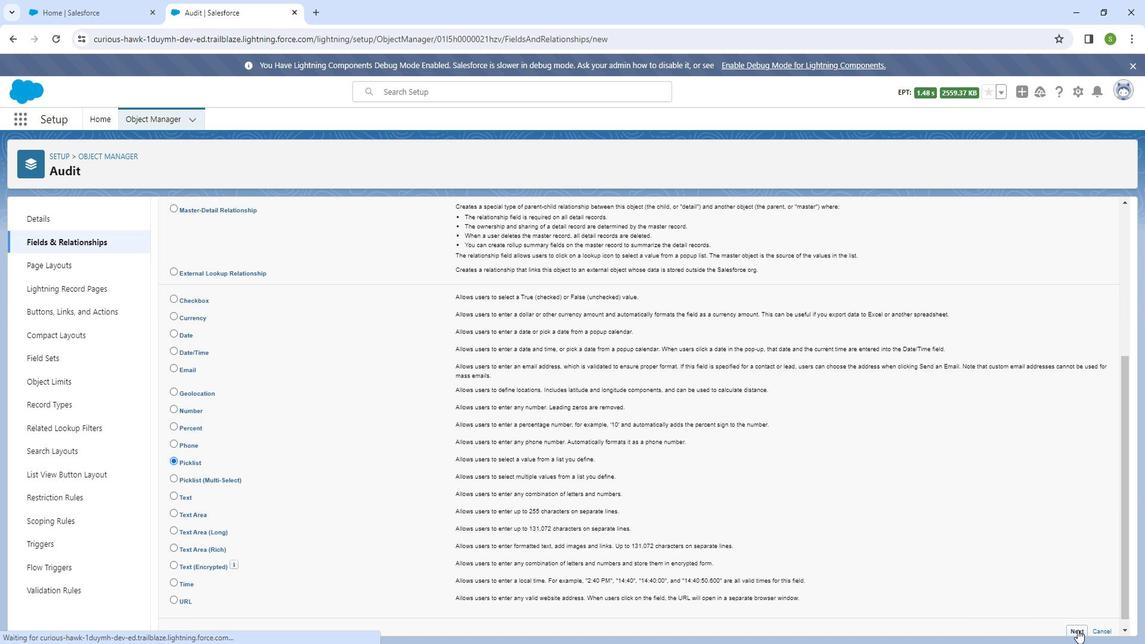 
Action: Mouse moved to (417, 304)
Screenshot: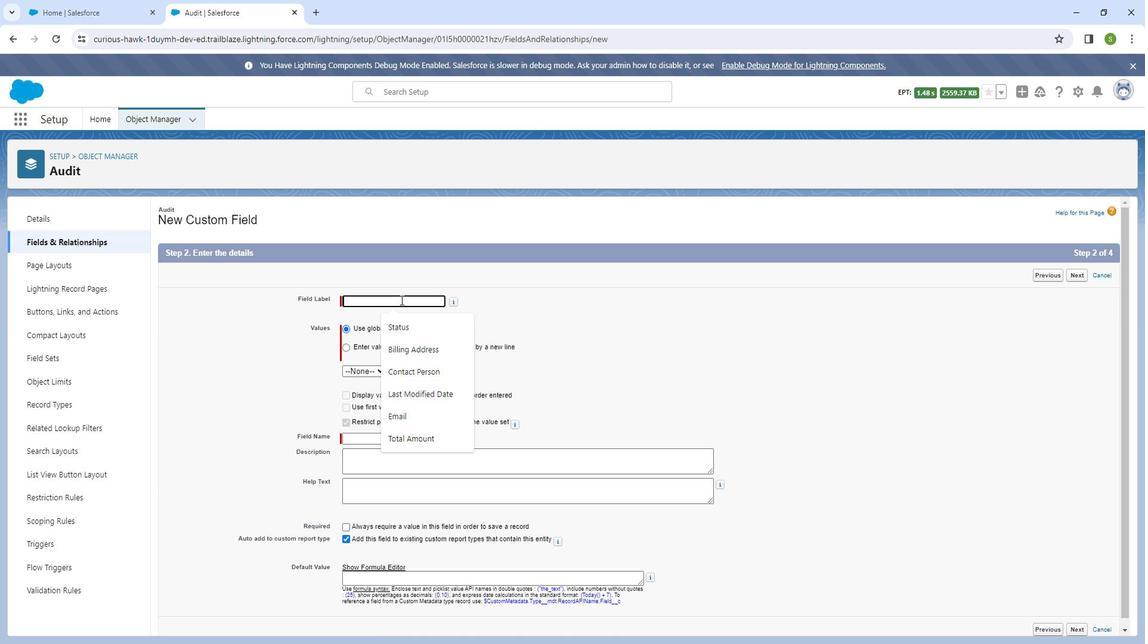 
Action: Mouse pressed left at (417, 304)
Screenshot: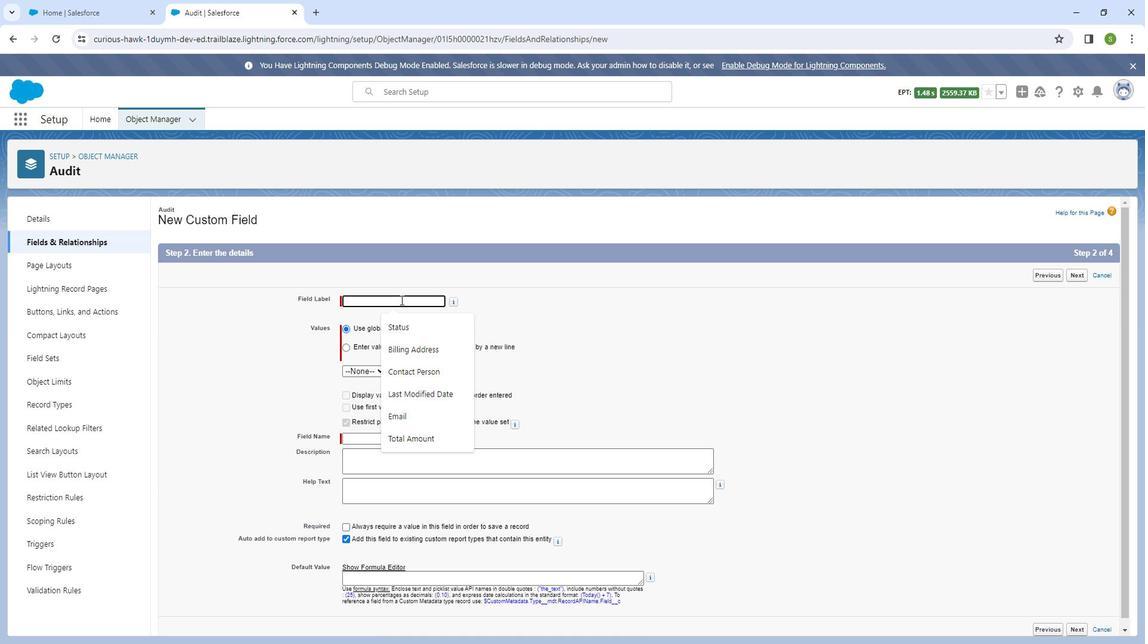 
Action: Mouse moved to (417, 304)
Screenshot: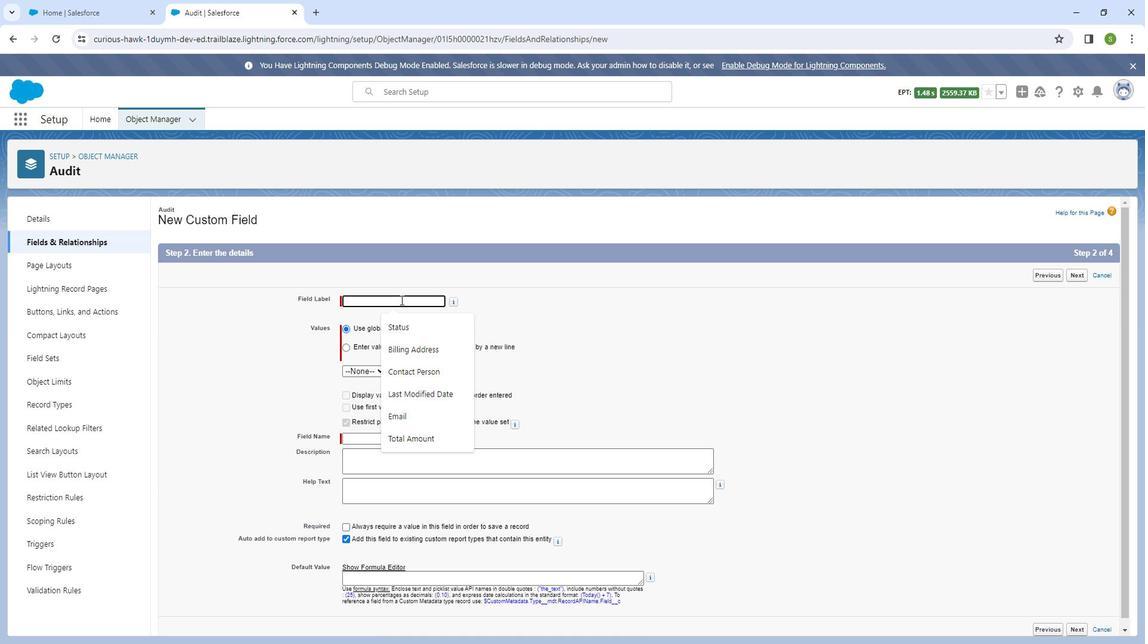 
Action: Key pressed <Key.shift_r>Audiy<Key.space><Key.backspace><Key.backspace>t<Key.space><Key.shift_r><Key.shift_r><Key.shift_r>Status
Screenshot: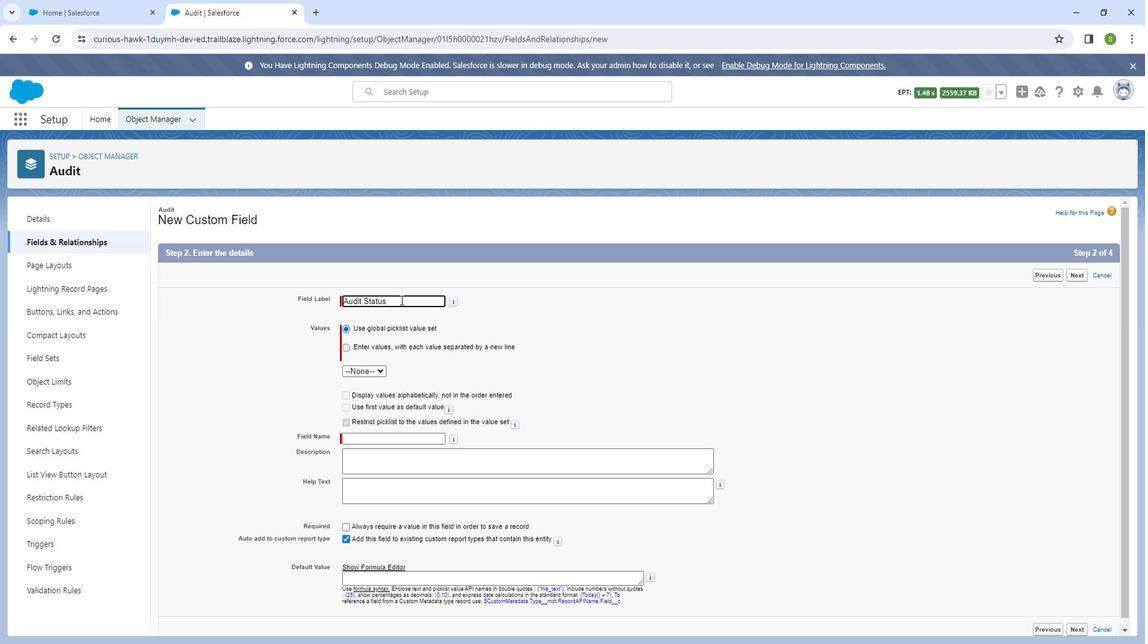 
Action: Mouse moved to (392, 349)
Screenshot: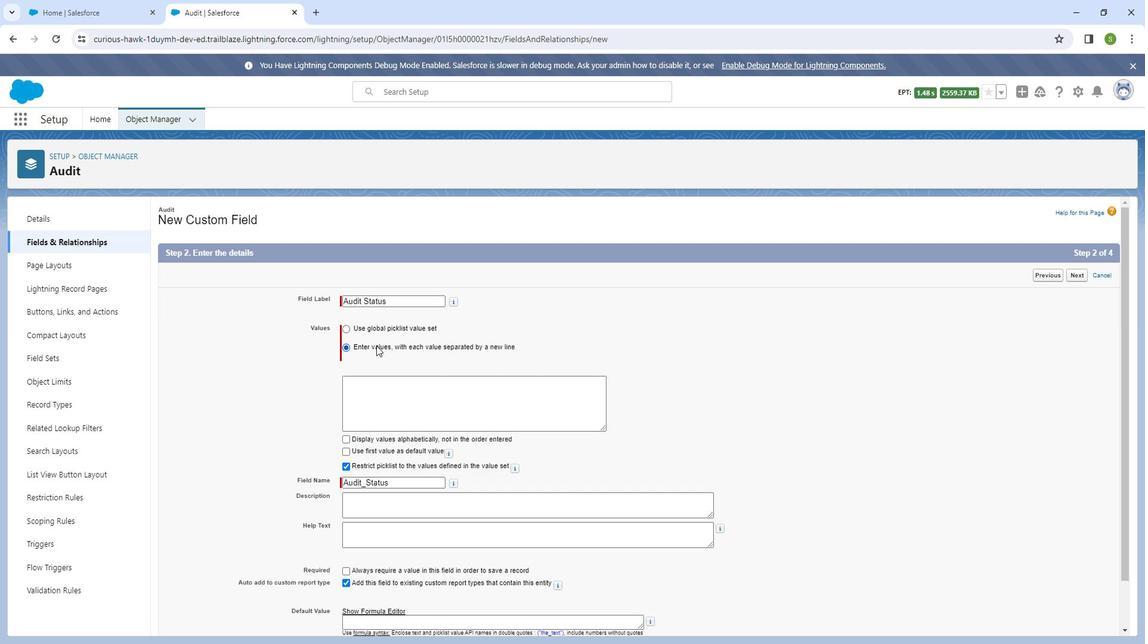 
Action: Mouse pressed left at (392, 349)
Screenshot: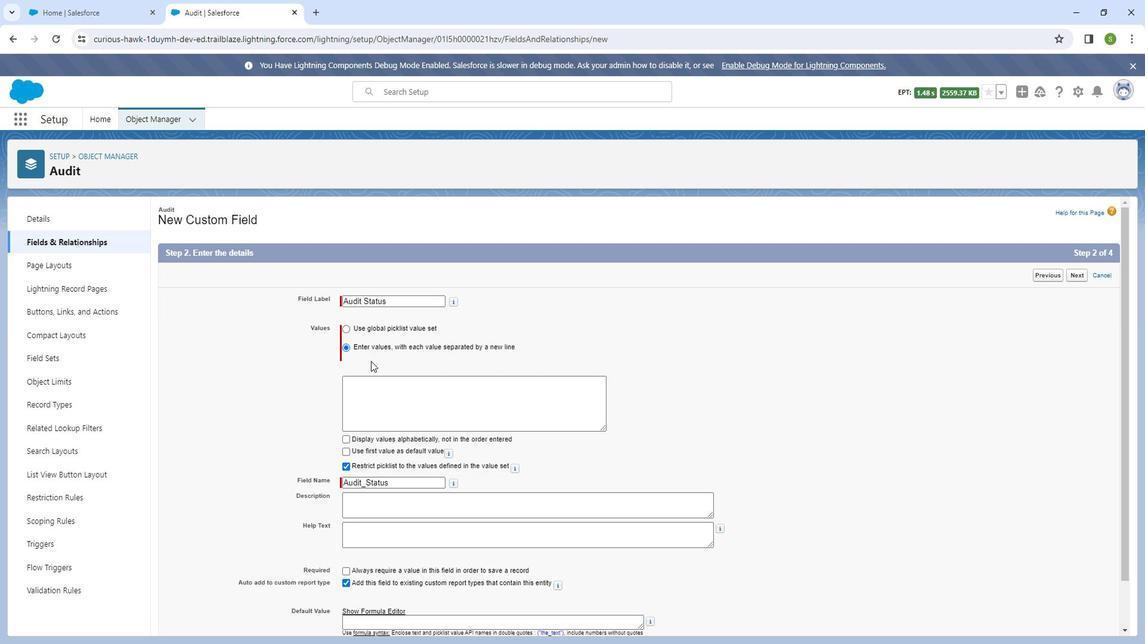 
Action: Mouse moved to (383, 387)
Screenshot: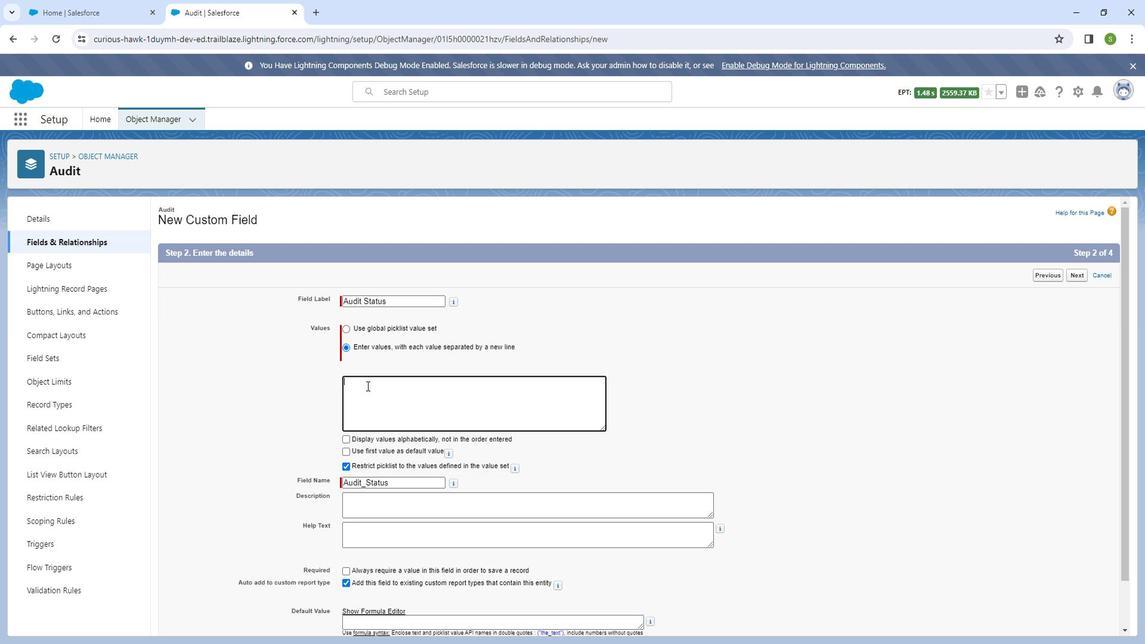 
Action: Mouse pressed left at (383, 387)
Screenshot: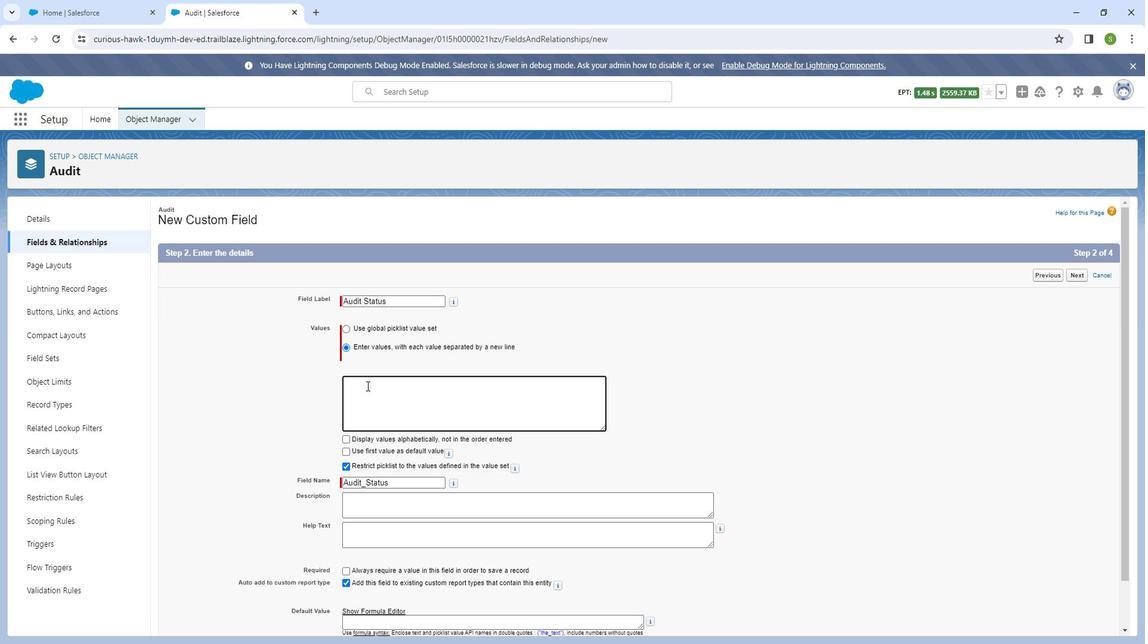 
Action: Key pressed <Key.shift_r><Key.shift_r><Key.shift_r><Key.shift_r><Key.shift_r><Key.shift_r>Planned<Key.enter><Key.shift_r><Key.shift_r><Key.shift_r><Key.shift_r><Key.shift_r><Key.shift_r><Key.shift_r><Key.shift_r><Key.shift_r><Key.shift_r><Key.shift_r><Key.shift_r><Key.shift_r><Key.shift_r><Key.shift_r><Key.shift_r><Key.shift_r><Key.shift_r><Key.shift_r>In<Key.shift_r><Key.shift_r><Key.shift_r><Key.shift_r><Key.shift_r><Key.shift_r><Key.shift_r><Key.shift_r><Key.shift_r><Key.shift_r><Key.shift_r>Progress<Key.enter>
Screenshot: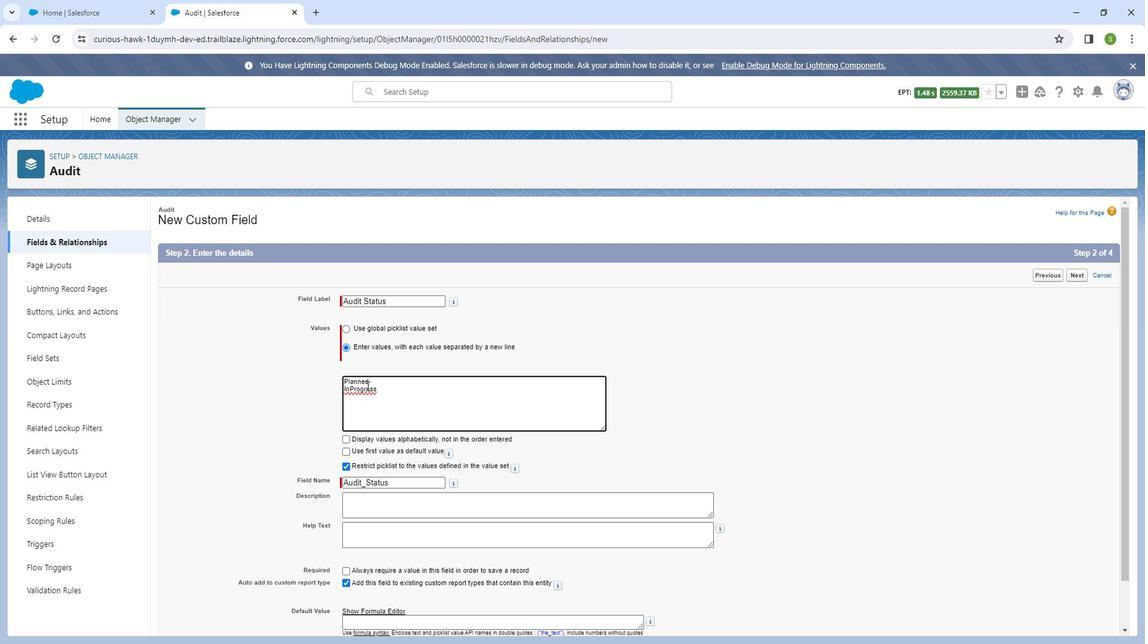 
Action: Mouse moved to (378, 401)
Screenshot: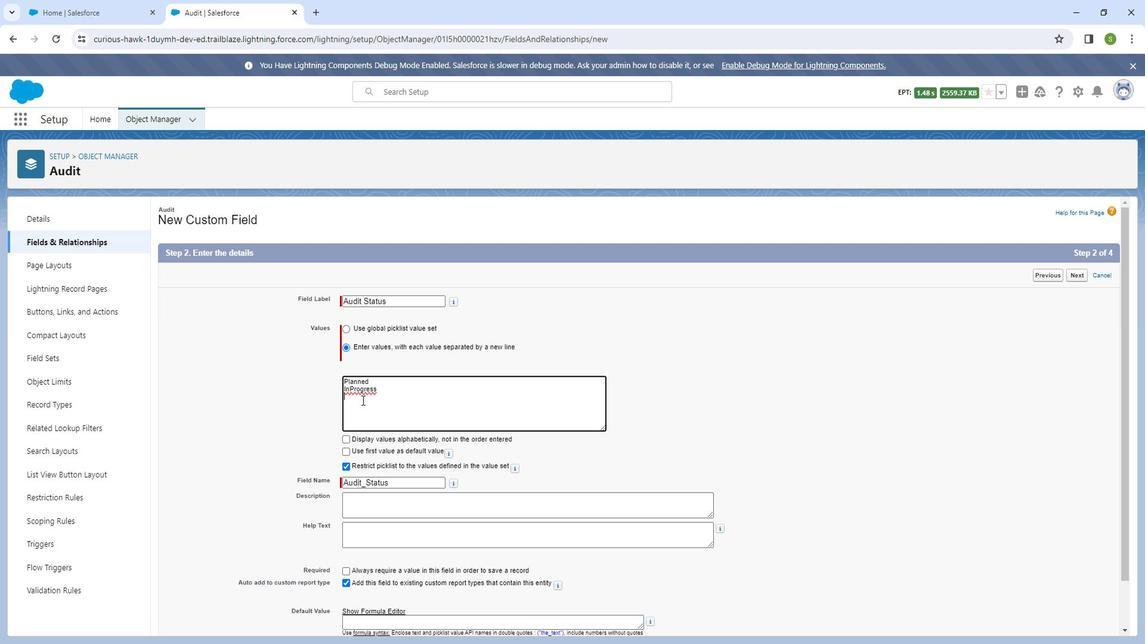
Action: Key pressed <Key.shift_r><Key.shift_r><Key.shift_r><Key.shift_r>Completed
Screenshot: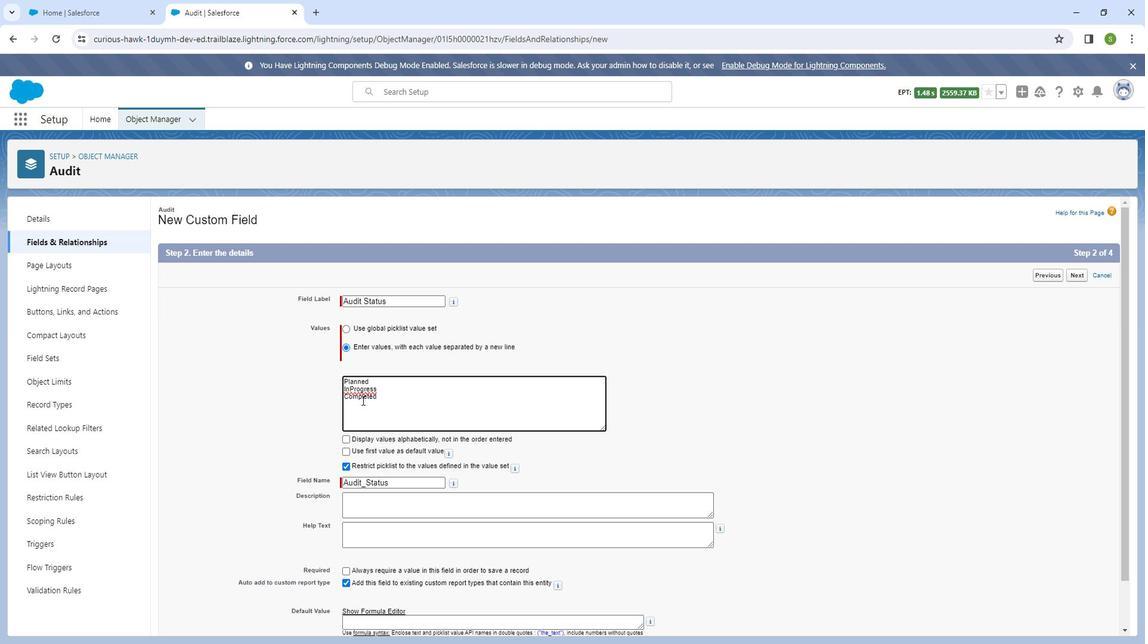 
Action: Mouse moved to (384, 496)
Screenshot: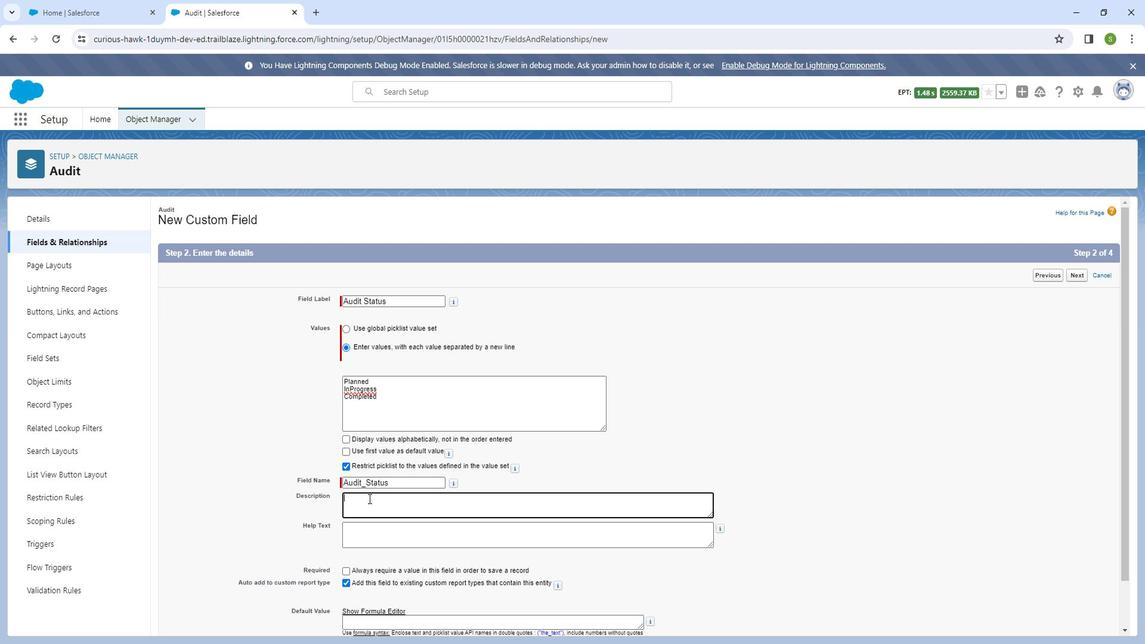 
Action: Mouse pressed left at (384, 496)
Screenshot: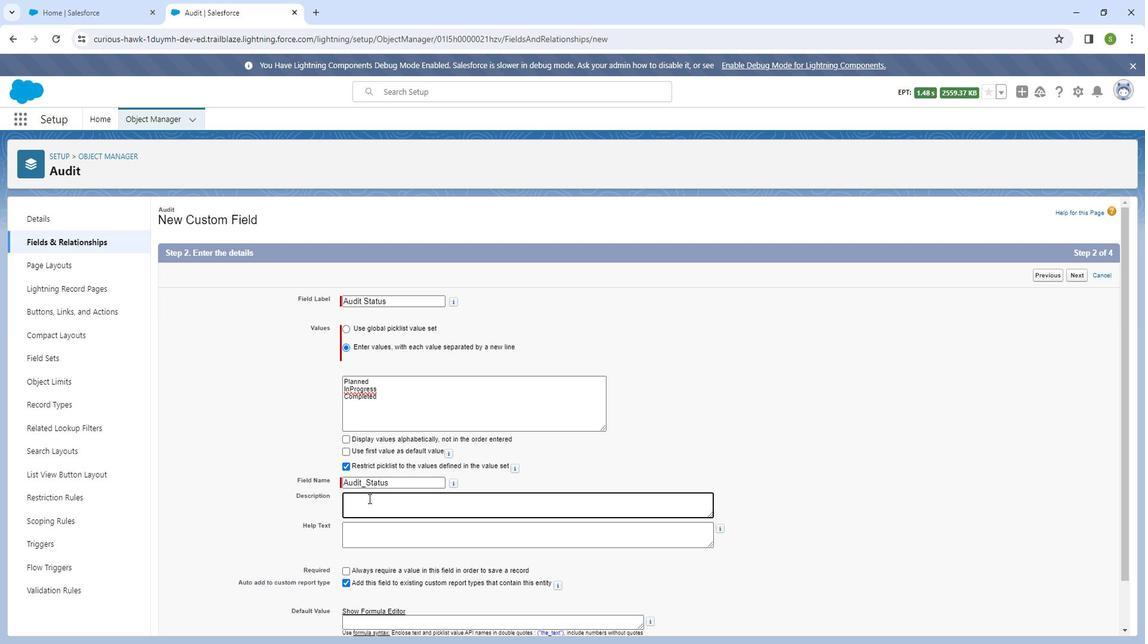 
Action: Mouse moved to (384, 496)
Screenshot: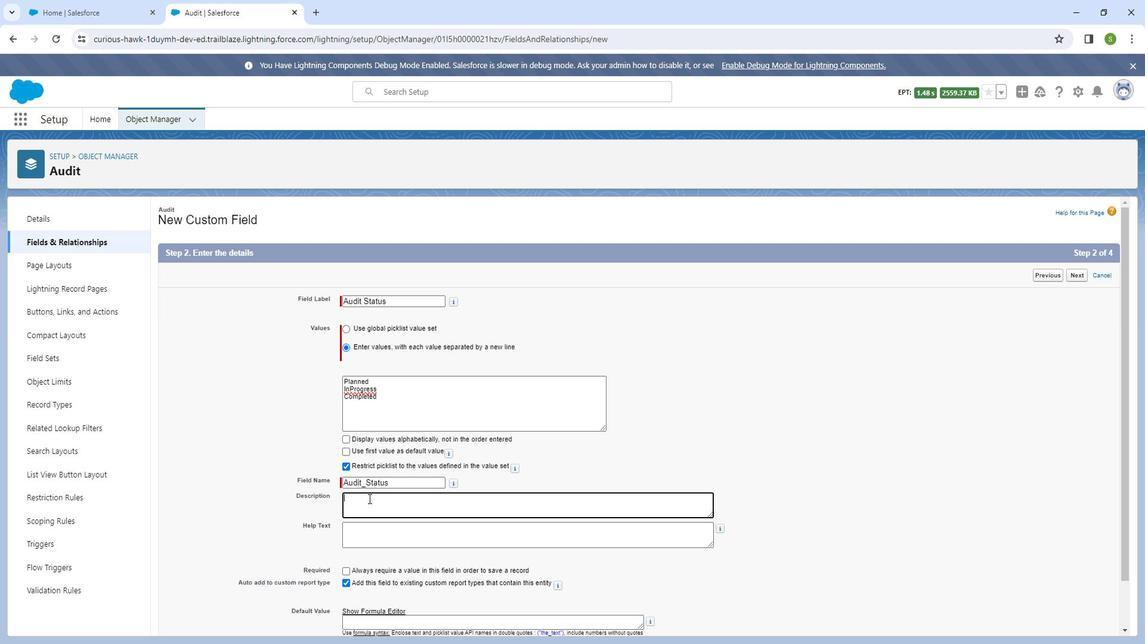 
Action: Key pressed <Key.shift_r><Key.shift_r><Key.shift_r><Key.shift_r>
Screenshot: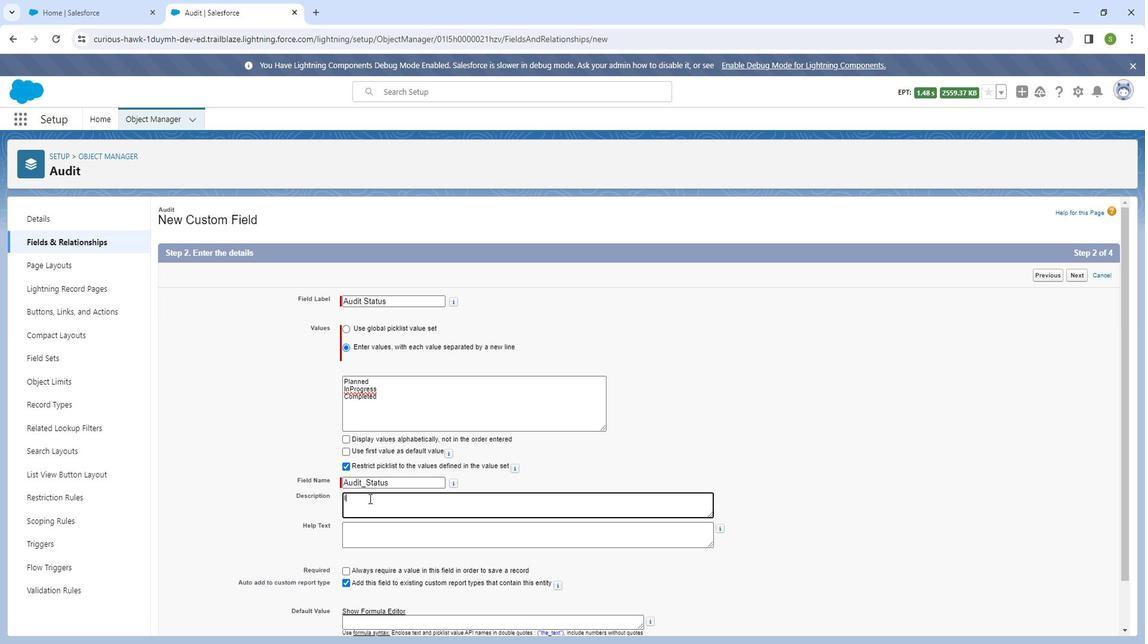 
Action: Mouse moved to (385, 496)
Screenshot: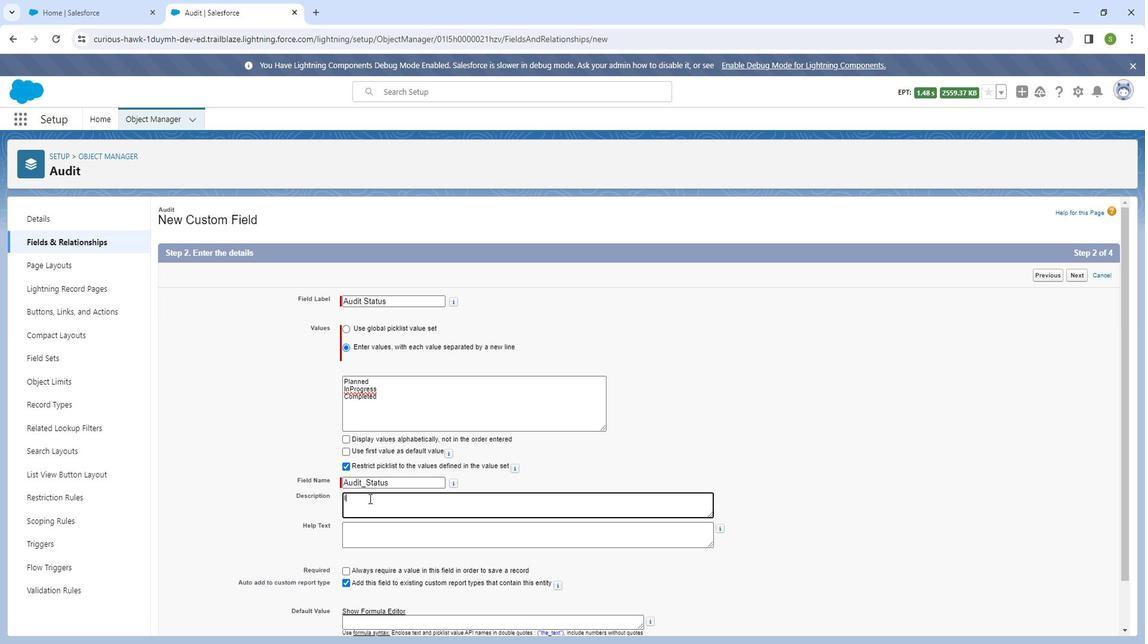 
Action: Key pressed <Key.shift_r><Key.shift_r><Key.shift_r><Key.shift_r><Key.shift_r><Key.shift_r><Key.shift_r><Key.shift_r><Key.shift_r><Key.shift_r><Key.shift_r>Indicates<Key.space>the<Key.space>current<Key.space>status<Key.space>of<Key.space><Key.backspace><Key.backspace><Key.backspace><Key.backspace><Key.backspace><Key.backspace><Key.backspace><Key.backspace><Key.backspace>tagr<Key.space><Key.backspace><Key.backspace>e<Key.space>of<Key.space>the<Key.space>audit<Key.space>process.
Screenshot: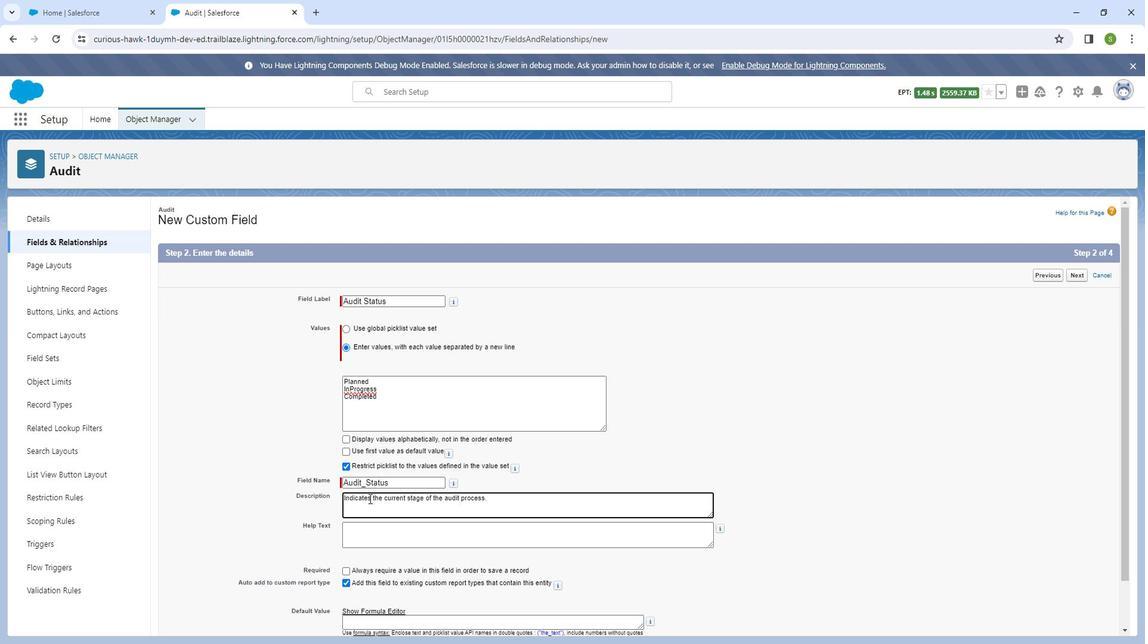
Action: Mouse moved to (457, 532)
Screenshot: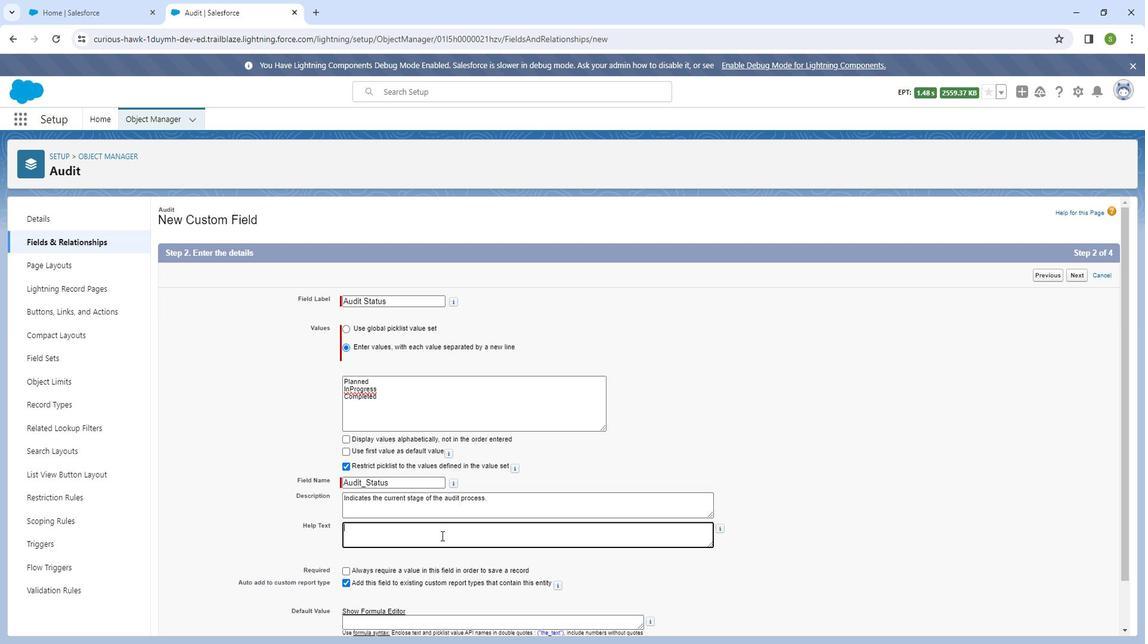 
Action: Mouse pressed left at (457, 532)
Screenshot: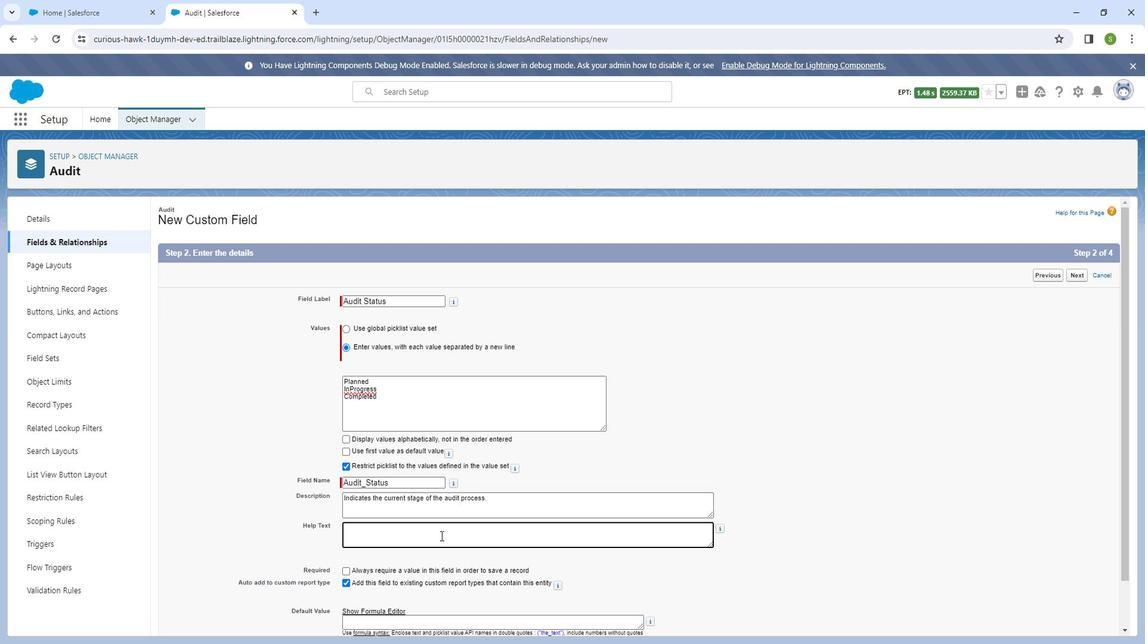 
Action: Mouse moved to (457, 532)
Screenshot: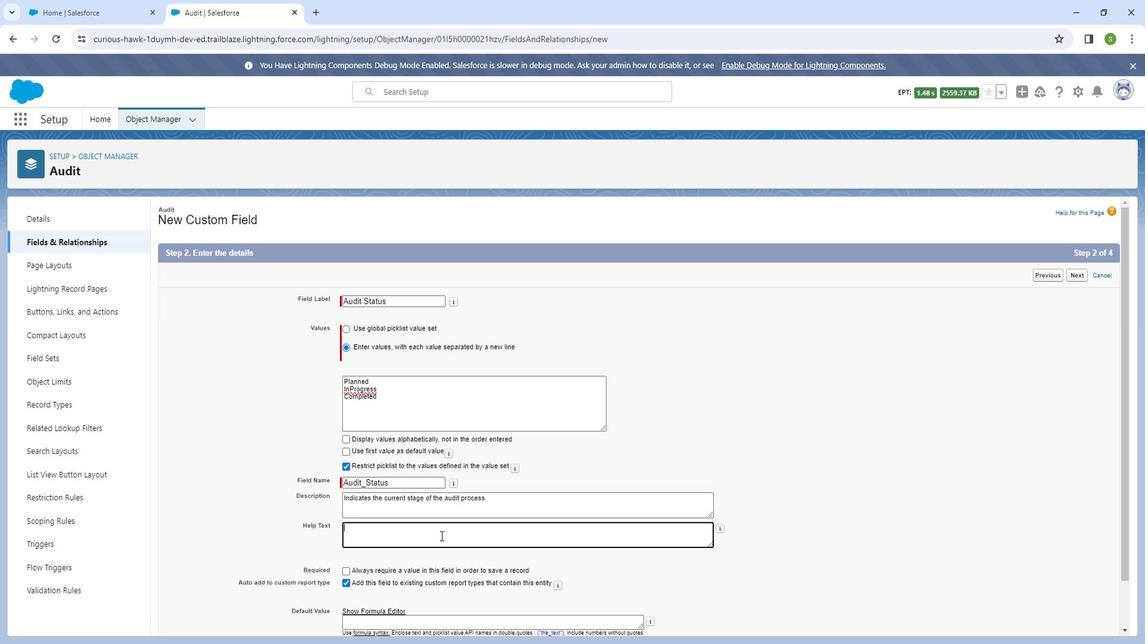 
Action: Key pressed <Key.shift_r><Key.shift_r><Key.shift_r><Key.shift_r><Key.shift_r><Key.shift_r><Key.shift_r><Key.shift_r><Key.shift_r><Key.shift_r><Key.shift_r><Key.shift_r><Key.shift_r><Key.shift_r><Key.shift_r><Key.shift_r><Key.shift_r><Key.shift_r><Key.shift_r><Key.shift_r>Choosssssssssssssss<Key.backspace><Key.backspace><Key.backspace><Key.backspace><Key.backspace><Key.backspace><Key.backspace><Key.backspace><Key.backspace><Key.backspace><Key.backspace><Key.backspace><Key.backspace><Key.backspace>e<Key.space>the<Key.space>current<Key.space>status<Key.space>of<Key.space>the<Key.space>audit<Key.shift_r><Key.shift_r><Key.shift_r><Key.shift_r><Key.shift_r><Key.shift_r><Key.shift_r><Key.shift_r><Key.shift_r><Key.shift_r><Key.shift_r><Key.shift_r><Key.shift_r><Key.shift_r><Key.shift_r><Key.shift_r><Key.shift_r>(<Key.shift_r><Key.shift_r><Key.shift_r><Key.shift_r><Key.shift_r><Key.shift_r><Key.shift_r><Key.shift_r><Key.shift_r><Key.shift_r><Key.shift_r><Key.shift_r><Key.shift_r><Key.shift_r><Key.shift_r><Key.shift_r><Key.shift_r><Key.shift_r><Key.shift_r><Key.shift_r>)<Key.left>e.g.,<Key.space><Key.shift_r><Key.shift_r><Key.shift_r><Key.shift_r><Key.shift_r><Key.shift_r><Key.shift_r><Key.shift_r><Key.shift_r><Key.shift_r><Key.shift_r><Key.shift_r><Key.shift_r><Key.shift_r><Key.shift_r><Key.shift_r><Key.shift_r><Key.shift_r>Planned,<Key.space><Key.shift_r><Key.shift_r><Key.shift_r><Key.shift_r><Key.shift_r><Key.shift_r><Key.shift_r><Key.shift_r><Key.shift_r><Key.shift_r>In<Key.shift_r><Key.shift_r><Key.shift_r><Key.shift_r><Key.shift_r><Key.shift_r><Key.shift_r><Key.shift_r><Key.shift_r><Key.shift_r><Key.shift_r><Key.shift_r><Key.shift_r><Key.shift_r><Key.shift_r><Key.shift_r><Key.shift_r><Key.shift_r><Key.shift_r><Key.shift_r>Progress,<Key.space><Key.shift_r><Key.shift_r><Key.shift_r><Key.shift_r><Key.shift_r><Key.shift_r><Key.shift_r><Key.shift_r><Key.shift_r><Key.shift_r><Key.shift_r><Key.shift_r><Key.shift_r><Key.shift_r><Key.shift_r><Key.shift_r><Key.shift_r><Key.shift_r><Key.shift_r><Key.shift_r><Key.shift_r>Completed
Screenshot: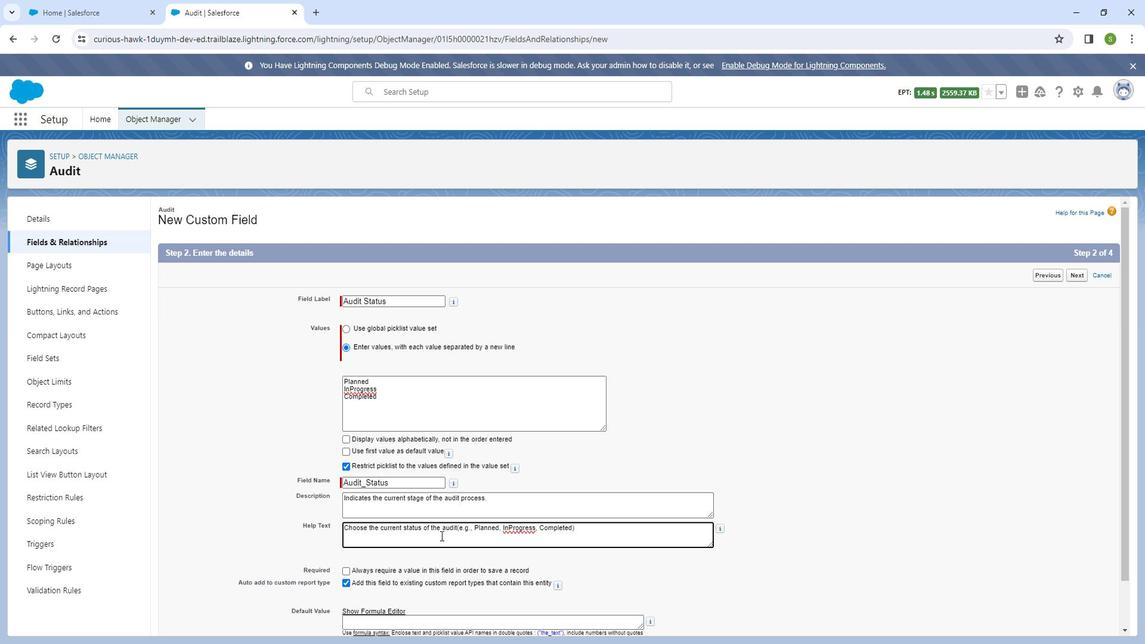
Action: Mouse moved to (469, 534)
Screenshot: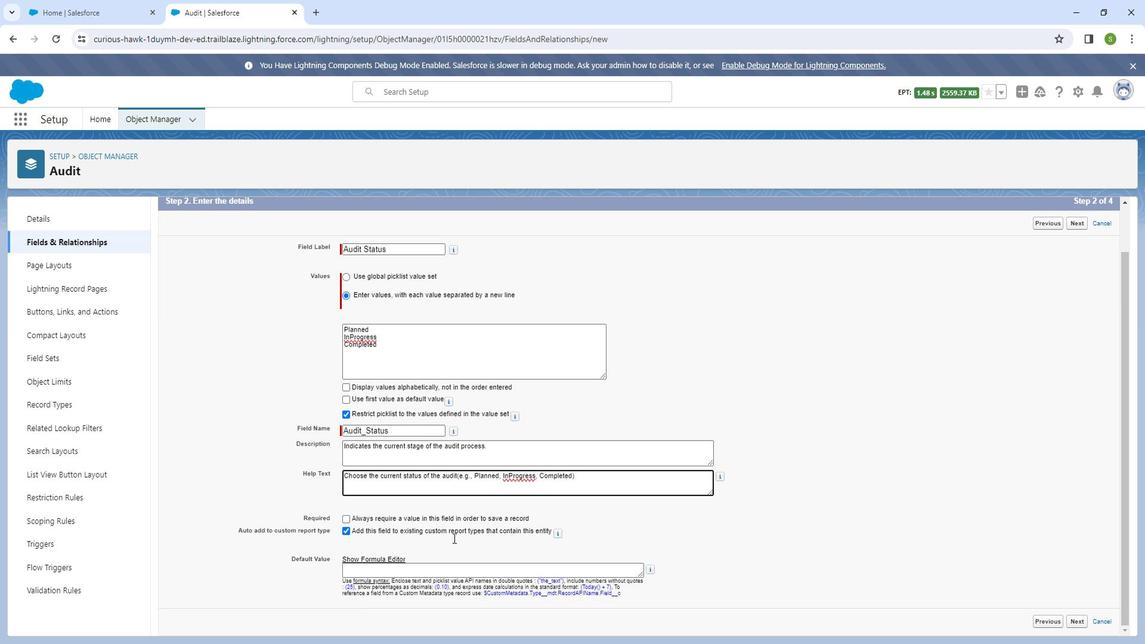 
Action: Mouse scrolled (469, 533) with delta (0, 0)
Screenshot: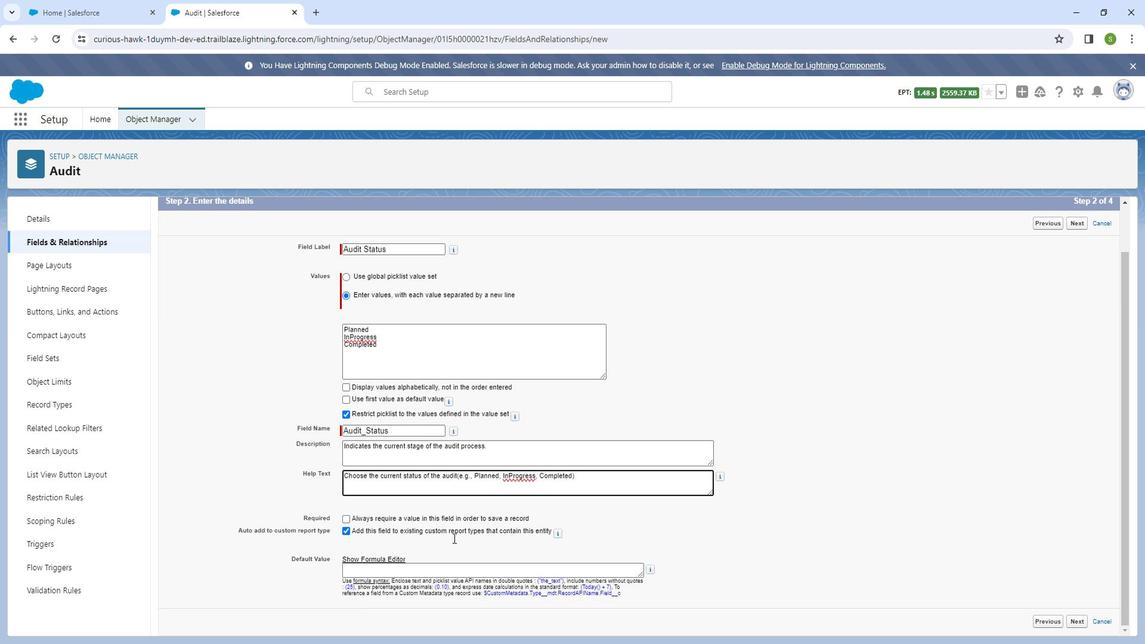
Action: Mouse moved to (469, 534)
Screenshot: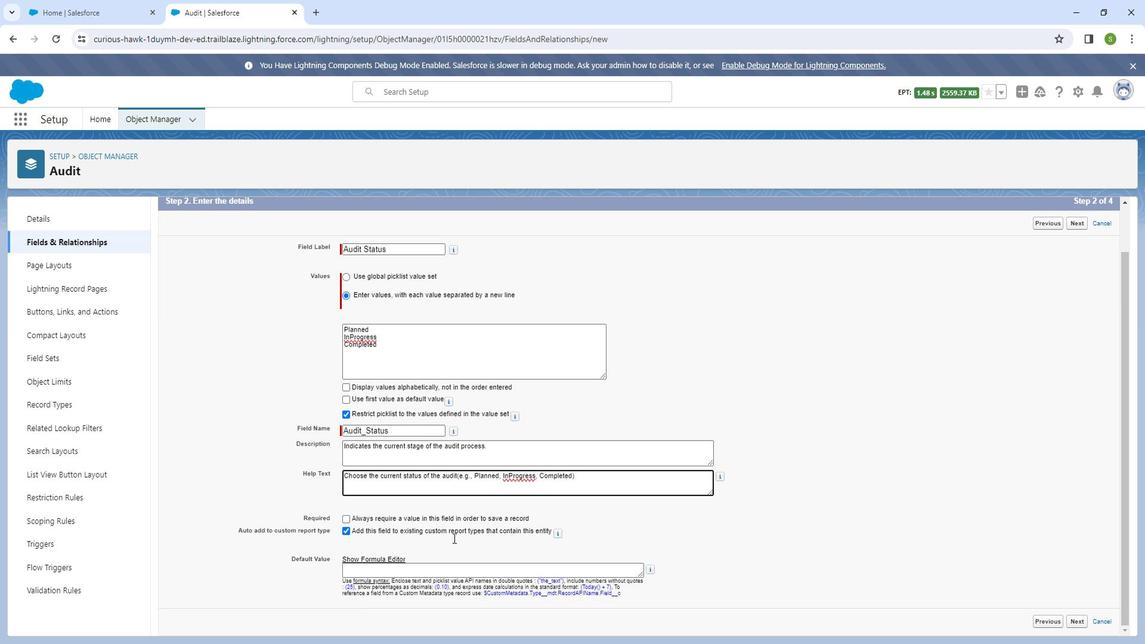 
Action: Mouse scrolled (469, 533) with delta (0, 0)
Screenshot: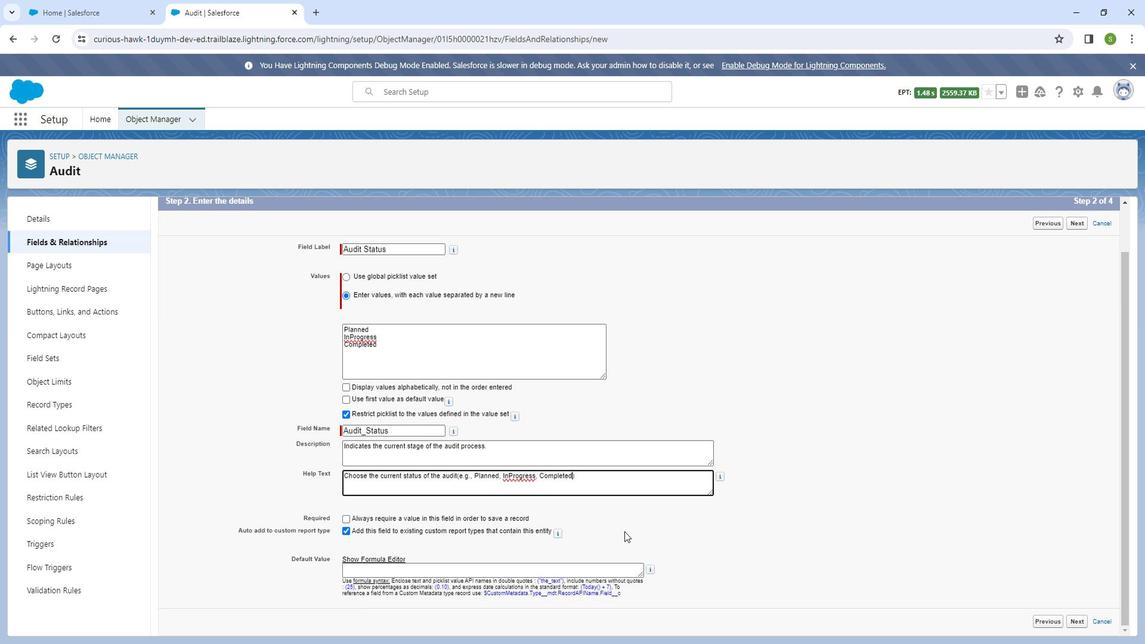 
Action: Mouse scrolled (469, 533) with delta (0, 0)
Screenshot: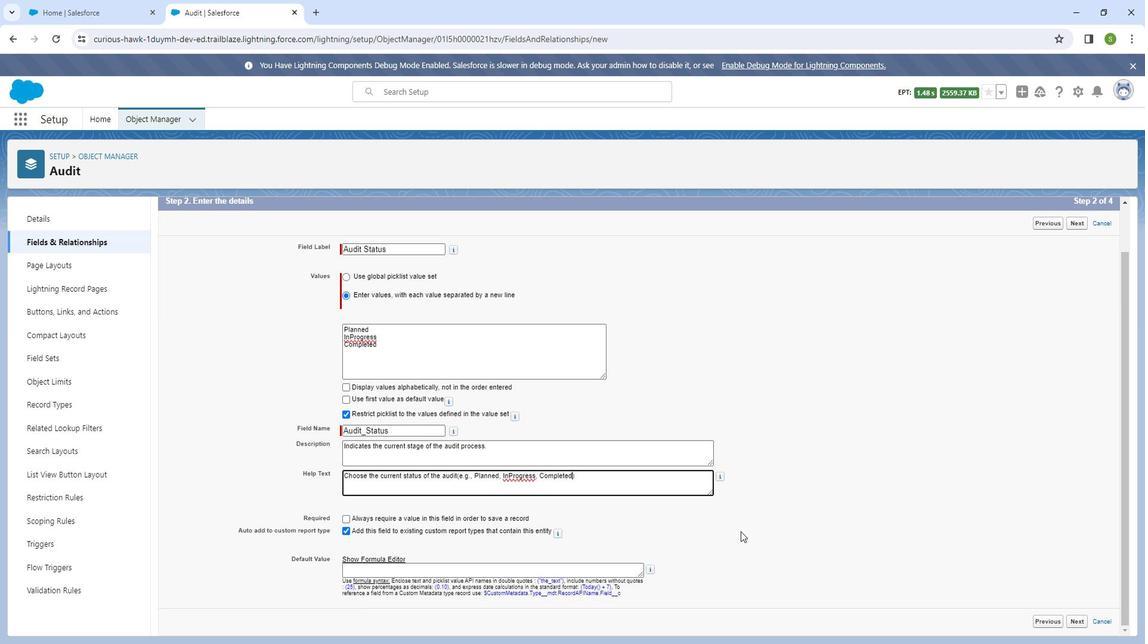 
Action: Mouse moved to (1096, 614)
Screenshot: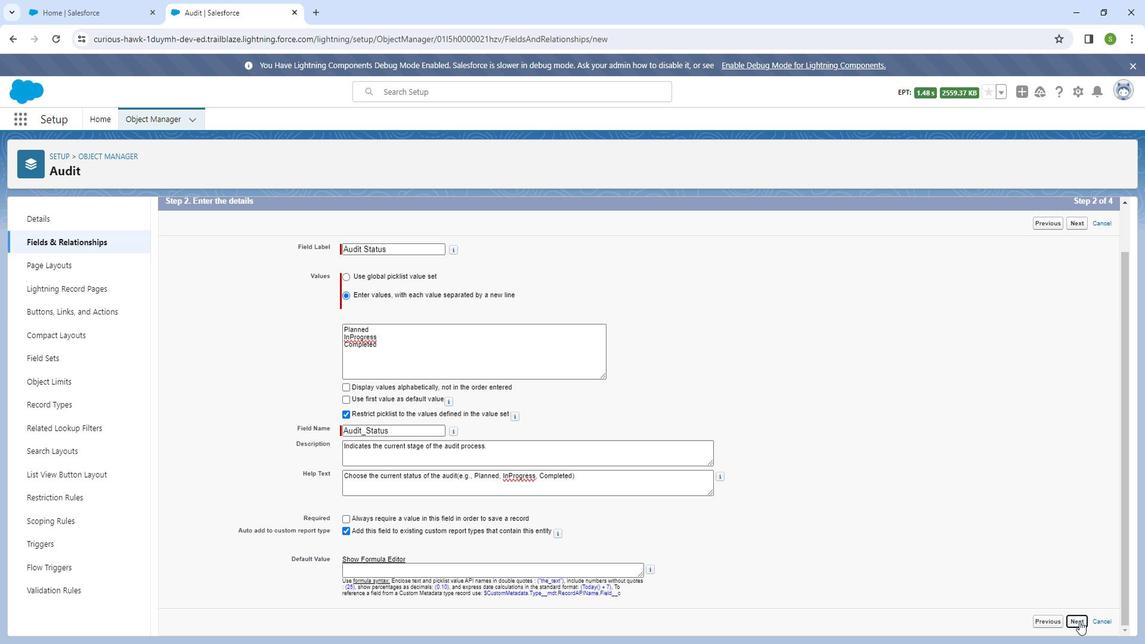 
Action: Mouse pressed left at (1096, 614)
Screenshot: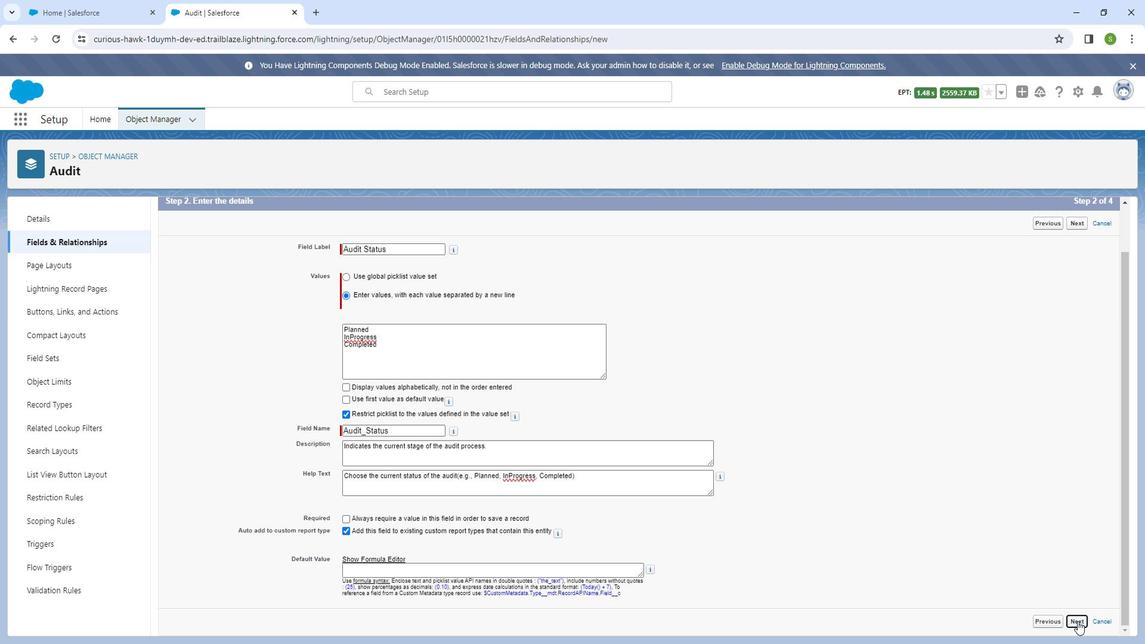 
Action: Mouse moved to (794, 483)
Screenshot: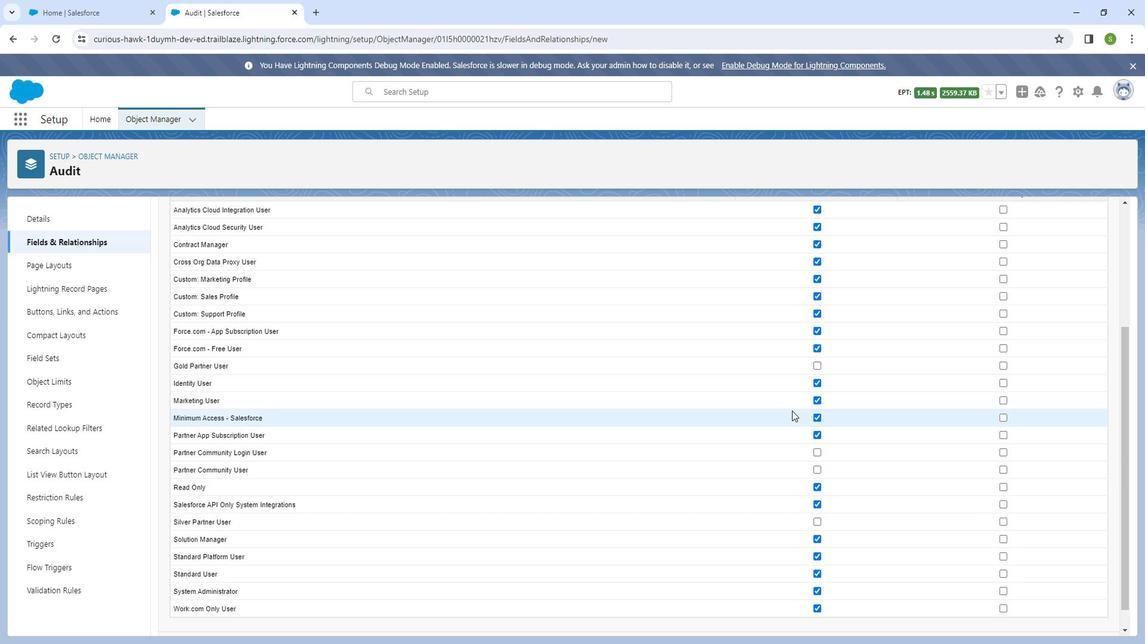 
Action: Mouse scrolled (794, 483) with delta (0, 0)
Screenshot: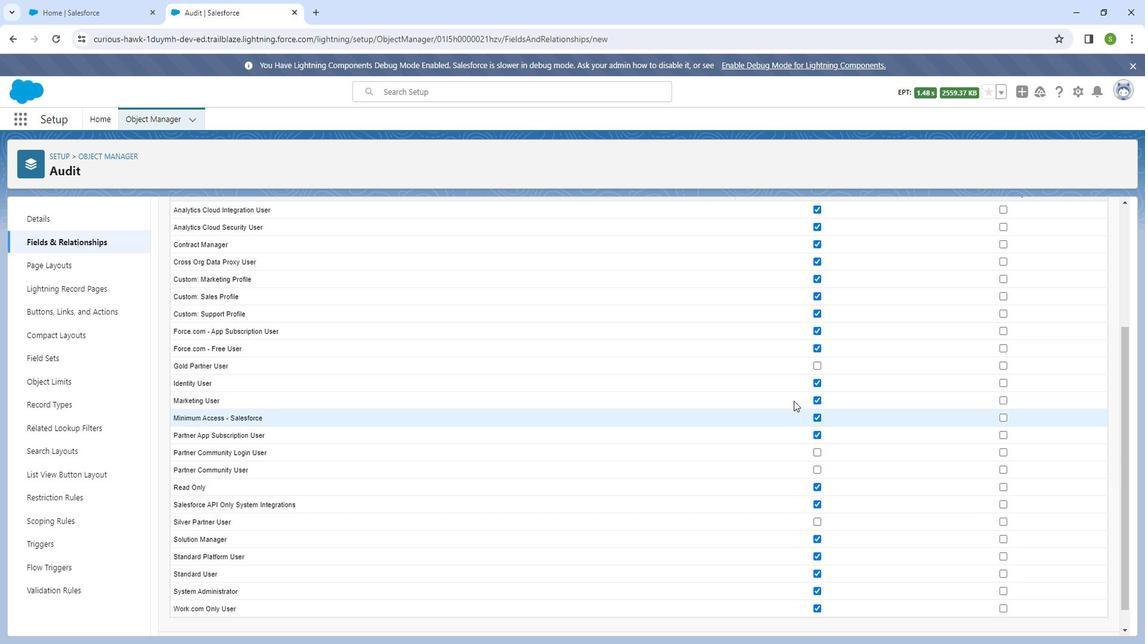 
Action: Mouse moved to (794, 485)
Screenshot: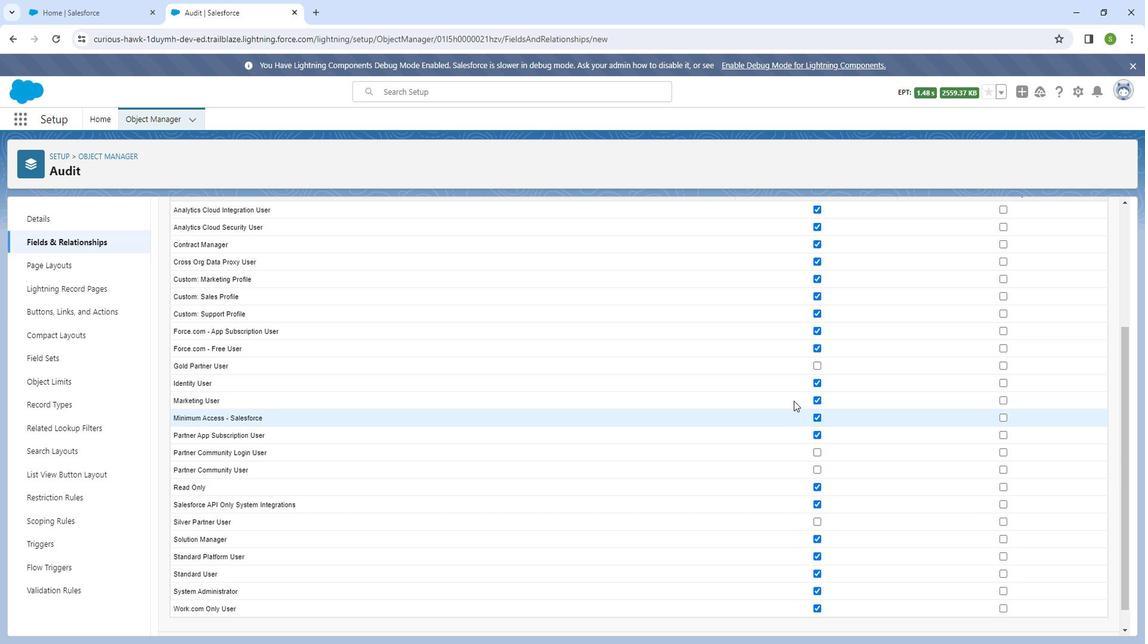 
Action: Mouse scrolled (794, 485) with delta (0, 0)
Screenshot: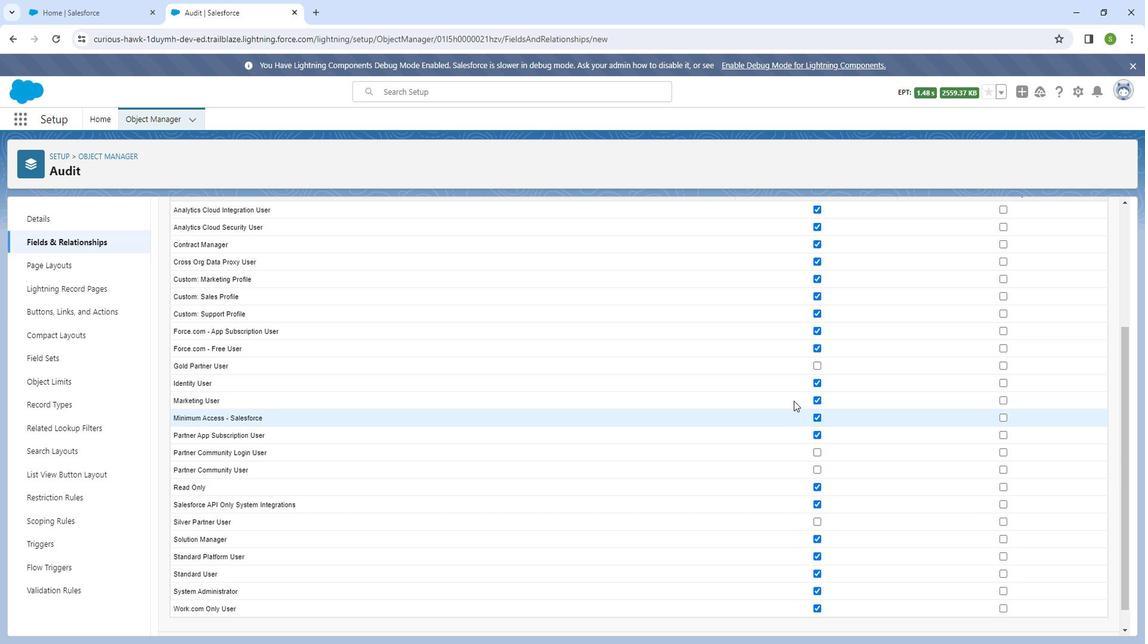 
Action: Mouse moved to (794, 486)
Screenshot: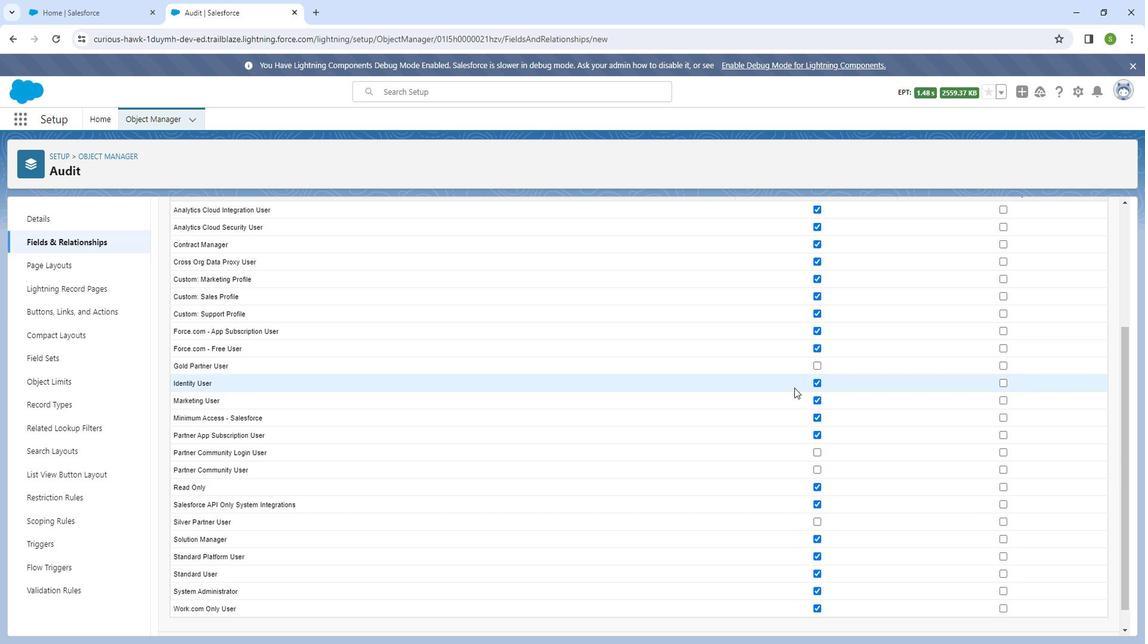 
Action: Mouse scrolled (794, 485) with delta (0, 0)
Screenshot: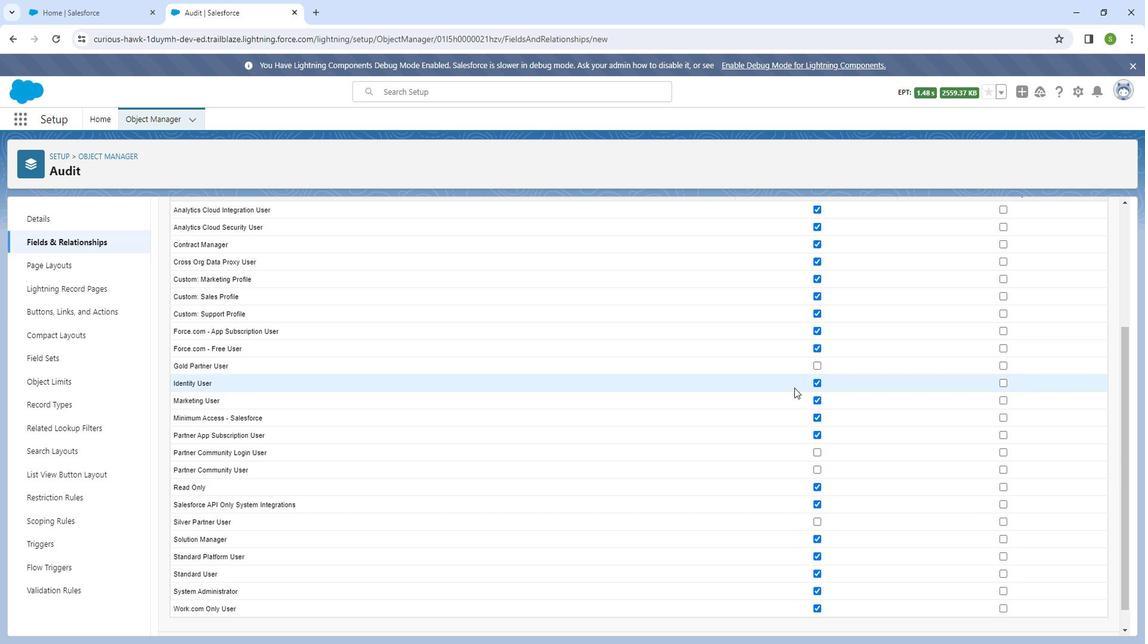
Action: Mouse moved to (836, 368)
Screenshot: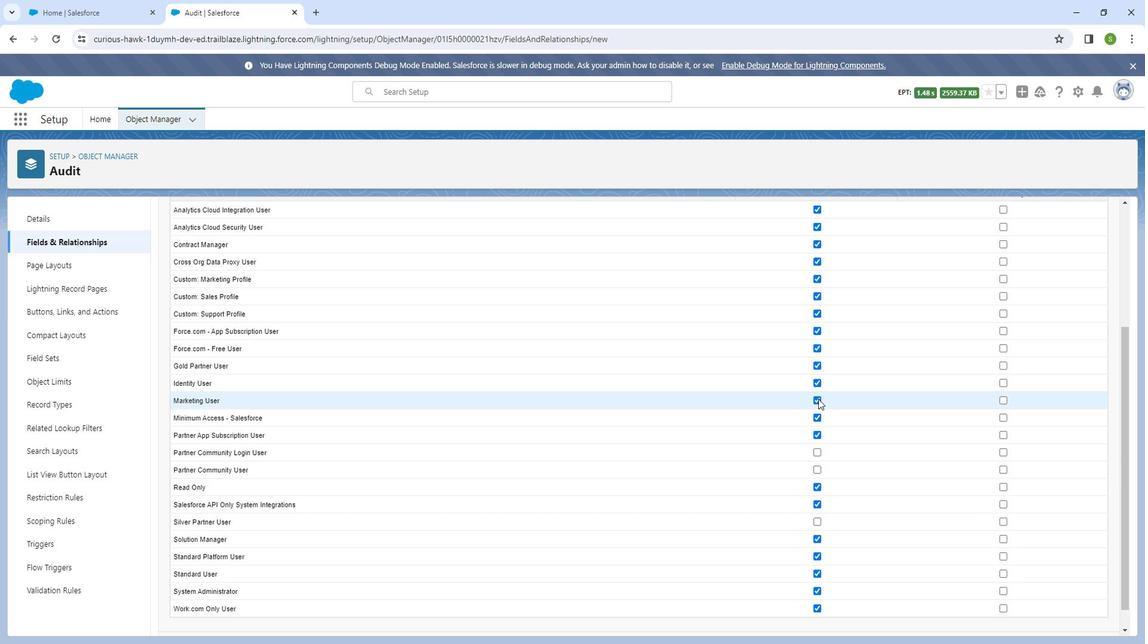 
Action: Mouse pressed left at (836, 368)
Screenshot: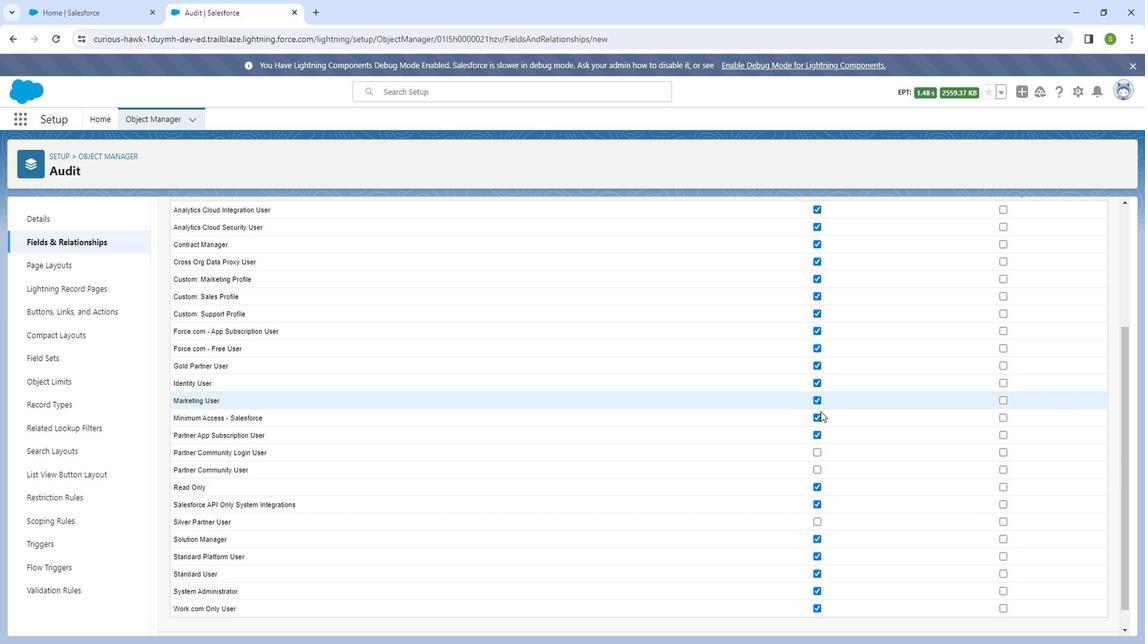
Action: Mouse moved to (832, 452)
Screenshot: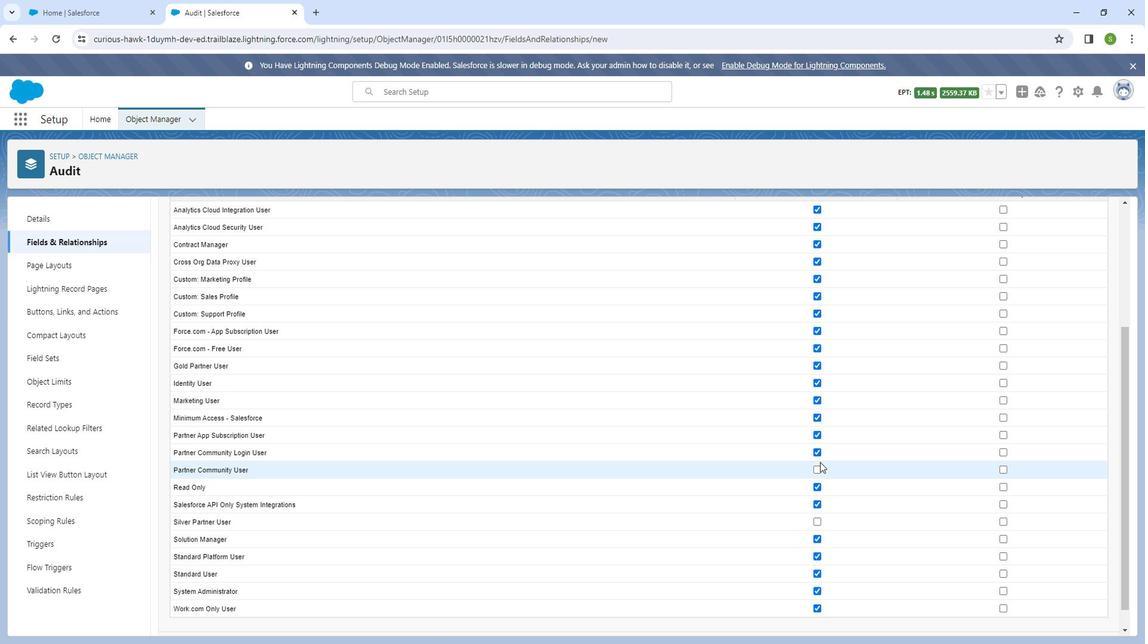 
Action: Mouse pressed left at (832, 452)
Screenshot: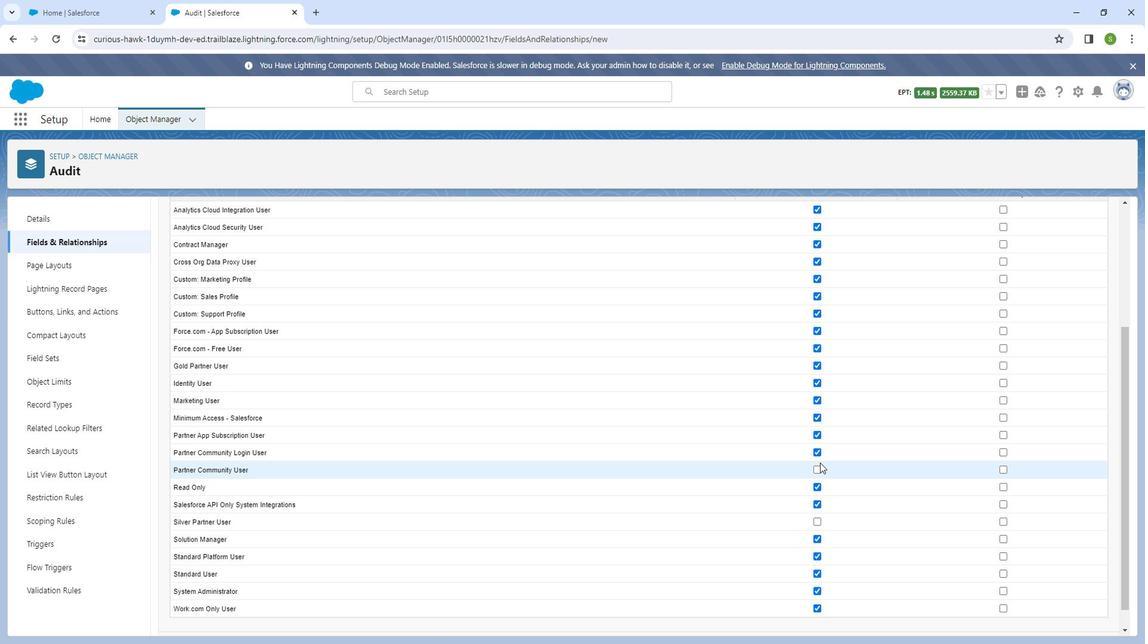 
Action: Mouse moved to (833, 467)
Screenshot: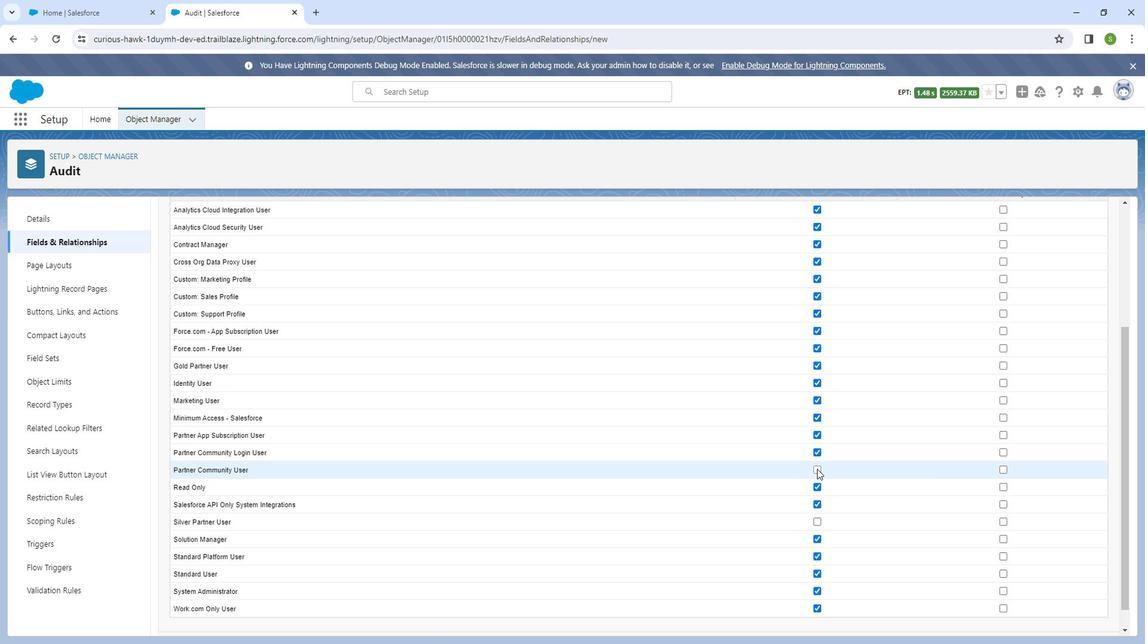 
Action: Mouse pressed left at (833, 467)
Screenshot: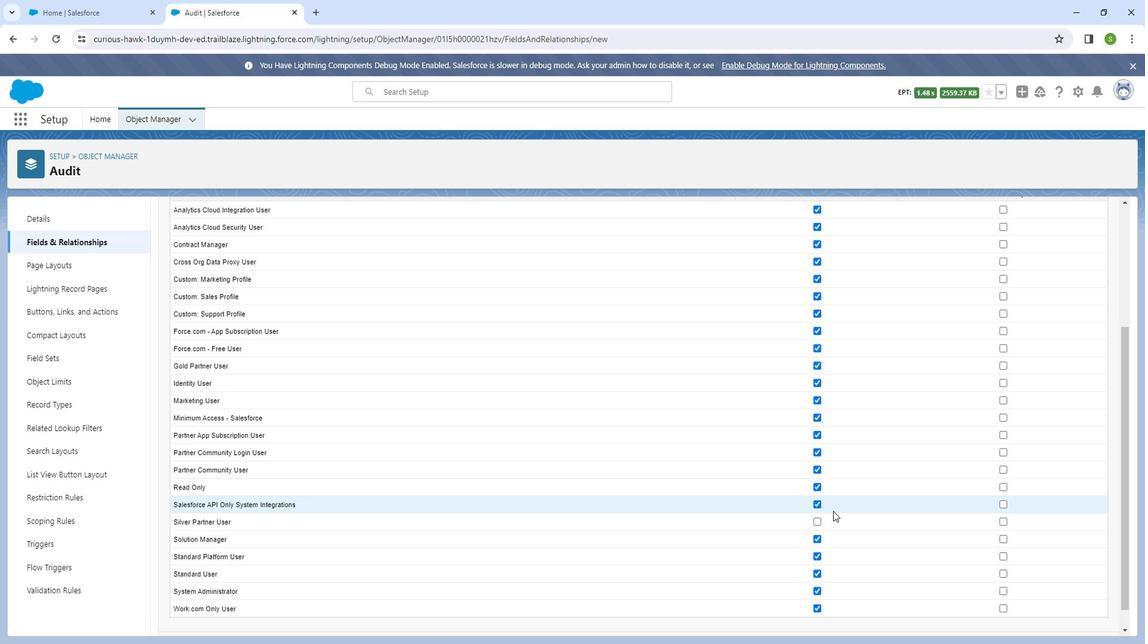 
Action: Mouse moved to (832, 517)
Screenshot: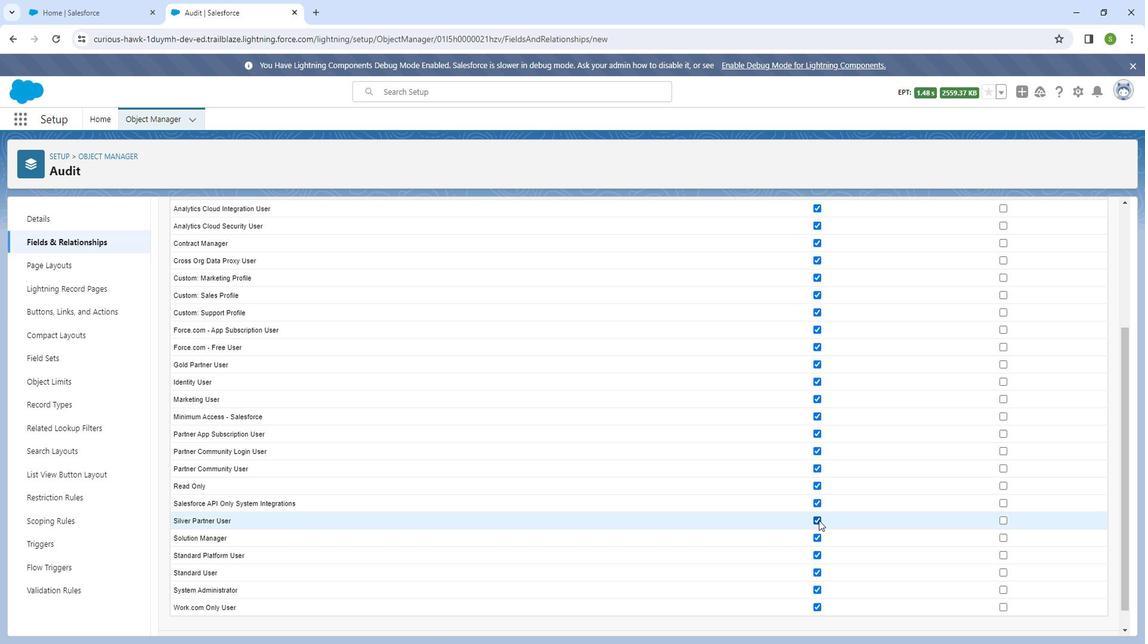 
Action: Mouse pressed left at (832, 517)
Screenshot: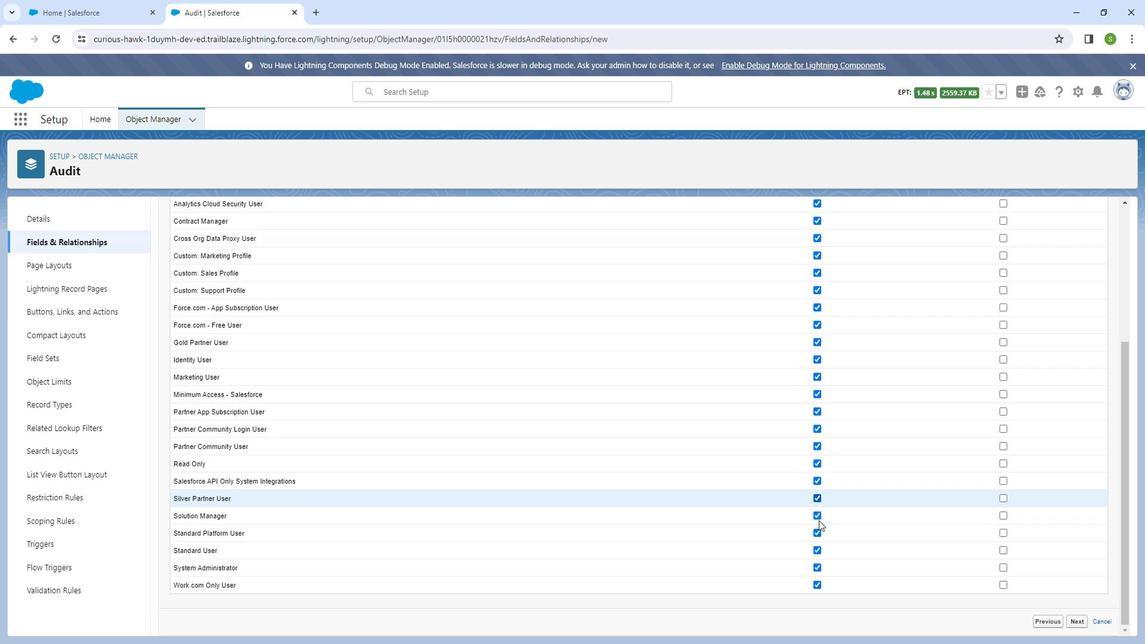 
Action: Mouse moved to (835, 517)
Screenshot: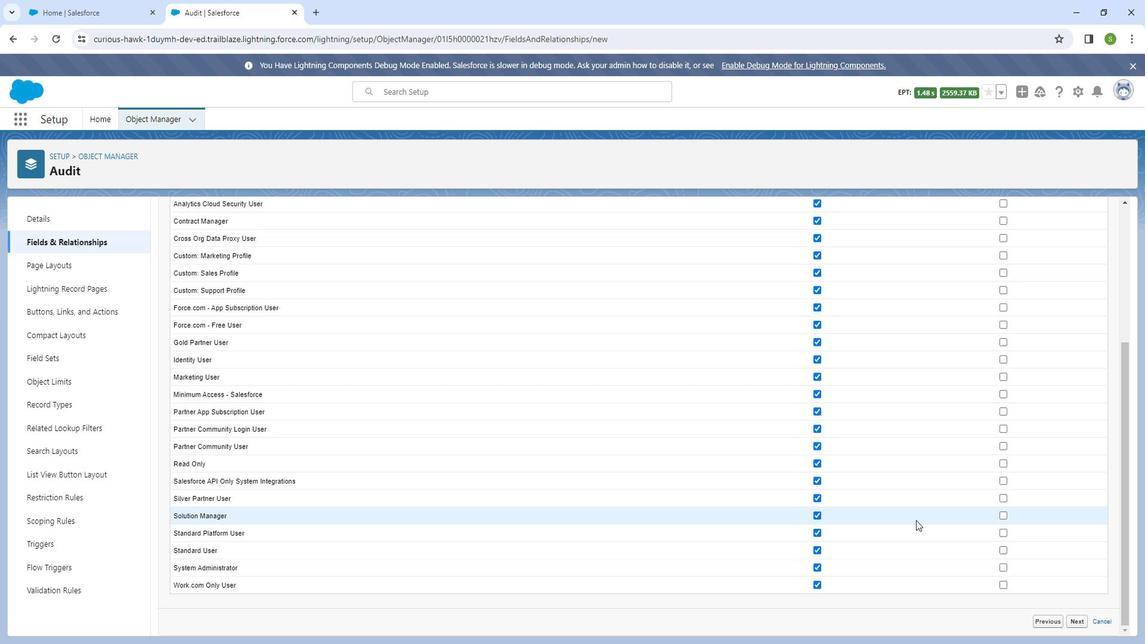 
Action: Mouse scrolled (835, 516) with delta (0, 0)
Screenshot: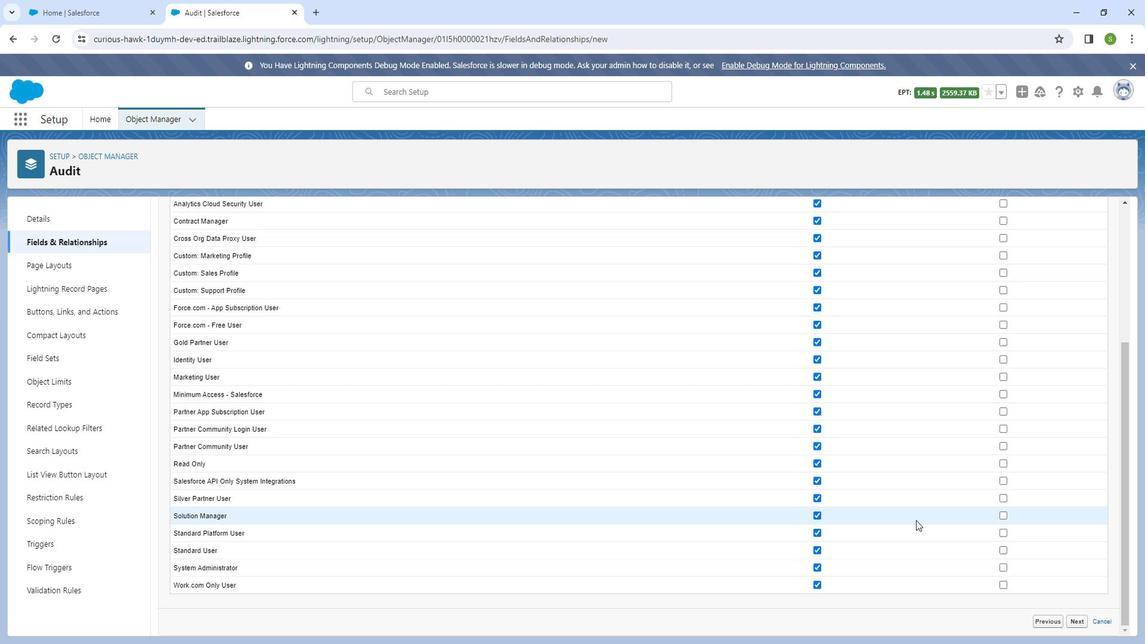
Action: Mouse scrolled (835, 516) with delta (0, 0)
Screenshot: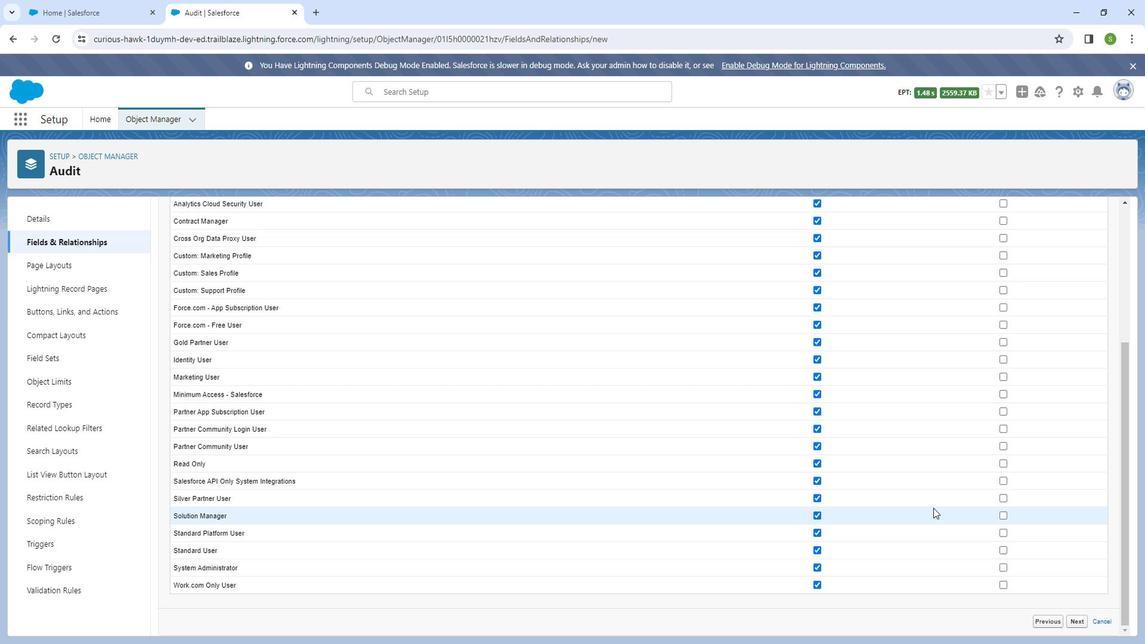 
Action: Mouse scrolled (835, 516) with delta (0, 0)
Screenshot: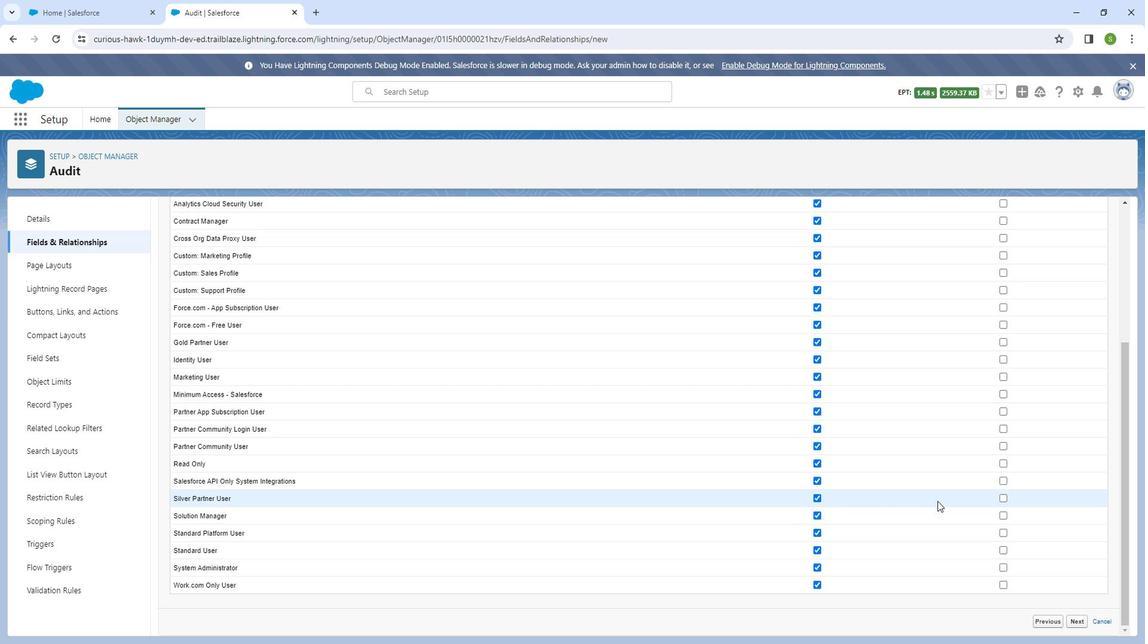 
Action: Mouse moved to (953, 496)
Screenshot: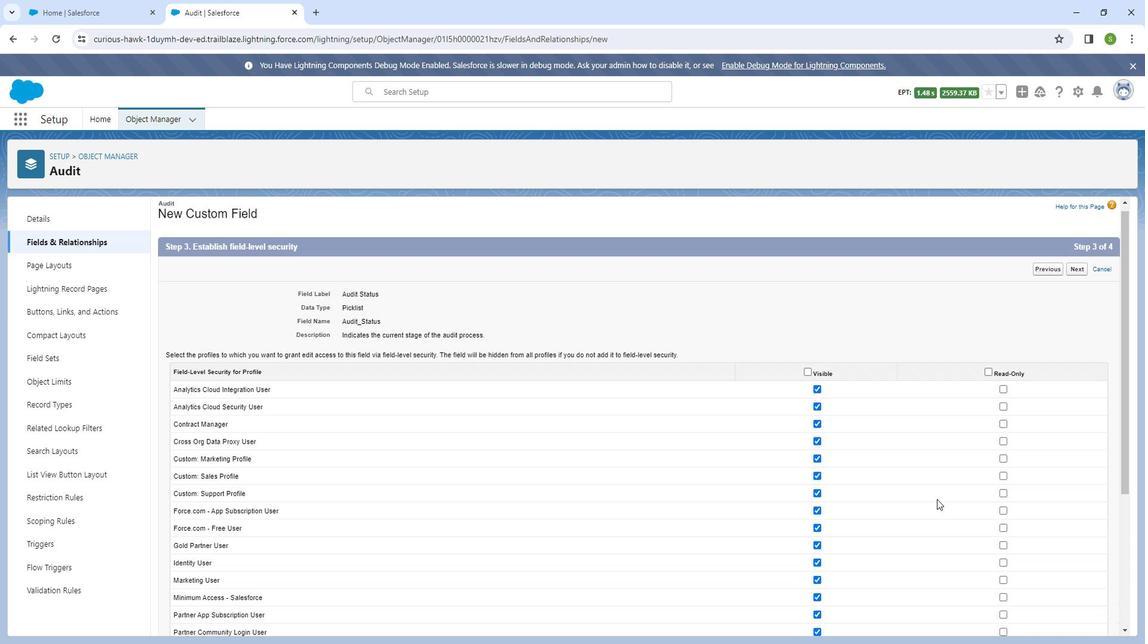 
Action: Mouse scrolled (953, 497) with delta (0, 0)
Screenshot: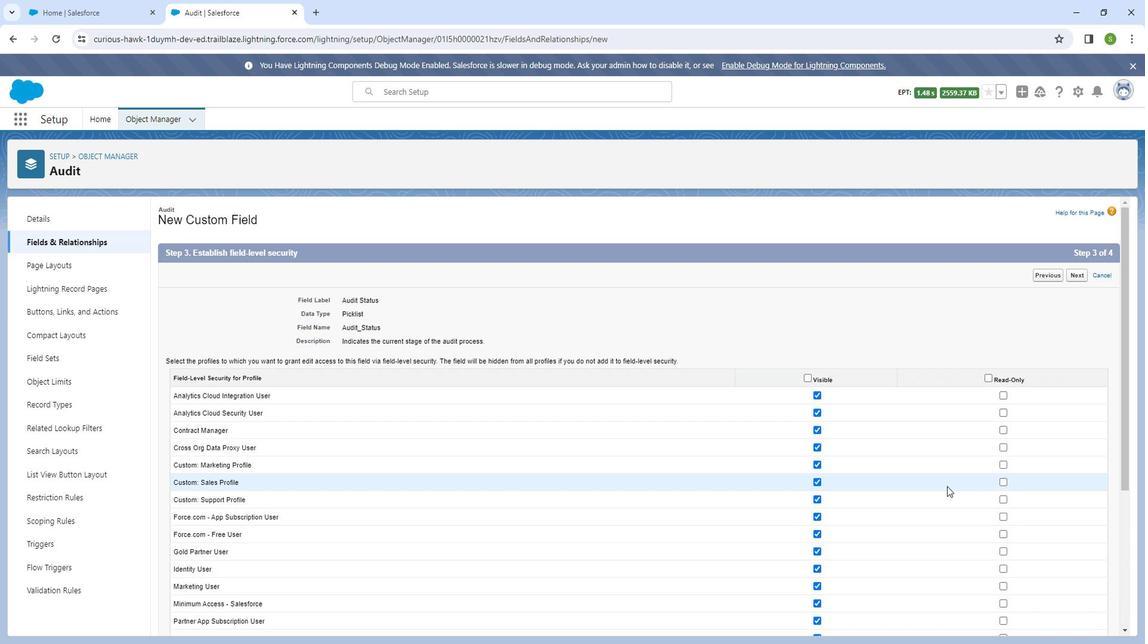 
Action: Mouse scrolled (953, 497) with delta (0, 0)
Screenshot: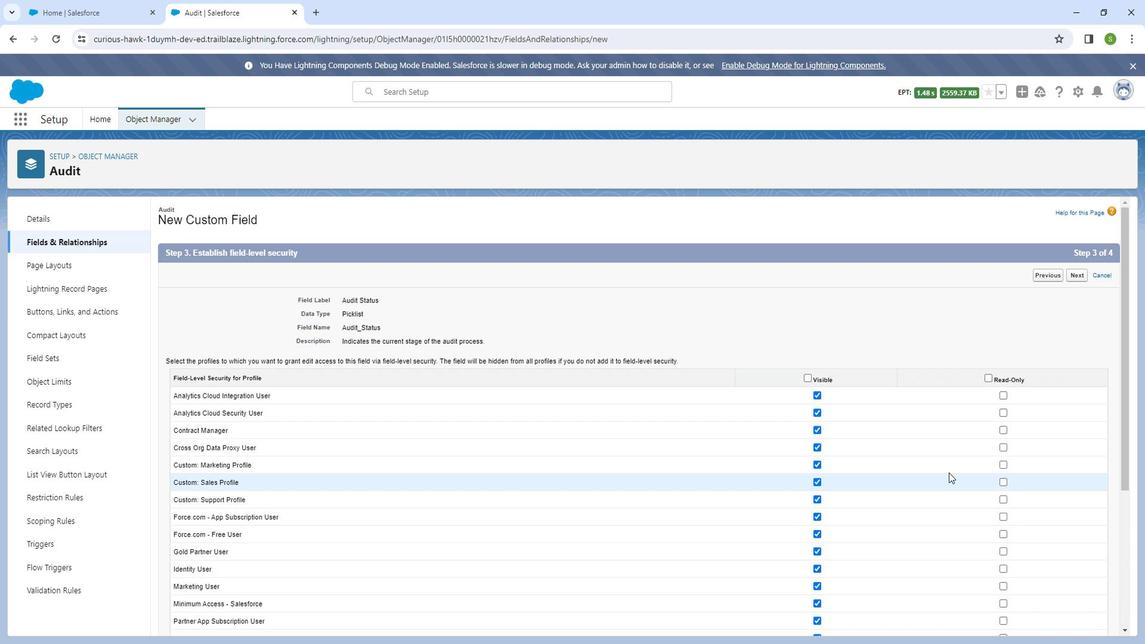 
Action: Mouse scrolled (953, 497) with delta (0, 0)
Screenshot: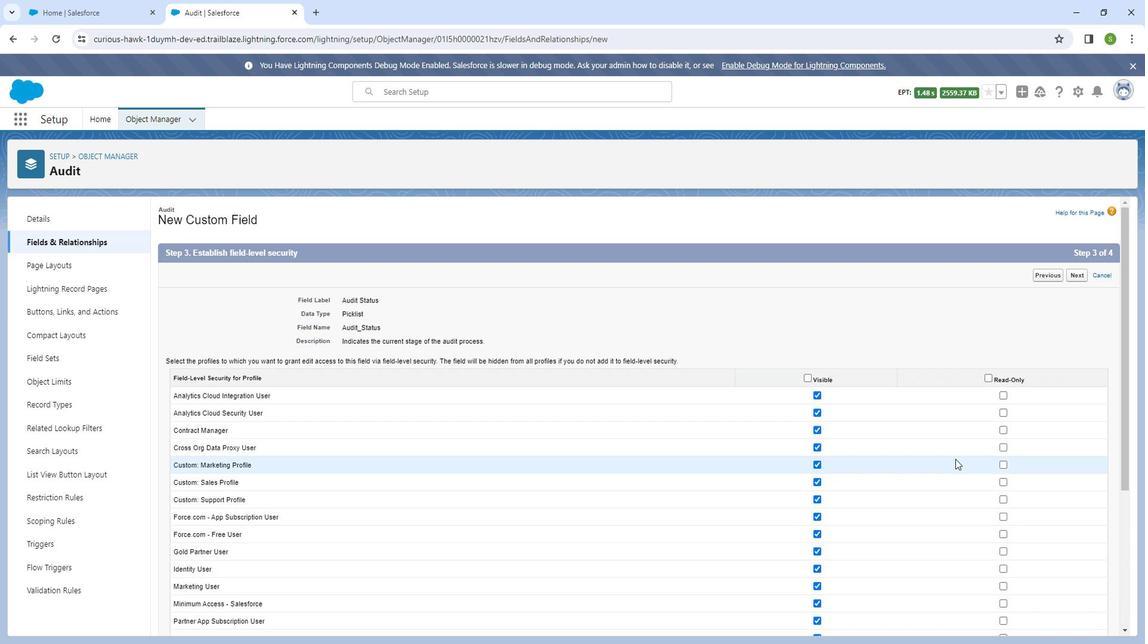 
Action: Mouse scrolled (953, 497) with delta (0, 0)
Screenshot: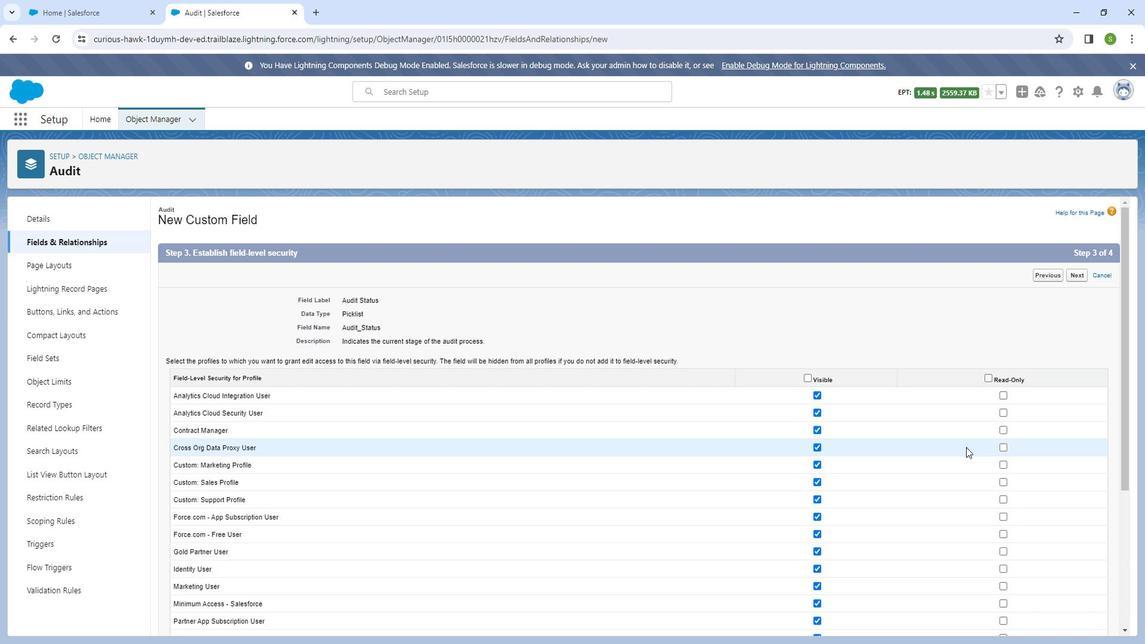 
Action: Mouse moved to (1020, 394)
Screenshot: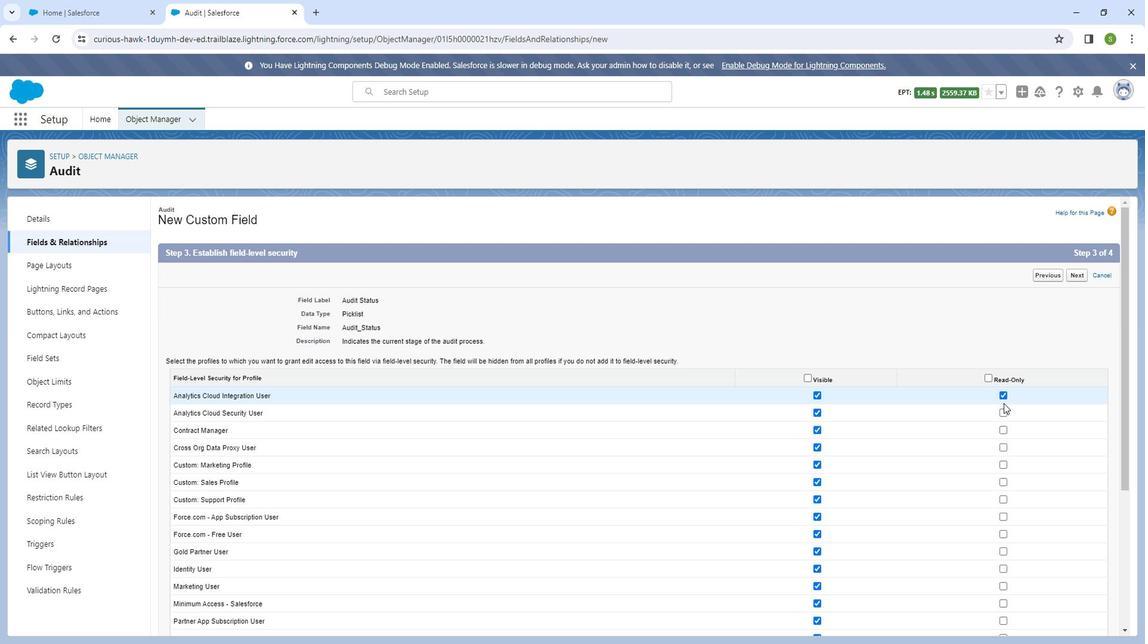 
Action: Mouse pressed left at (1020, 394)
Screenshot: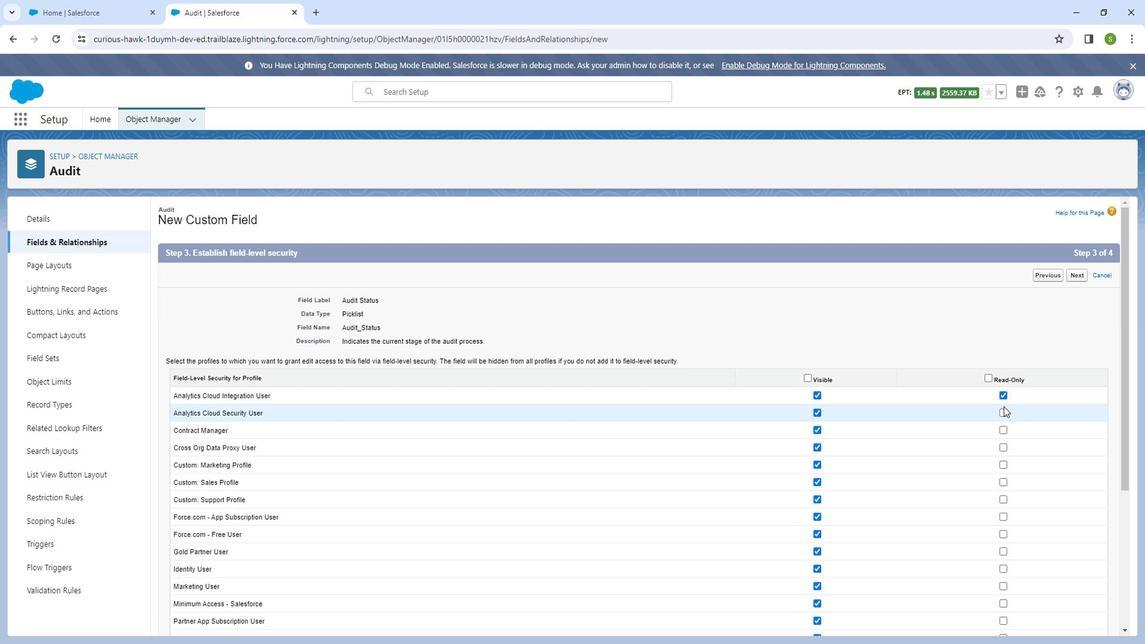 
Action: Mouse moved to (1019, 412)
Screenshot: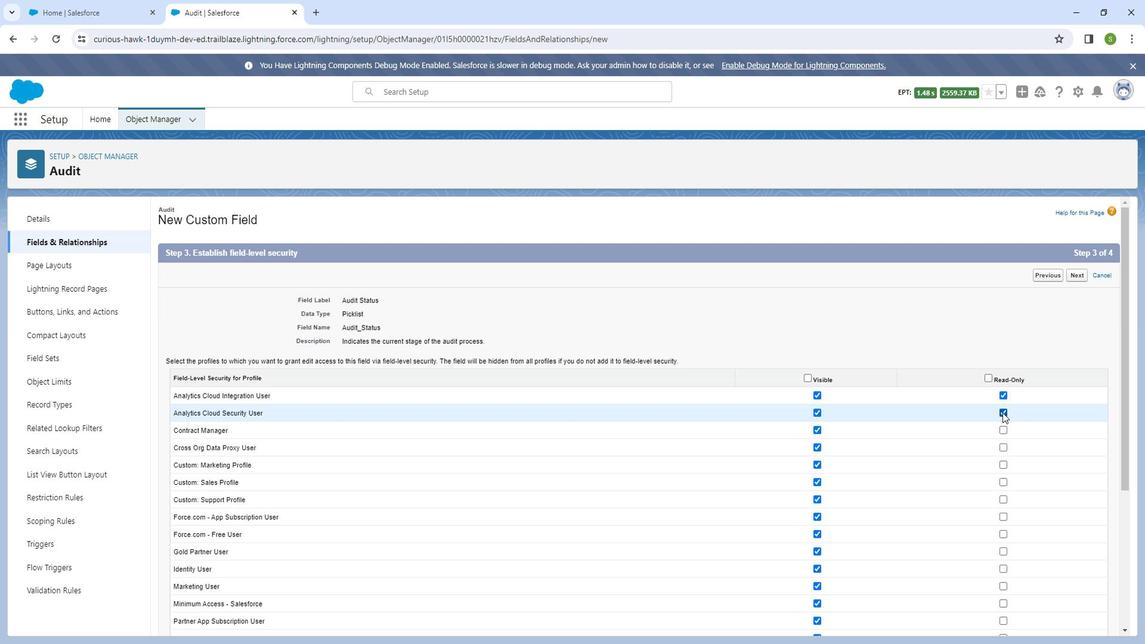 
Action: Mouse pressed left at (1019, 412)
Screenshot: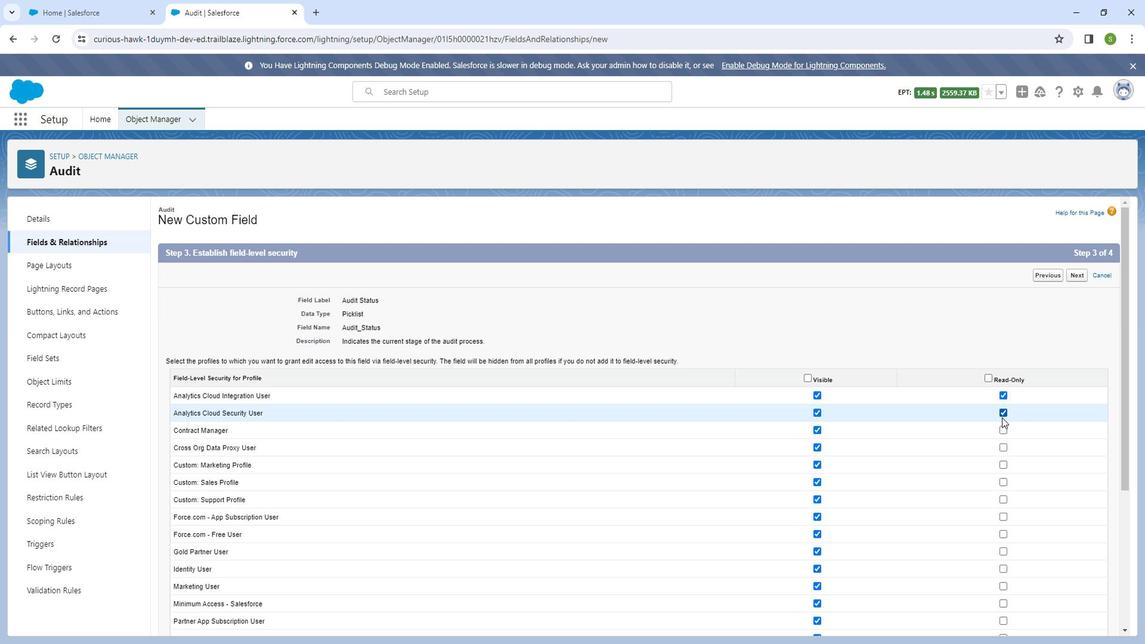 
Action: Mouse moved to (1018, 415)
Screenshot: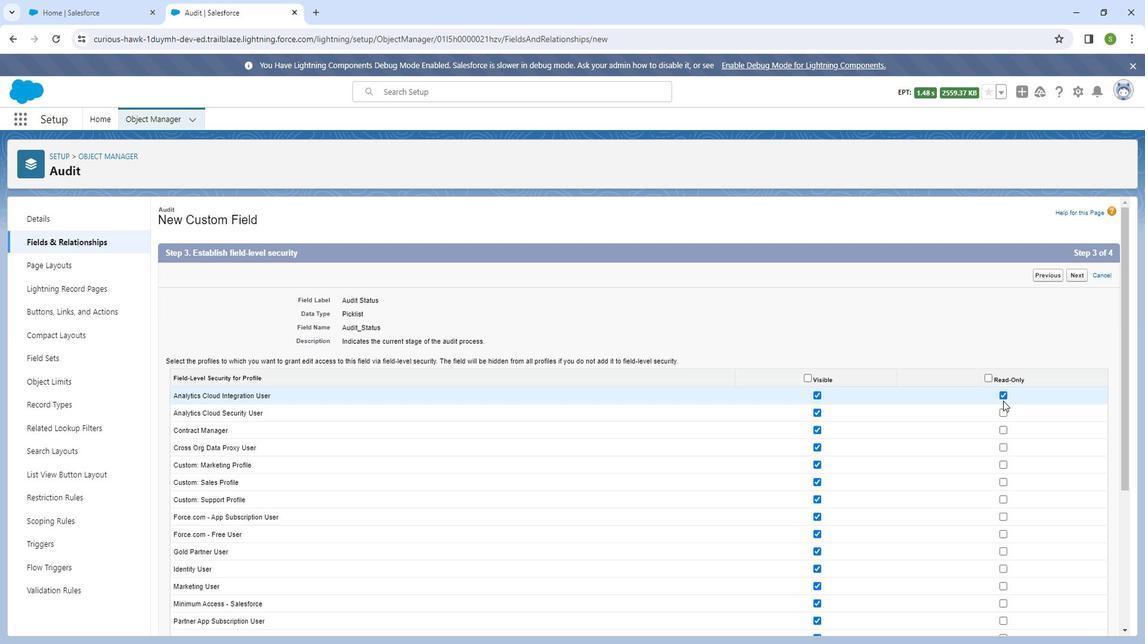 
Action: Mouse pressed left at (1018, 415)
Screenshot: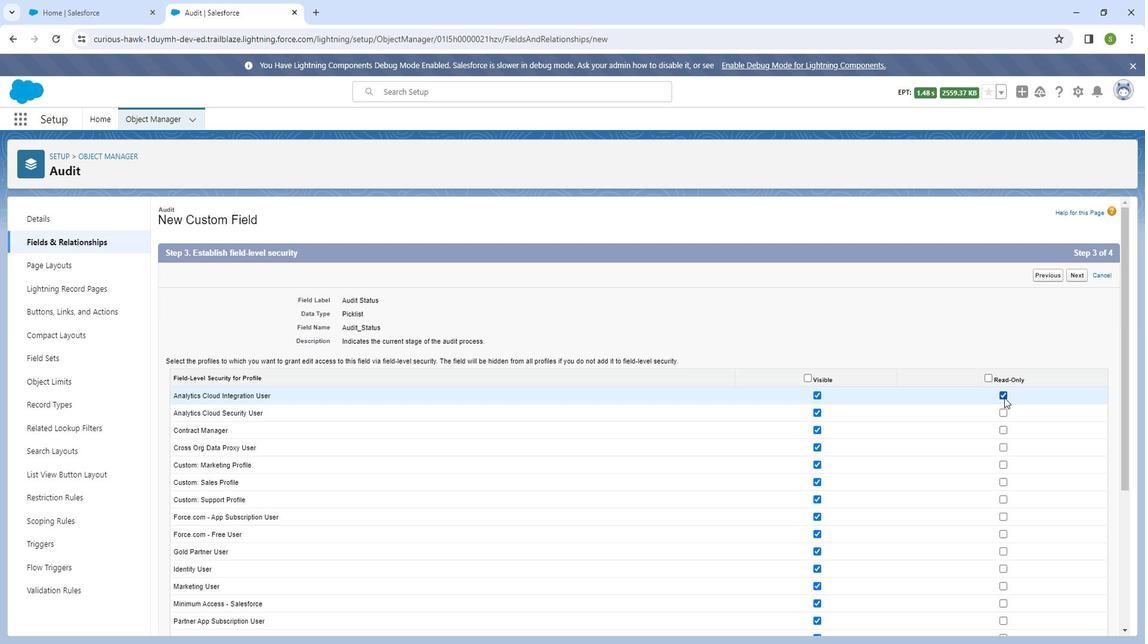 
Action: Mouse moved to (1021, 397)
Screenshot: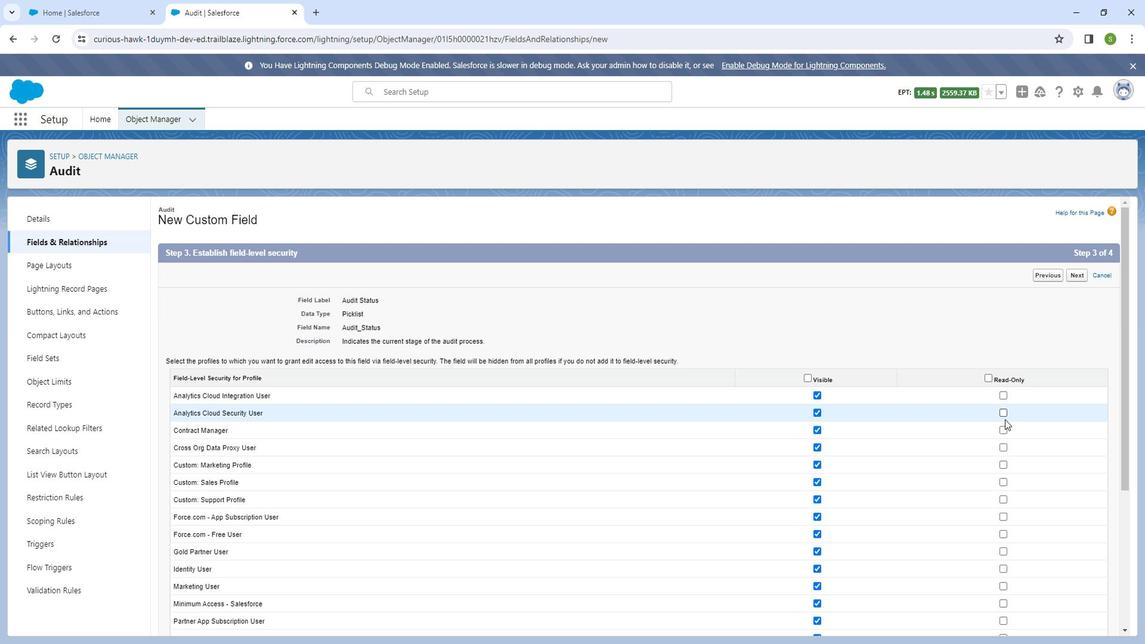 
Action: Mouse pressed left at (1021, 397)
Screenshot: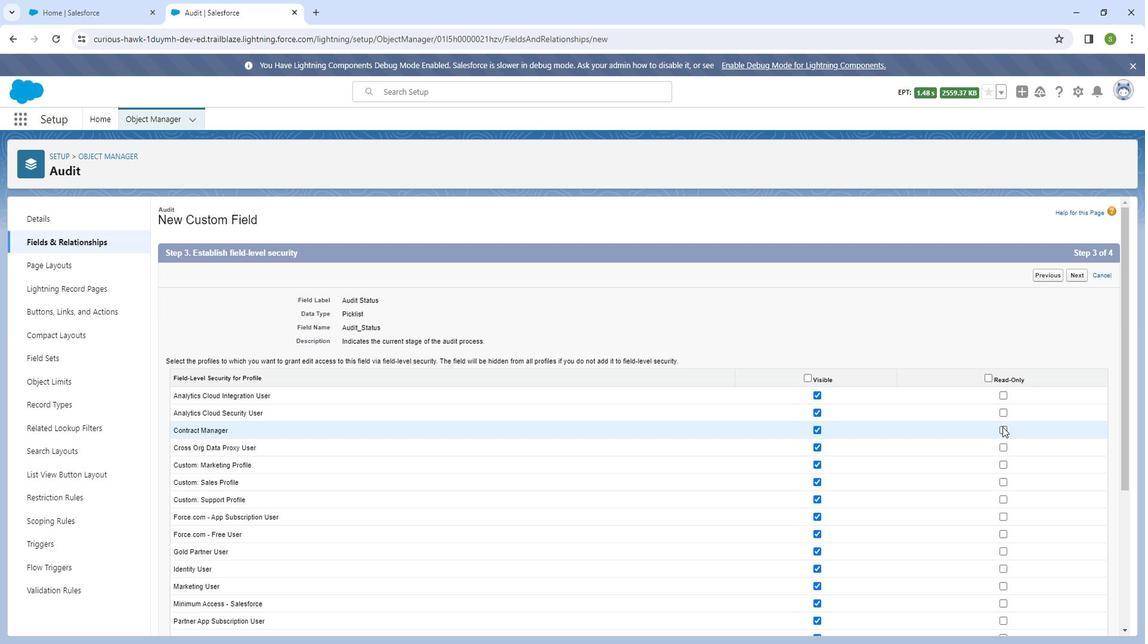 
Action: Mouse moved to (1018, 430)
Screenshot: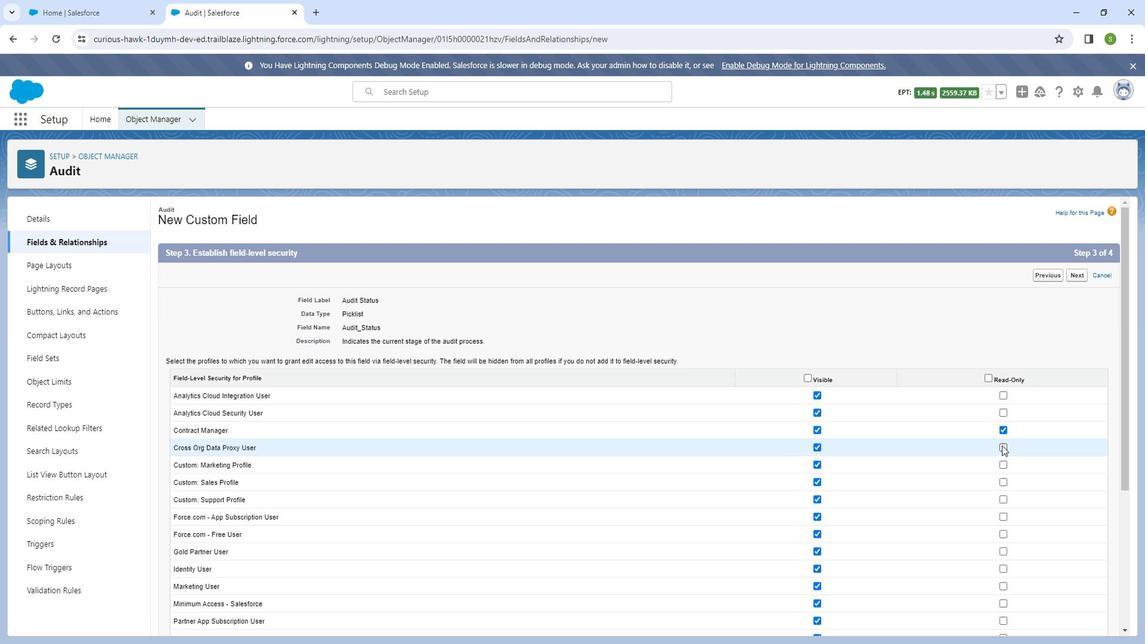 
Action: Mouse pressed left at (1018, 430)
Screenshot: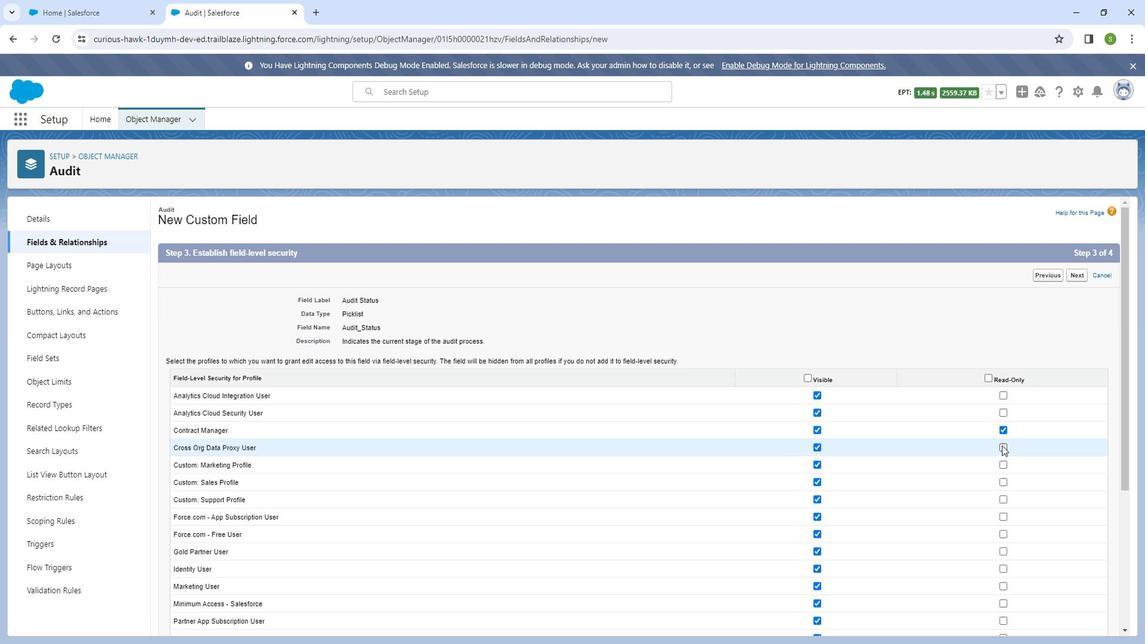 
Action: Mouse moved to (1019, 461)
Screenshot: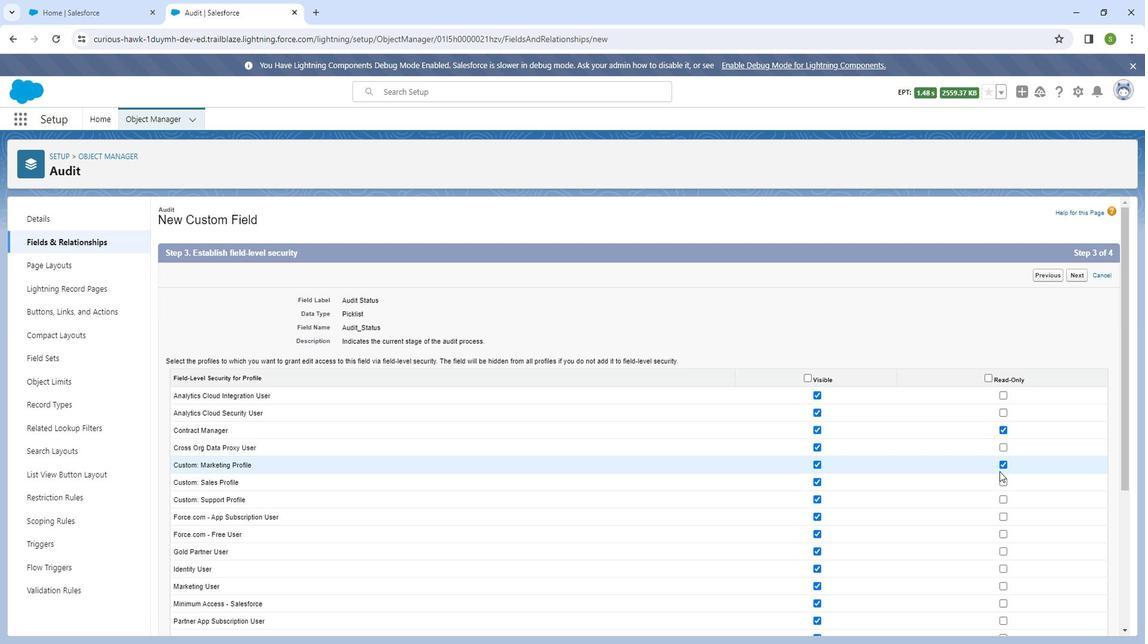 
Action: Mouse pressed left at (1019, 461)
Screenshot: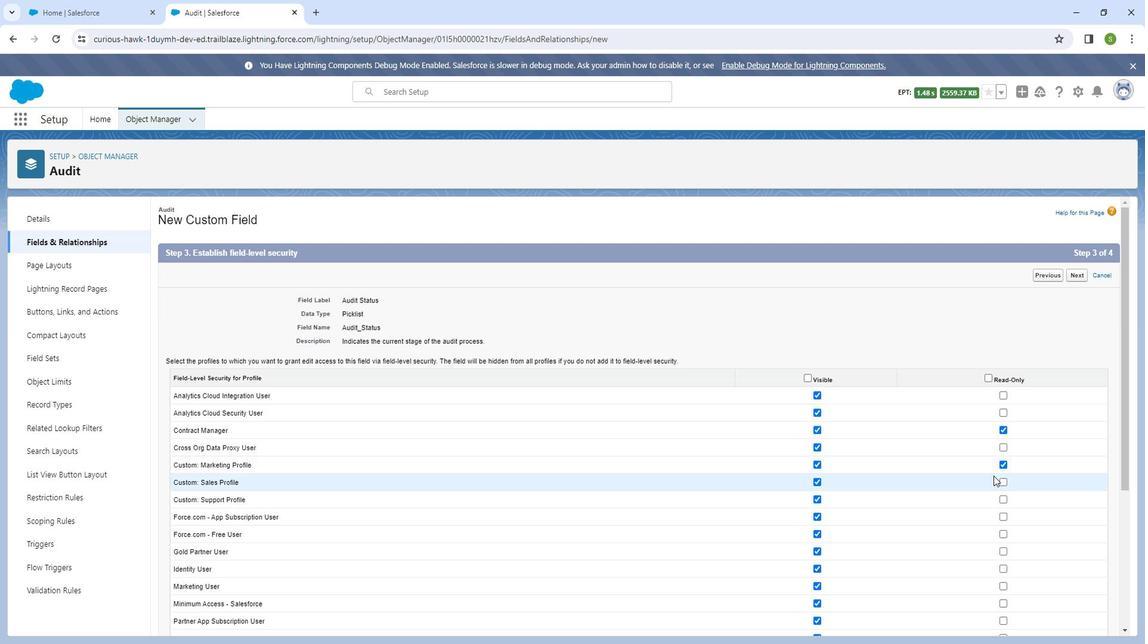 
Action: Mouse moved to (1024, 482)
Screenshot: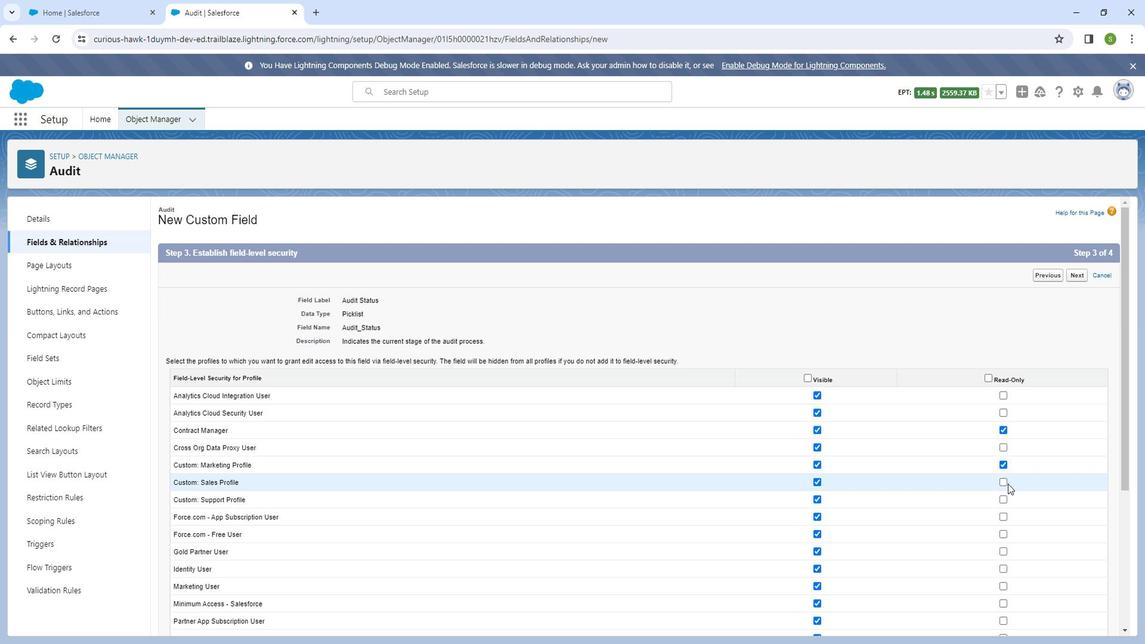 
Action: Mouse pressed left at (1024, 482)
Screenshot: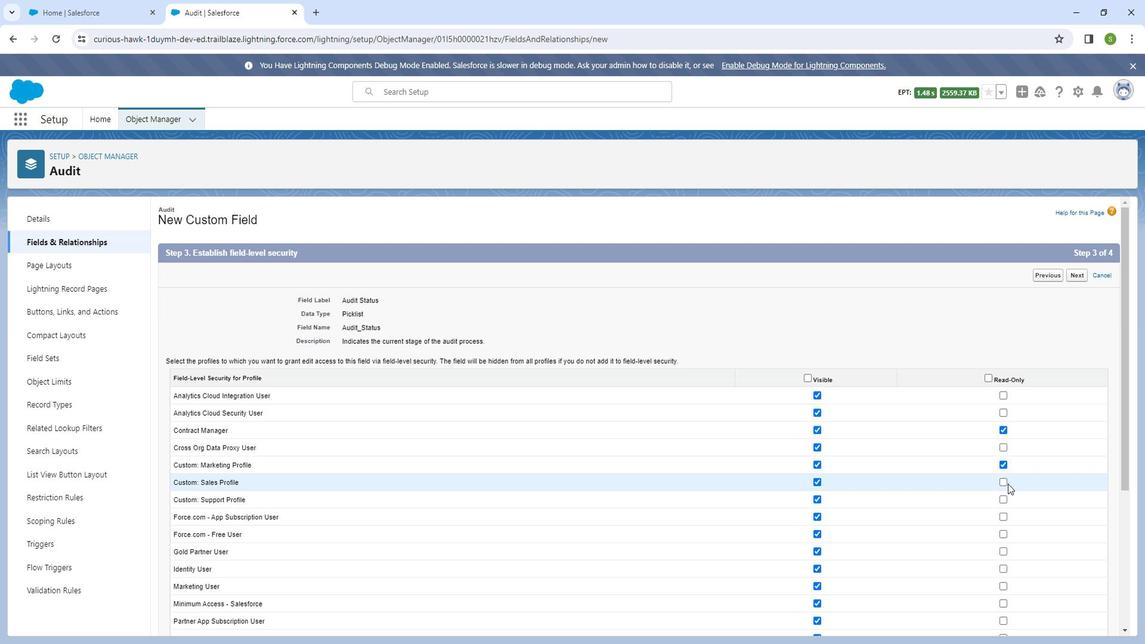 
Action: Mouse pressed left at (1024, 482)
Screenshot: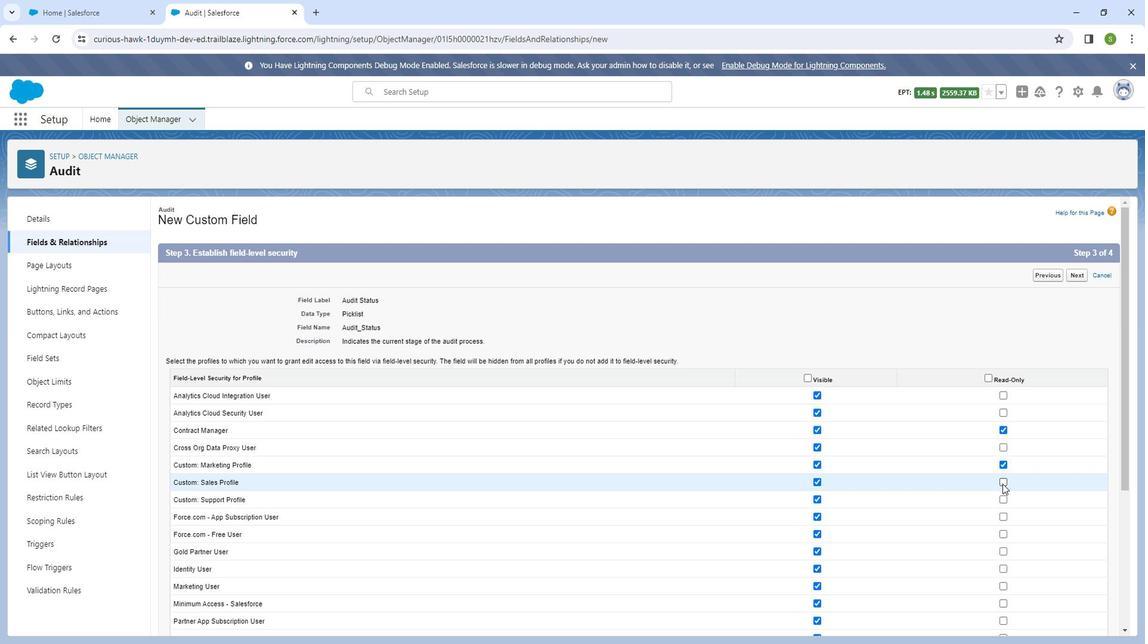 
Action: Mouse moved to (1002, 518)
Screenshot: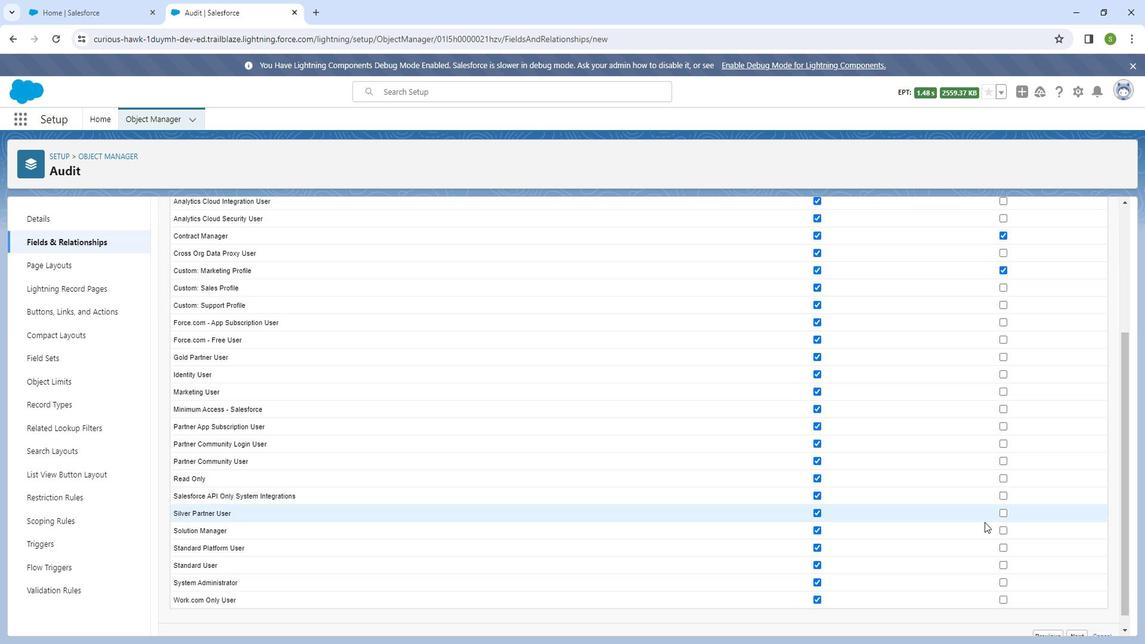 
Action: Mouse scrolled (1002, 517) with delta (0, 0)
Screenshot: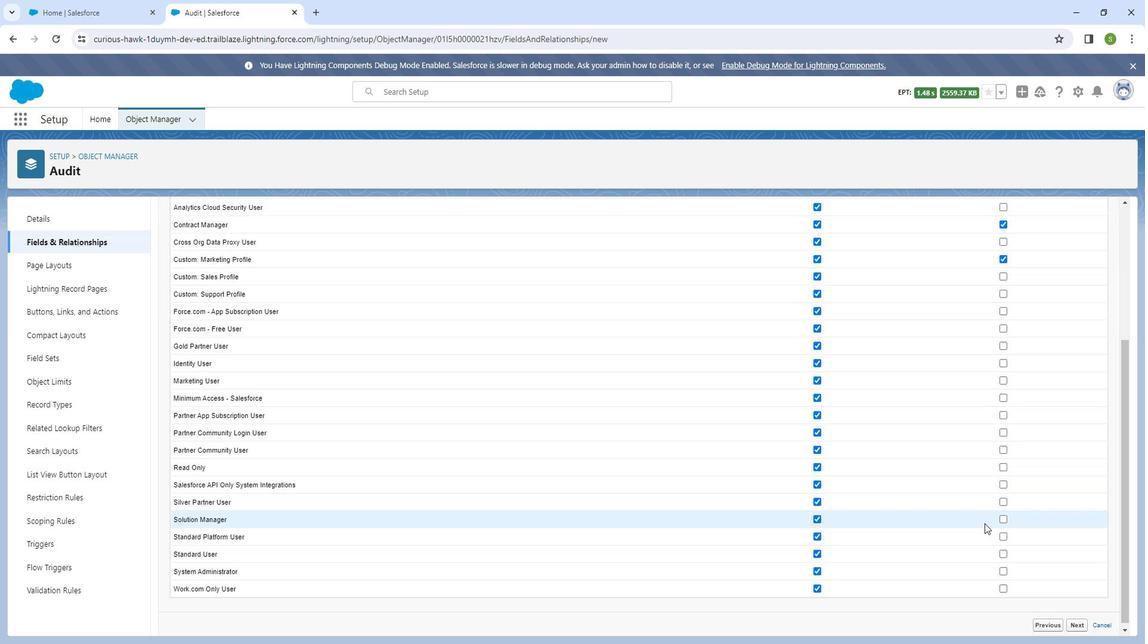 
Action: Mouse scrolled (1002, 517) with delta (0, 0)
Screenshot: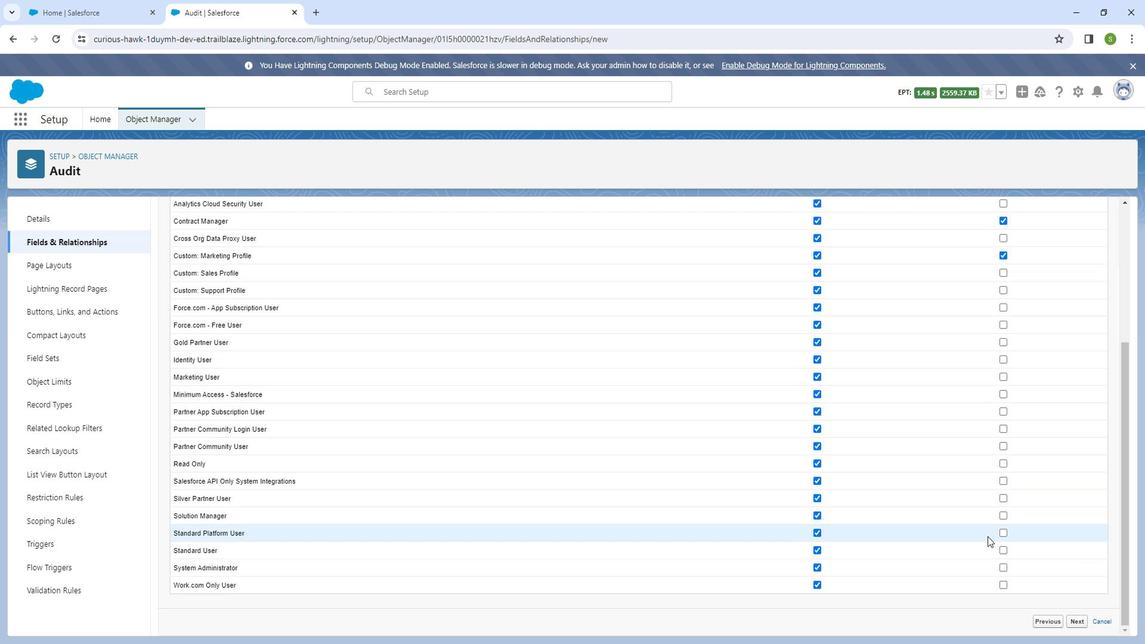 
Action: Mouse scrolled (1002, 517) with delta (0, 0)
Screenshot: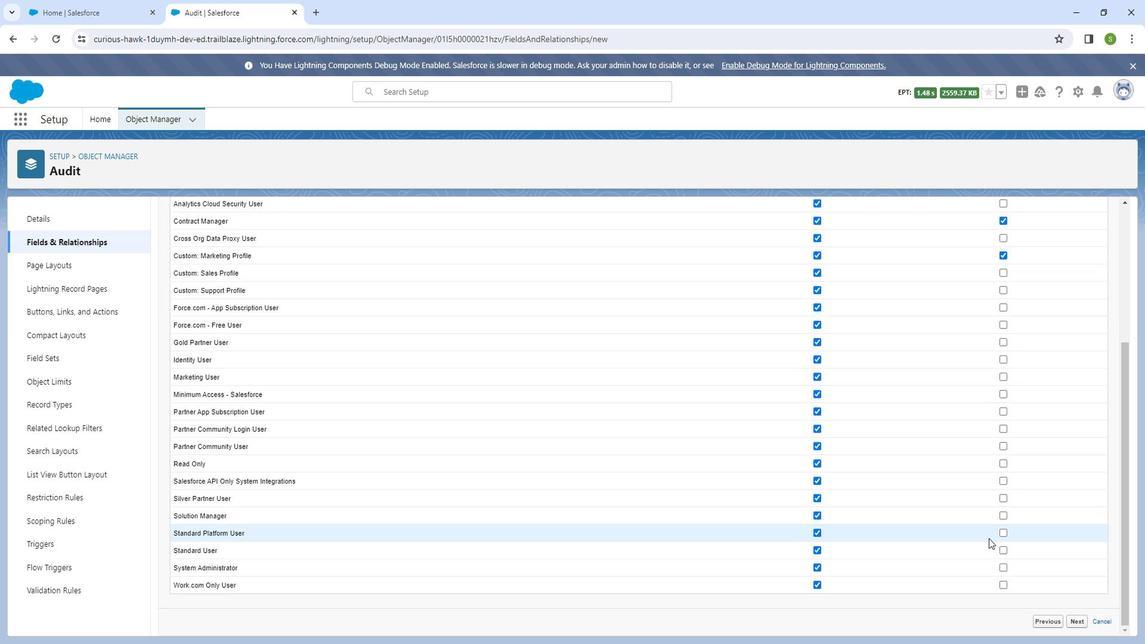 
Action: Mouse scrolled (1002, 517) with delta (0, 0)
Screenshot: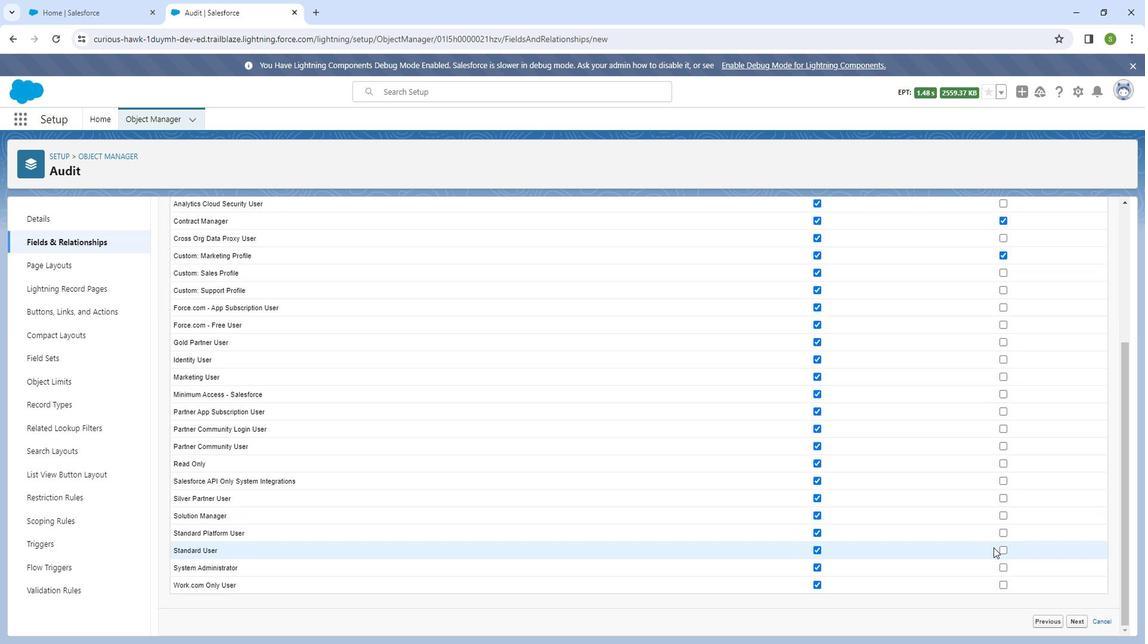
Action: Mouse moved to (1001, 527)
Screenshot: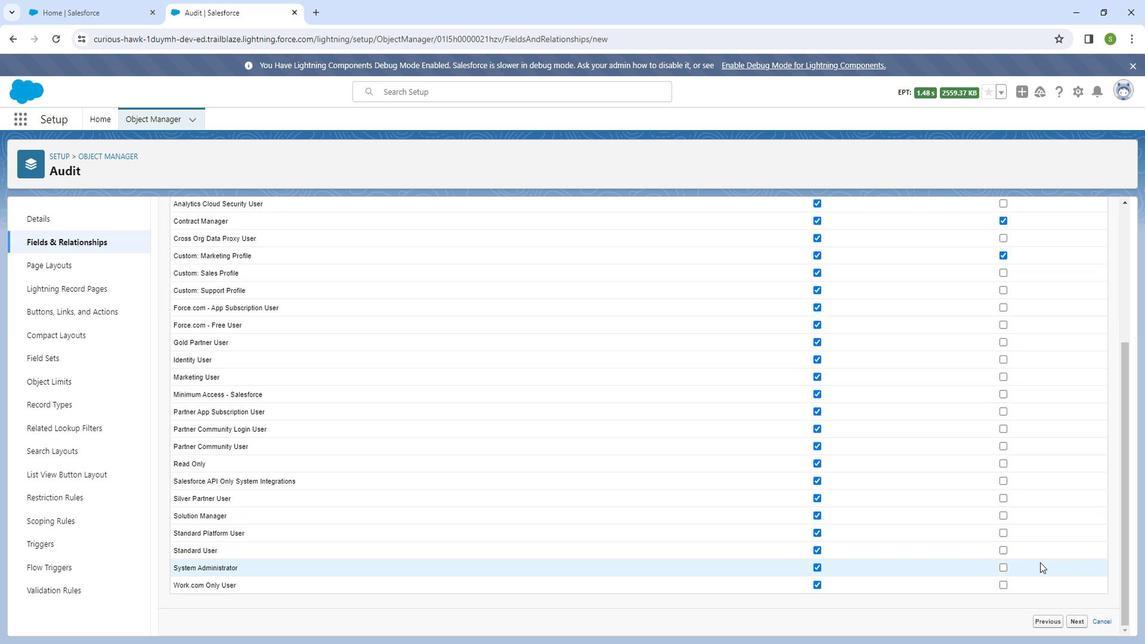 
Action: Mouse scrolled (1001, 526) with delta (0, 0)
Screenshot: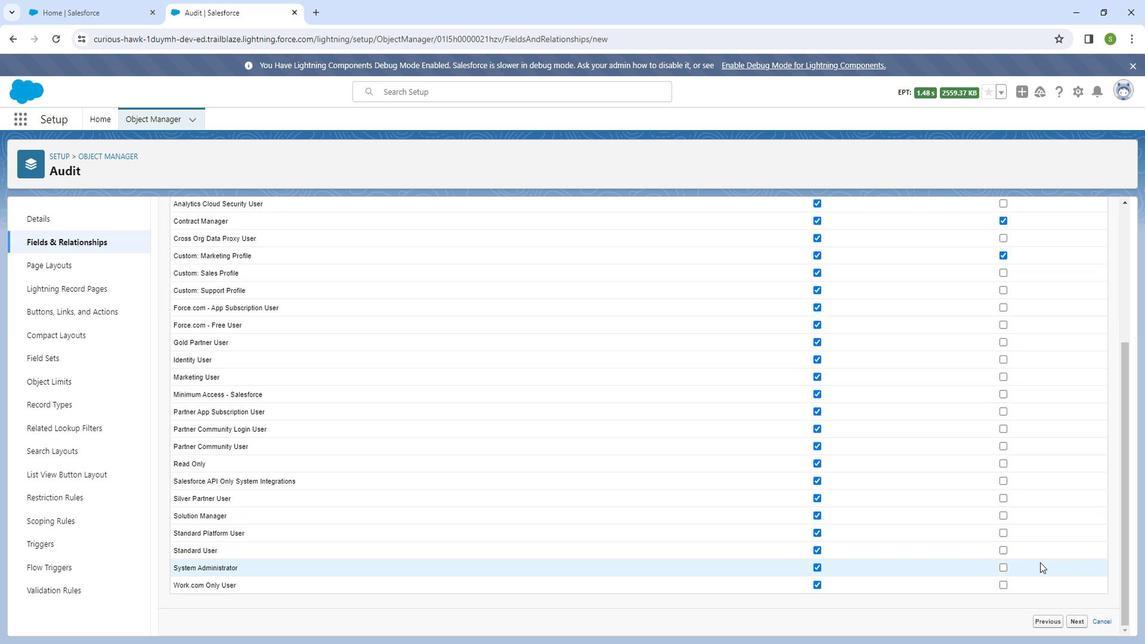 
Action: Mouse moved to (1090, 612)
Screenshot: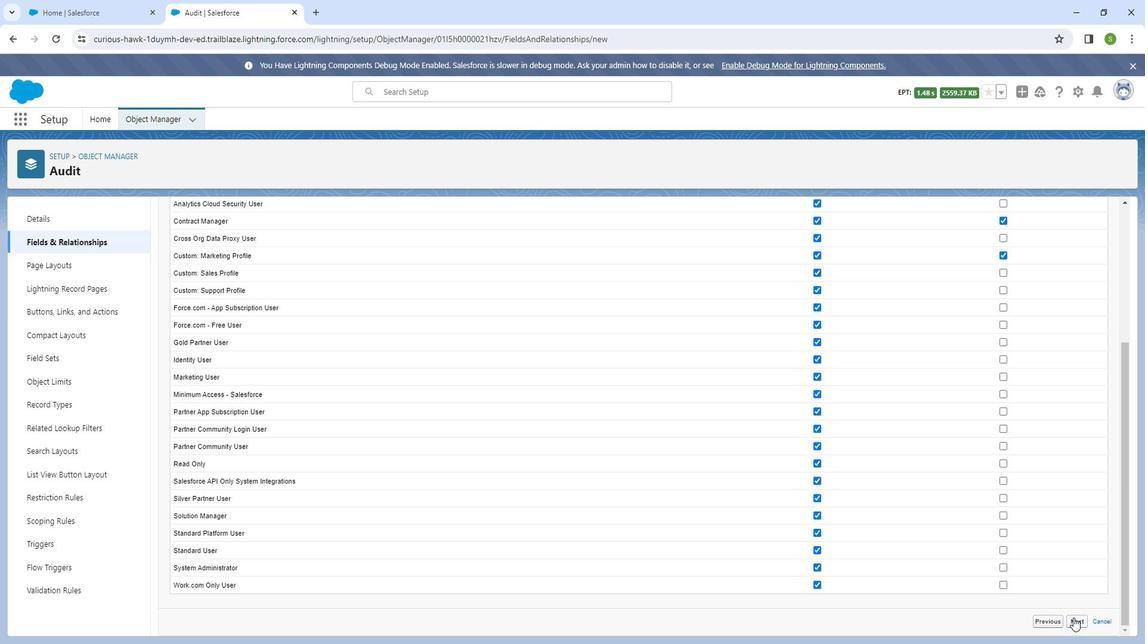 
Action: Mouse pressed left at (1090, 612)
